 Task: Reply All to email with the signature Connor Wood with the subject Product launch announcement from softage.1@softage.net with the message Can you confirm whether the project is on track to meet the deadline?, select last word, change the font of the message to Tahoma and change the font typography to bold and italics Send the email
Action: Mouse moved to (585, 738)
Screenshot: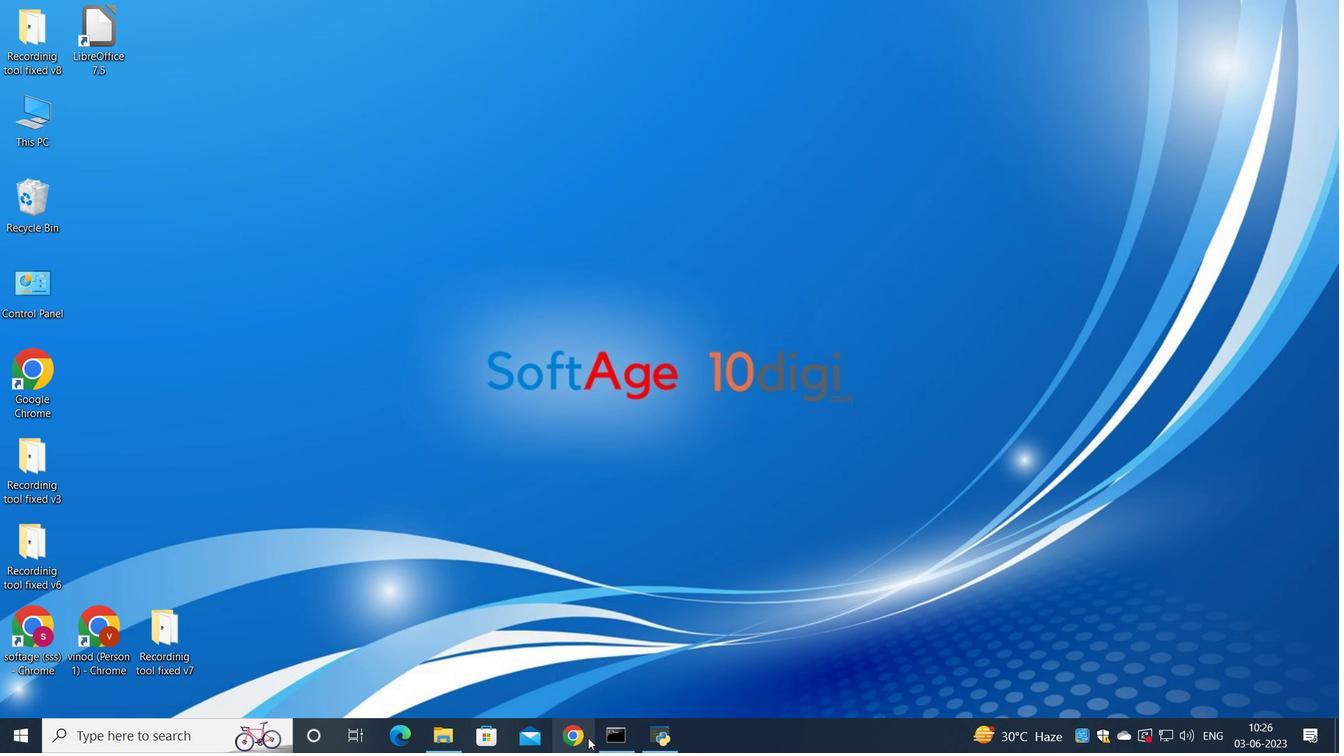 
Action: Mouse pressed left at (585, 738)
Screenshot: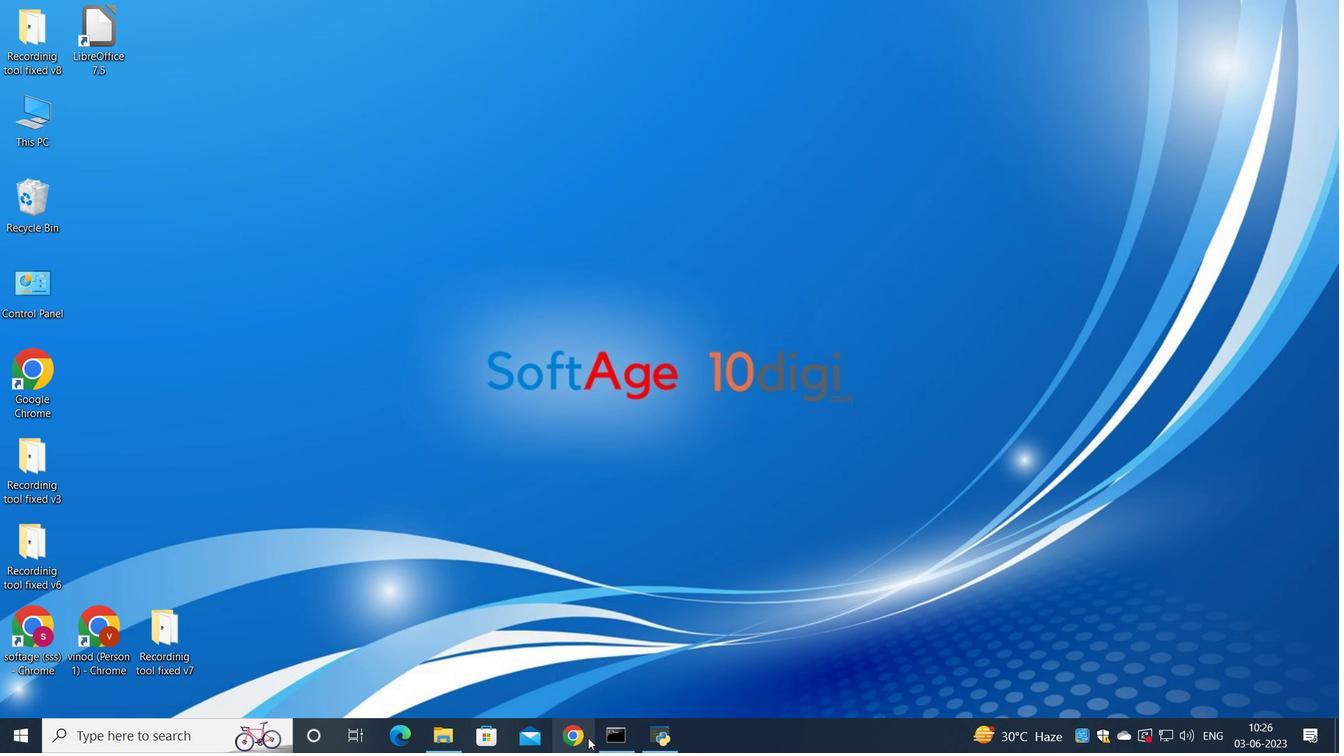 
Action: Mouse moved to (589, 450)
Screenshot: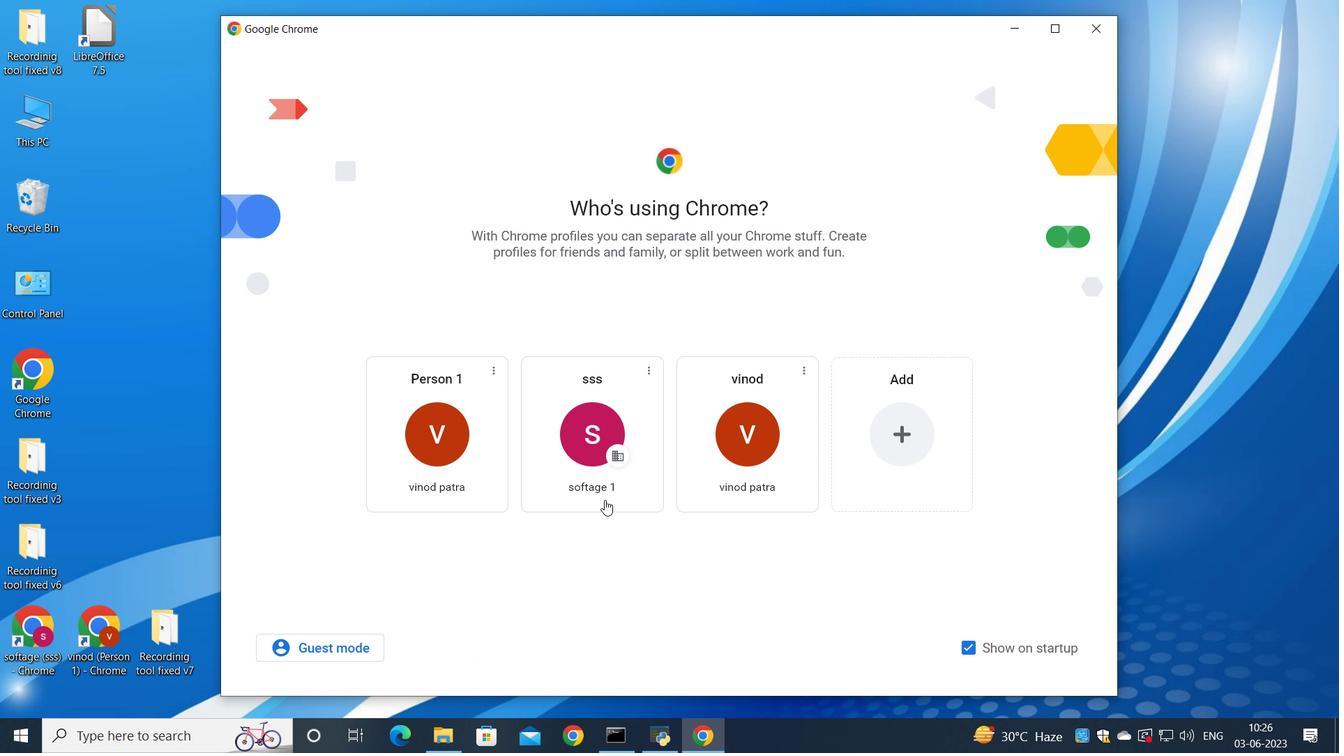
Action: Mouse pressed left at (589, 450)
Screenshot: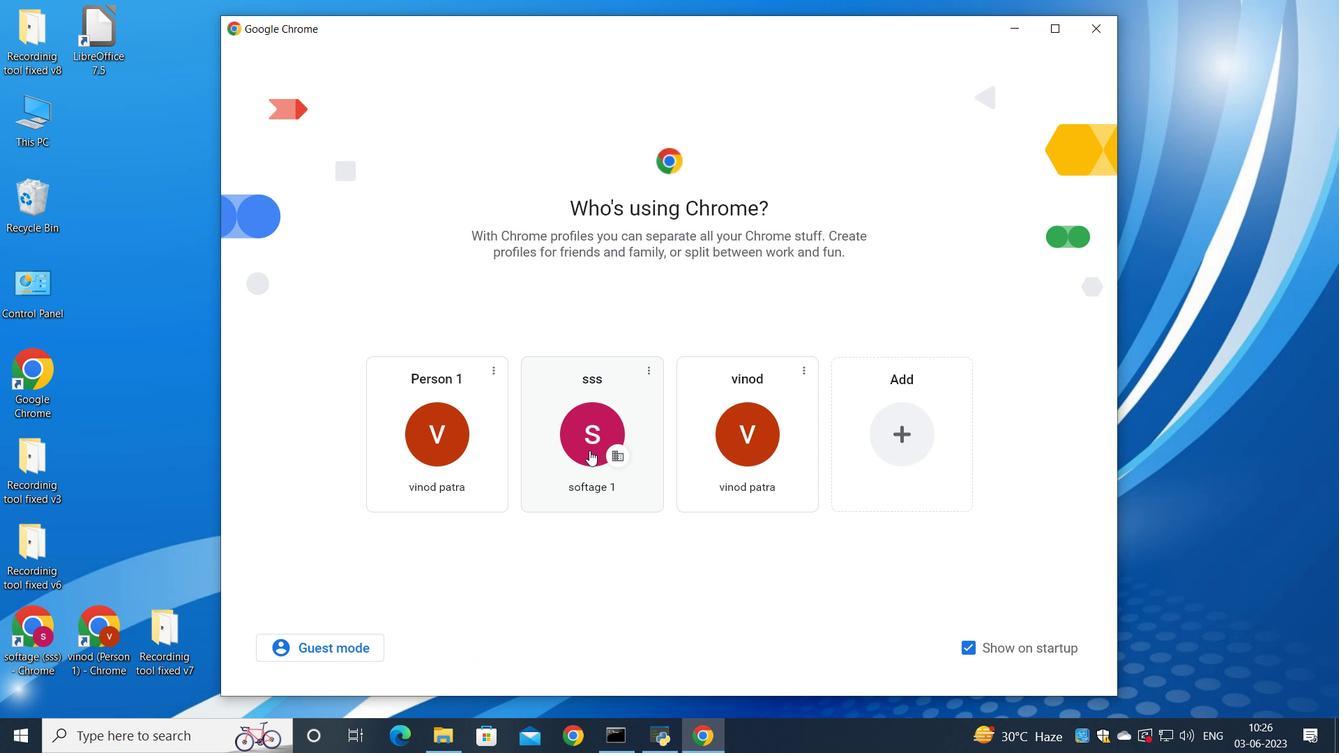 
Action: Mouse moved to (1181, 114)
Screenshot: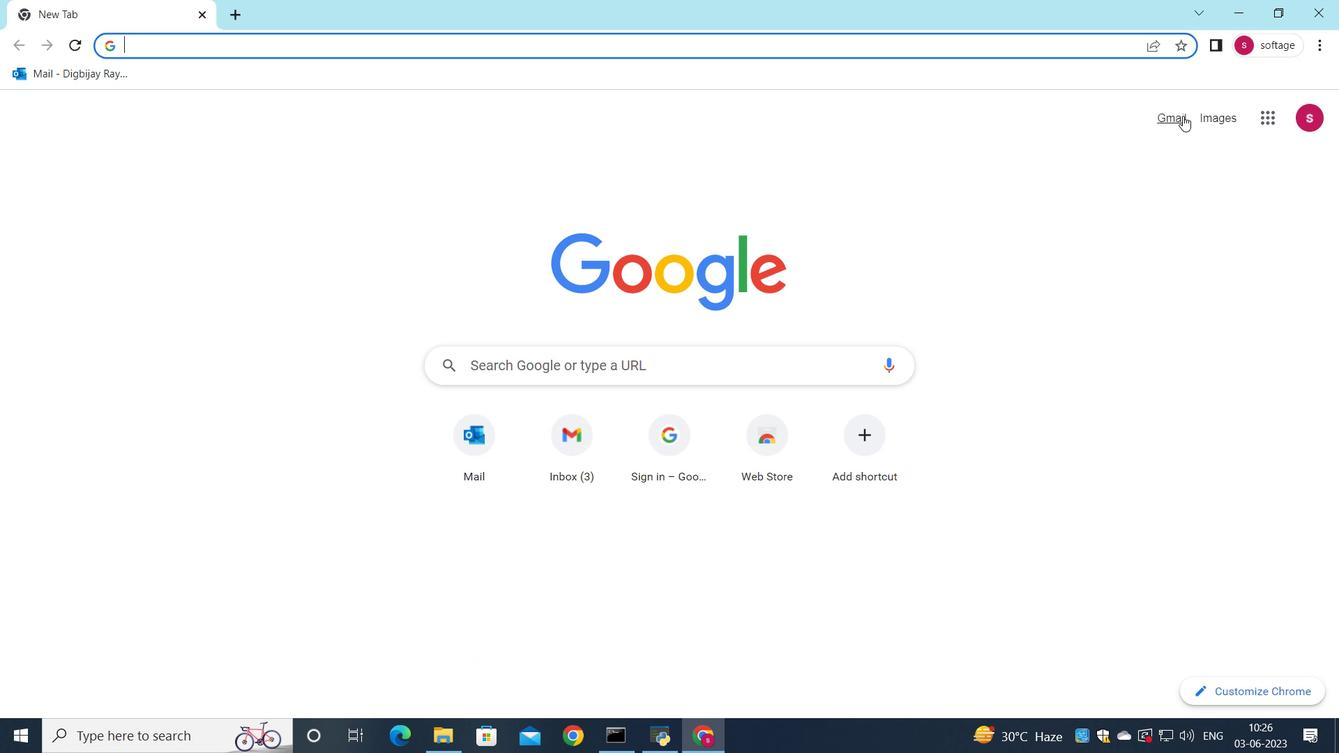 
Action: Mouse pressed left at (1181, 114)
Screenshot: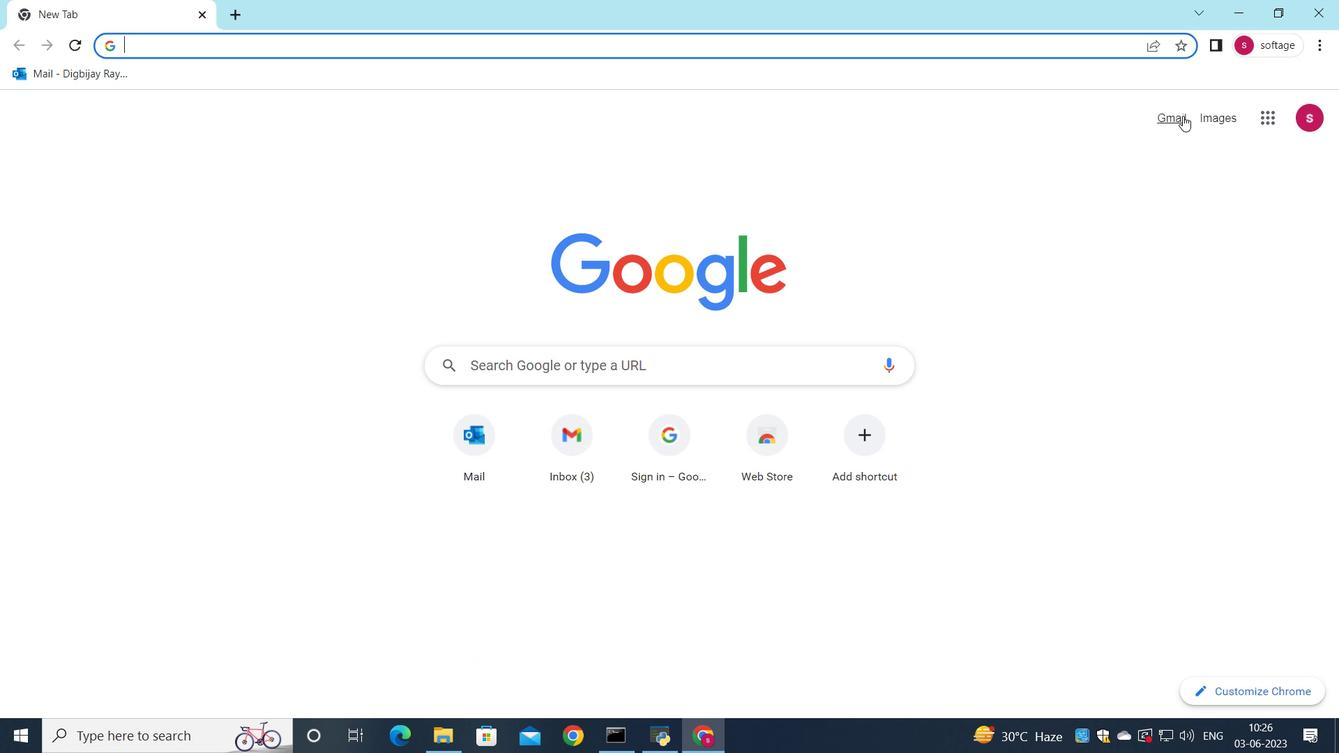 
Action: Mouse moved to (1145, 125)
Screenshot: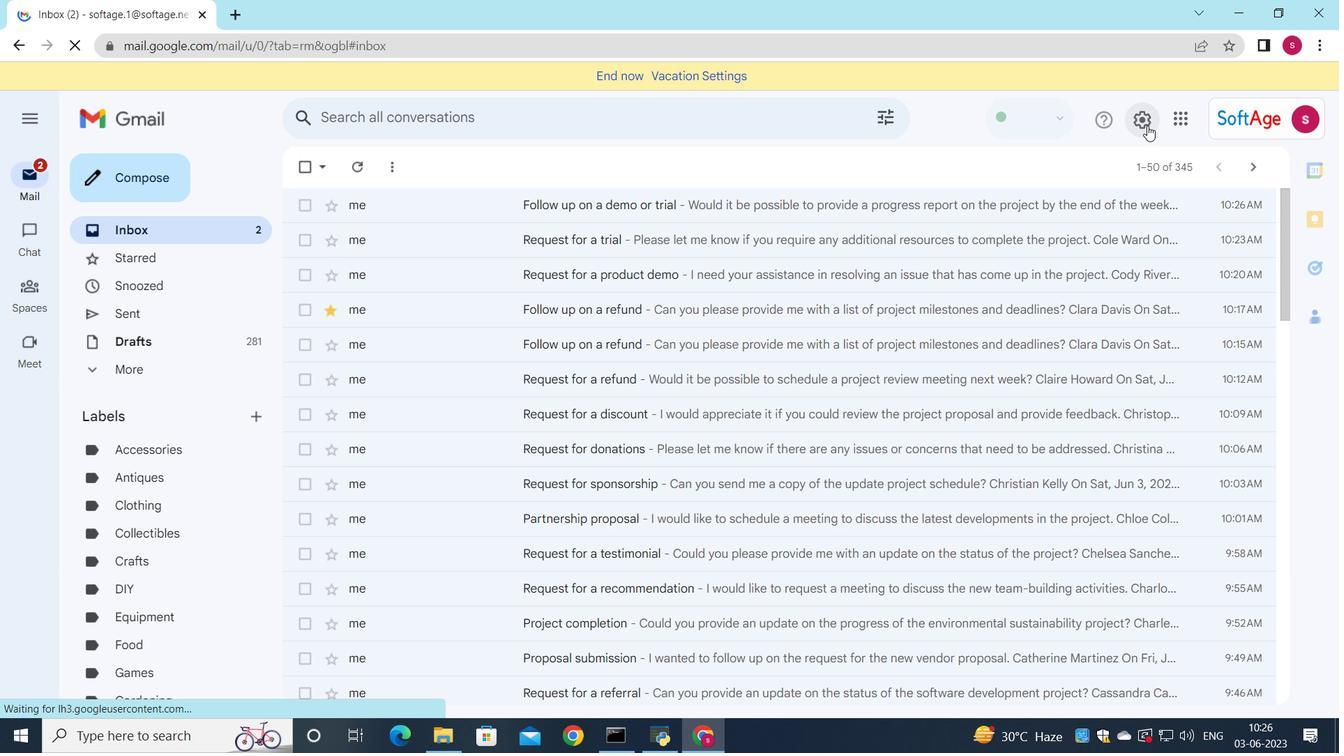 
Action: Mouse pressed left at (1145, 125)
Screenshot: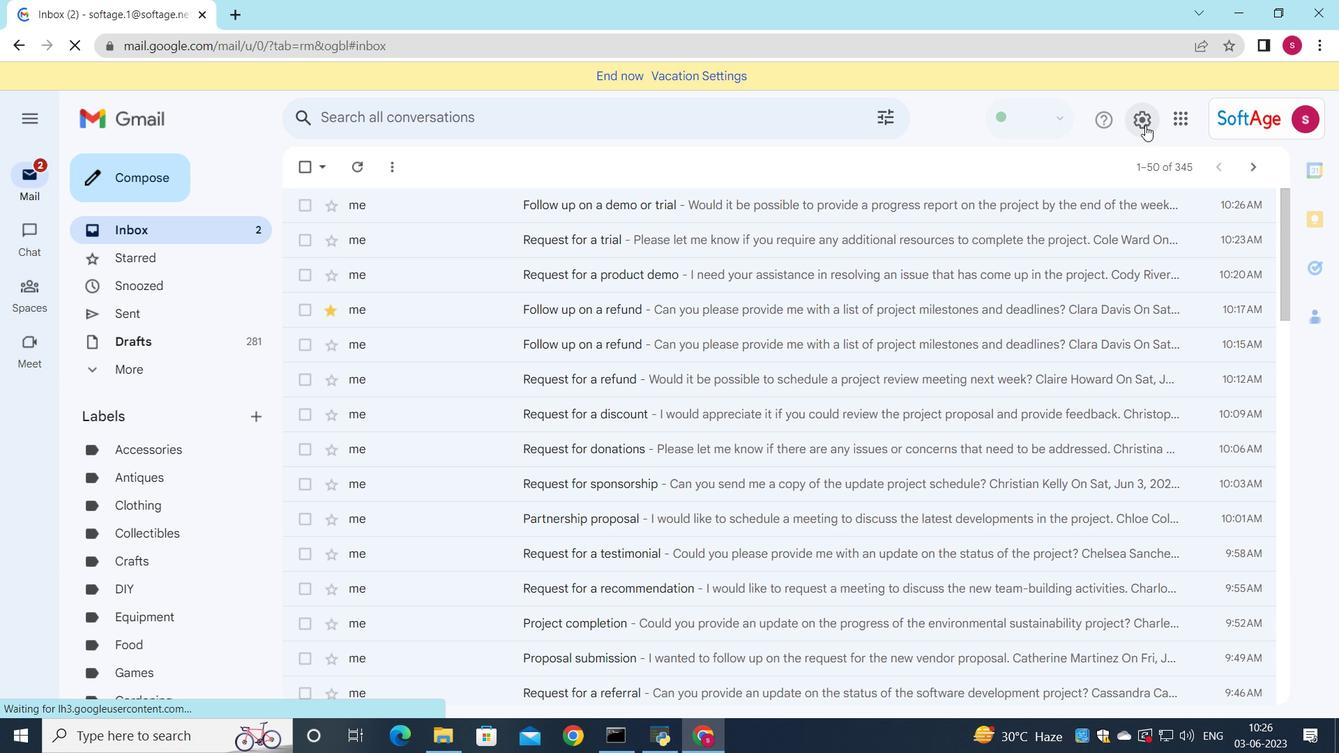 
Action: Mouse moved to (1172, 197)
Screenshot: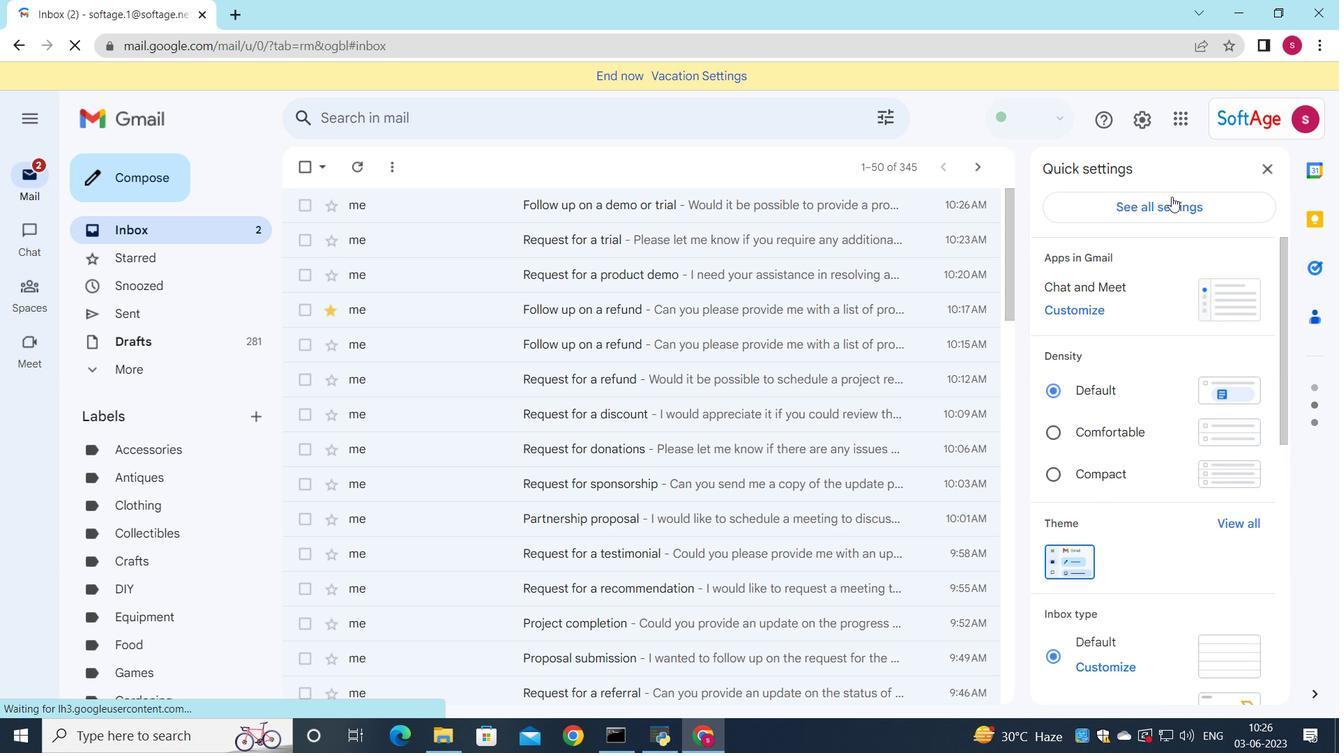 
Action: Mouse pressed left at (1172, 197)
Screenshot: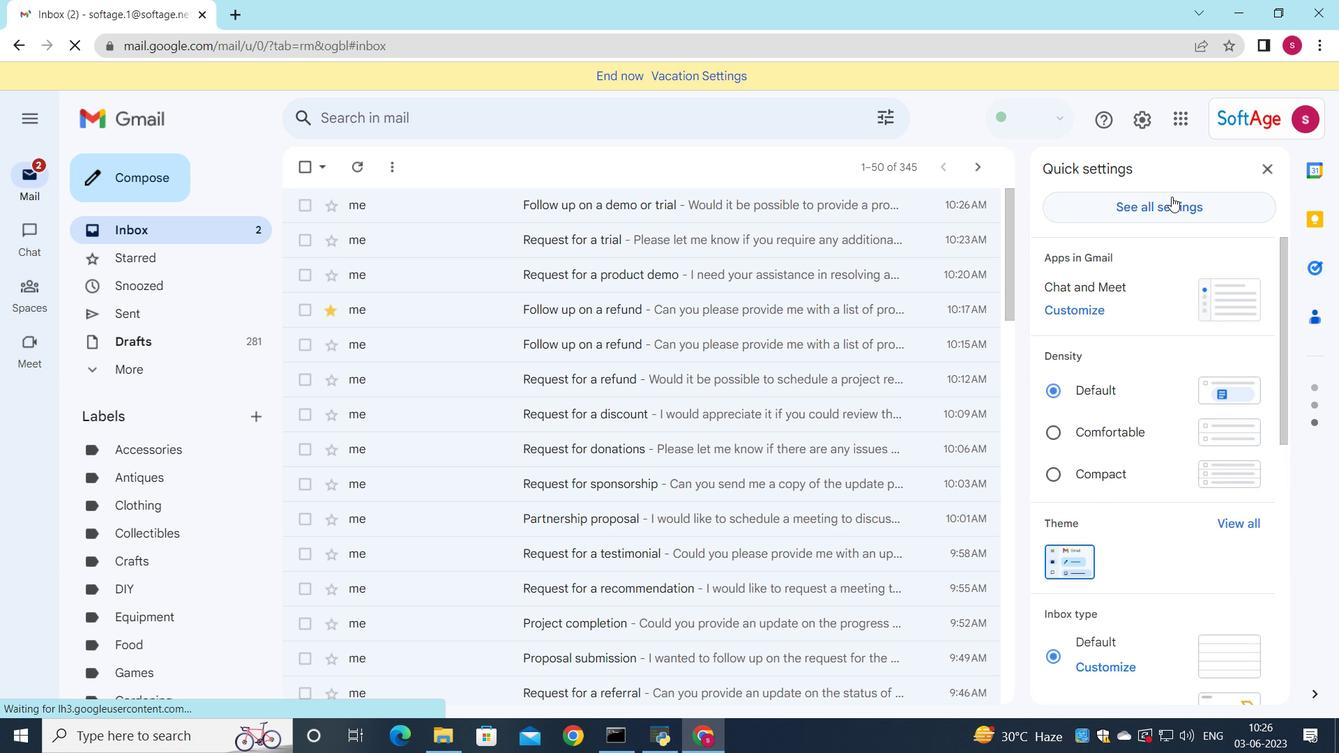 
Action: Mouse moved to (900, 325)
Screenshot: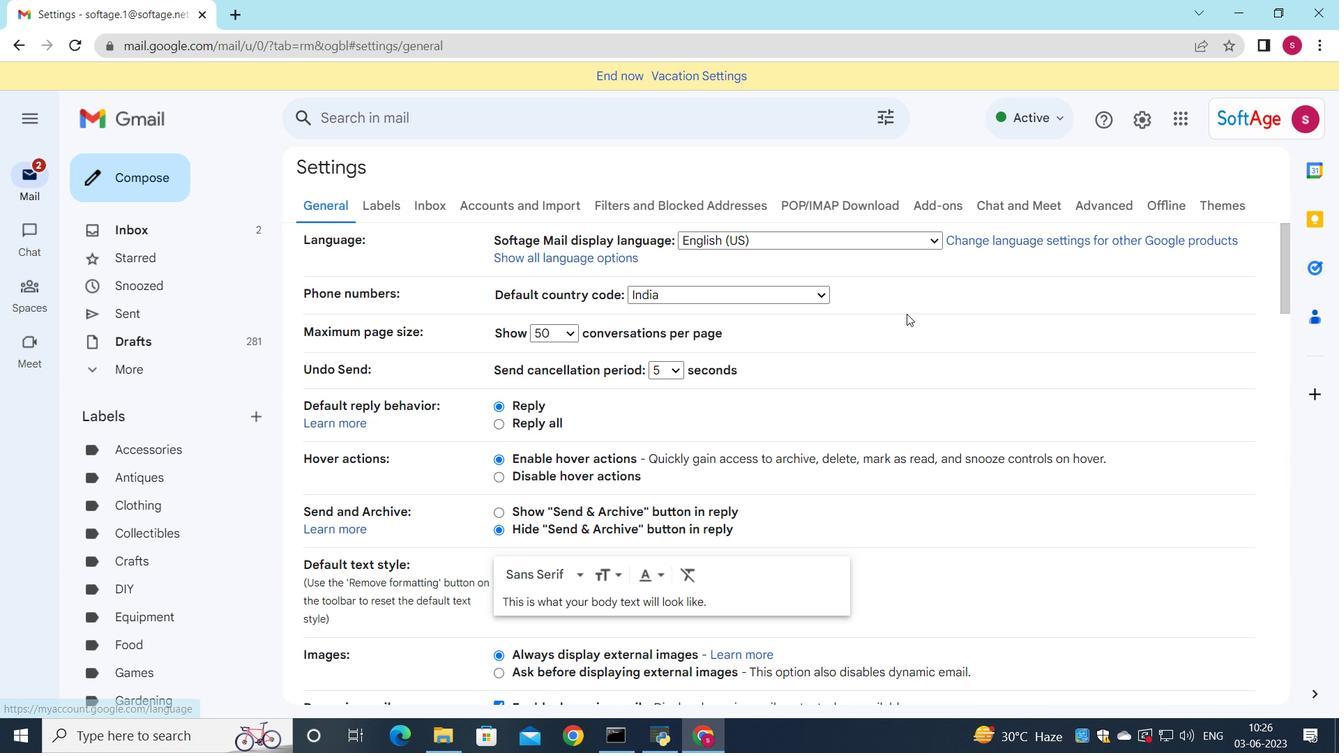 
Action: Mouse scrolled (900, 324) with delta (0, 0)
Screenshot: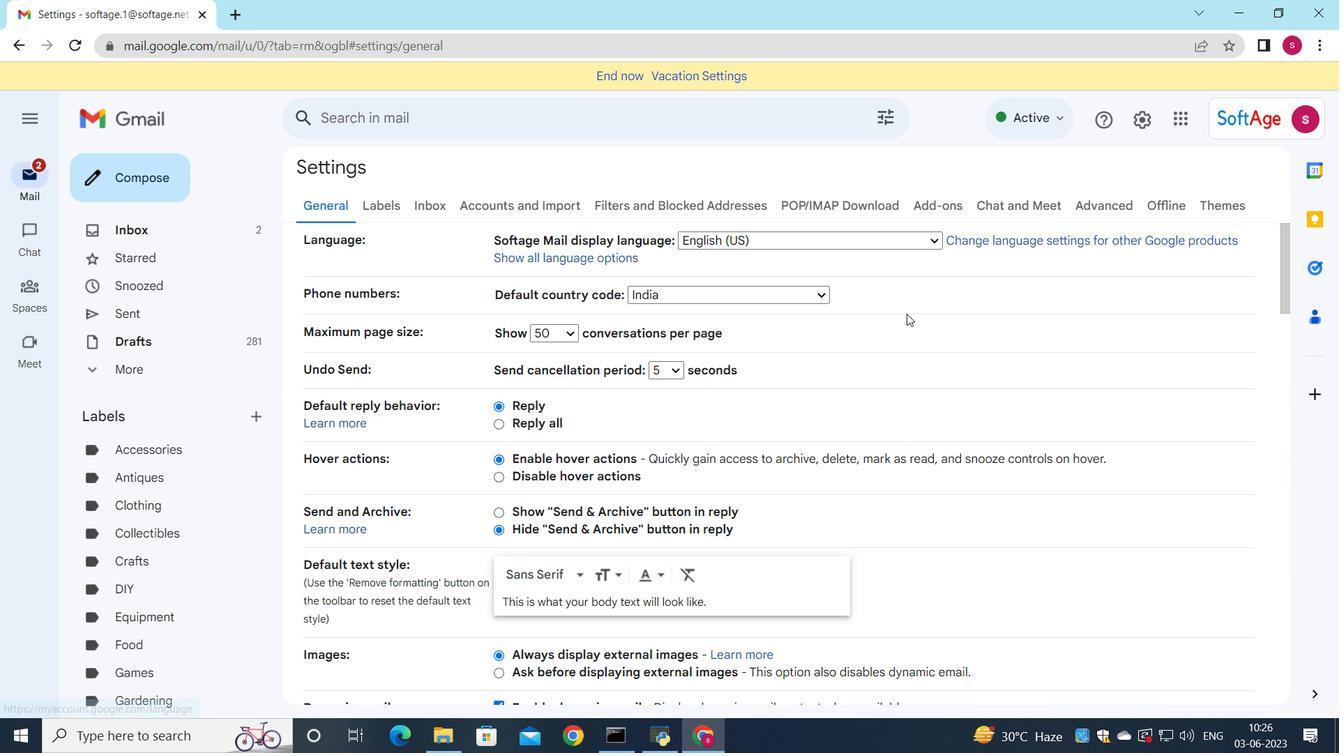 
Action: Mouse moved to (900, 325)
Screenshot: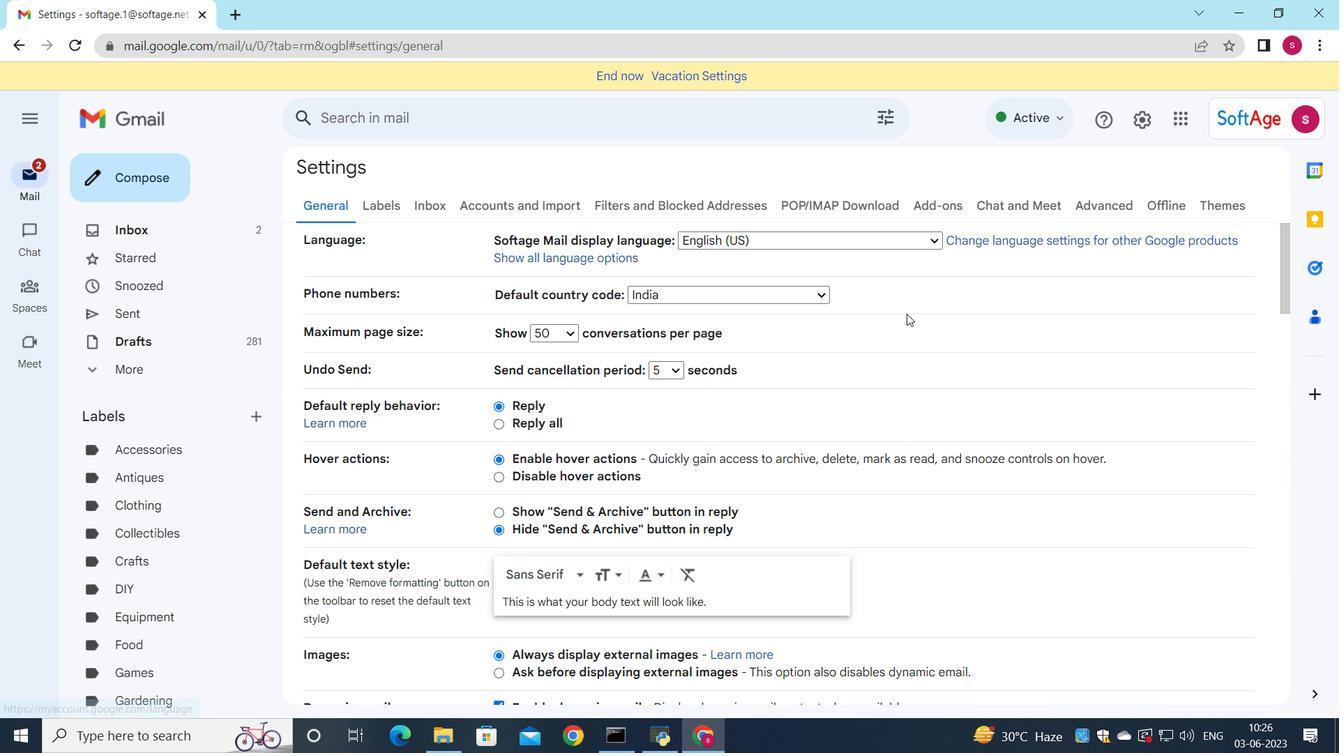 
Action: Mouse scrolled (900, 325) with delta (0, 0)
Screenshot: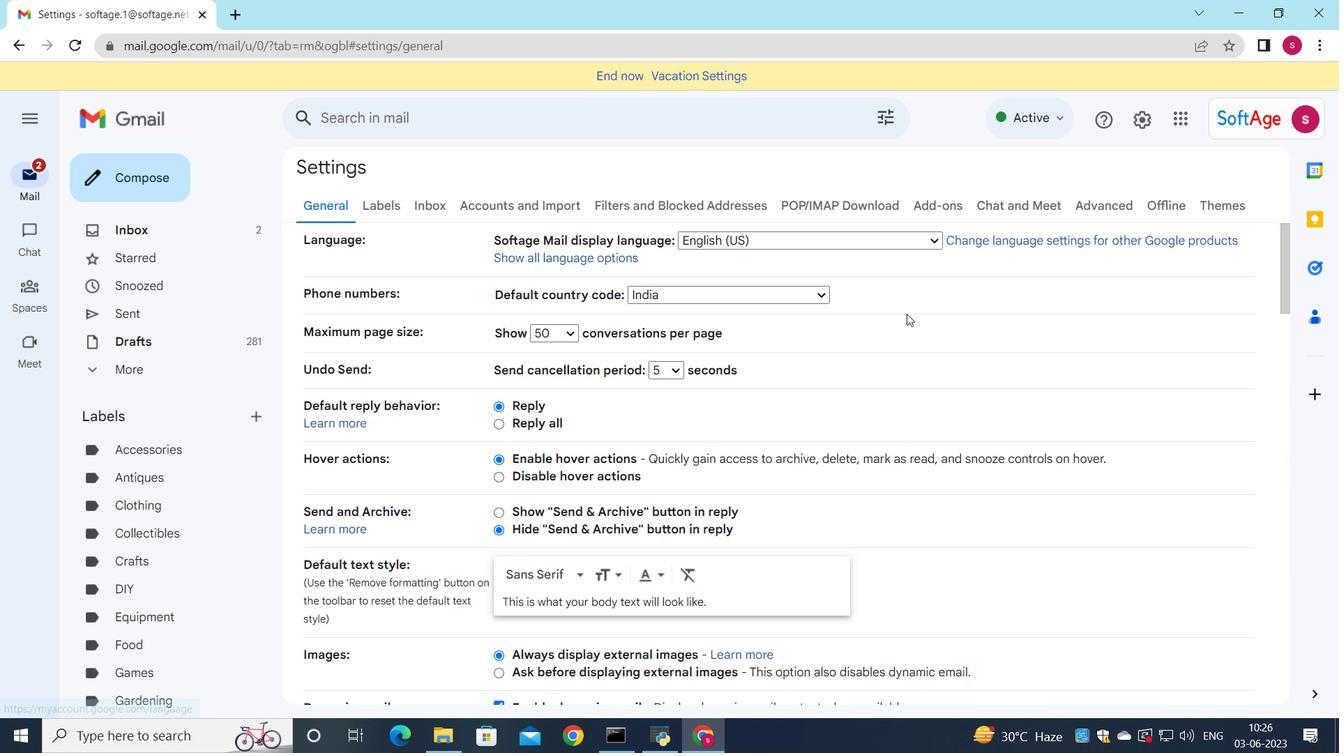 
Action: Mouse scrolled (900, 325) with delta (0, 0)
Screenshot: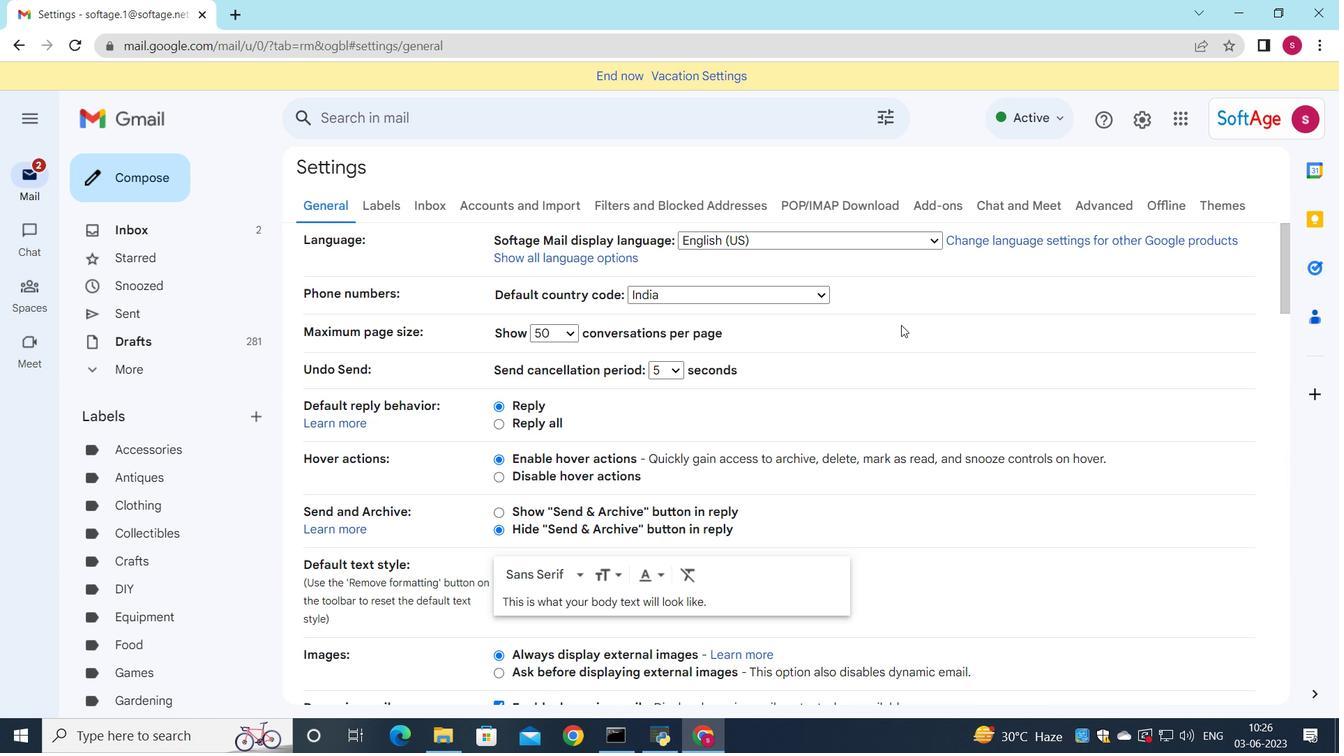 
Action: Mouse scrolled (900, 325) with delta (0, 0)
Screenshot: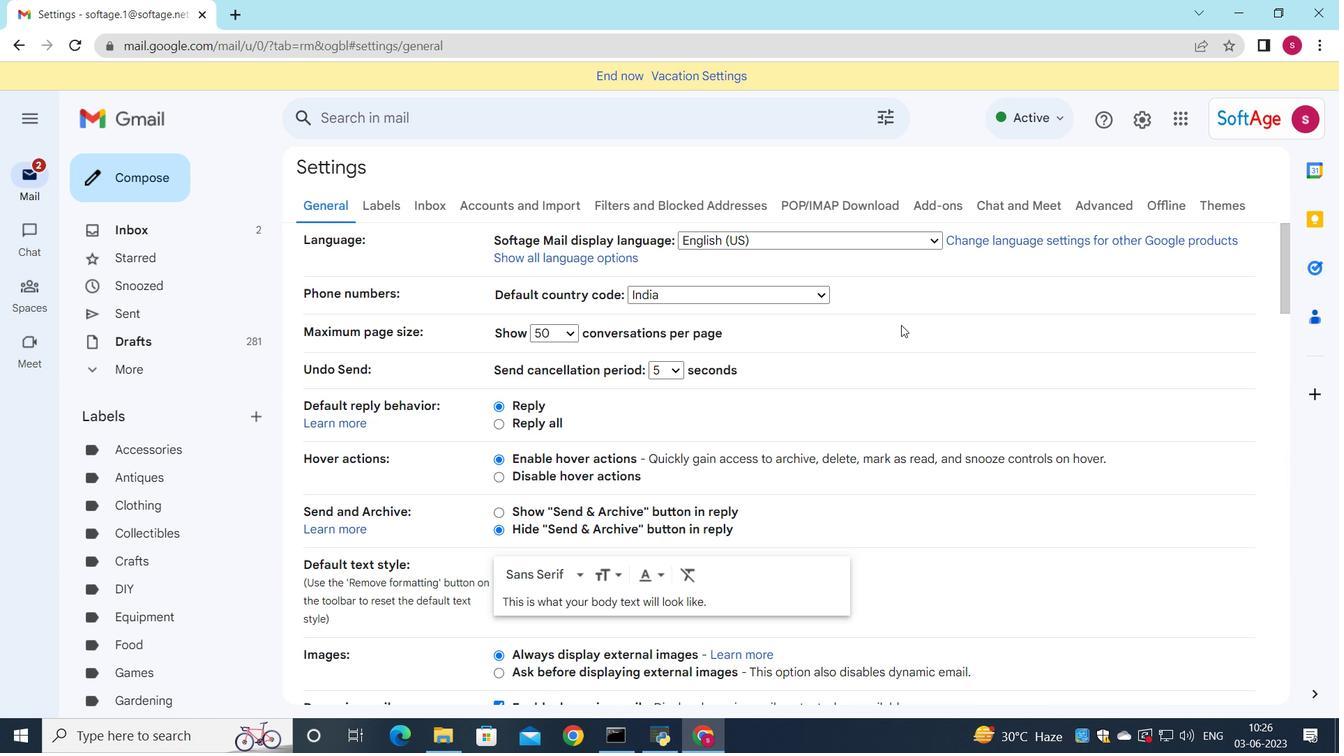 
Action: Mouse moved to (900, 326)
Screenshot: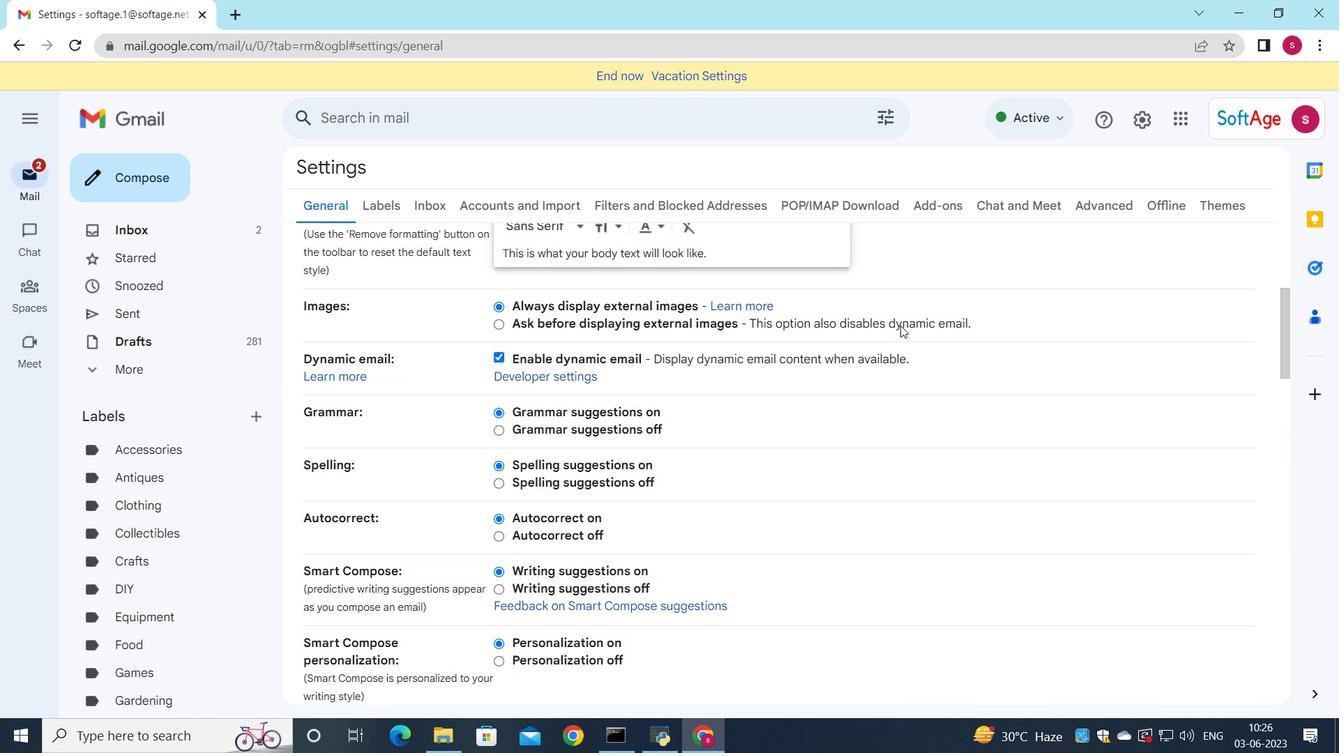 
Action: Mouse scrolled (900, 325) with delta (0, 0)
Screenshot: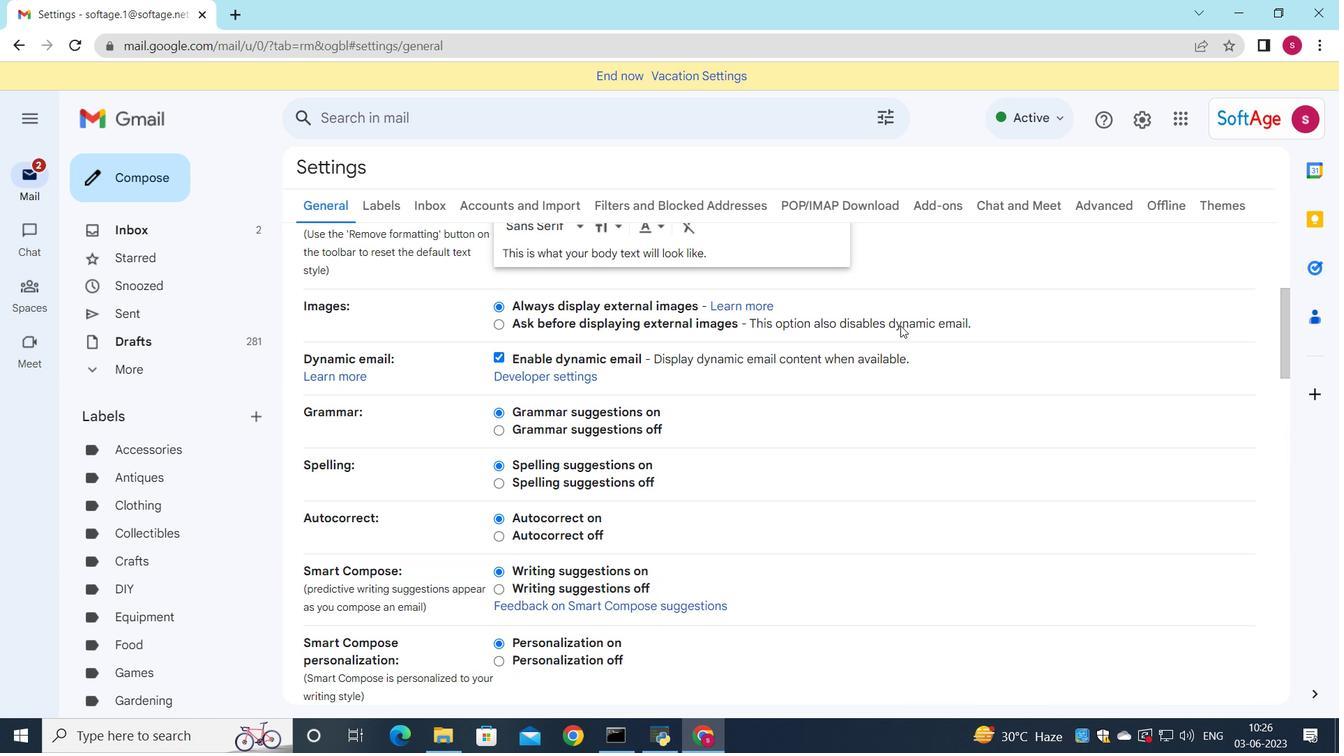 
Action: Mouse moved to (905, 317)
Screenshot: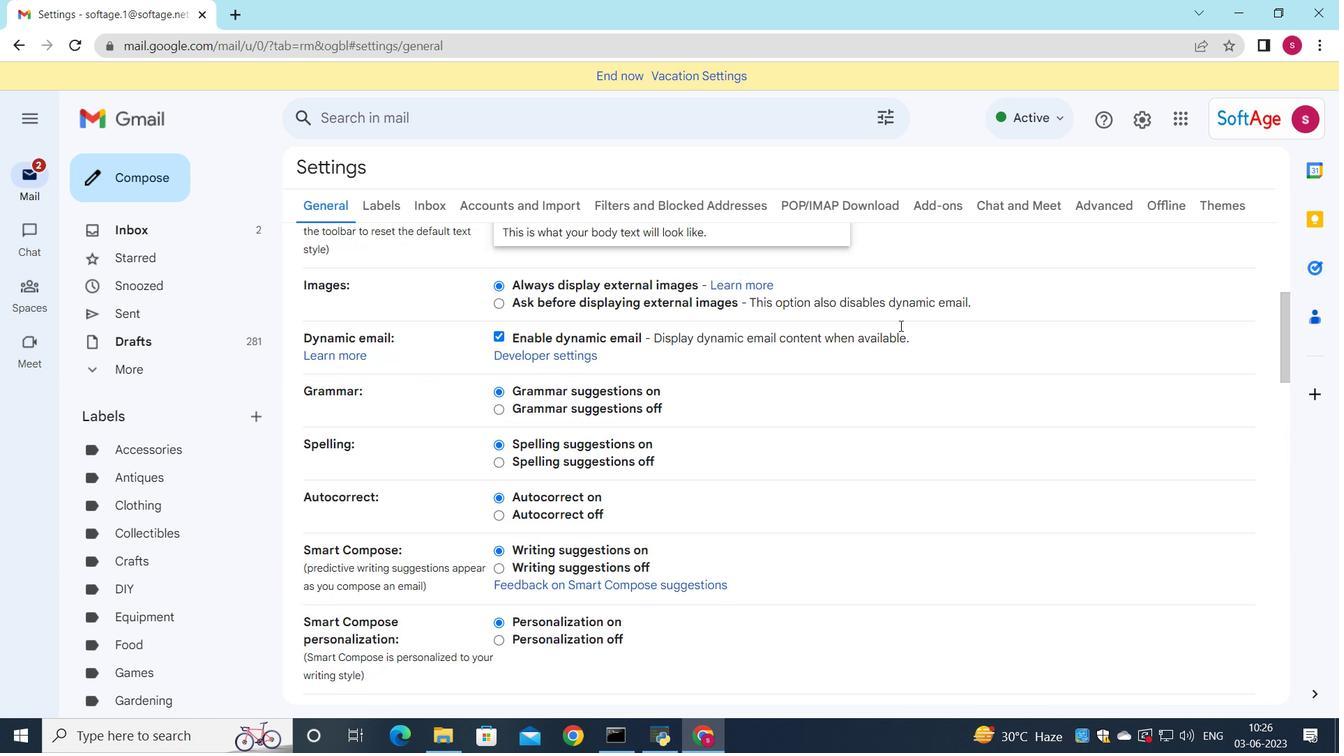 
Action: Mouse scrolled (905, 316) with delta (0, 0)
Screenshot: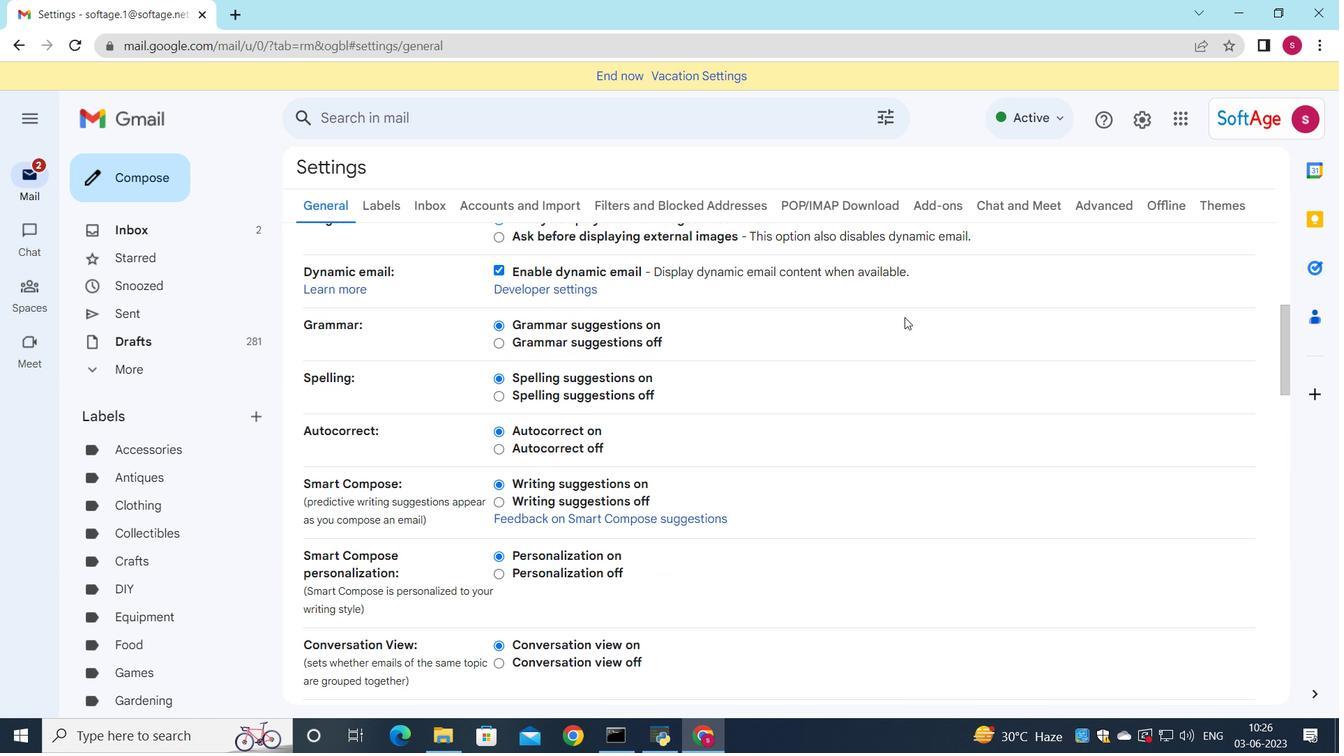 
Action: Mouse scrolled (905, 316) with delta (0, 0)
Screenshot: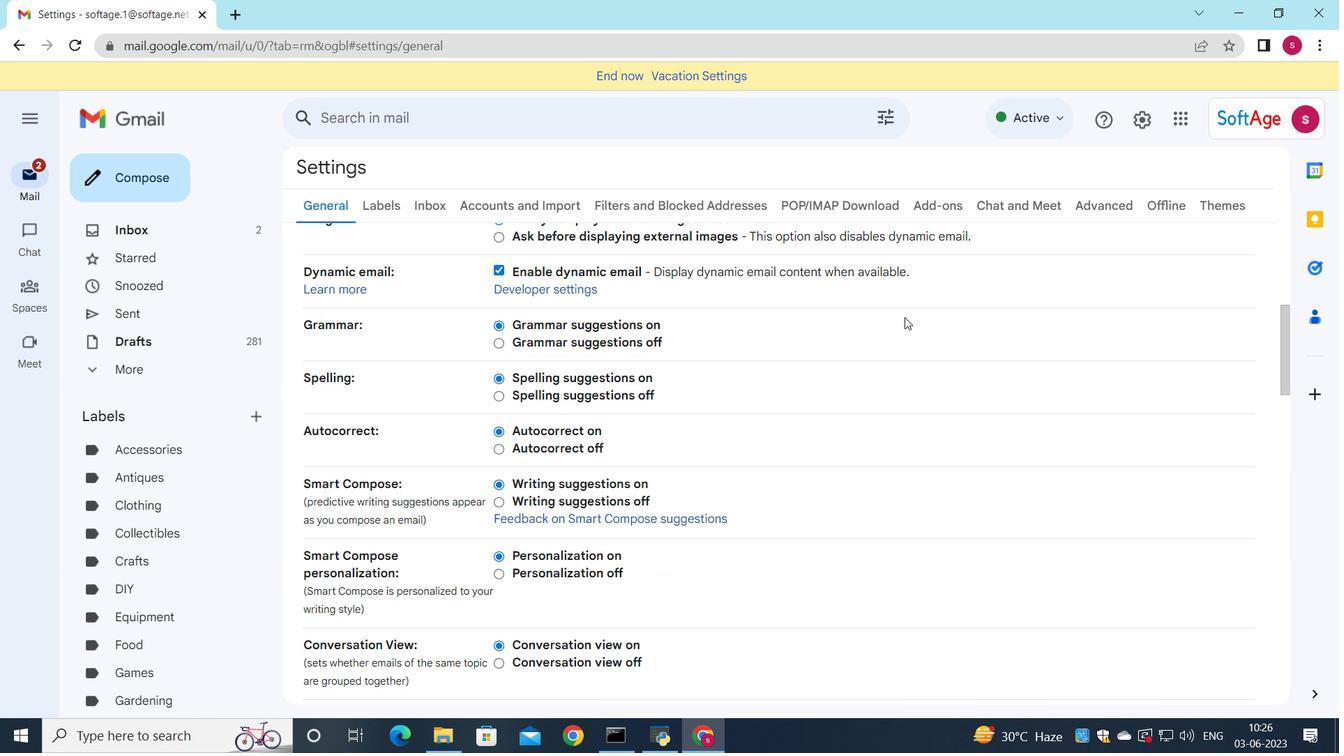 
Action: Mouse scrolled (905, 316) with delta (0, 0)
Screenshot: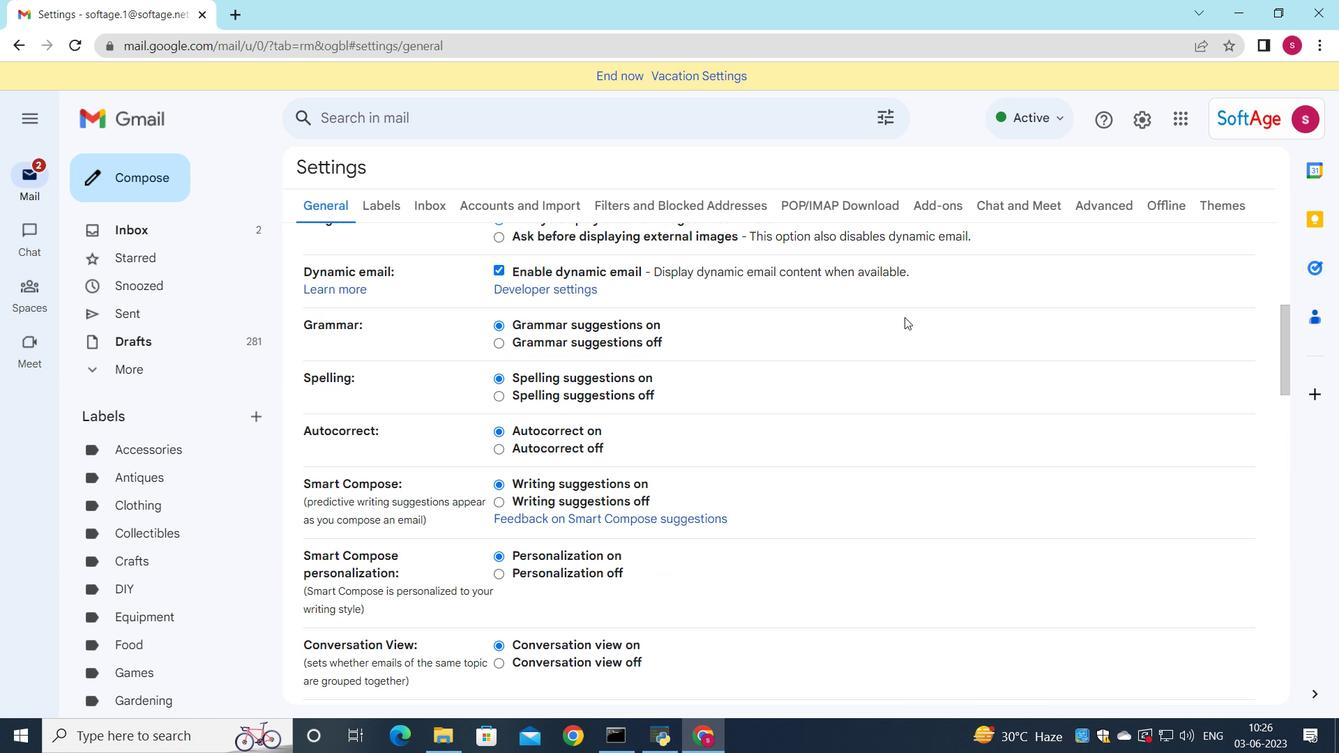 
Action: Mouse moved to (881, 327)
Screenshot: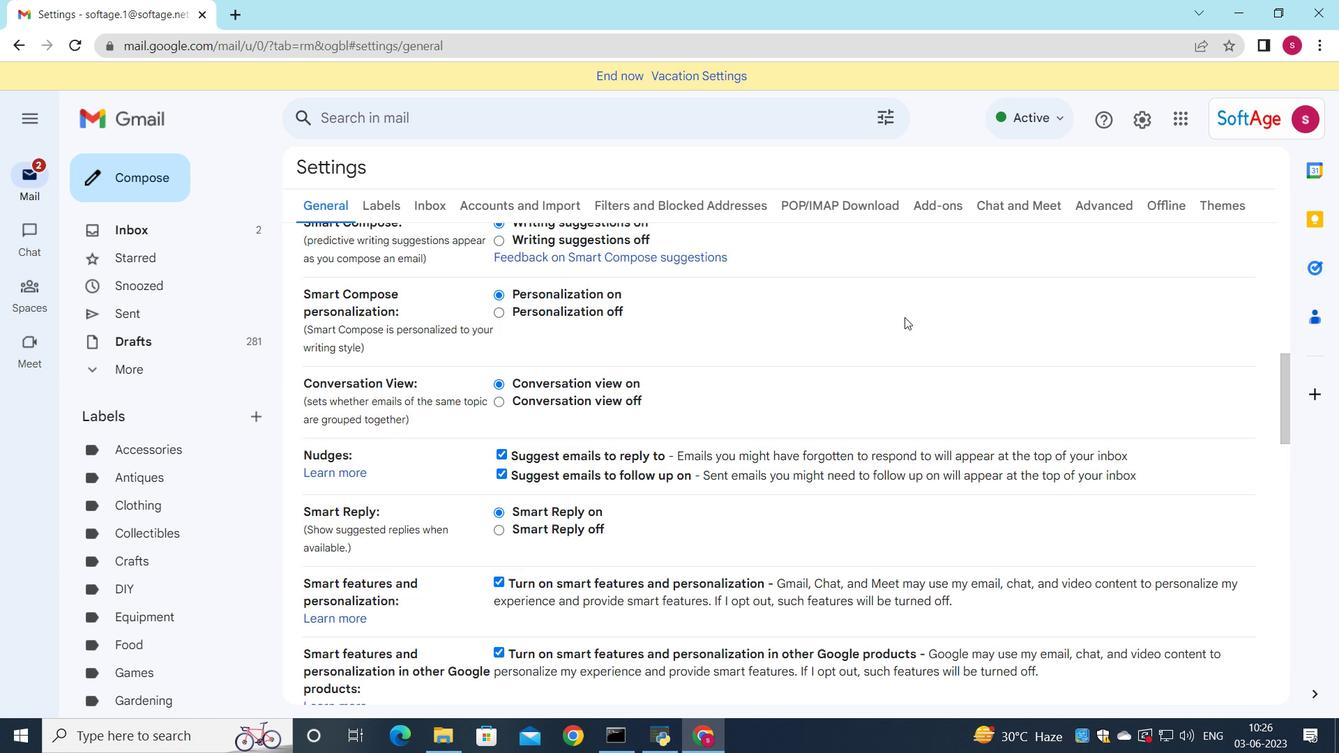 
Action: Mouse scrolled (881, 326) with delta (0, 0)
Screenshot: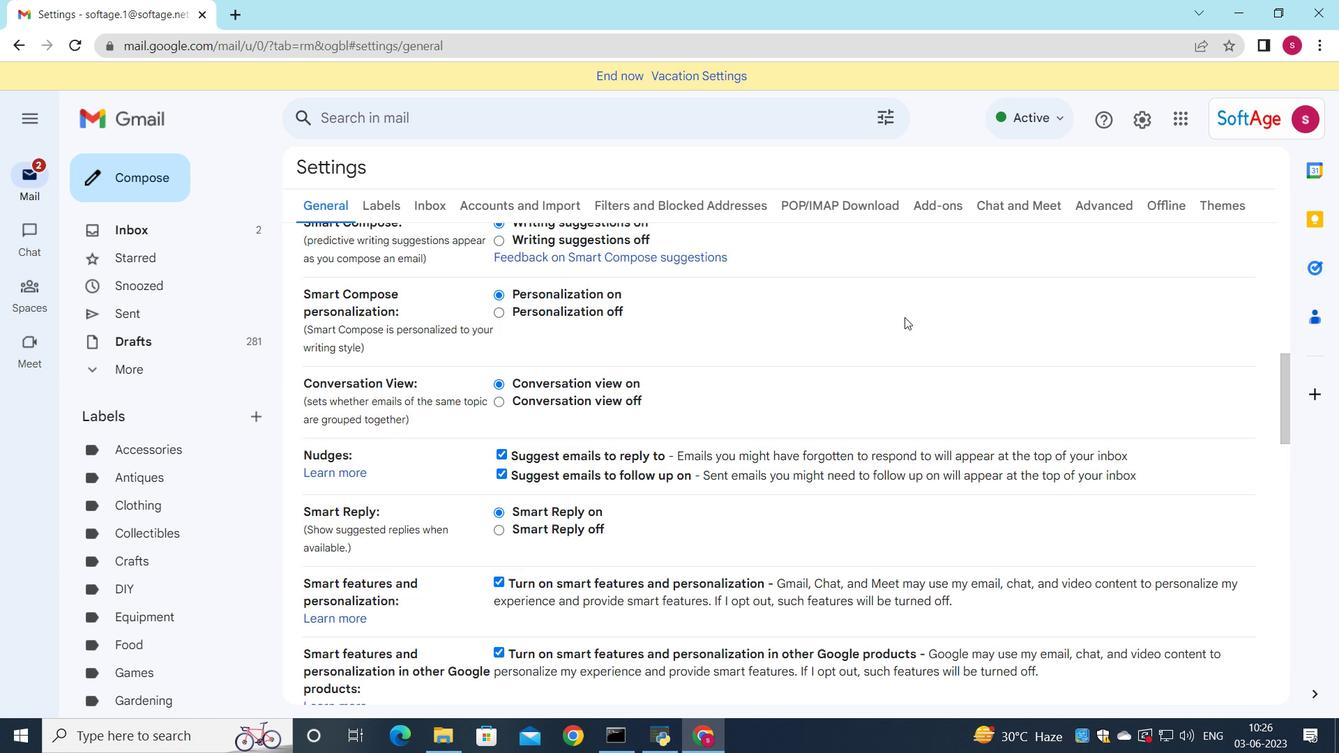 
Action: Mouse moved to (877, 329)
Screenshot: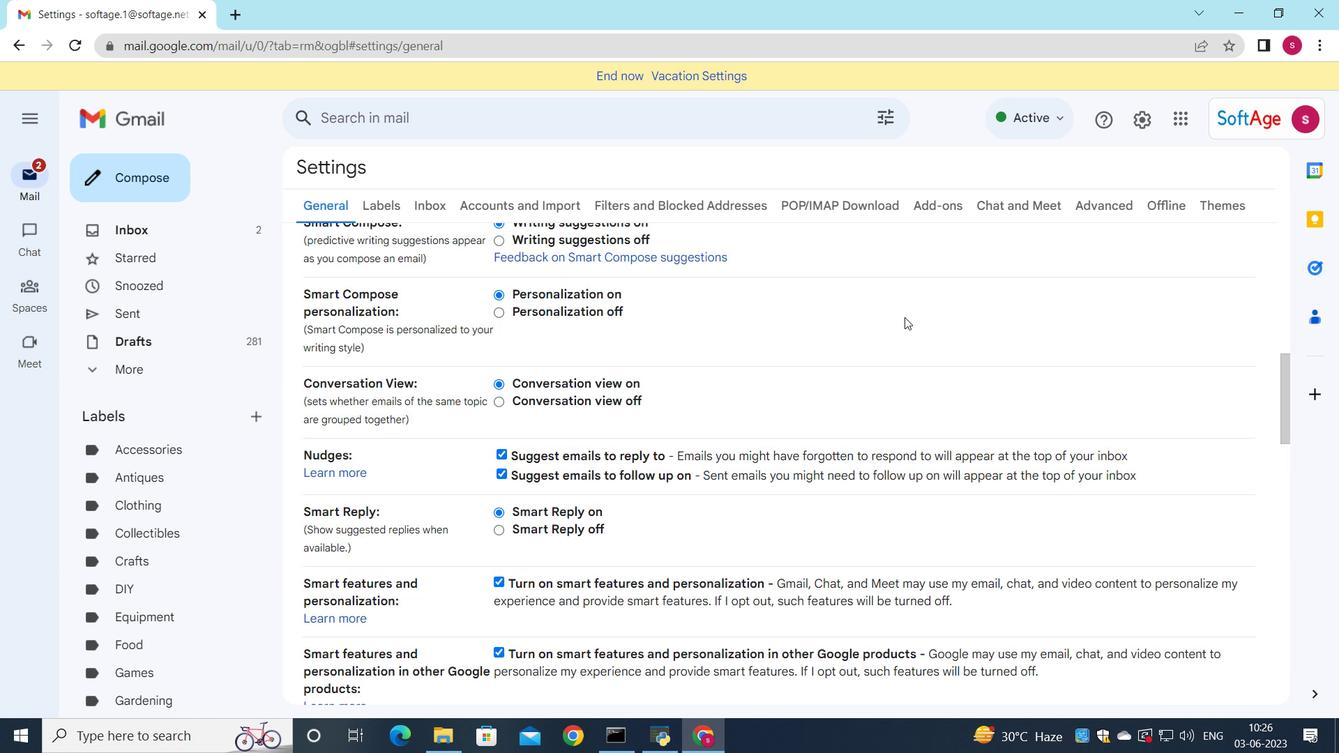 
Action: Mouse scrolled (877, 328) with delta (0, 0)
Screenshot: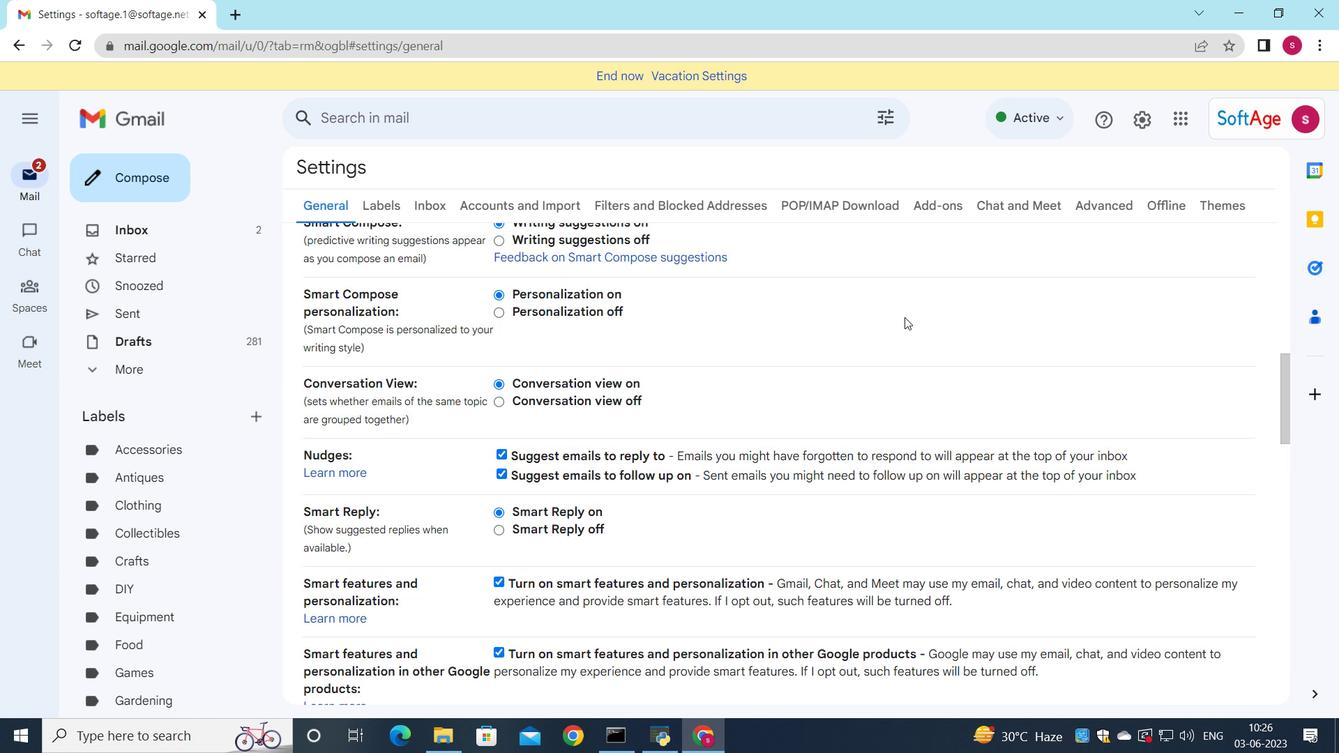 
Action: Mouse moved to (874, 330)
Screenshot: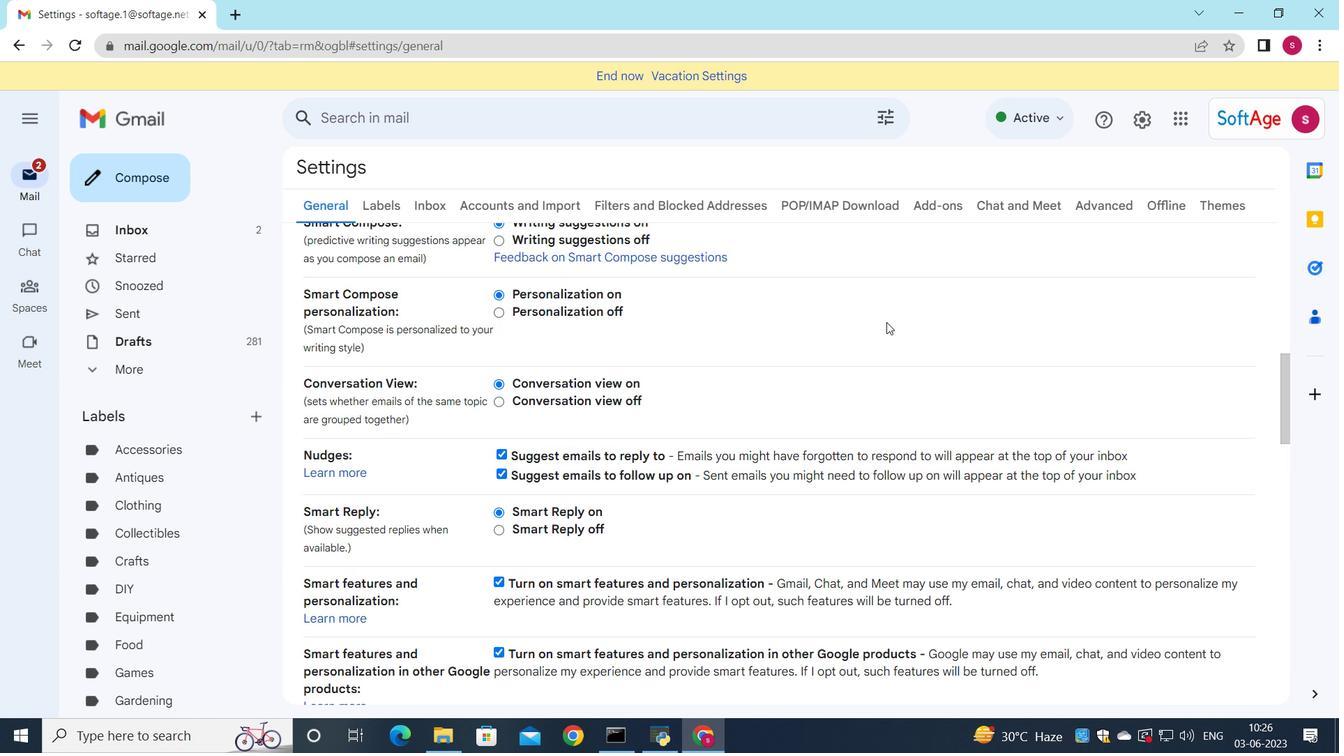 
Action: Mouse scrolled (874, 330) with delta (0, 0)
Screenshot: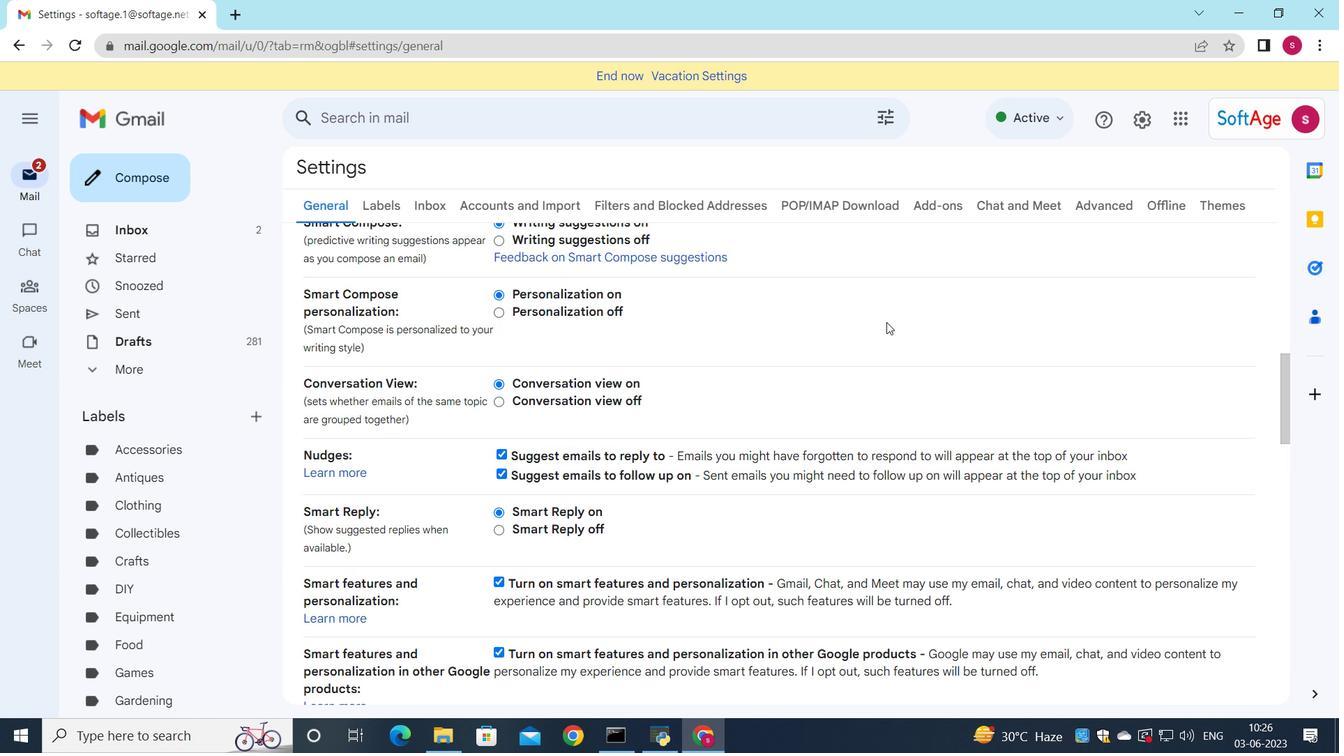 
Action: Mouse moved to (847, 345)
Screenshot: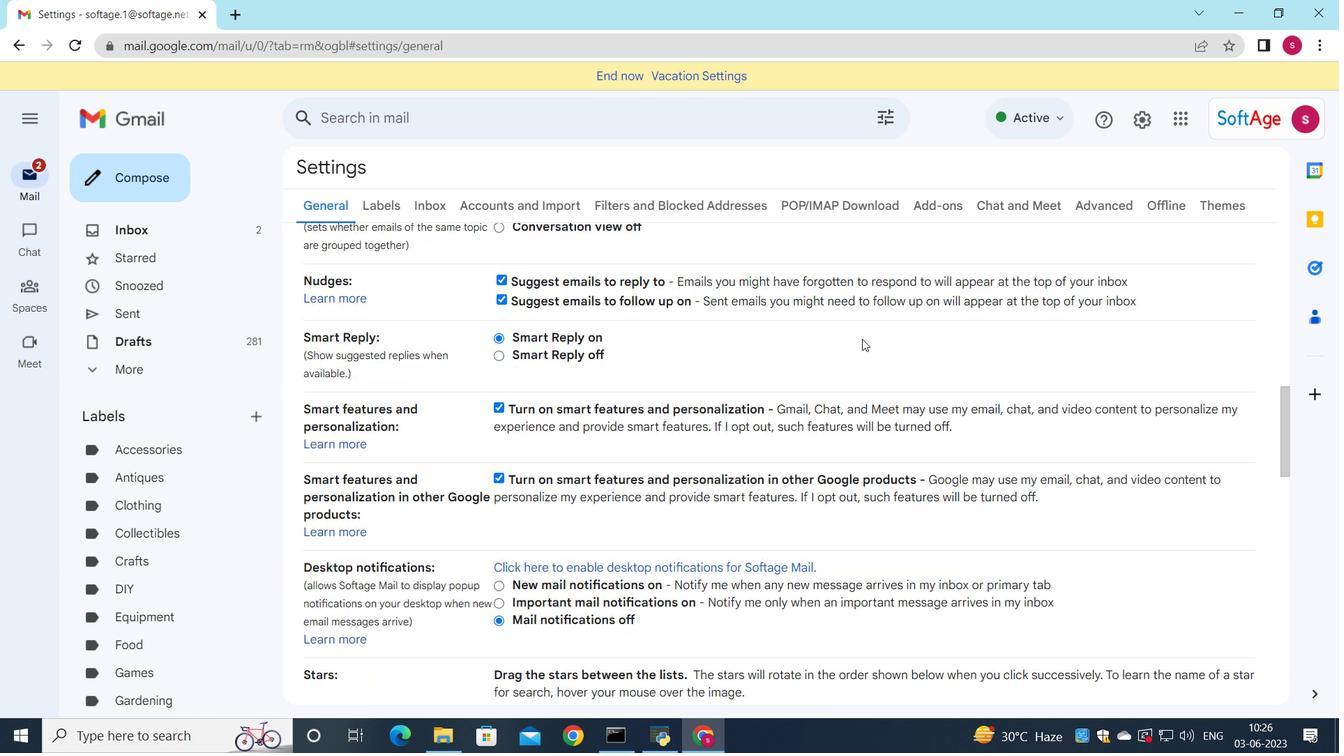 
Action: Mouse scrolled (847, 344) with delta (0, 0)
Screenshot: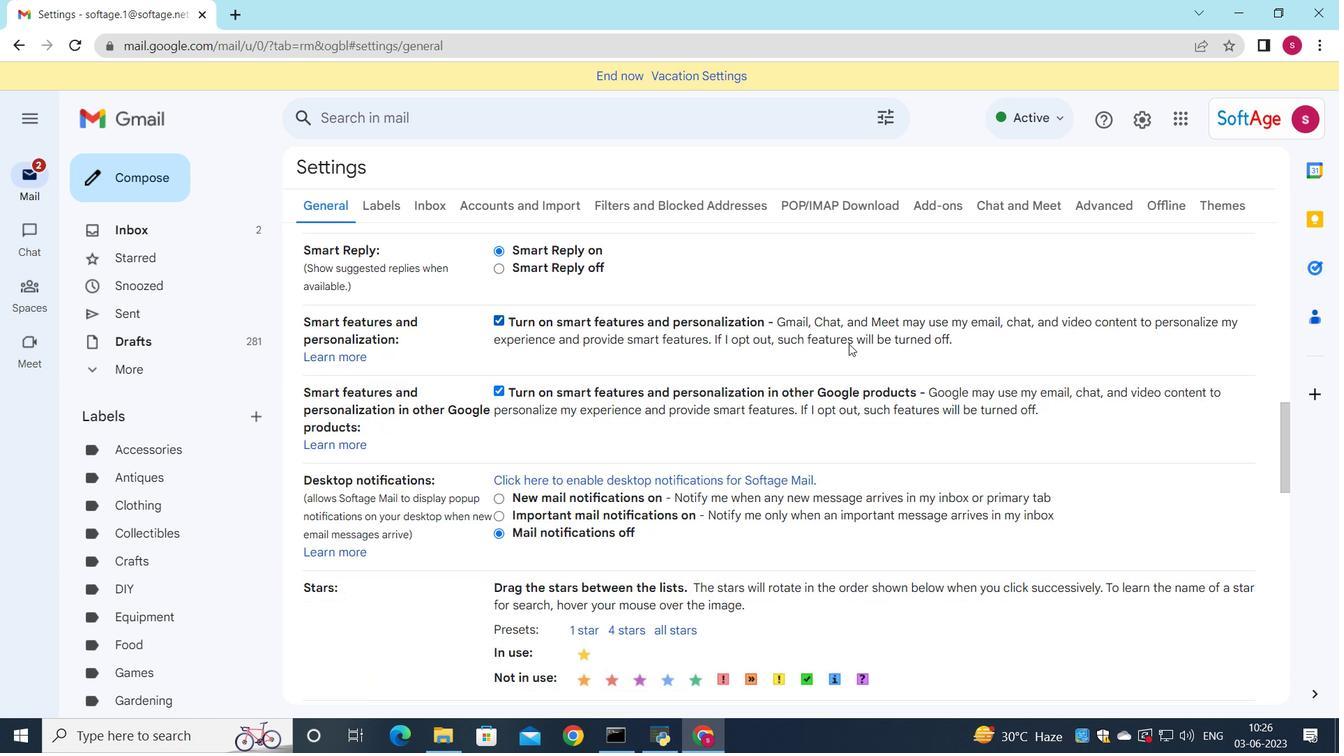 
Action: Mouse scrolled (847, 344) with delta (0, 0)
Screenshot: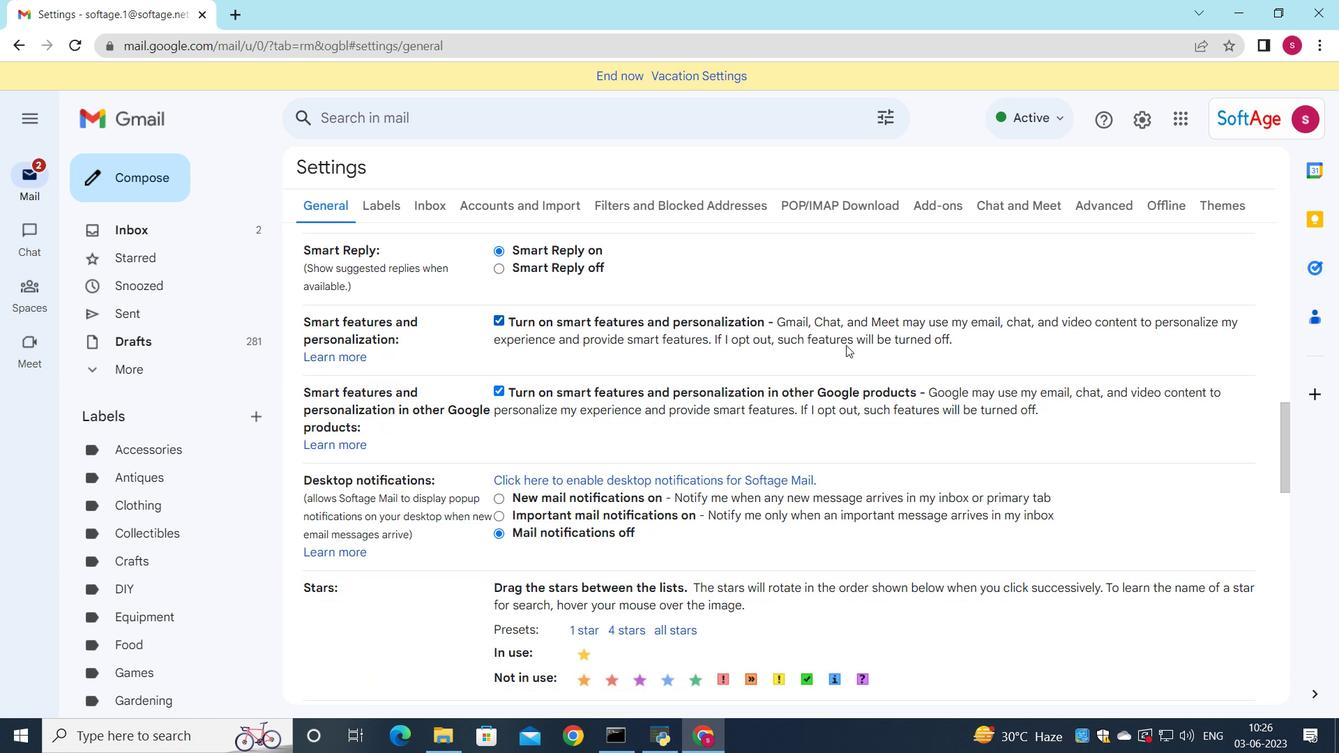 
Action: Mouse scrolled (847, 344) with delta (0, 0)
Screenshot: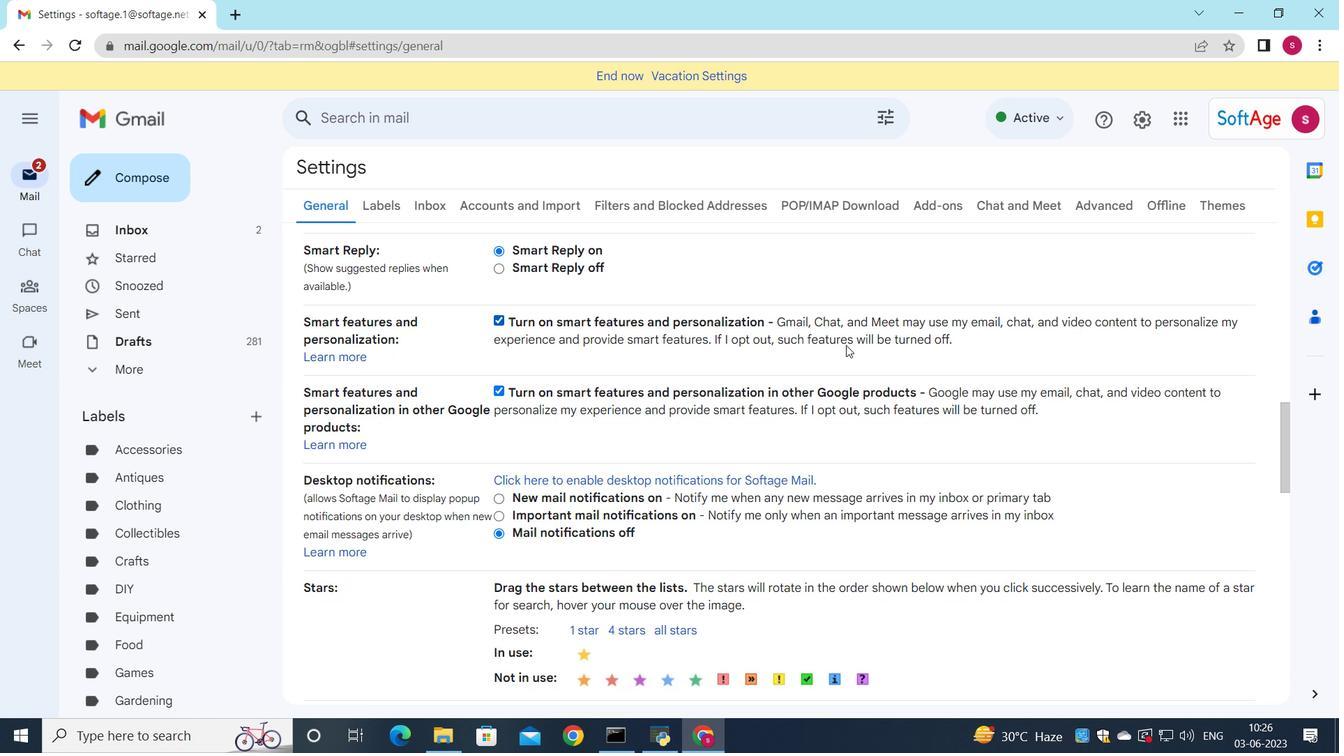 
Action: Mouse moved to (847, 348)
Screenshot: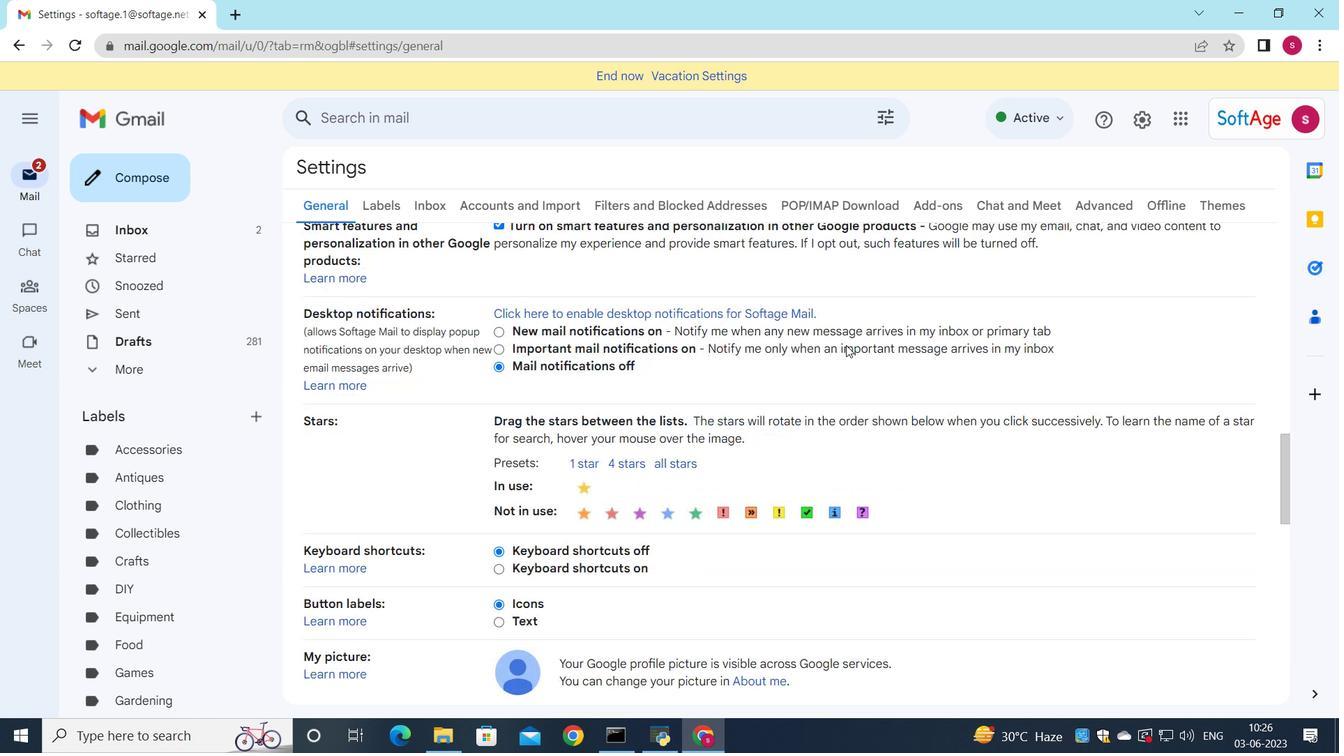 
Action: Mouse scrolled (847, 347) with delta (0, 0)
Screenshot: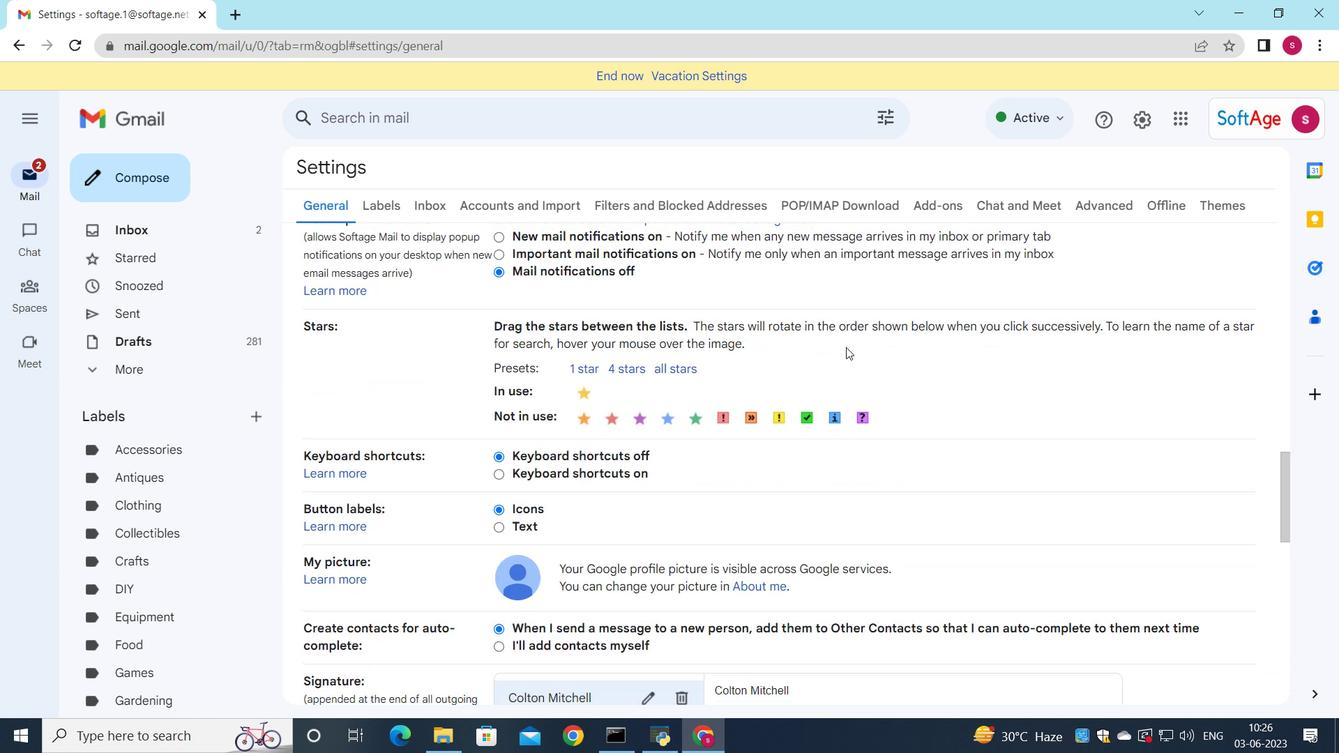 
Action: Mouse scrolled (847, 347) with delta (0, 0)
Screenshot: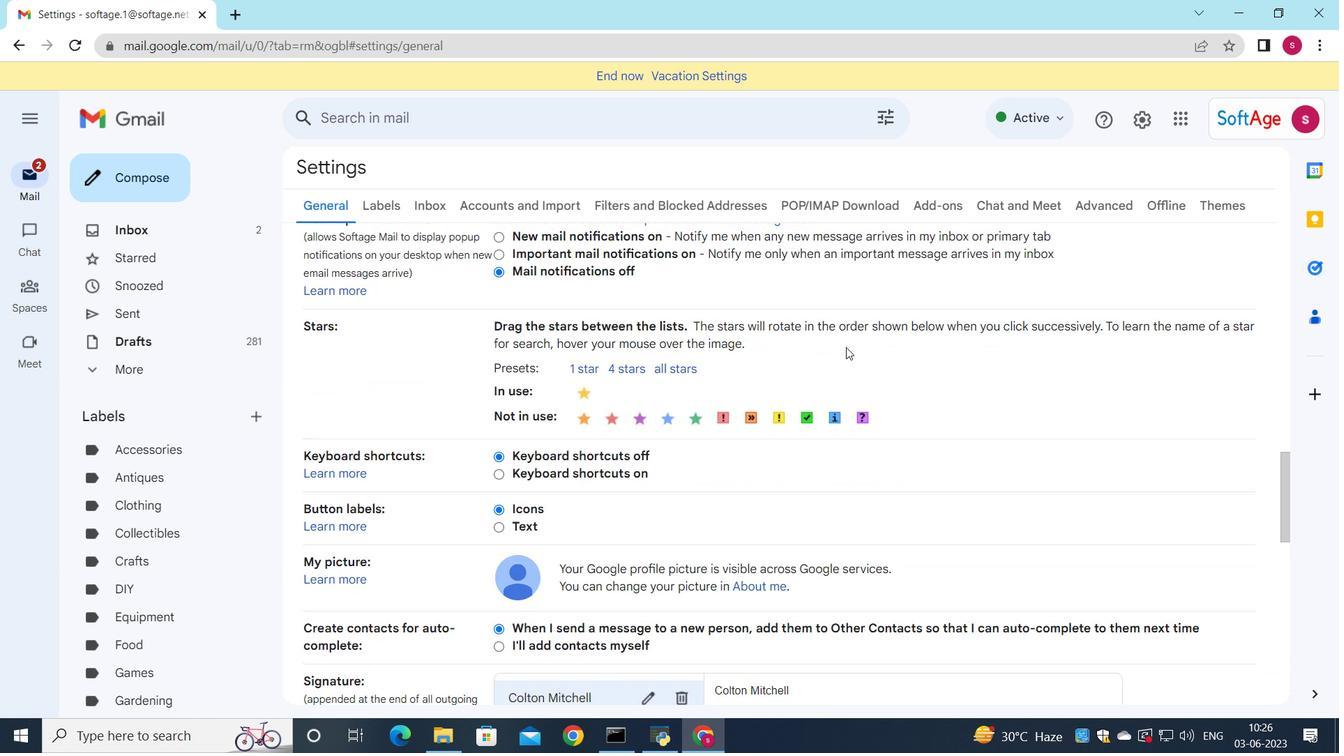 
Action: Mouse scrolled (847, 347) with delta (0, 0)
Screenshot: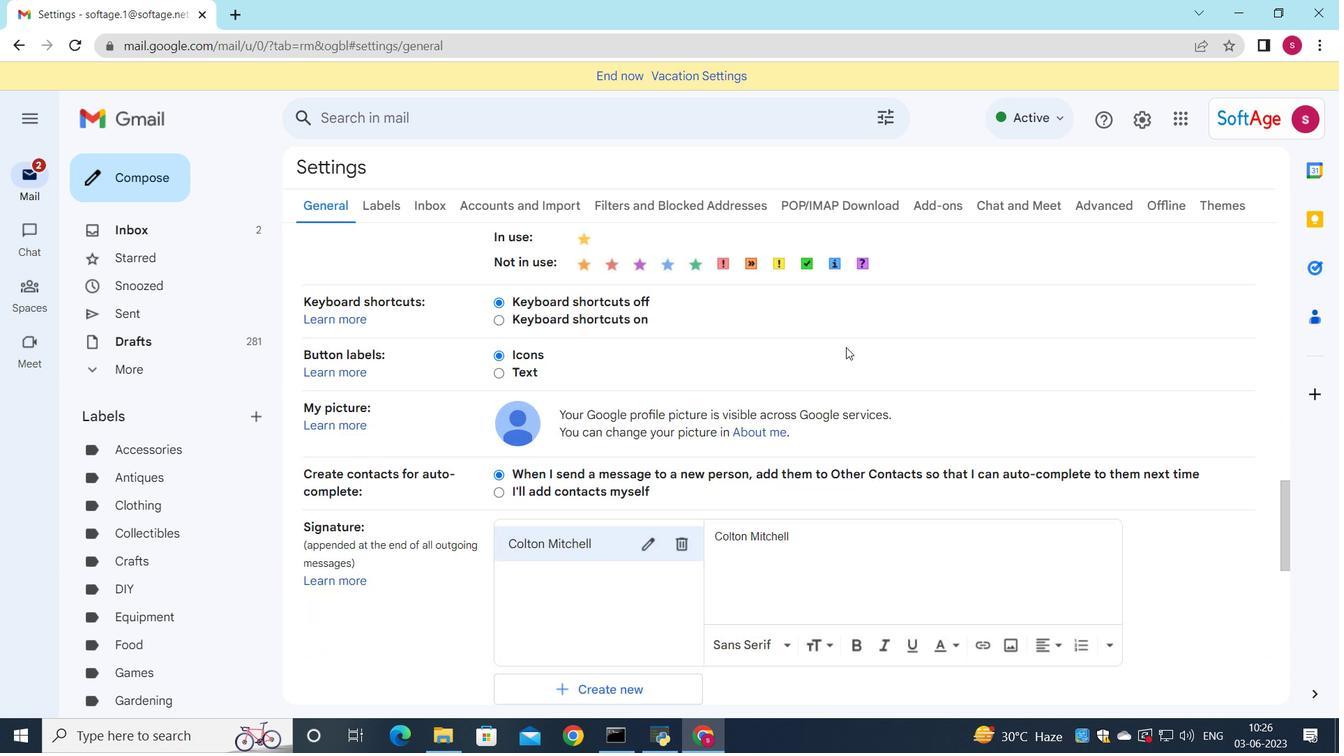 
Action: Mouse scrolled (847, 347) with delta (0, 0)
Screenshot: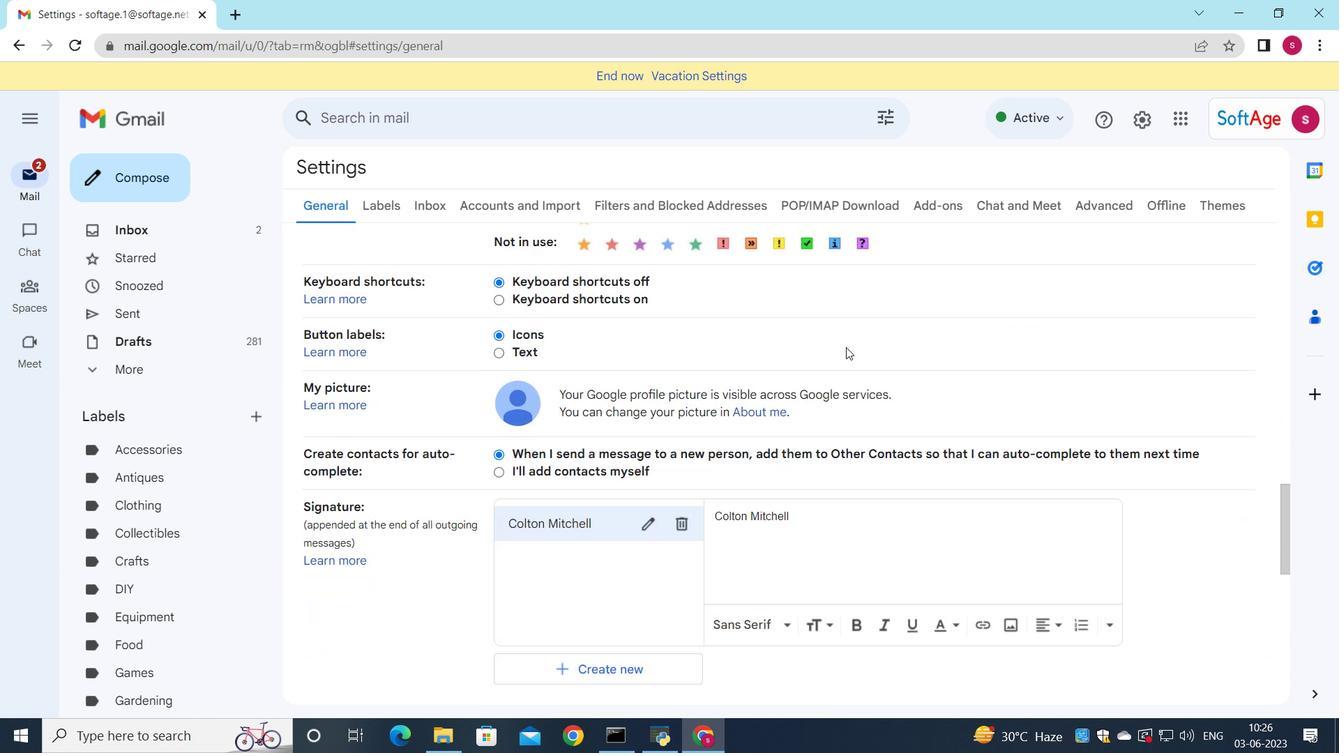 
Action: Mouse scrolled (847, 347) with delta (0, 0)
Screenshot: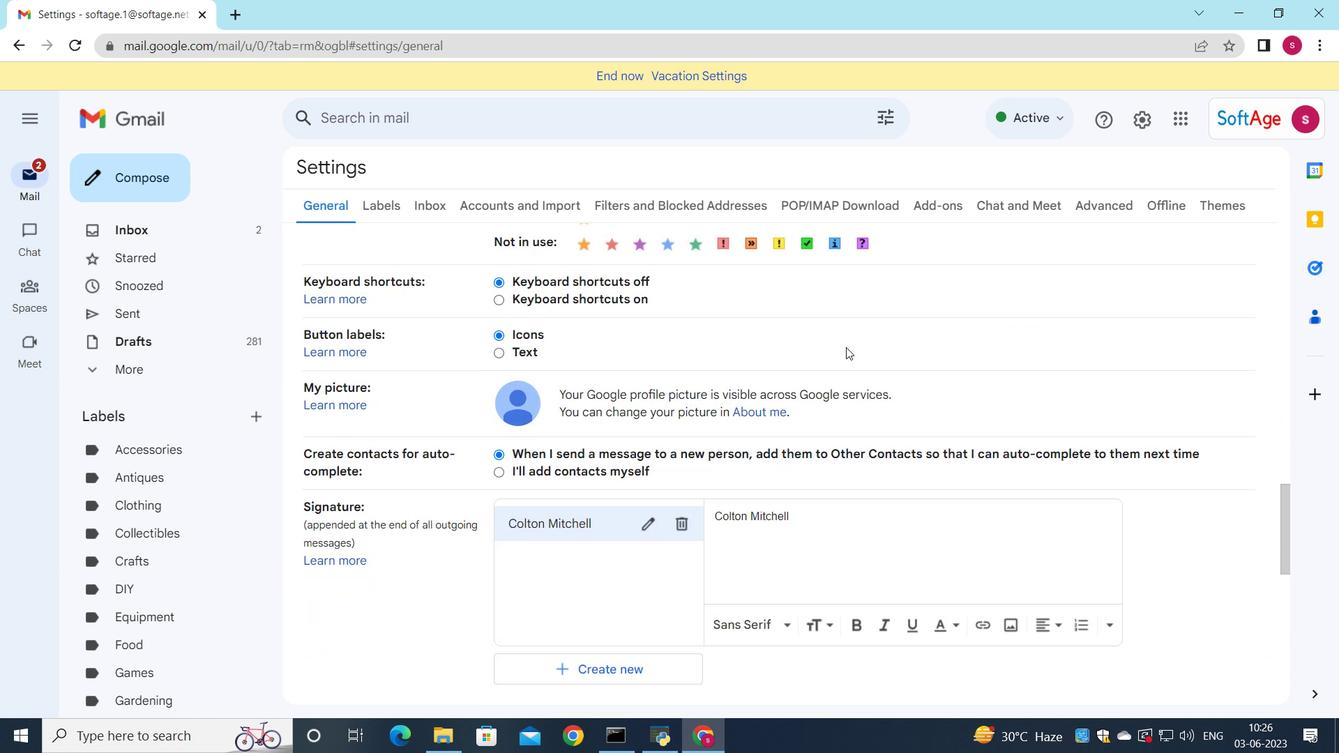 
Action: Mouse scrolled (847, 347) with delta (0, 0)
Screenshot: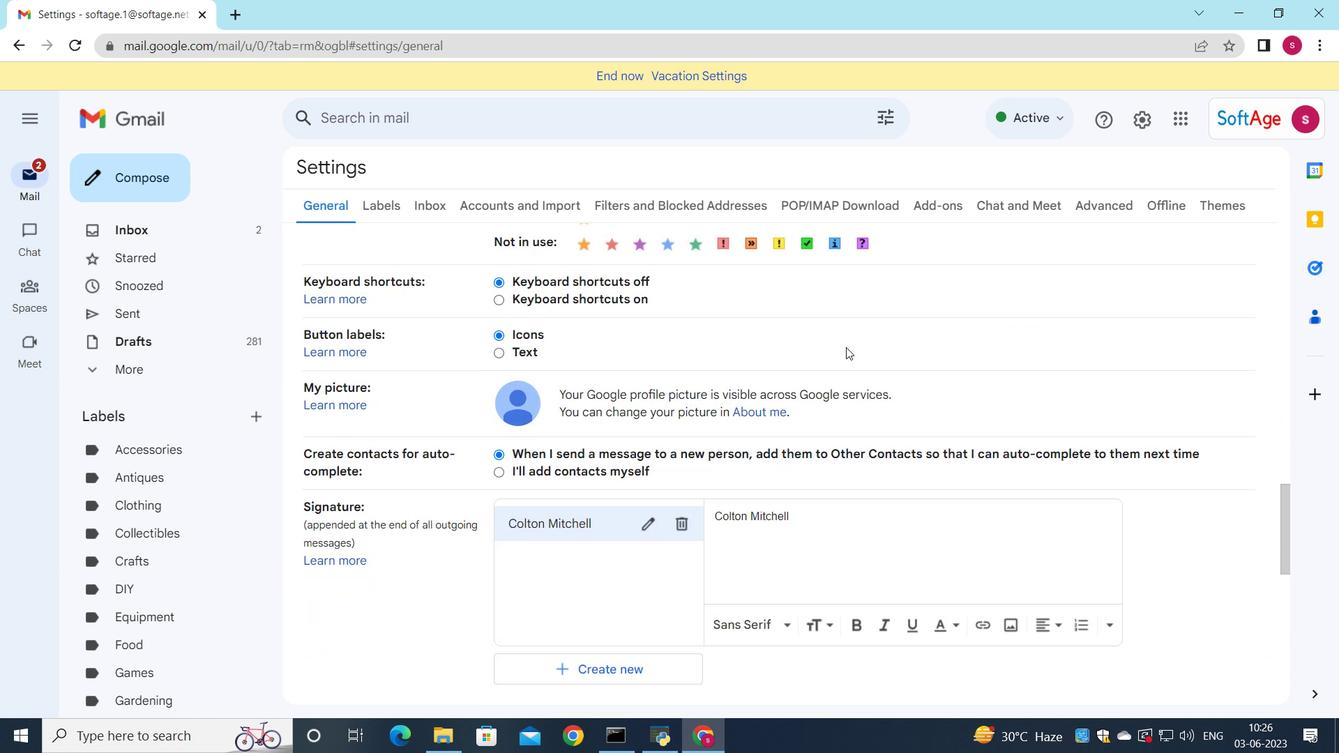 
Action: Mouse moved to (847, 347)
Screenshot: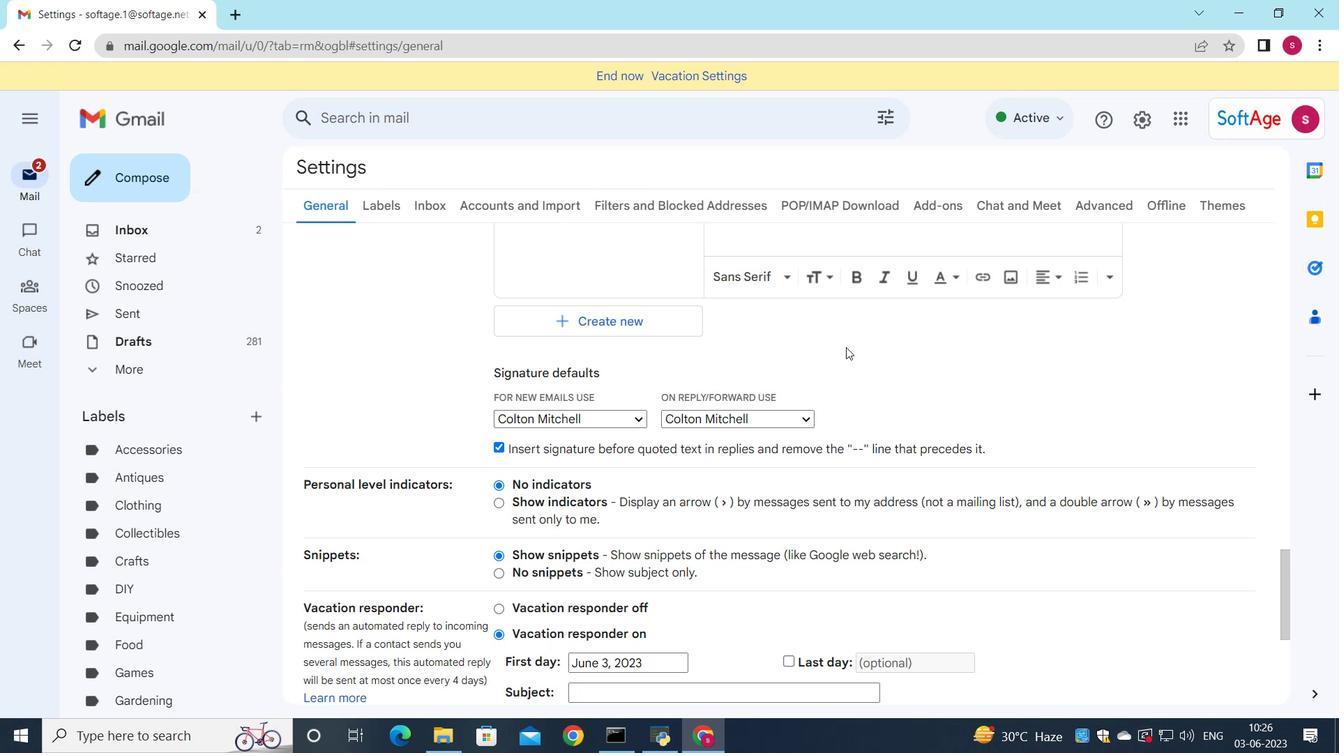 
Action: Mouse scrolled (847, 346) with delta (0, 0)
Screenshot: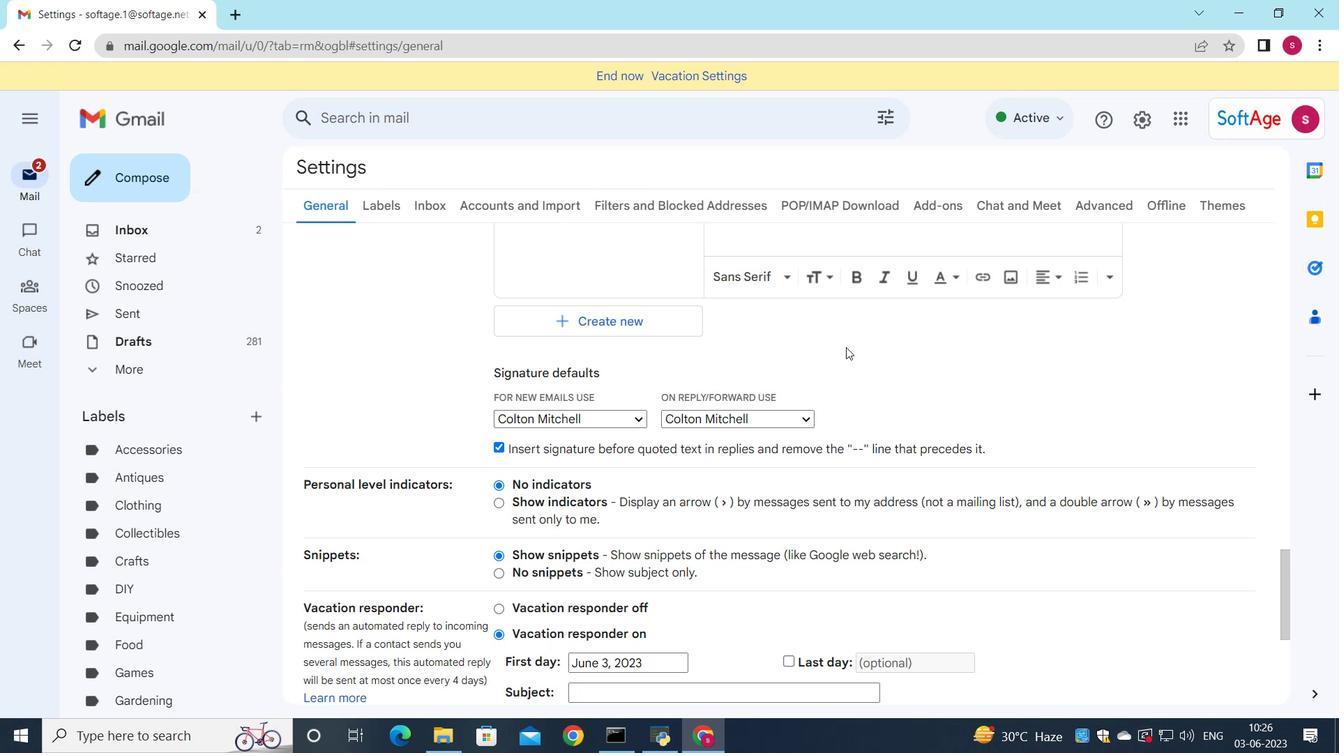
Action: Mouse scrolled (847, 346) with delta (0, 0)
Screenshot: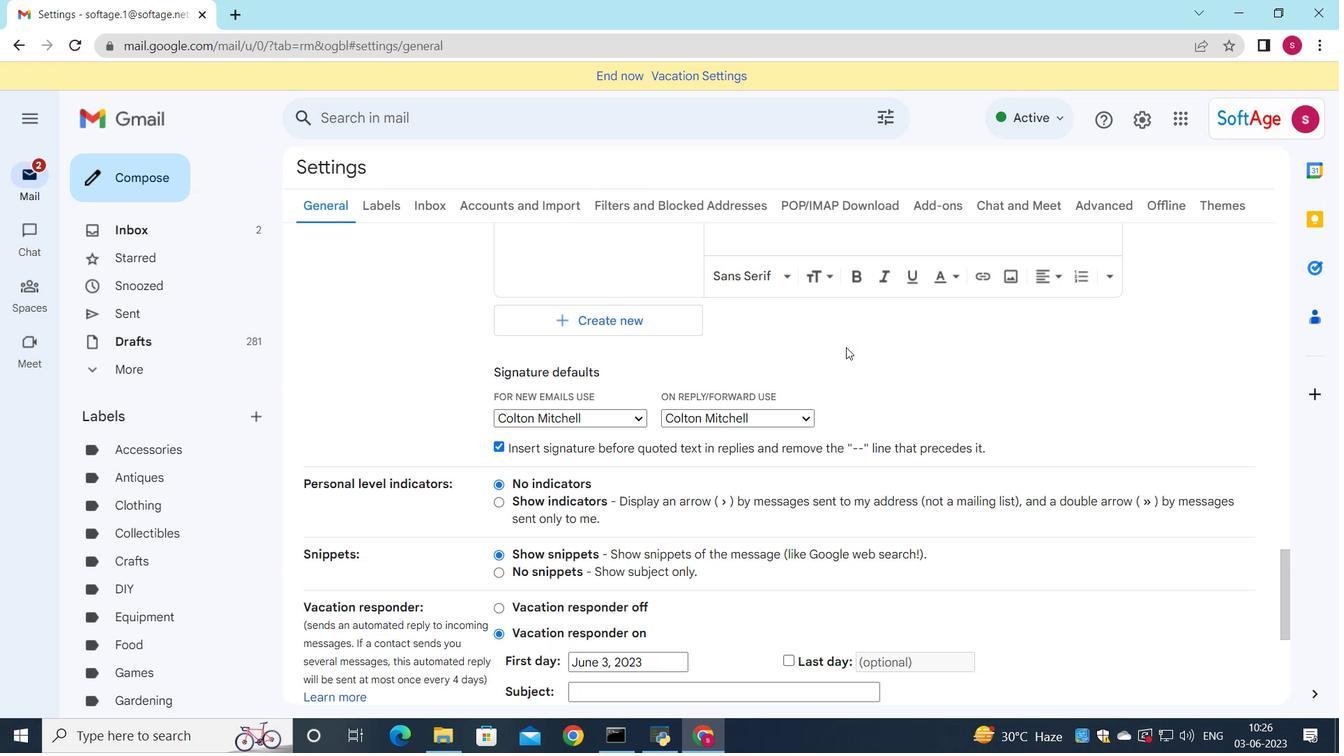 
Action: Mouse scrolled (847, 346) with delta (0, 0)
Screenshot: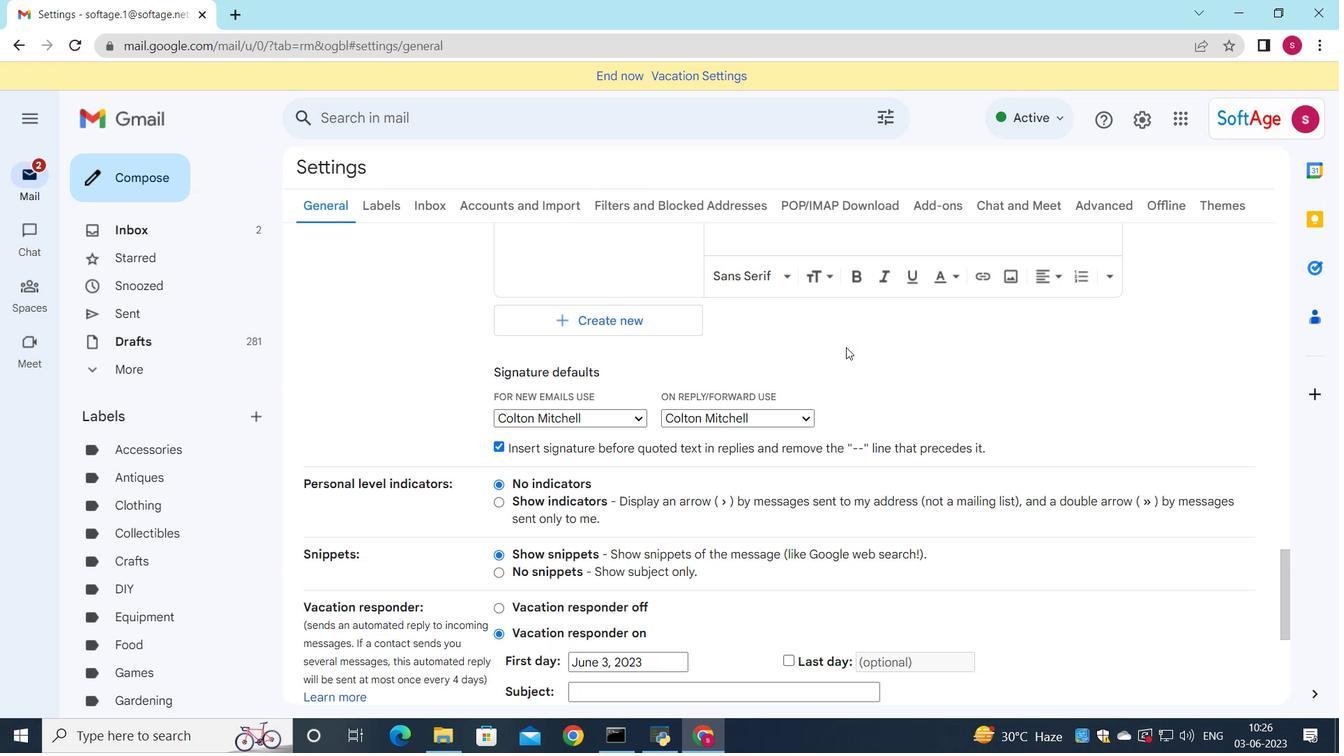 
Action: Mouse scrolled (847, 346) with delta (0, 0)
Screenshot: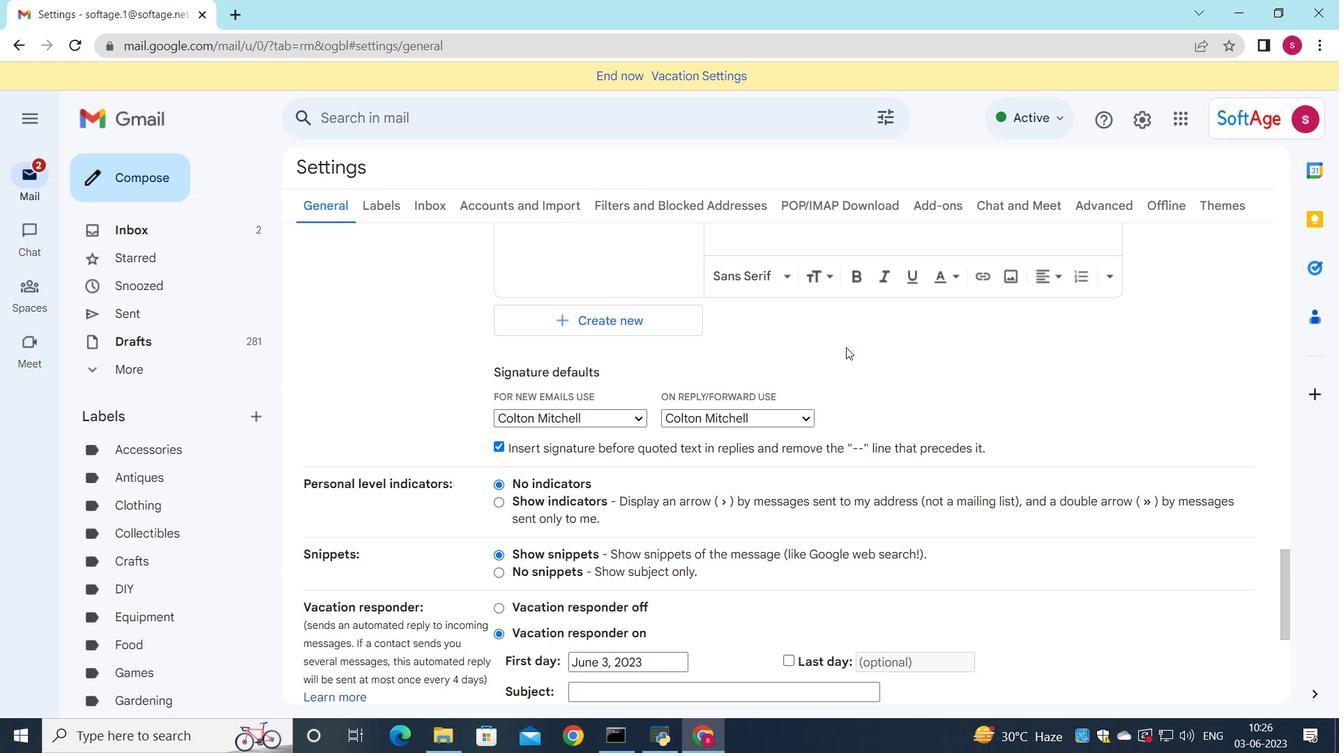 
Action: Mouse moved to (839, 350)
Screenshot: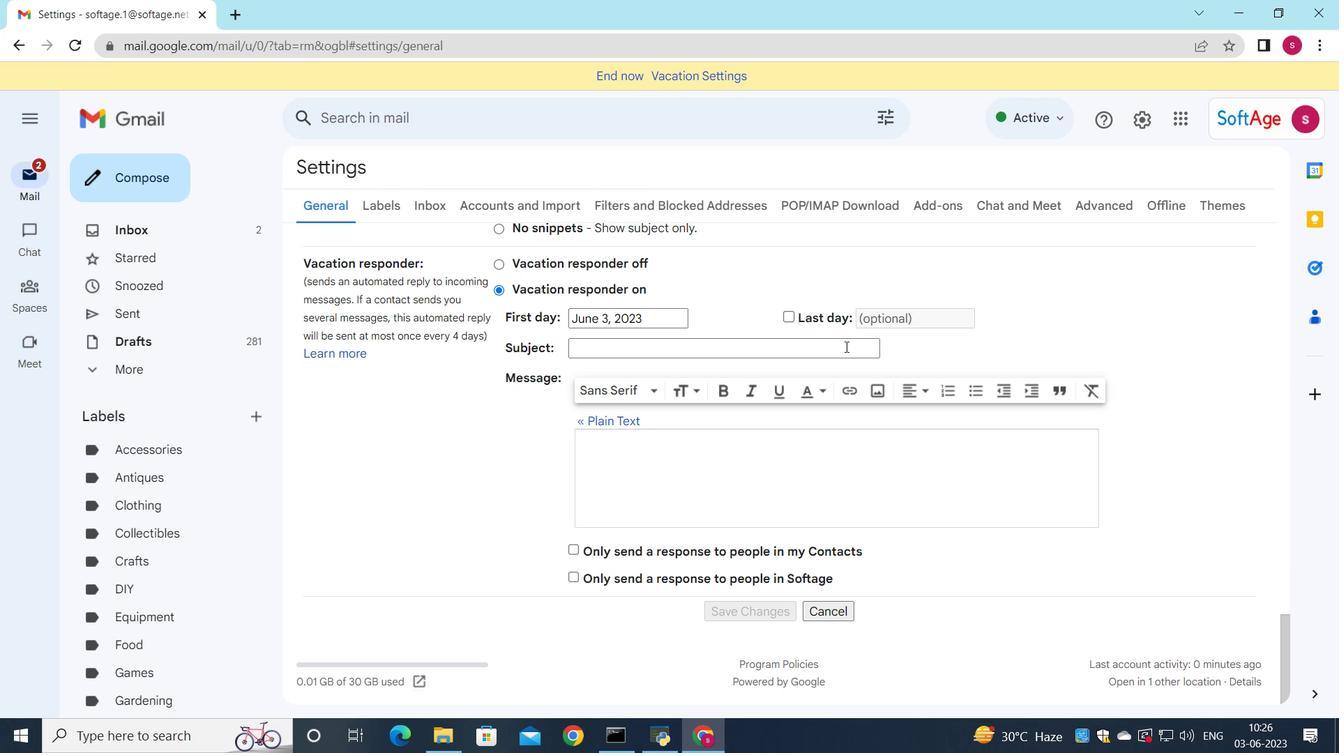 
Action: Mouse scrolled (839, 351) with delta (0, 0)
Screenshot: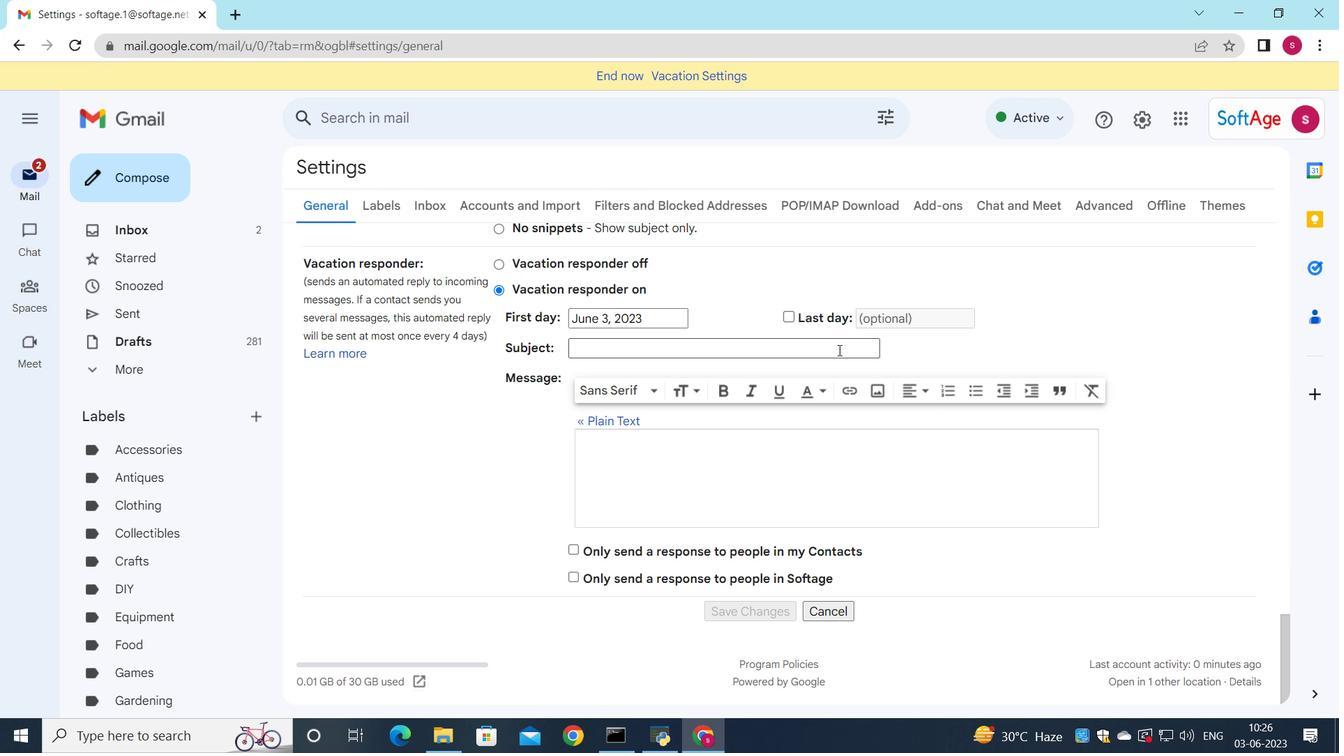 
Action: Mouse scrolled (839, 351) with delta (0, 0)
Screenshot: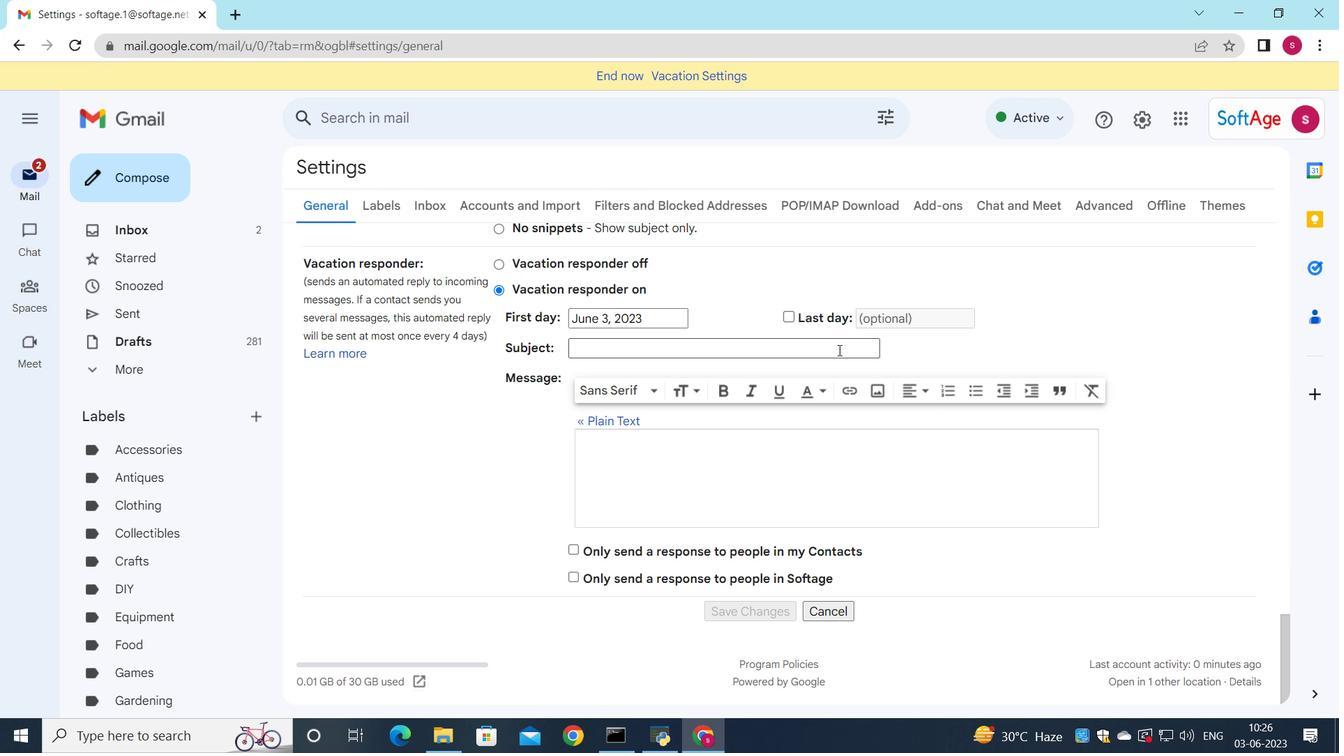 
Action: Mouse moved to (751, 344)
Screenshot: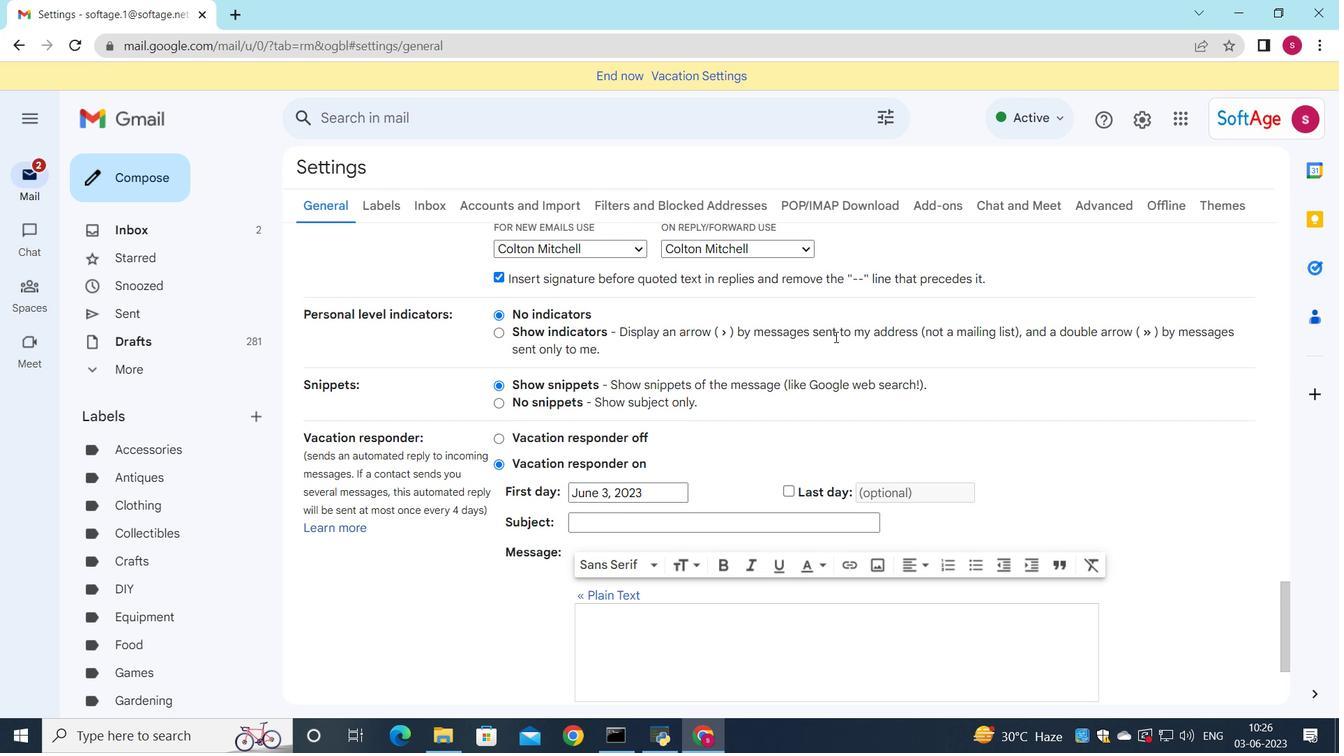 
Action: Mouse scrolled (752, 345) with delta (0, 0)
Screenshot: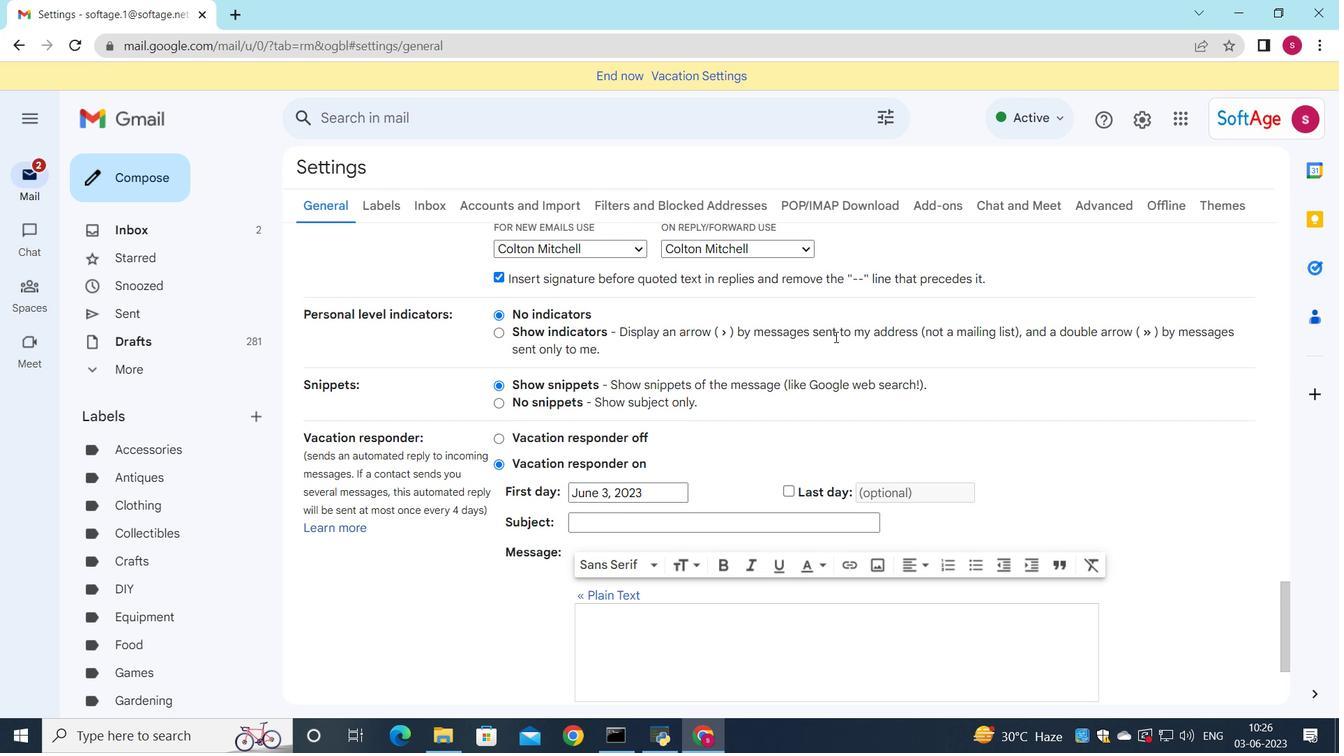 
Action: Mouse scrolled (752, 345) with delta (0, 0)
Screenshot: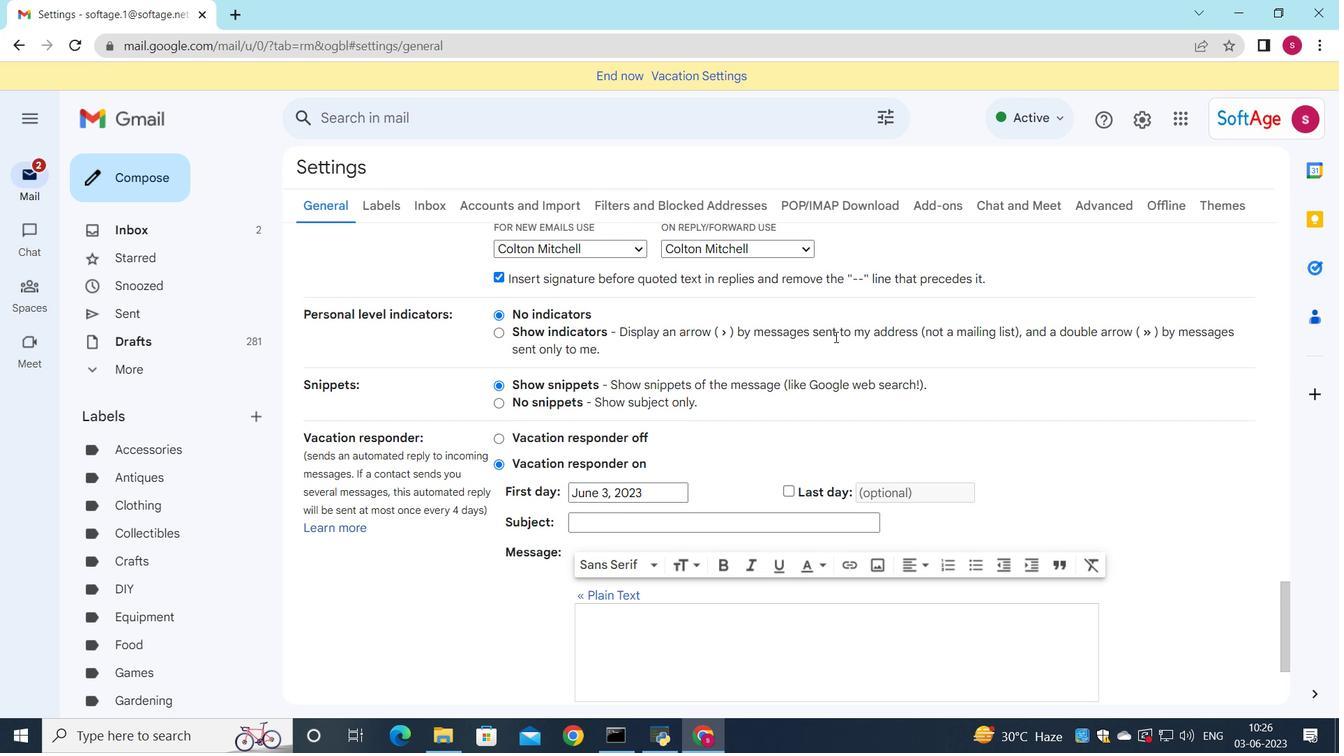 
Action: Mouse scrolled (751, 345) with delta (0, 0)
Screenshot: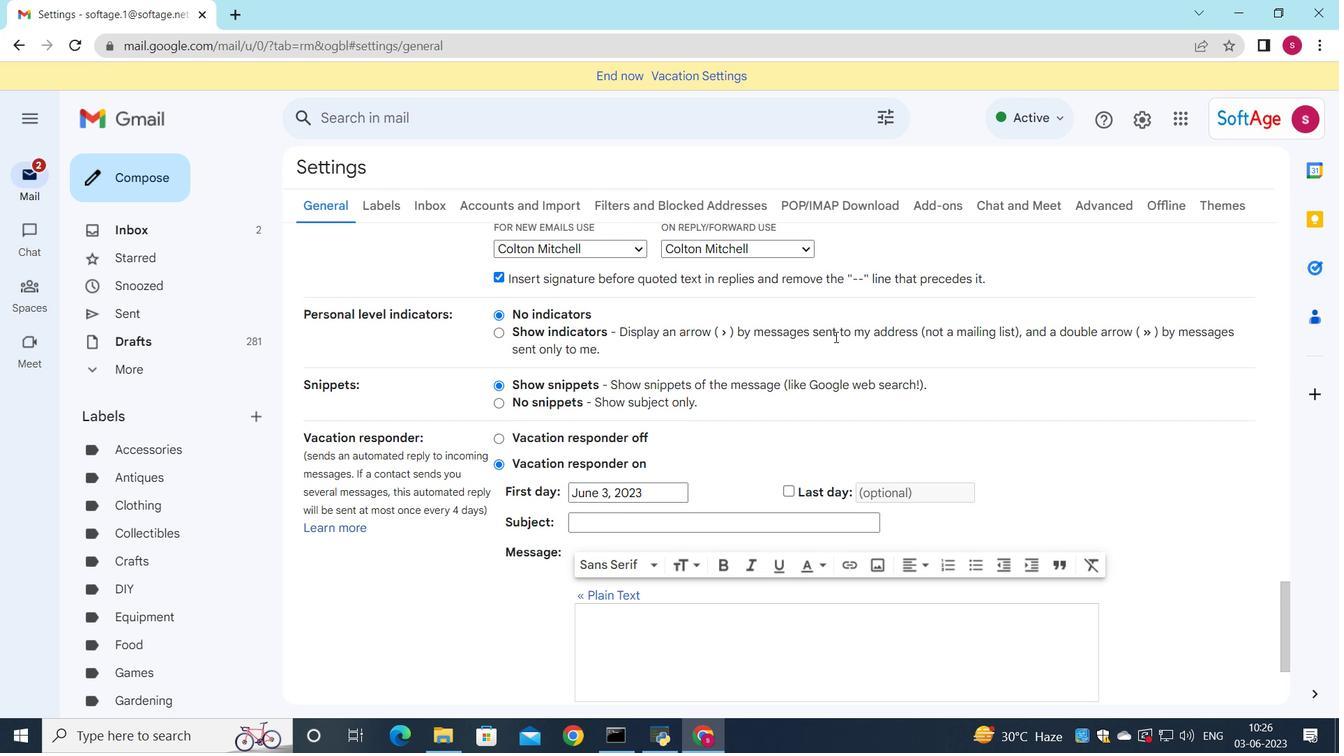 
Action: Mouse scrolled (751, 345) with delta (0, 0)
Screenshot: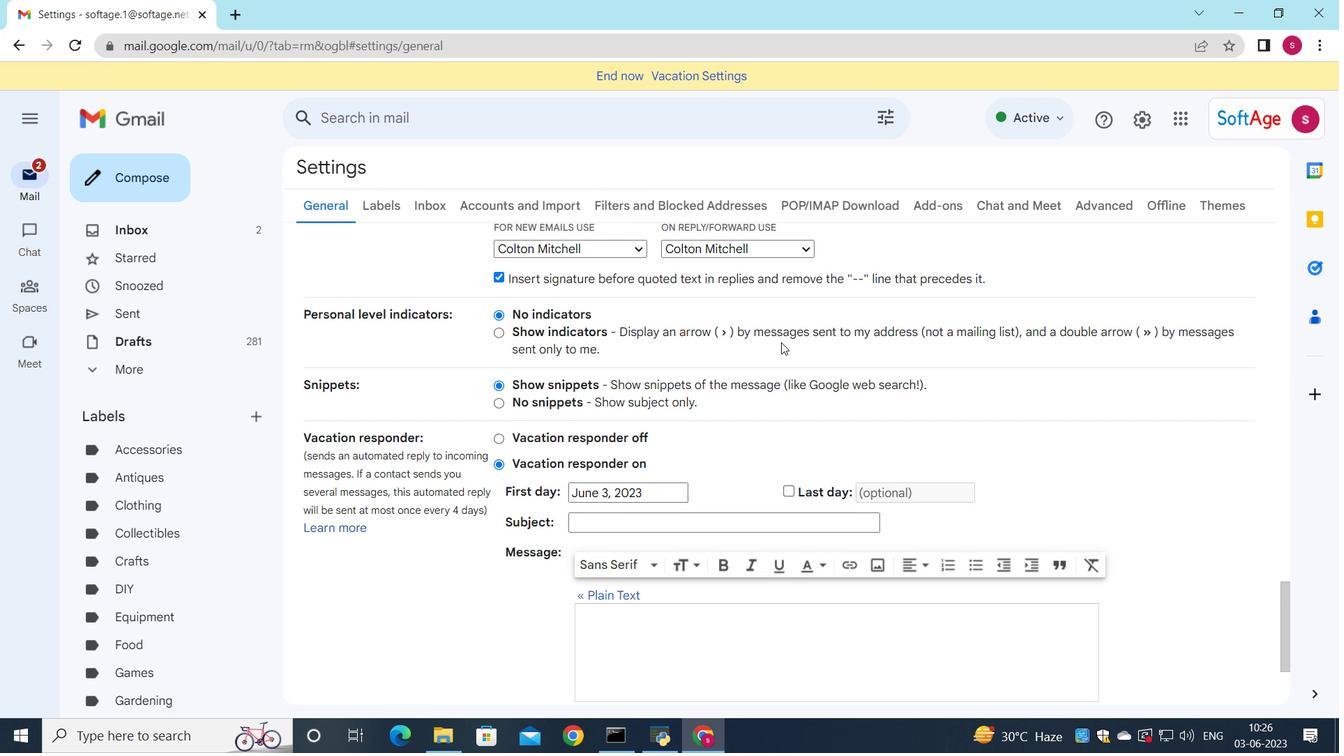 
Action: Mouse moved to (678, 353)
Screenshot: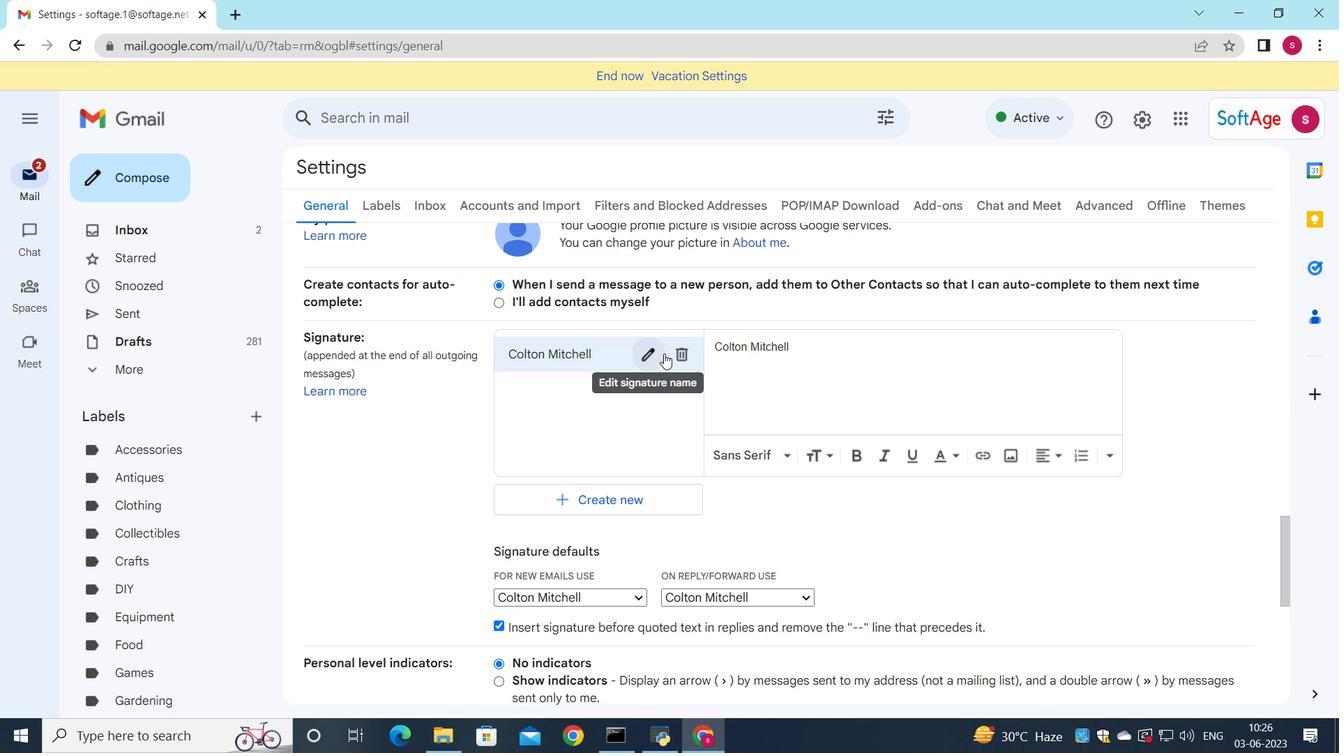 
Action: Mouse pressed left at (678, 353)
Screenshot: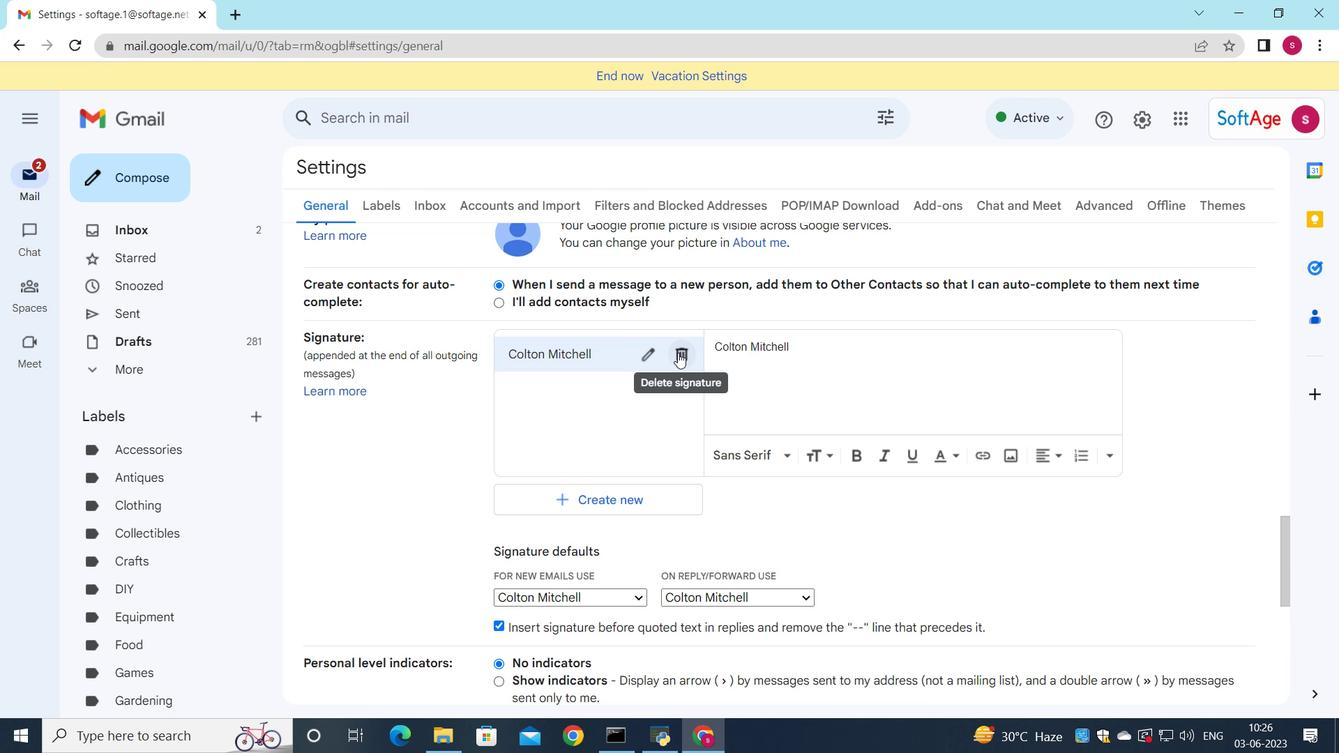 
Action: Mouse moved to (819, 421)
Screenshot: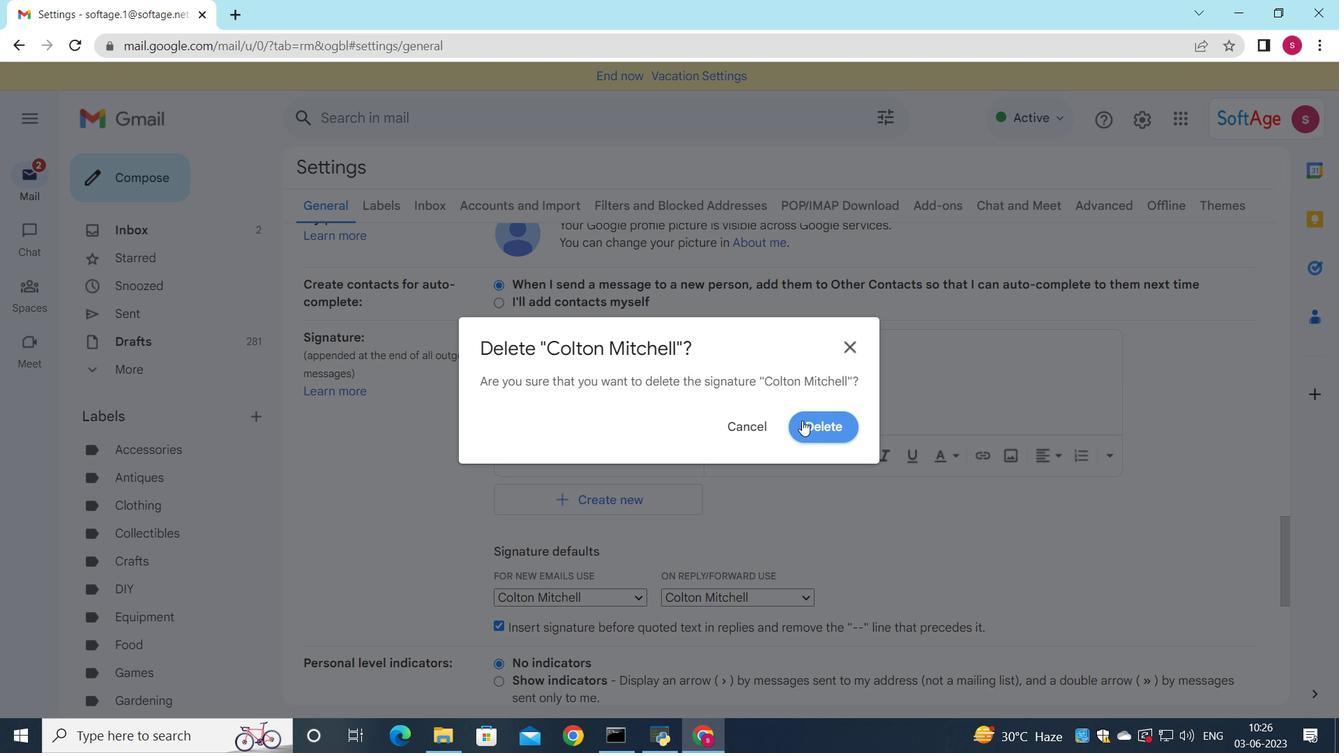
Action: Mouse pressed left at (819, 421)
Screenshot: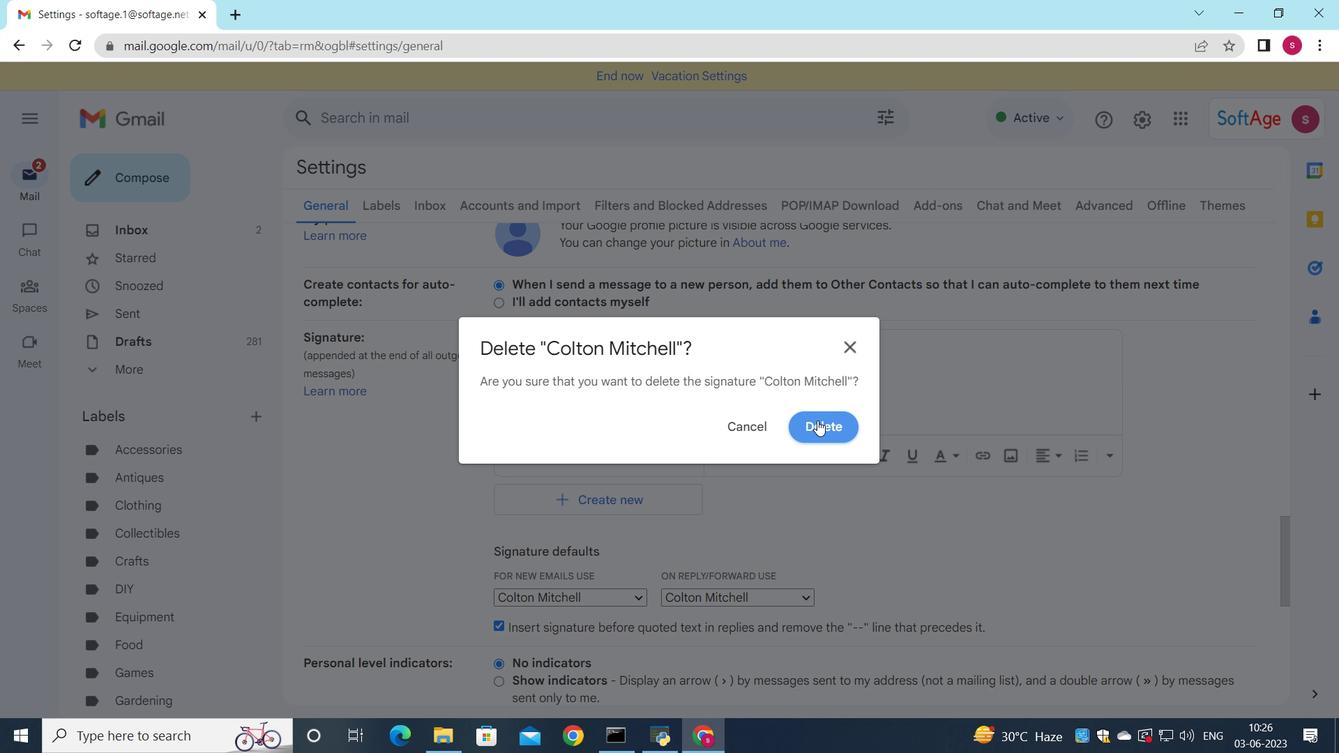 
Action: Mouse moved to (587, 373)
Screenshot: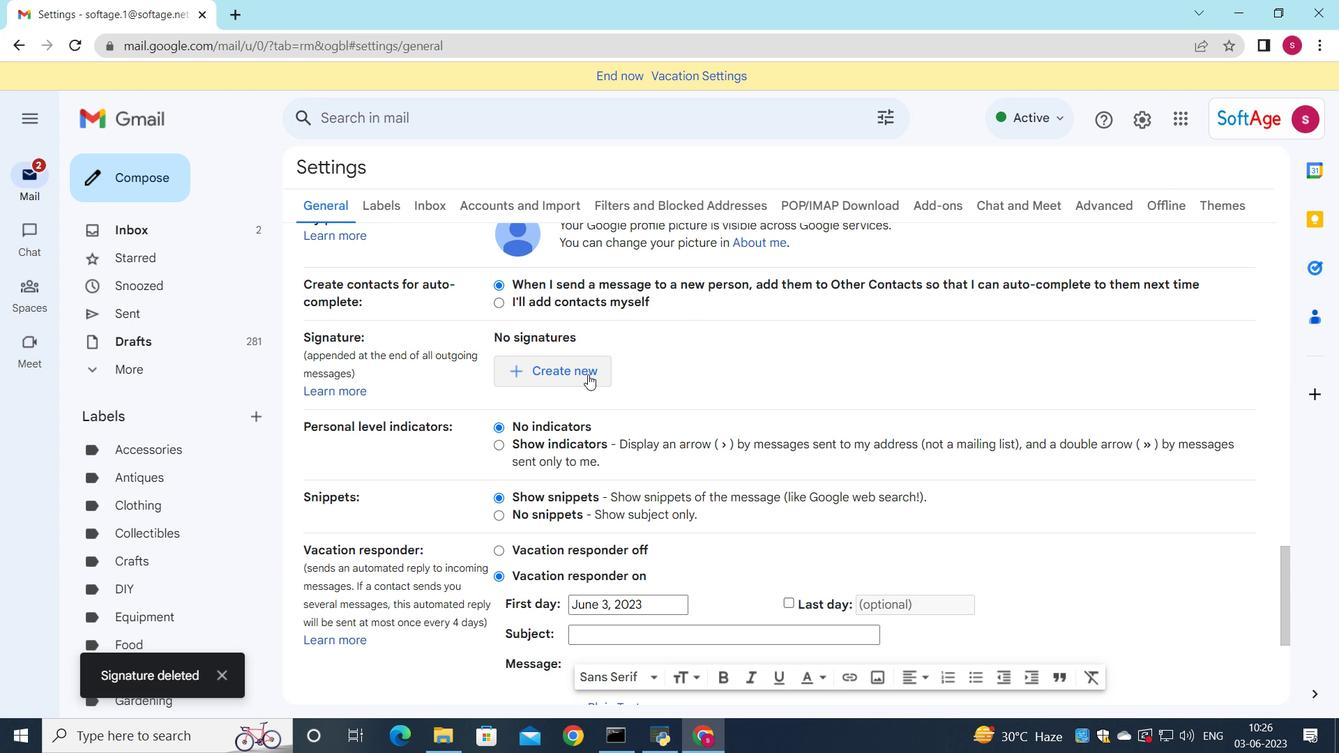 
Action: Mouse pressed left at (587, 373)
Screenshot: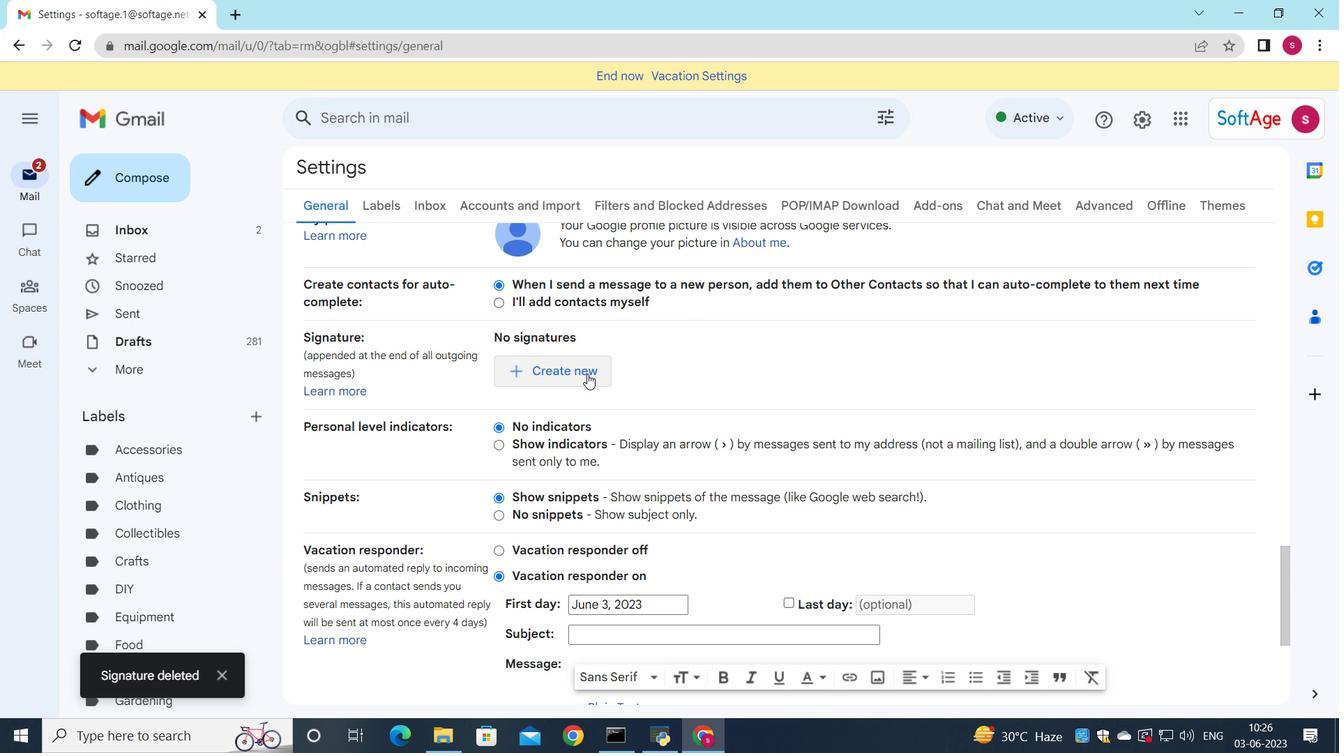 
Action: Mouse moved to (625, 361)
Screenshot: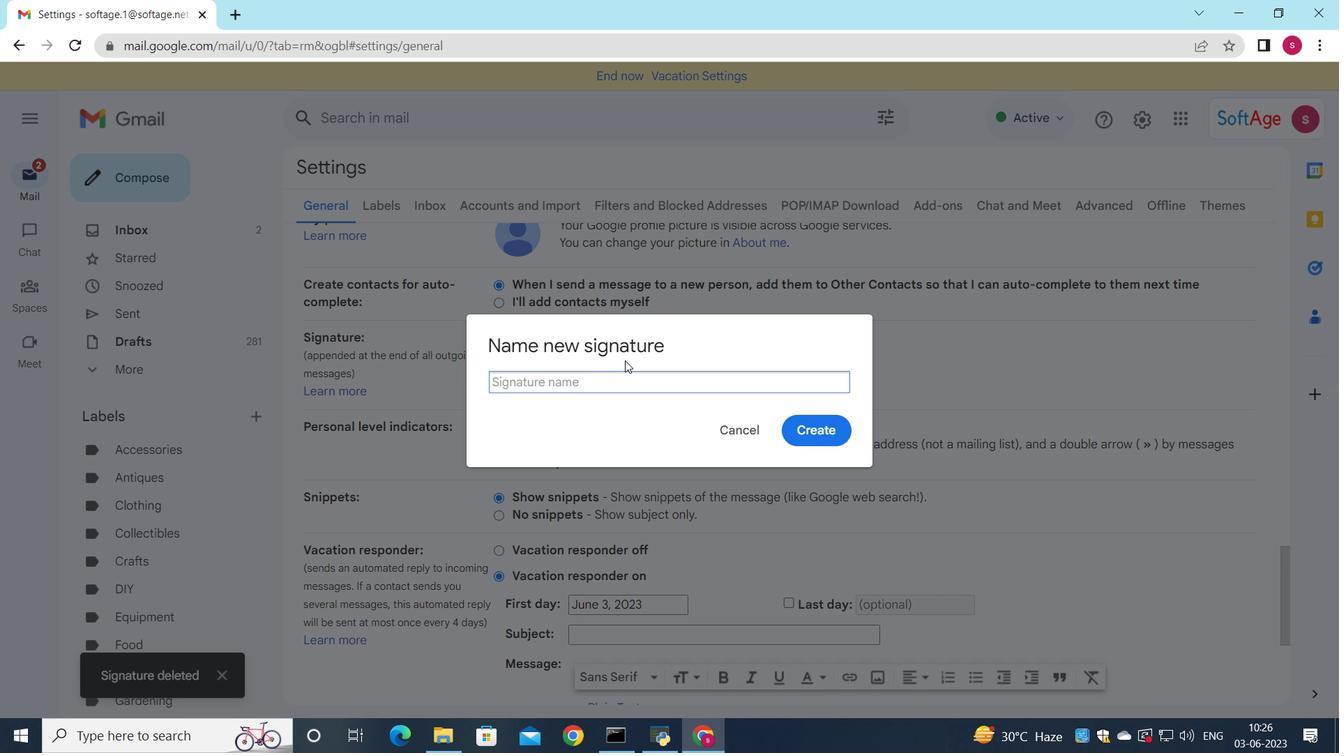 
Action: Key pressed <Key.shift>Connor<Key.space><Key.shift><Key.shift><Key.shift><Key.shift>Wood
Screenshot: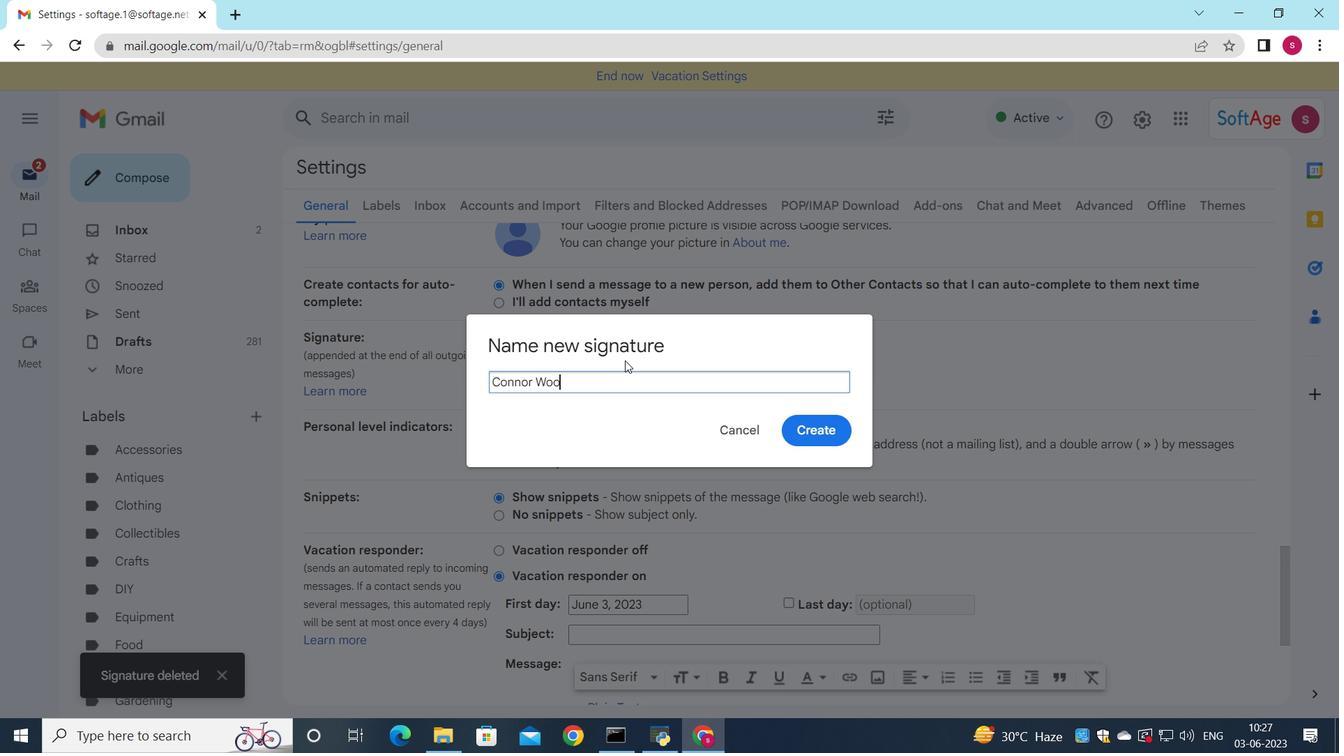 
Action: Mouse moved to (819, 433)
Screenshot: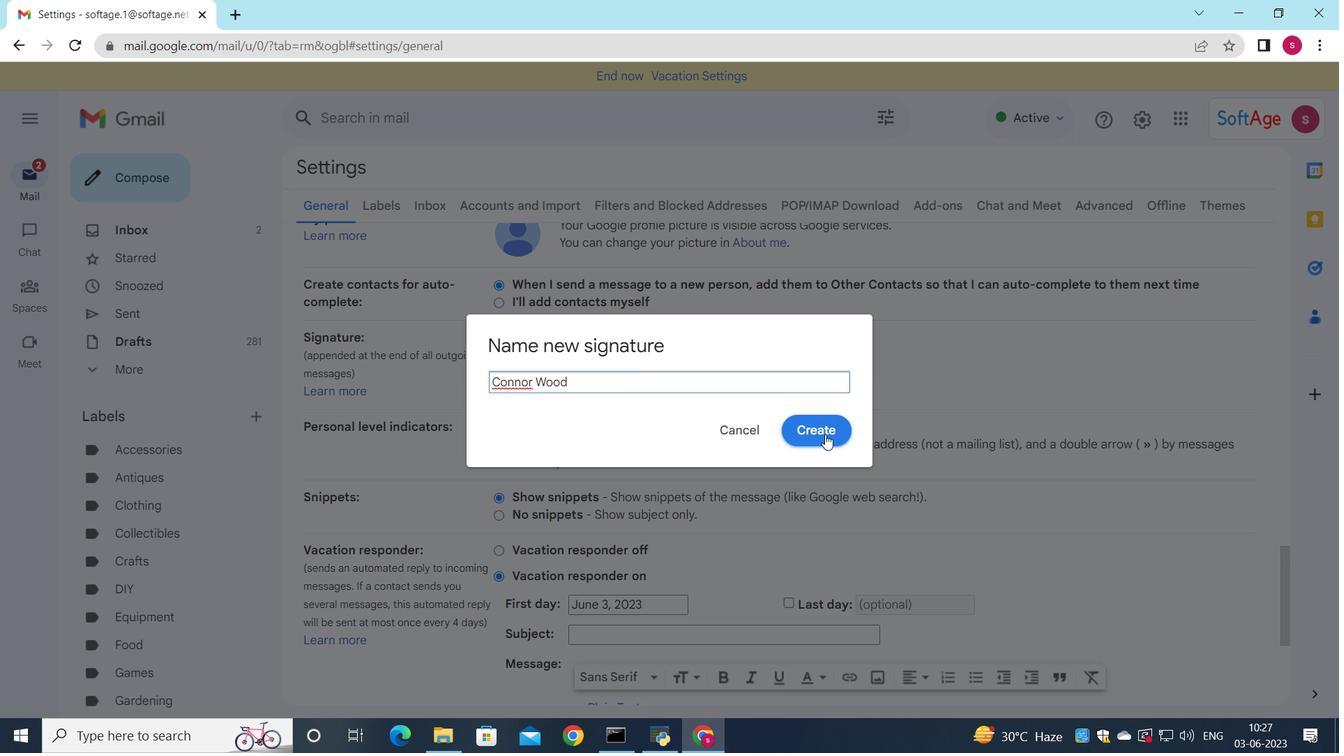 
Action: Mouse pressed left at (819, 433)
Screenshot: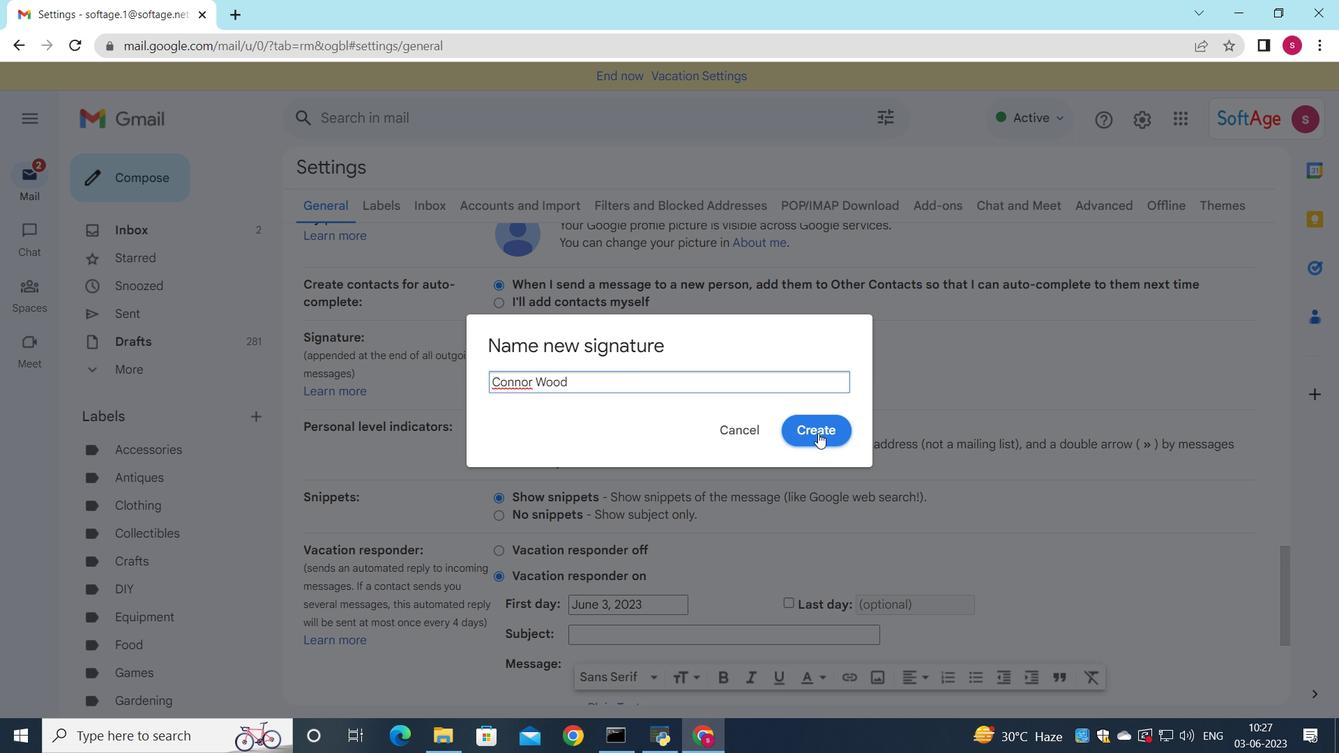 
Action: Mouse moved to (808, 372)
Screenshot: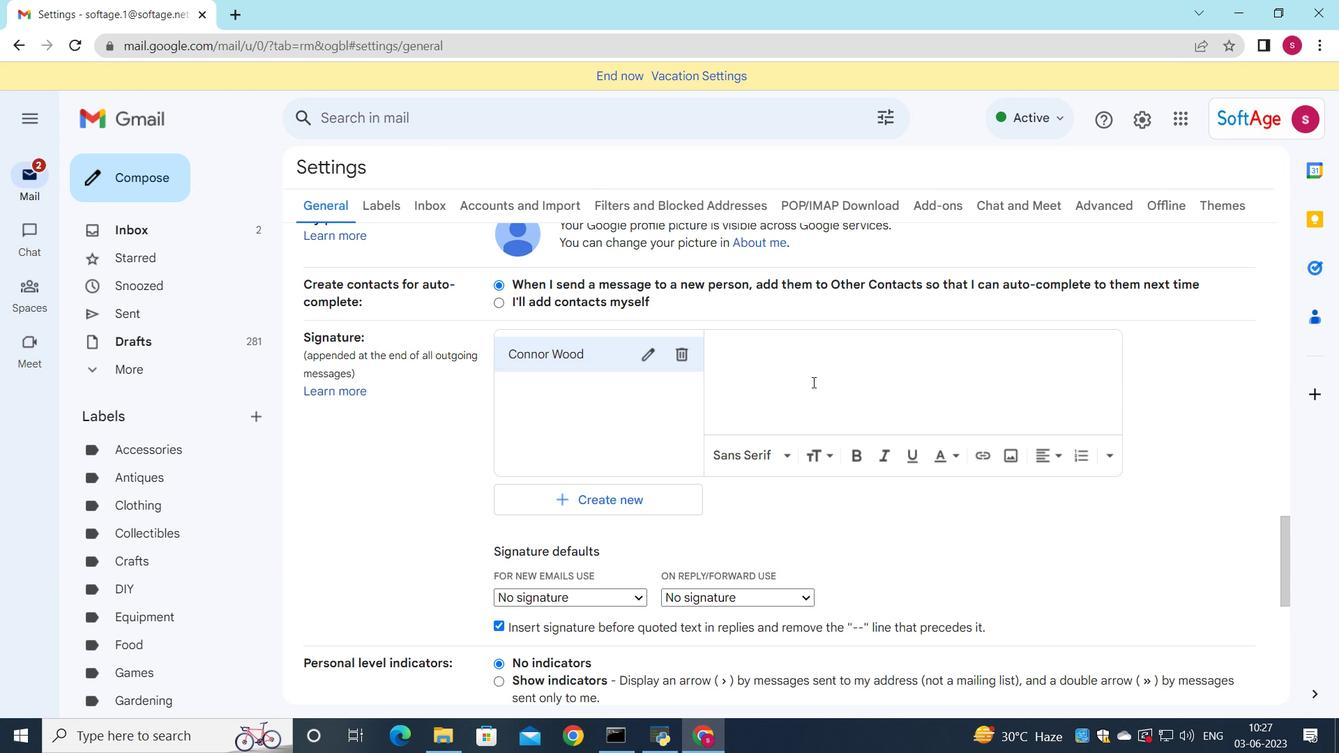 
Action: Mouse pressed left at (808, 372)
Screenshot: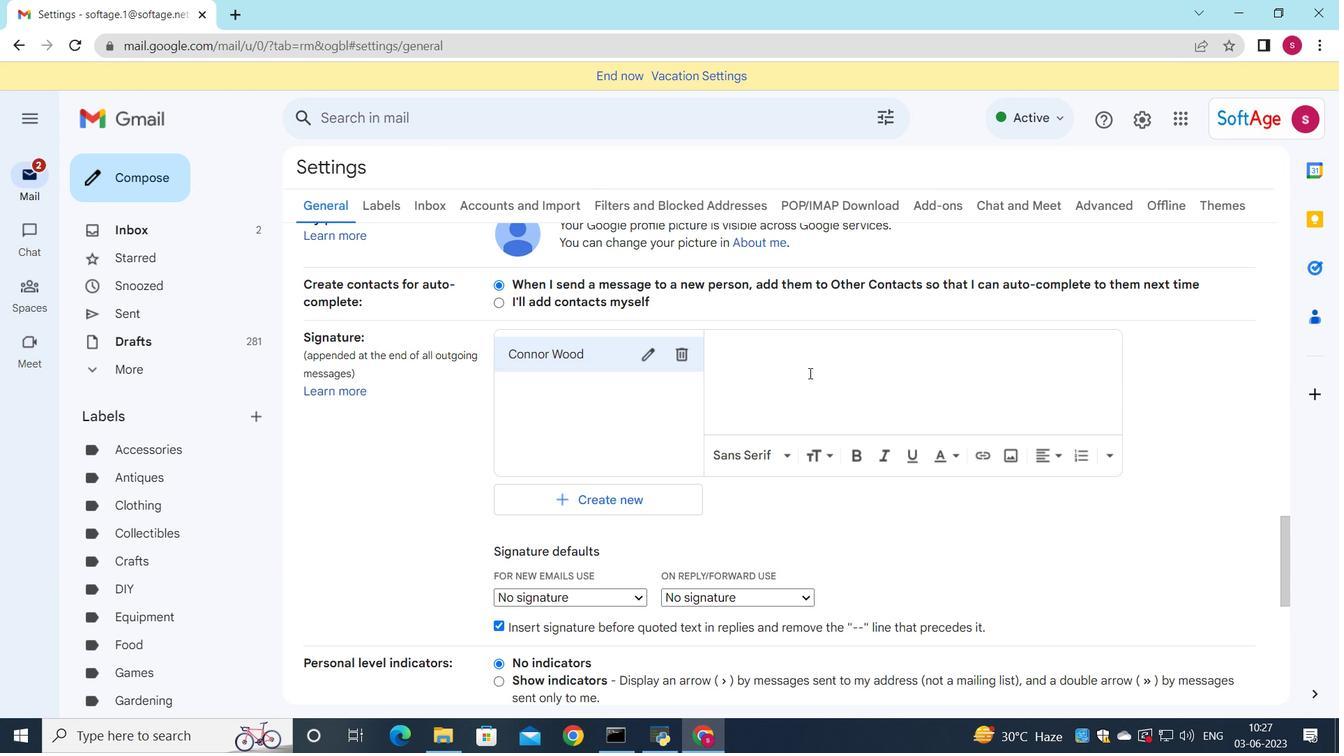 
Action: Key pressed <Key.shift>Connor<Key.space><Key.shift>Wood
Screenshot: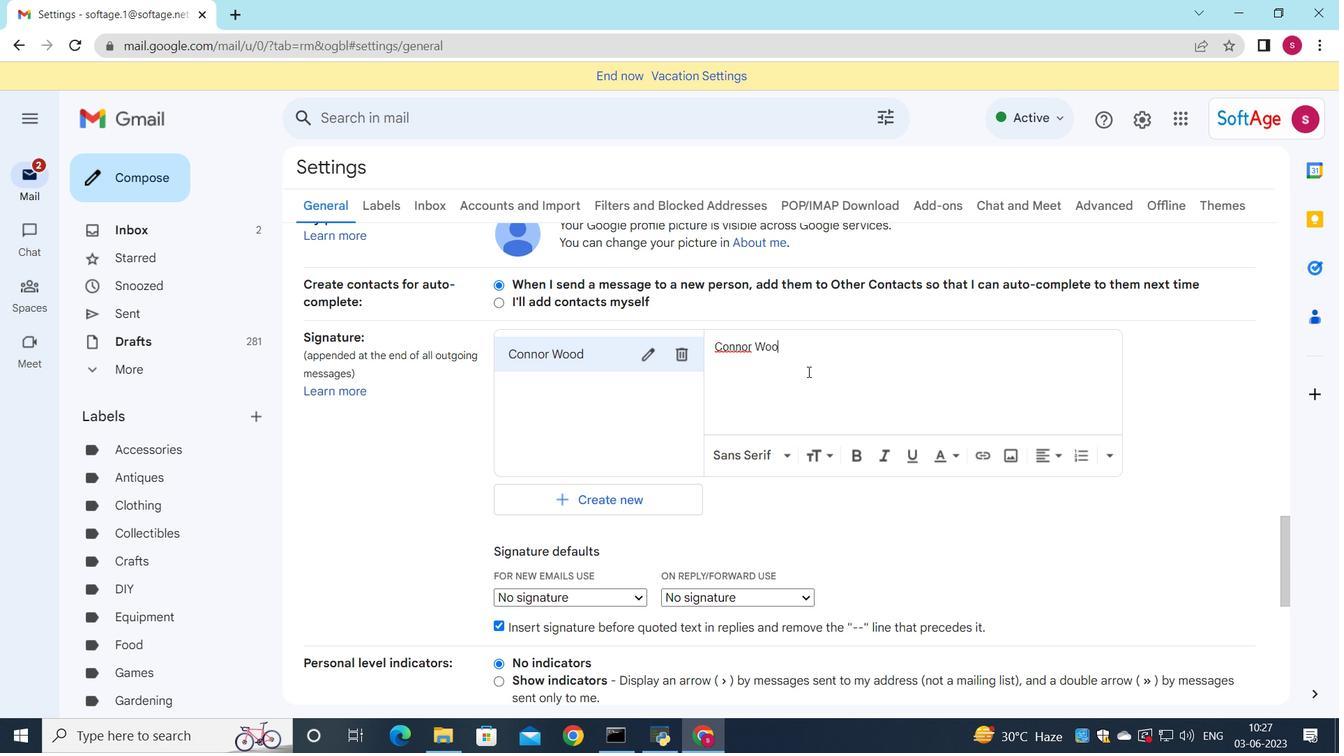 
Action: Mouse scrolled (808, 371) with delta (0, 0)
Screenshot: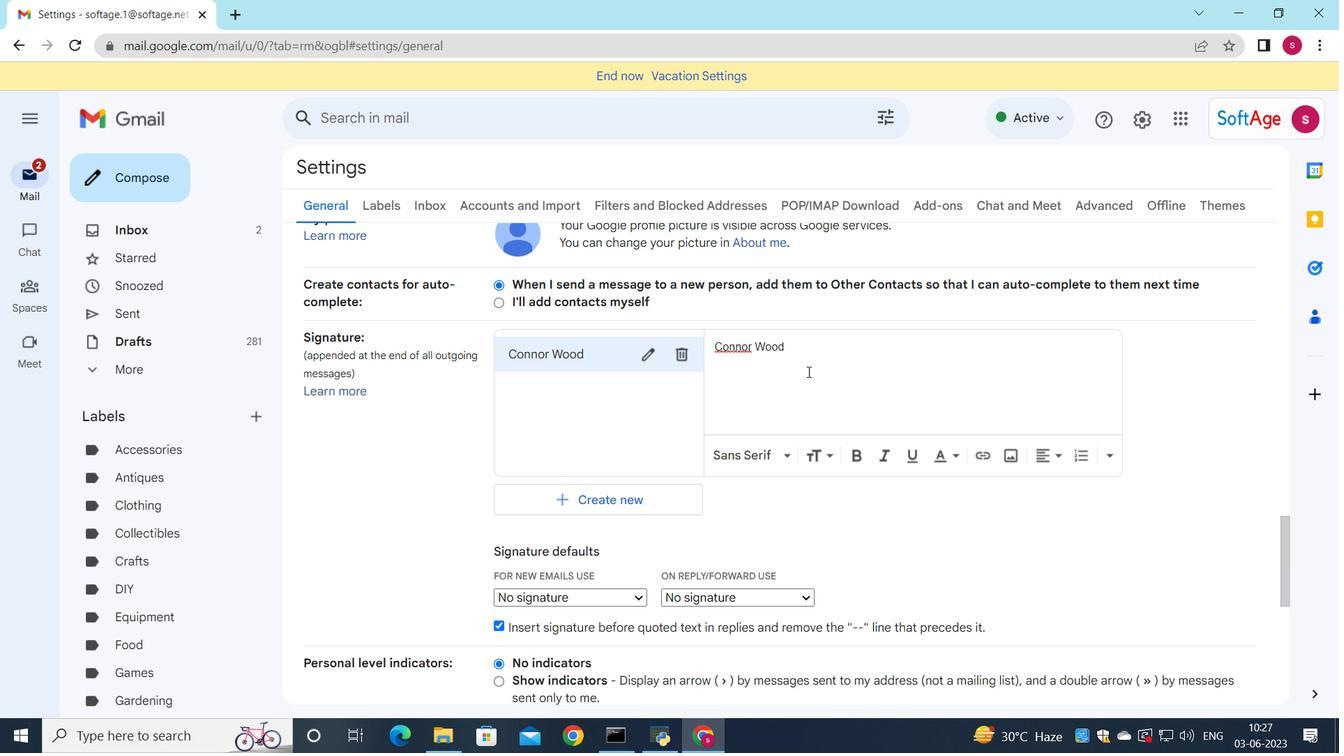 
Action: Mouse scrolled (808, 371) with delta (0, 0)
Screenshot: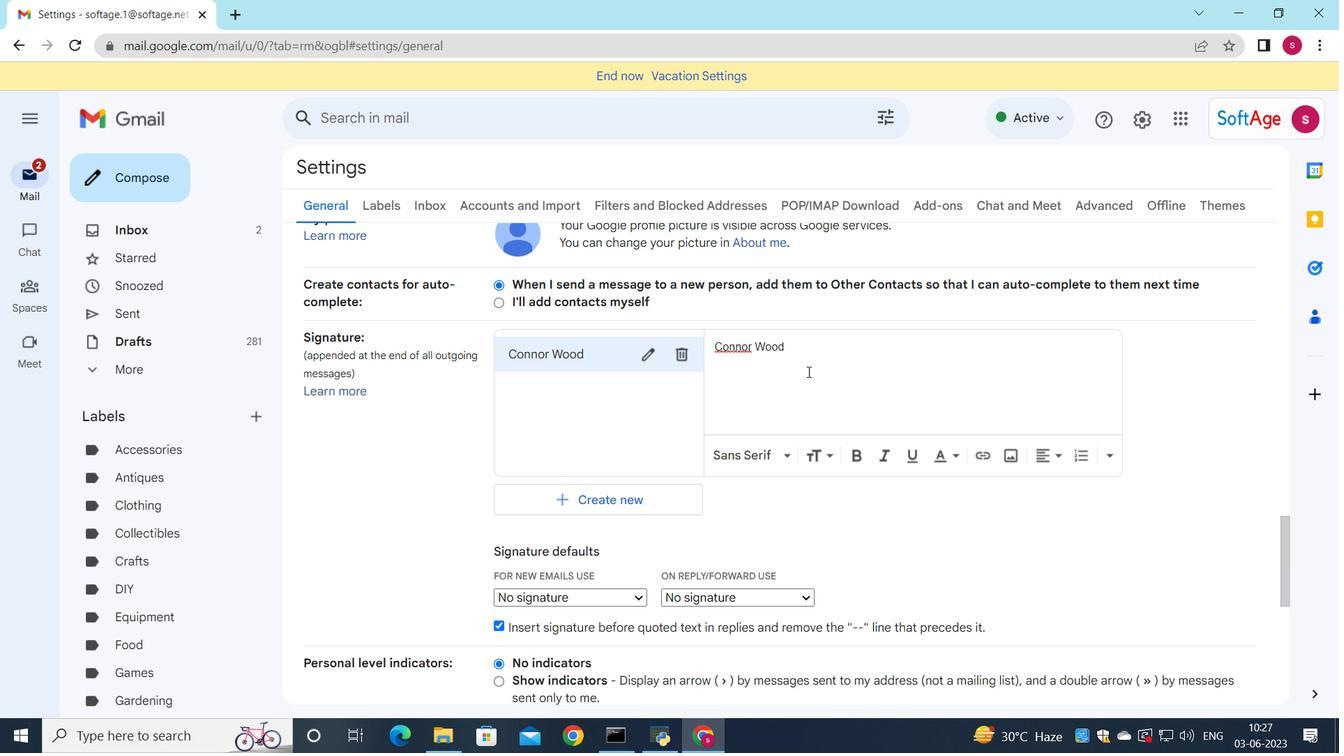 
Action: Mouse moved to (593, 414)
Screenshot: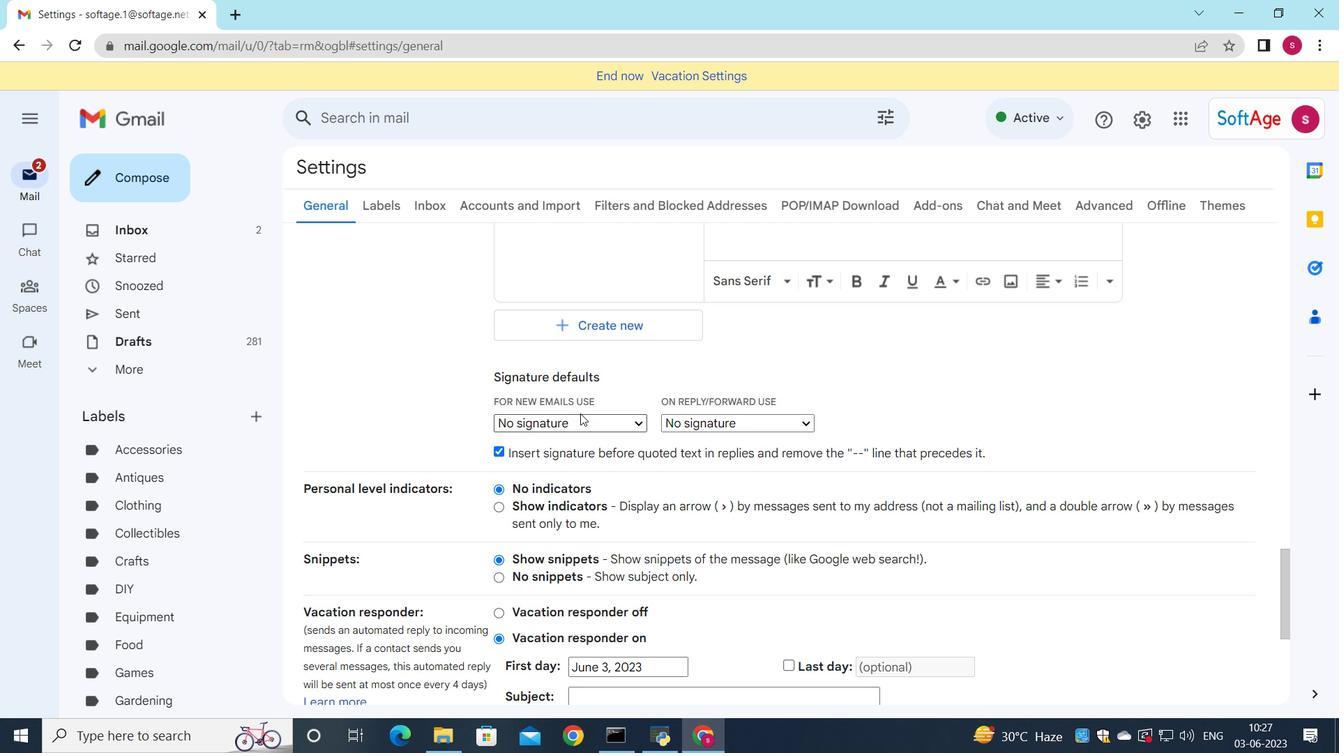 
Action: Mouse pressed left at (593, 414)
Screenshot: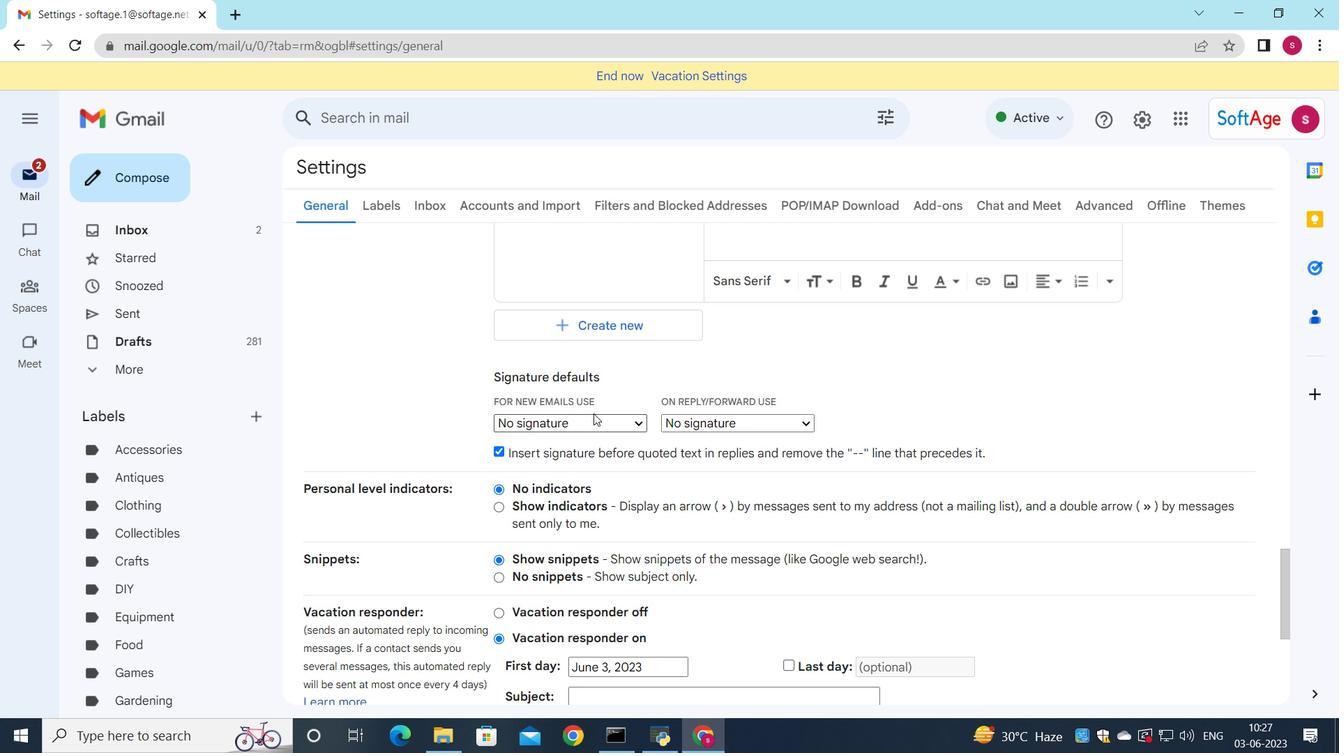 
Action: Mouse moved to (602, 453)
Screenshot: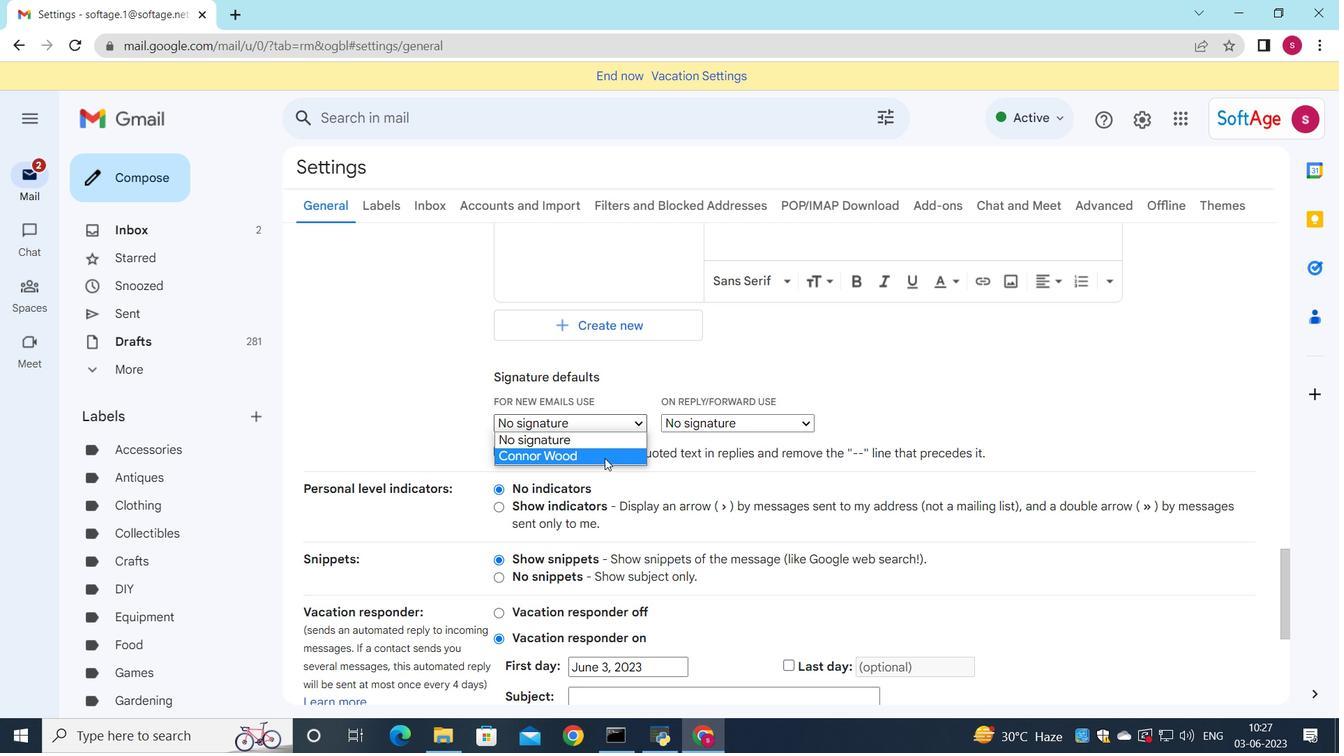 
Action: Mouse pressed left at (602, 453)
Screenshot: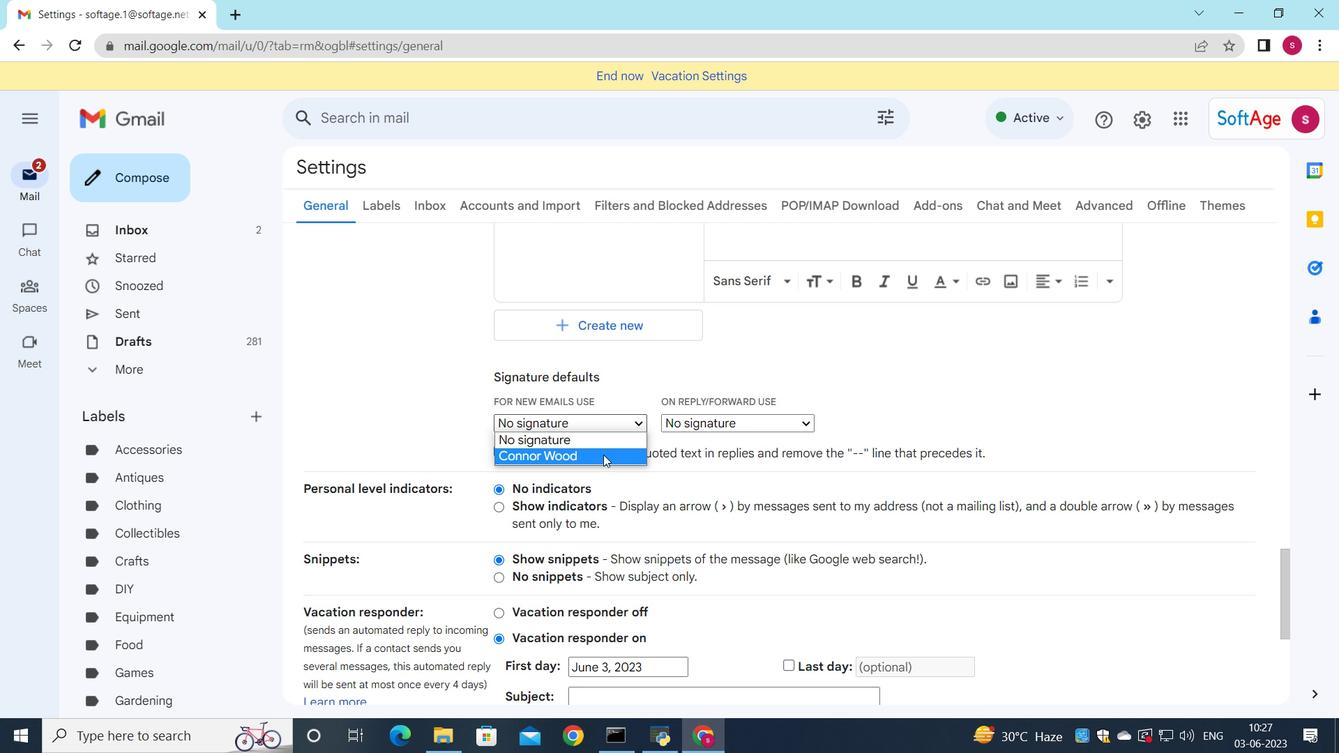 
Action: Mouse moved to (692, 421)
Screenshot: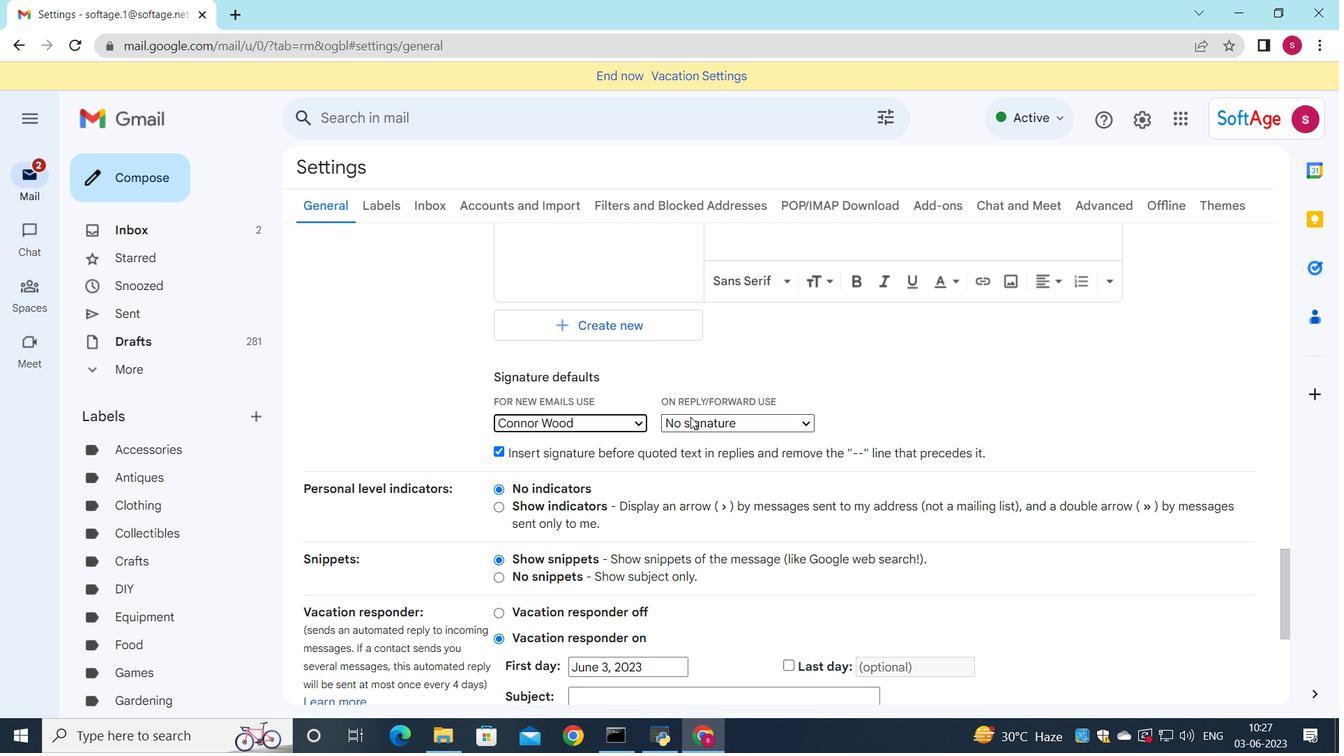 
Action: Mouse pressed left at (692, 421)
Screenshot: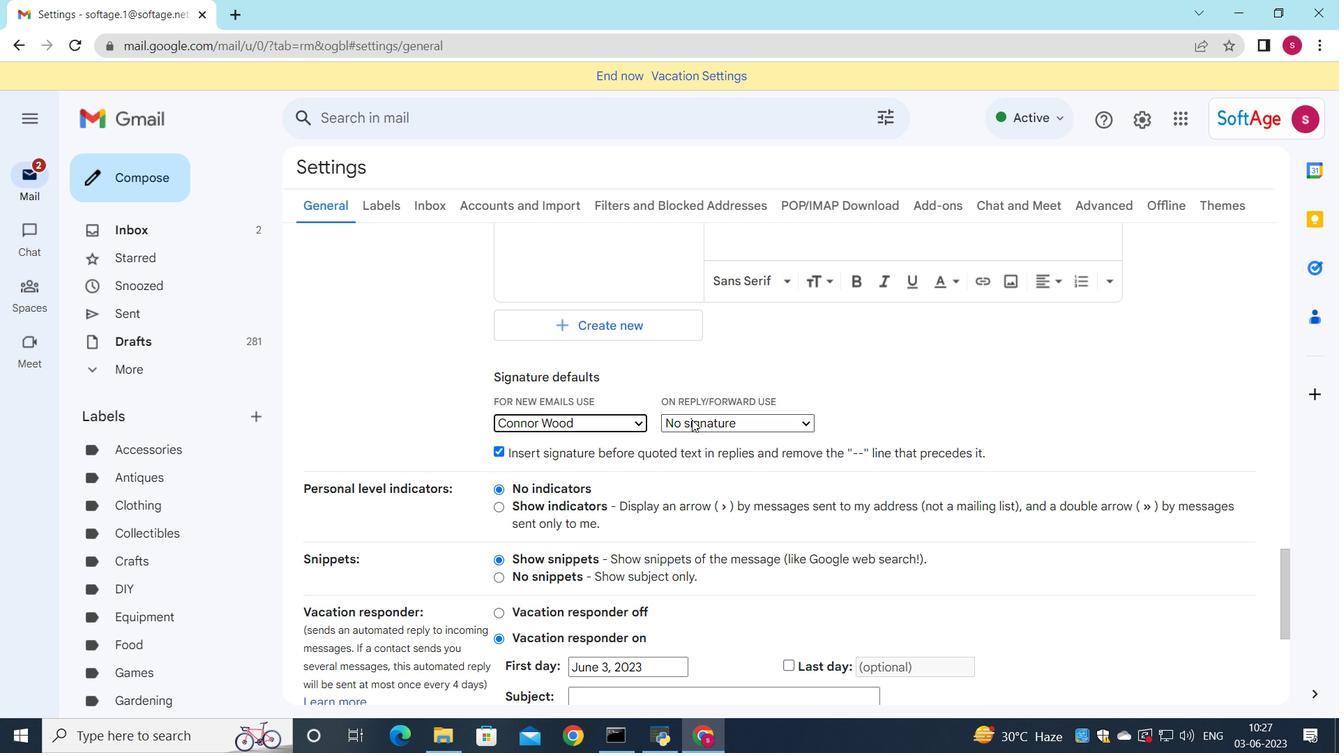 
Action: Mouse moved to (695, 454)
Screenshot: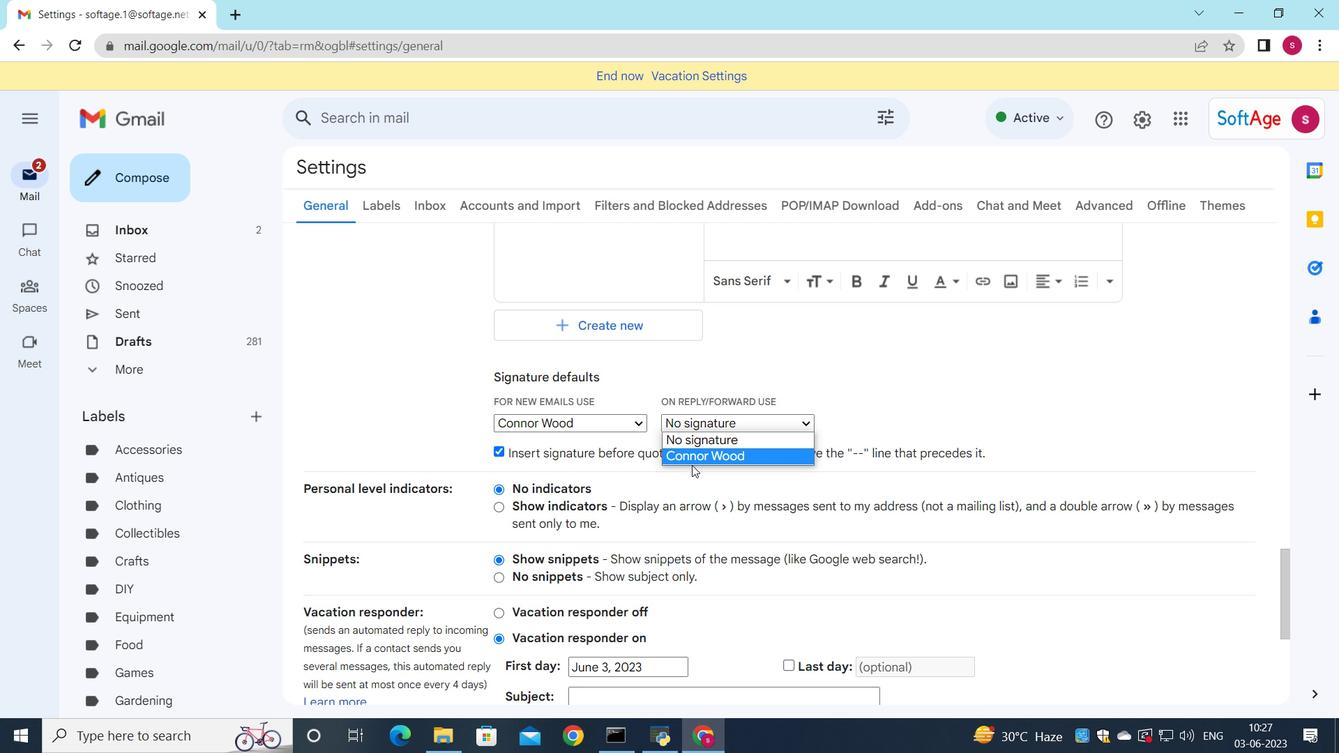 
Action: Mouse pressed left at (695, 454)
Screenshot: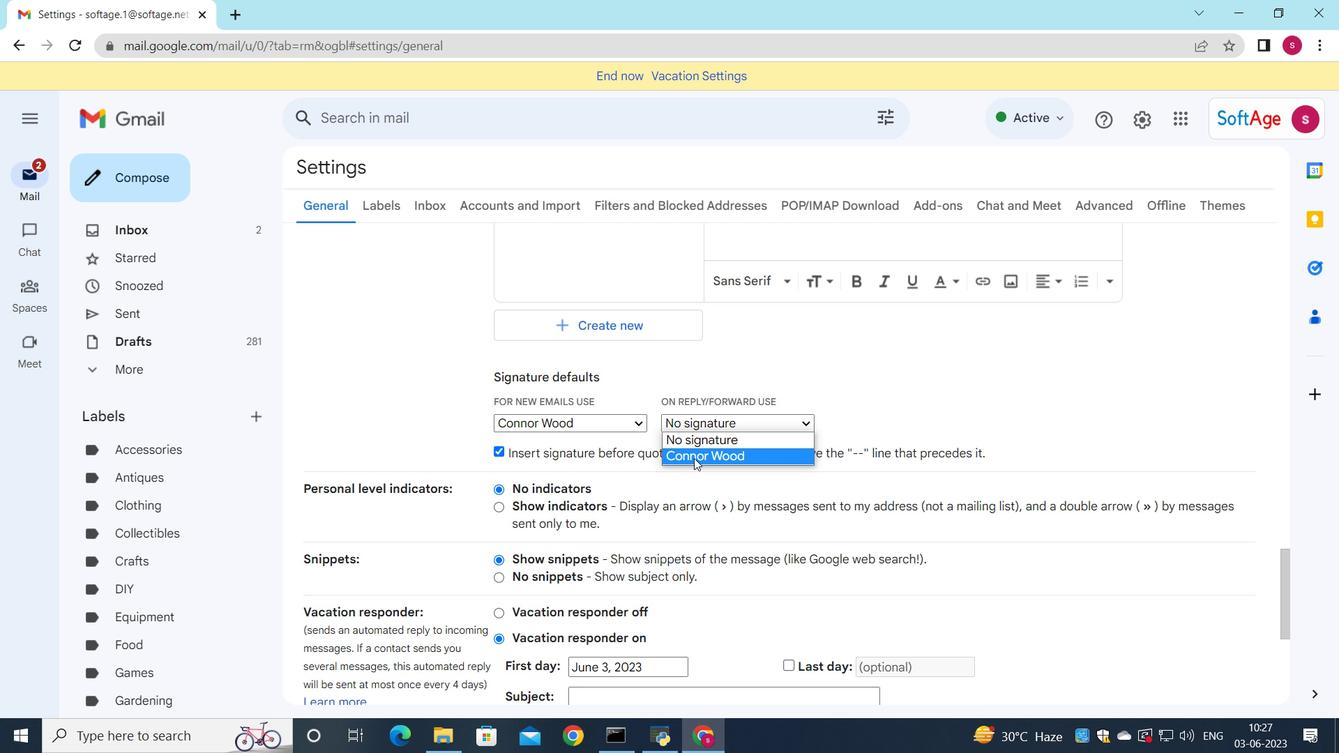 
Action: Mouse moved to (694, 456)
Screenshot: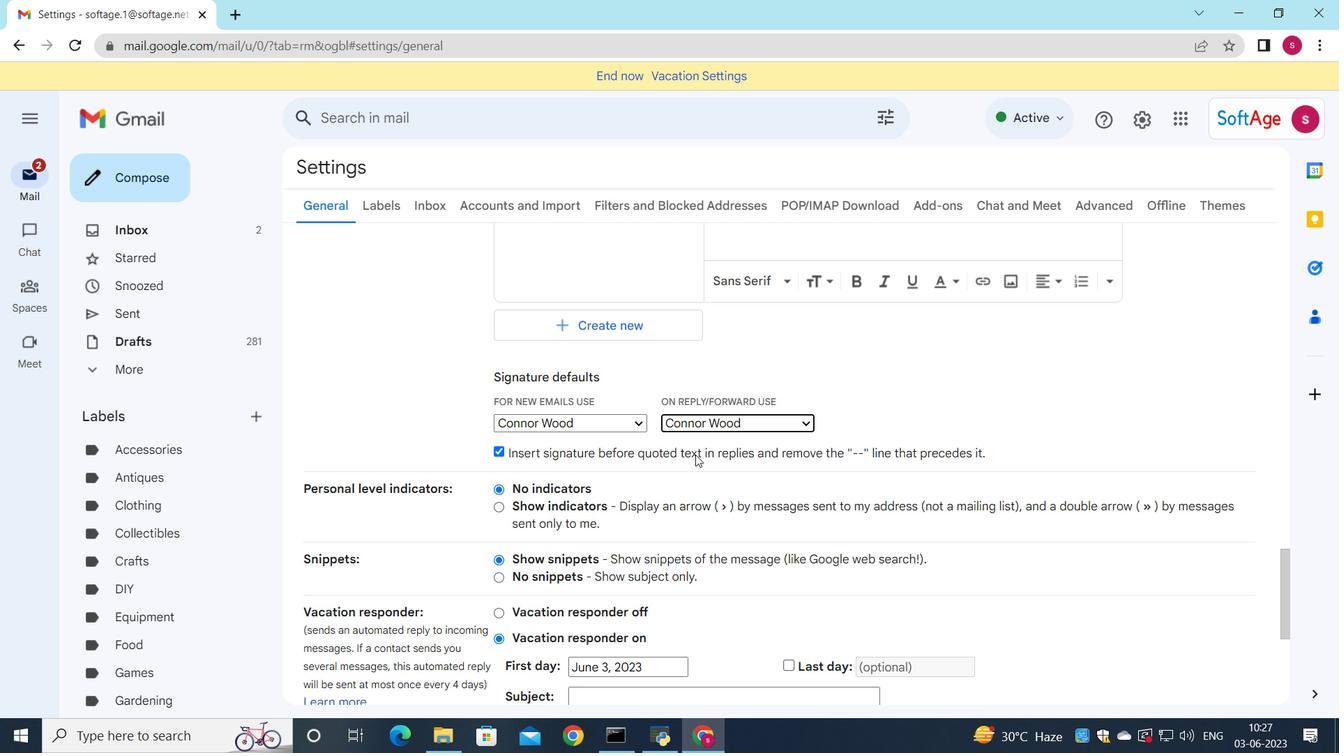 
Action: Mouse scrolled (694, 455) with delta (0, 0)
Screenshot: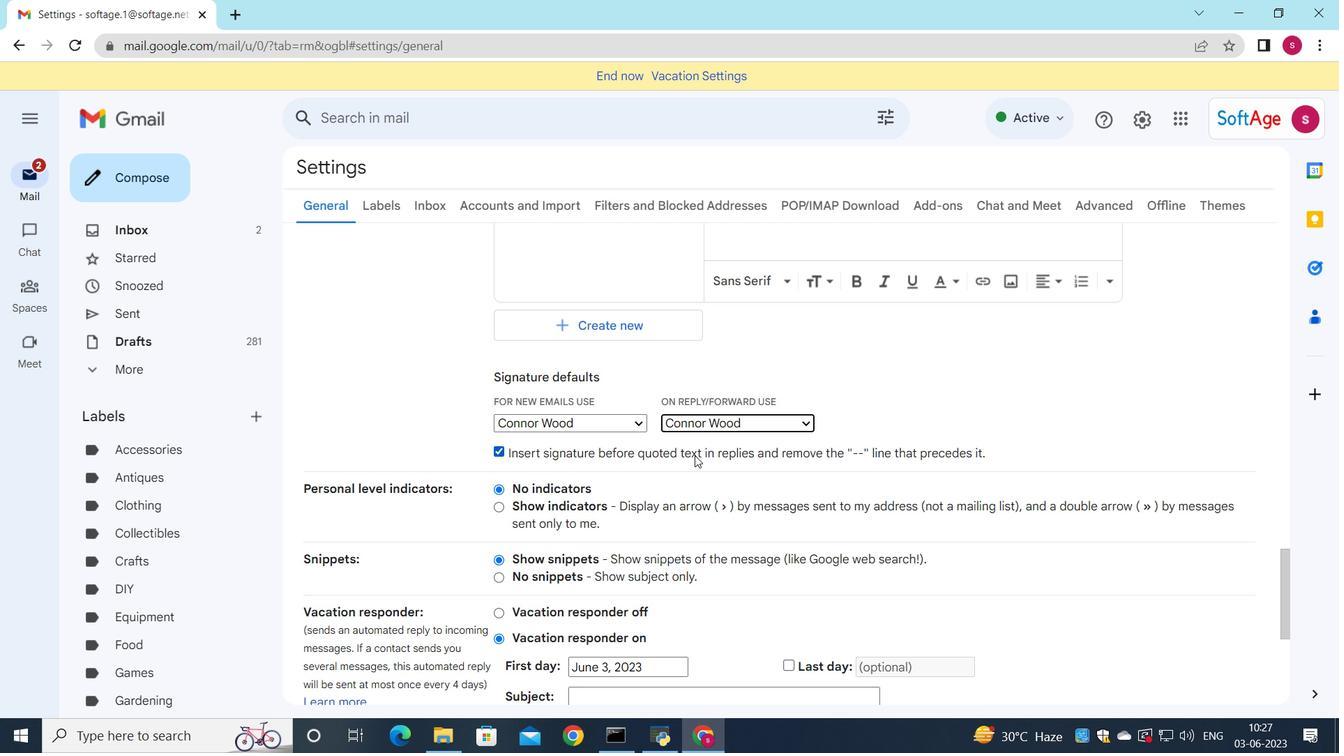 
Action: Mouse scrolled (694, 455) with delta (0, 0)
Screenshot: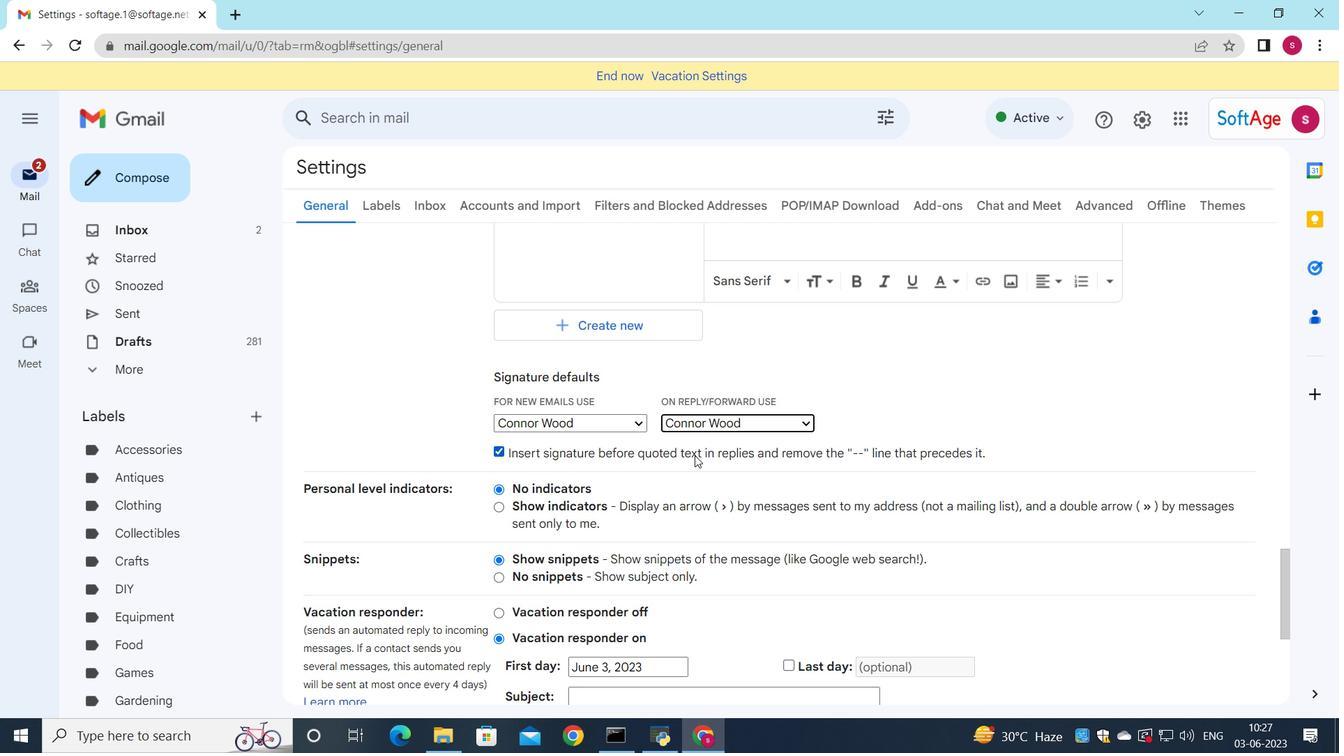 
Action: Mouse scrolled (694, 455) with delta (0, 0)
Screenshot: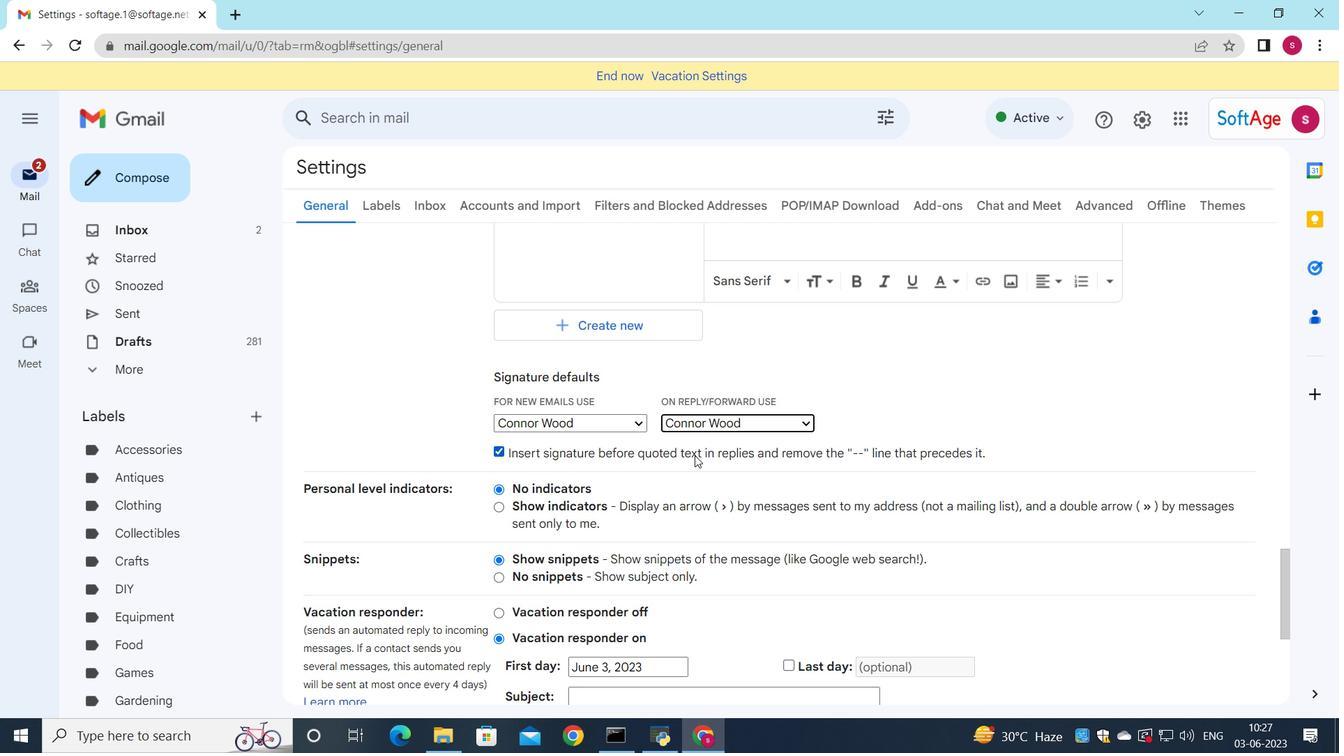 
Action: Mouse scrolled (694, 455) with delta (0, 0)
Screenshot: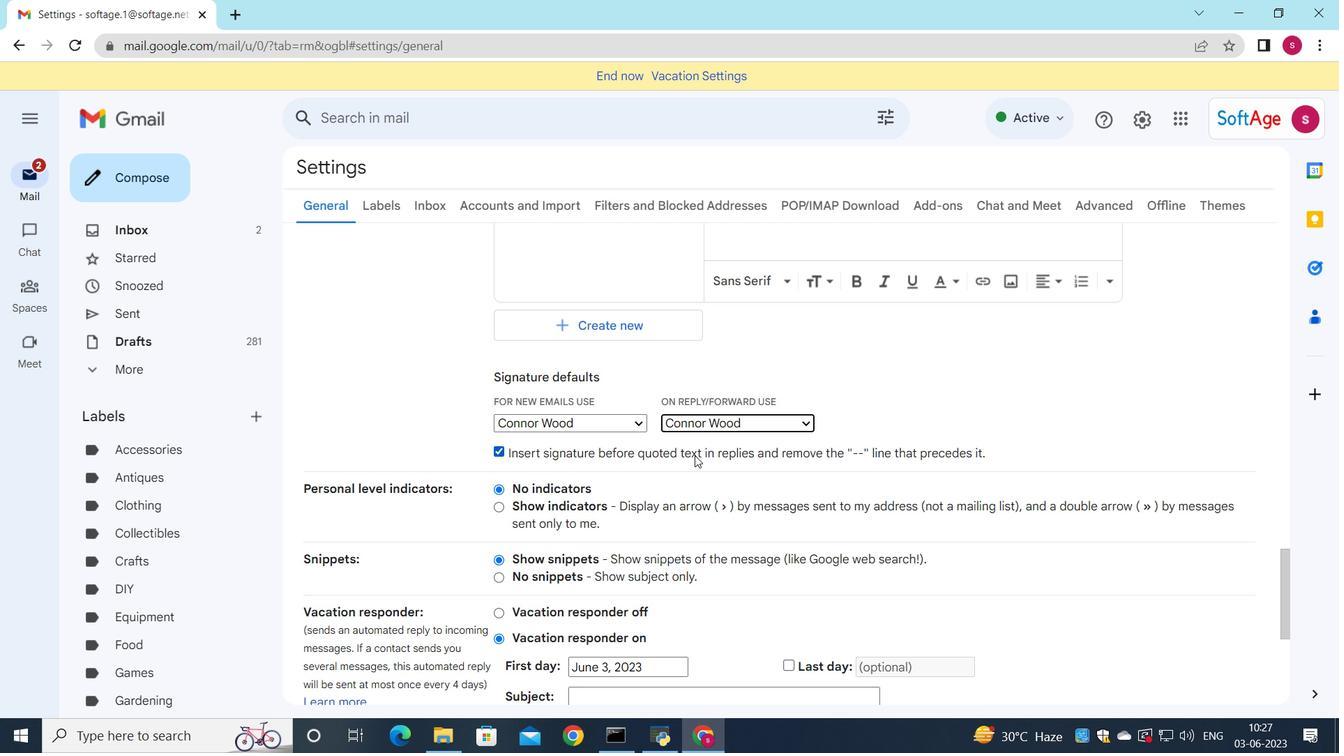 
Action: Mouse scrolled (694, 455) with delta (0, 0)
Screenshot: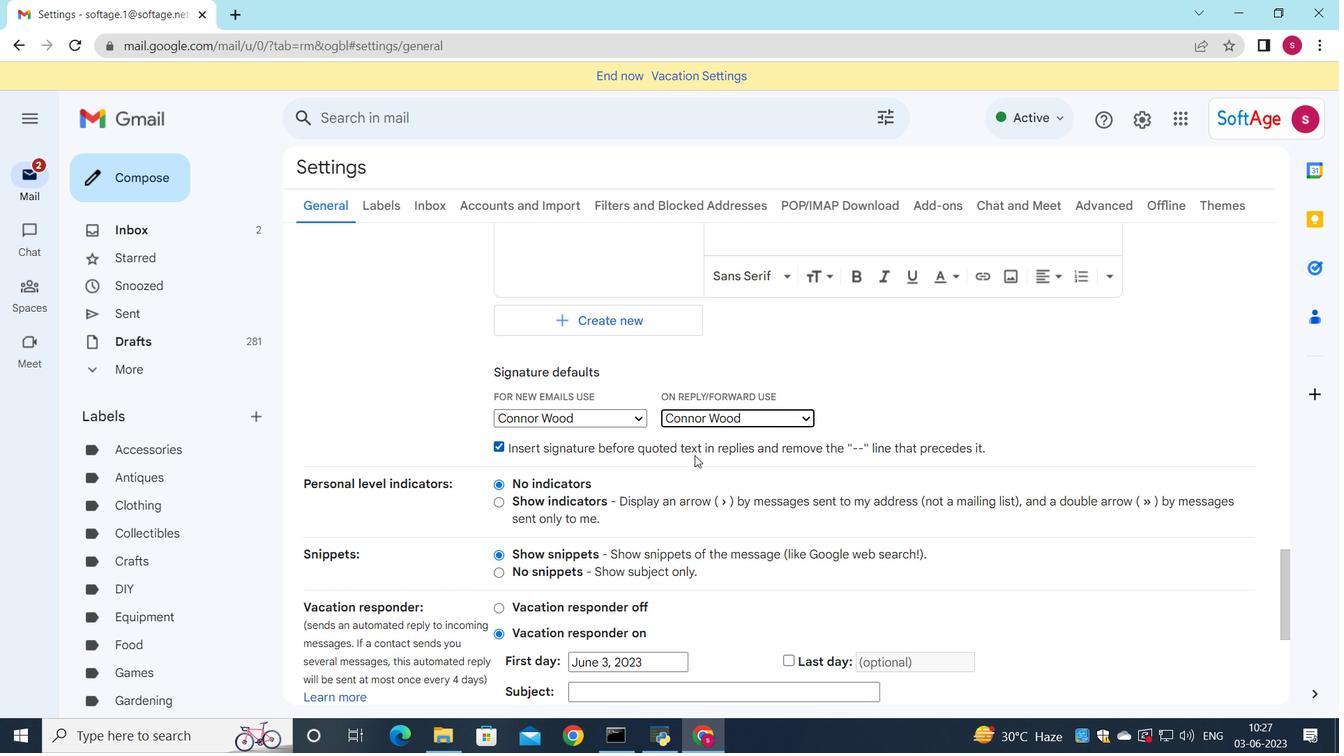 
Action: Mouse moved to (727, 611)
Screenshot: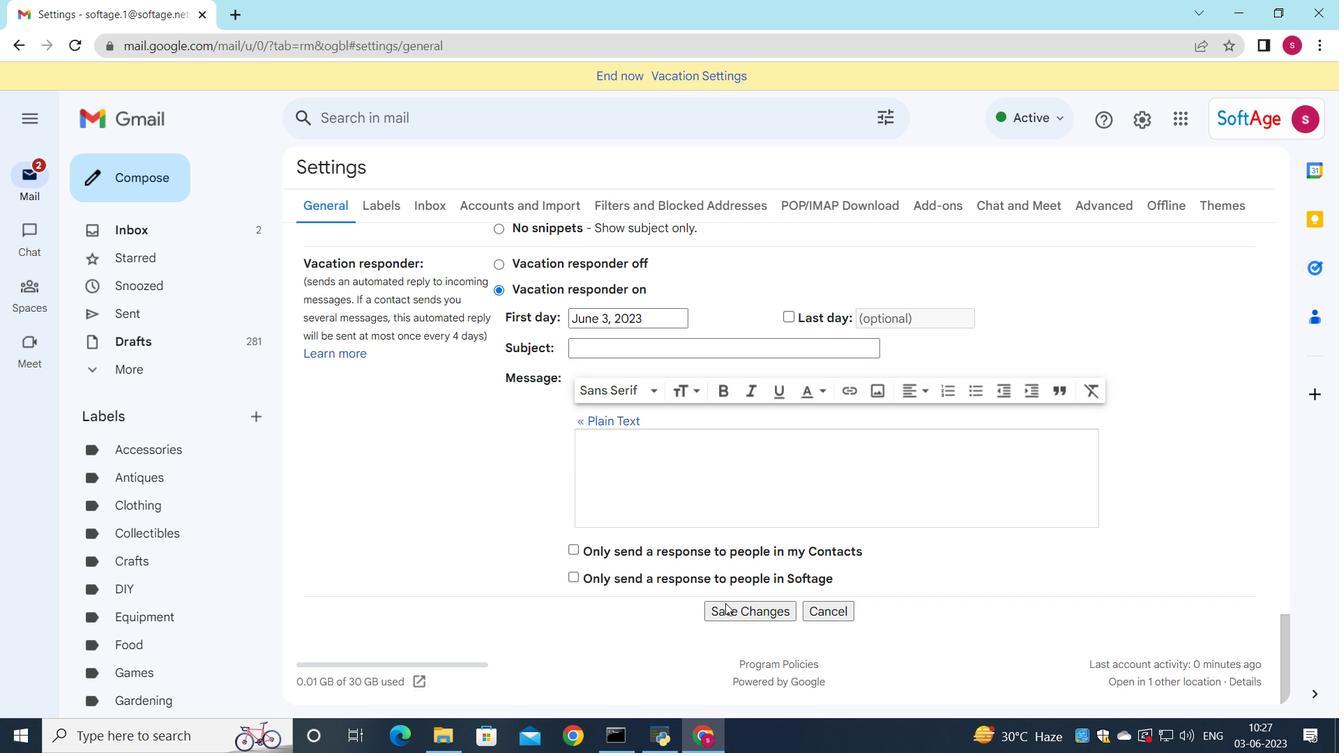 
Action: Mouse pressed left at (727, 611)
Screenshot: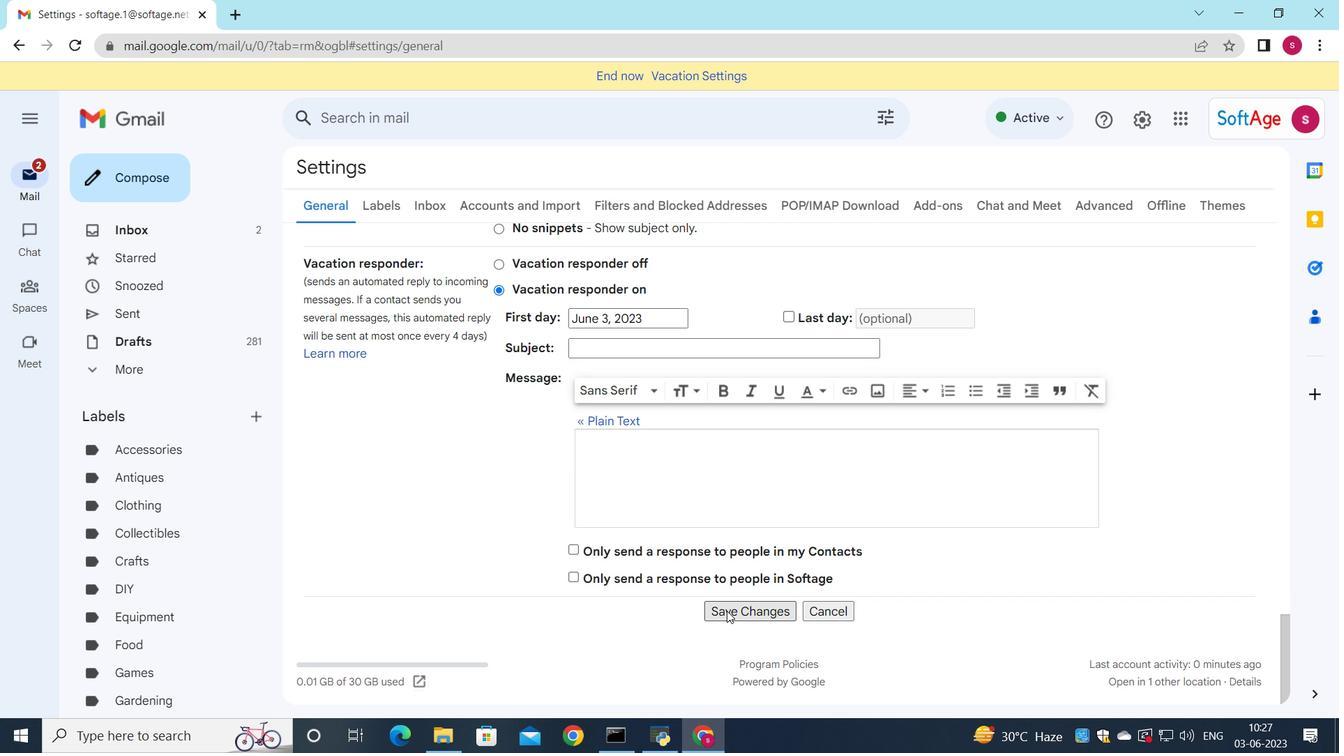 
Action: Mouse moved to (673, 514)
Screenshot: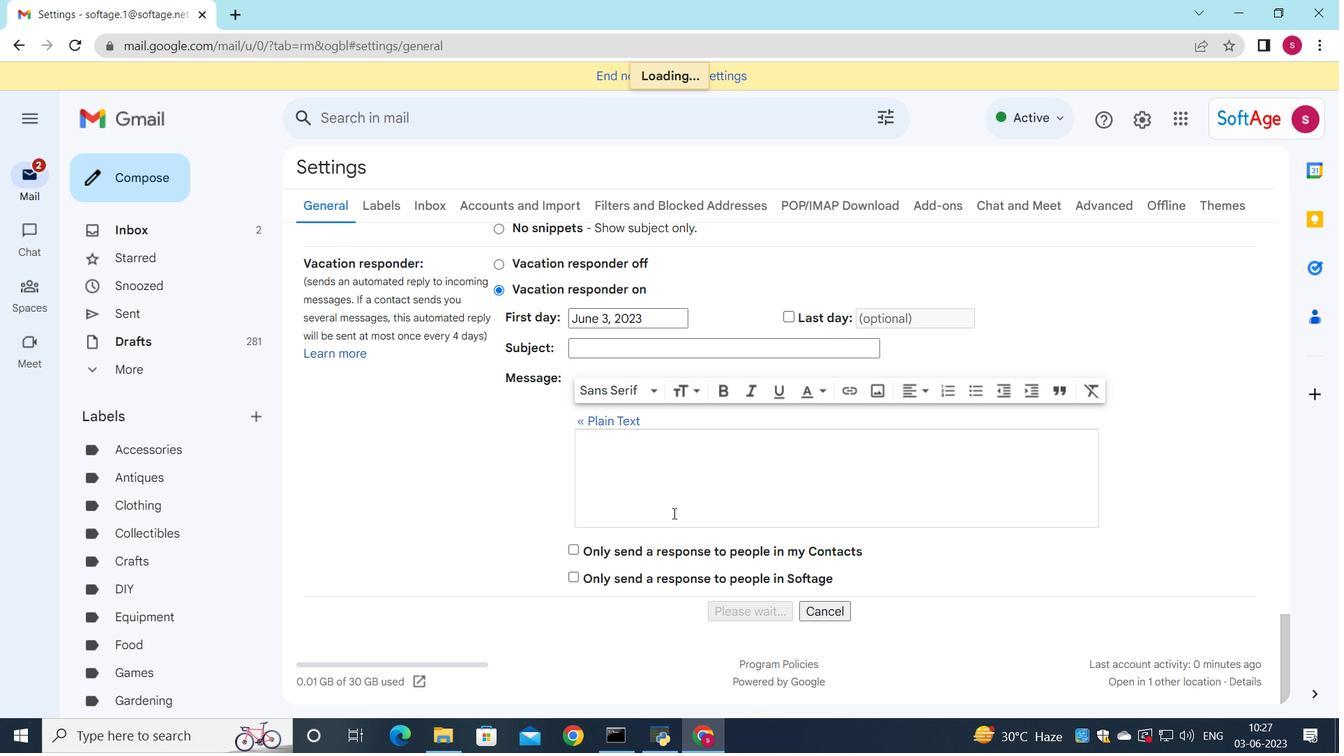 
Action: Mouse scrolled (673, 514) with delta (0, 0)
Screenshot: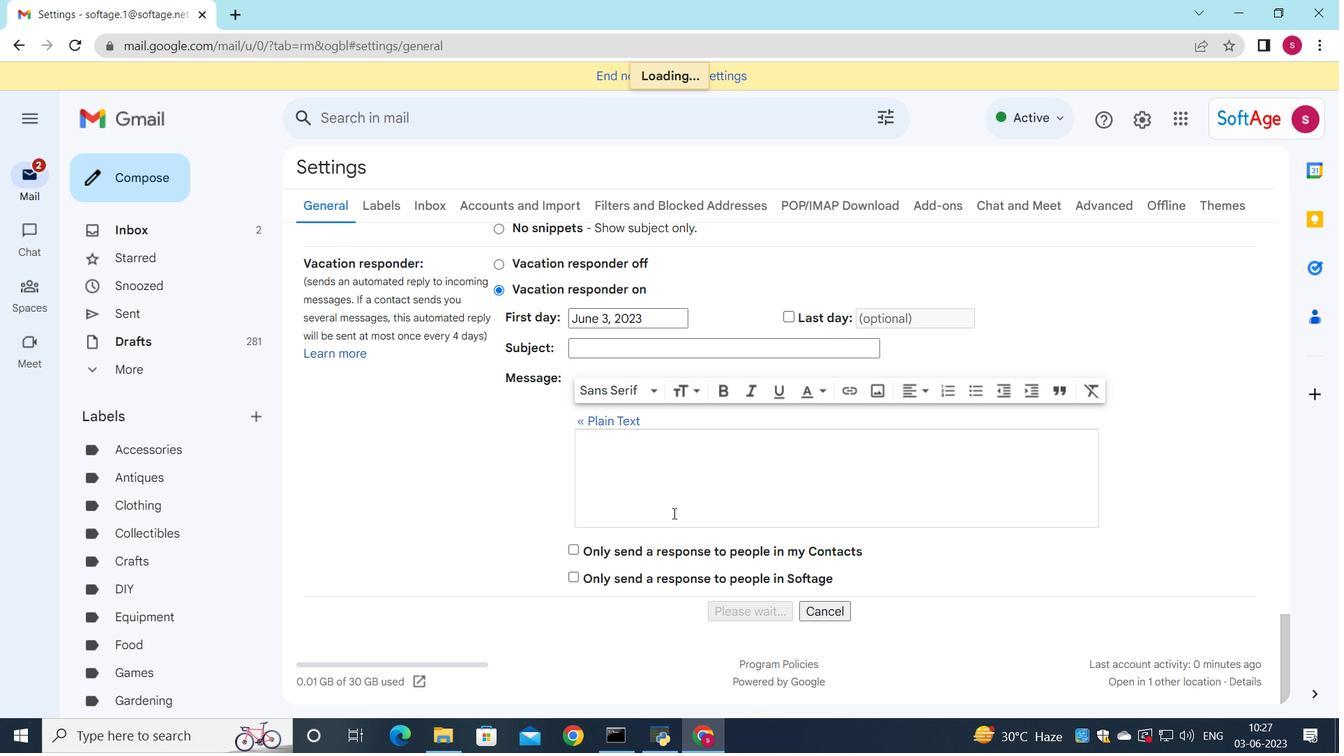 
Action: Mouse moved to (673, 521)
Screenshot: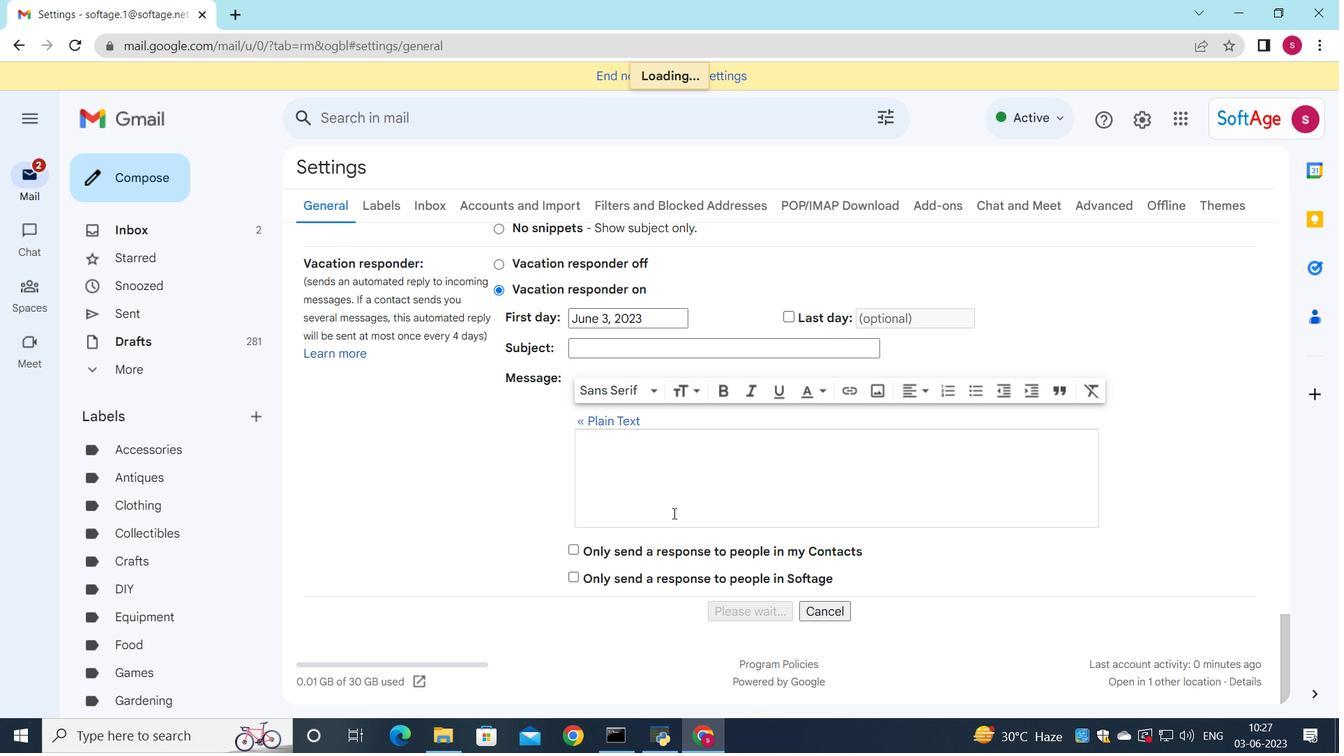 
Action: Mouse scrolled (673, 519) with delta (0, 0)
Screenshot: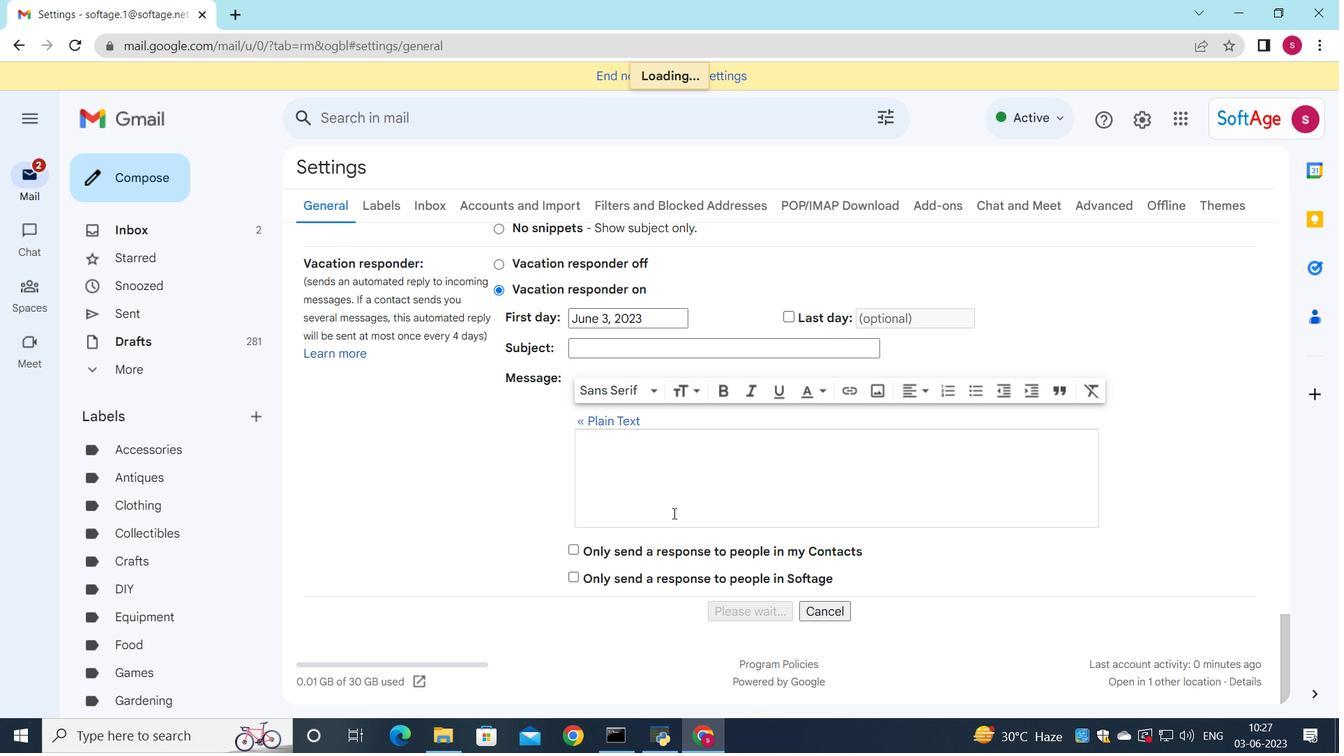
Action: Mouse moved to (674, 524)
Screenshot: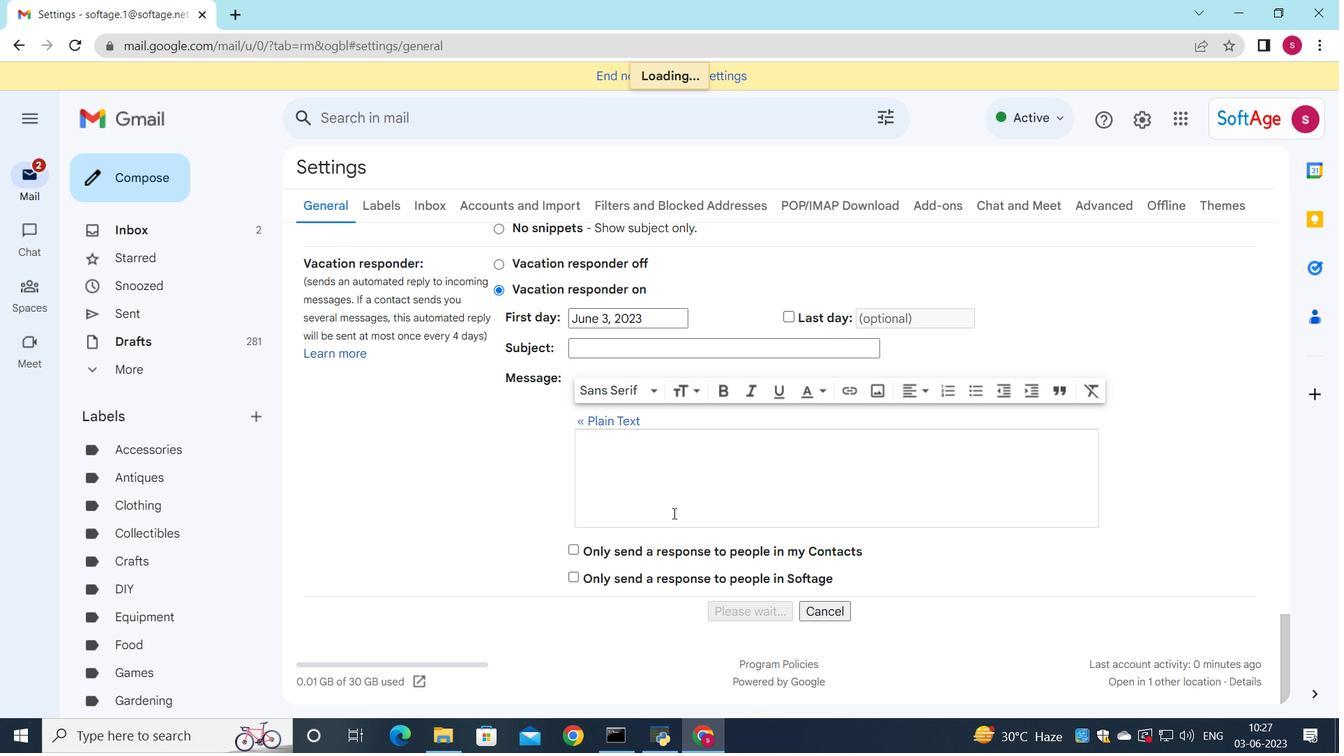 
Action: Mouse scrolled (674, 523) with delta (0, 0)
Screenshot: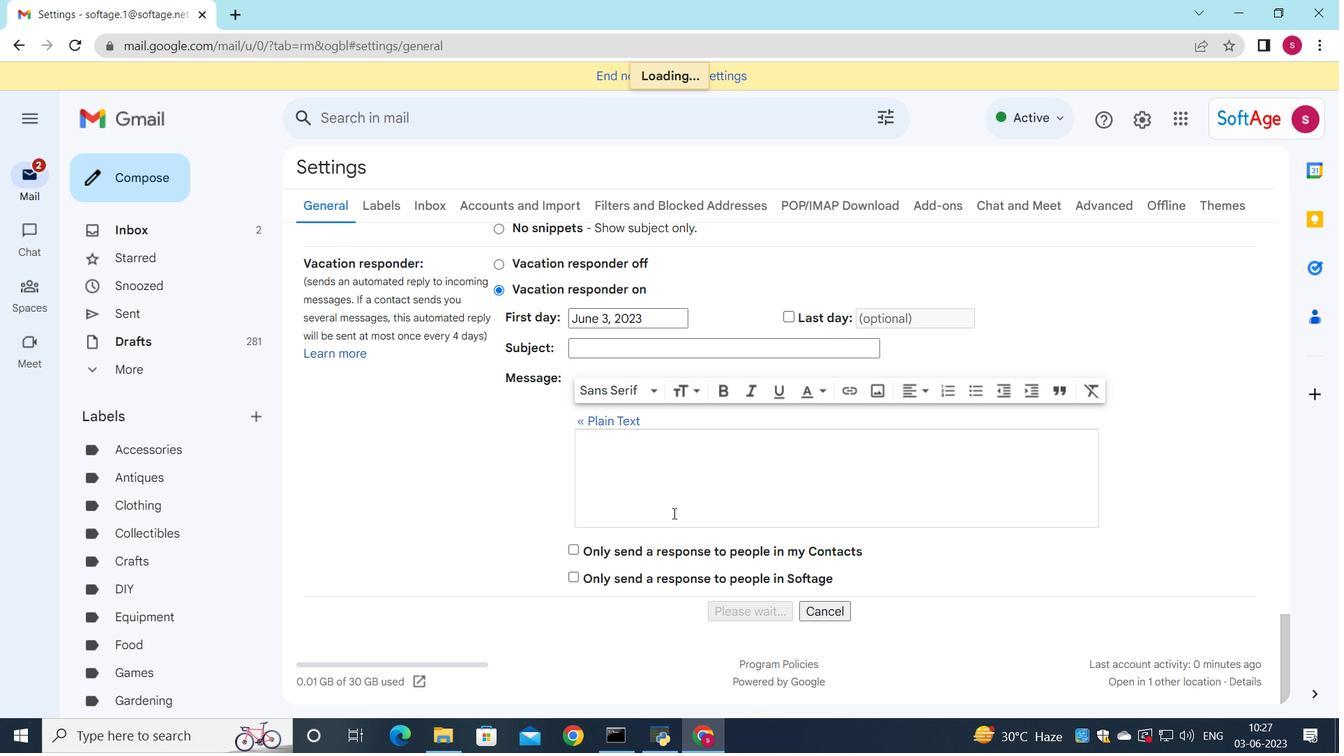 
Action: Mouse moved to (593, 430)
Screenshot: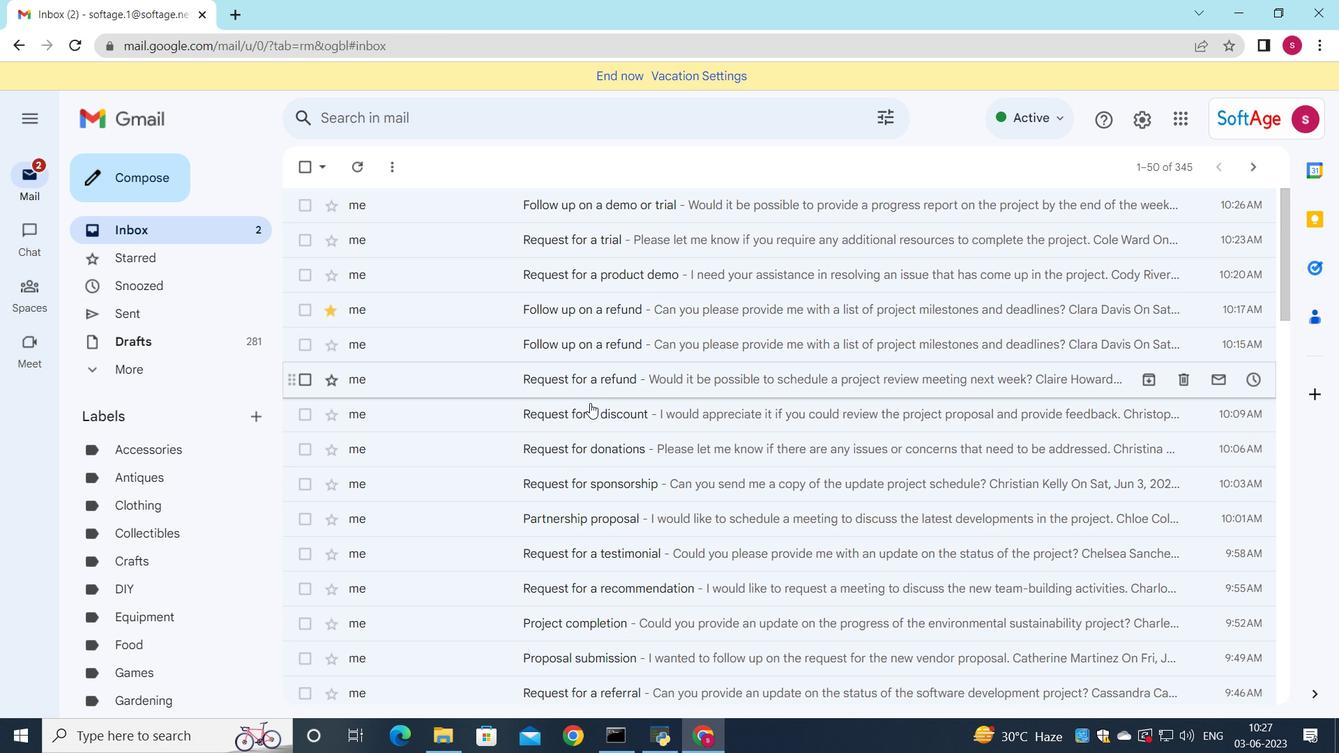 
Action: Mouse pressed left at (593, 430)
Screenshot: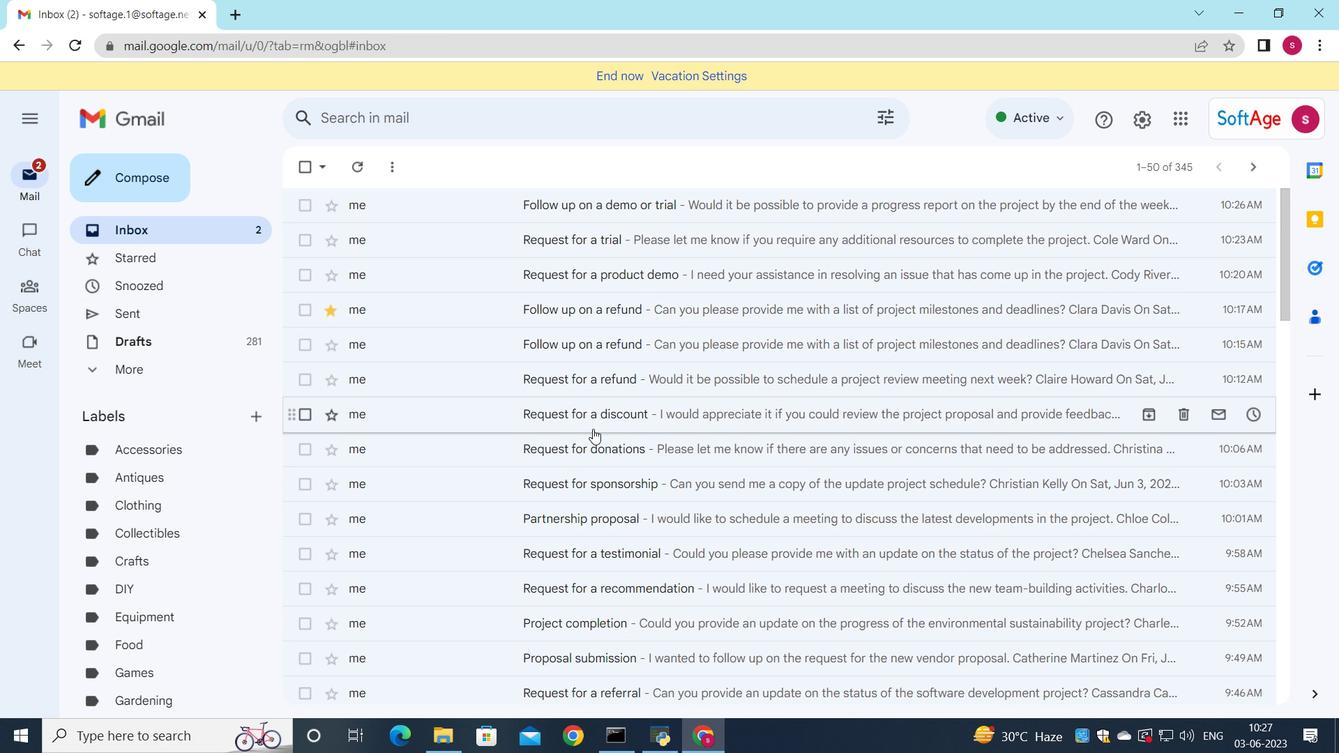 
Action: Mouse moved to (648, 380)
Screenshot: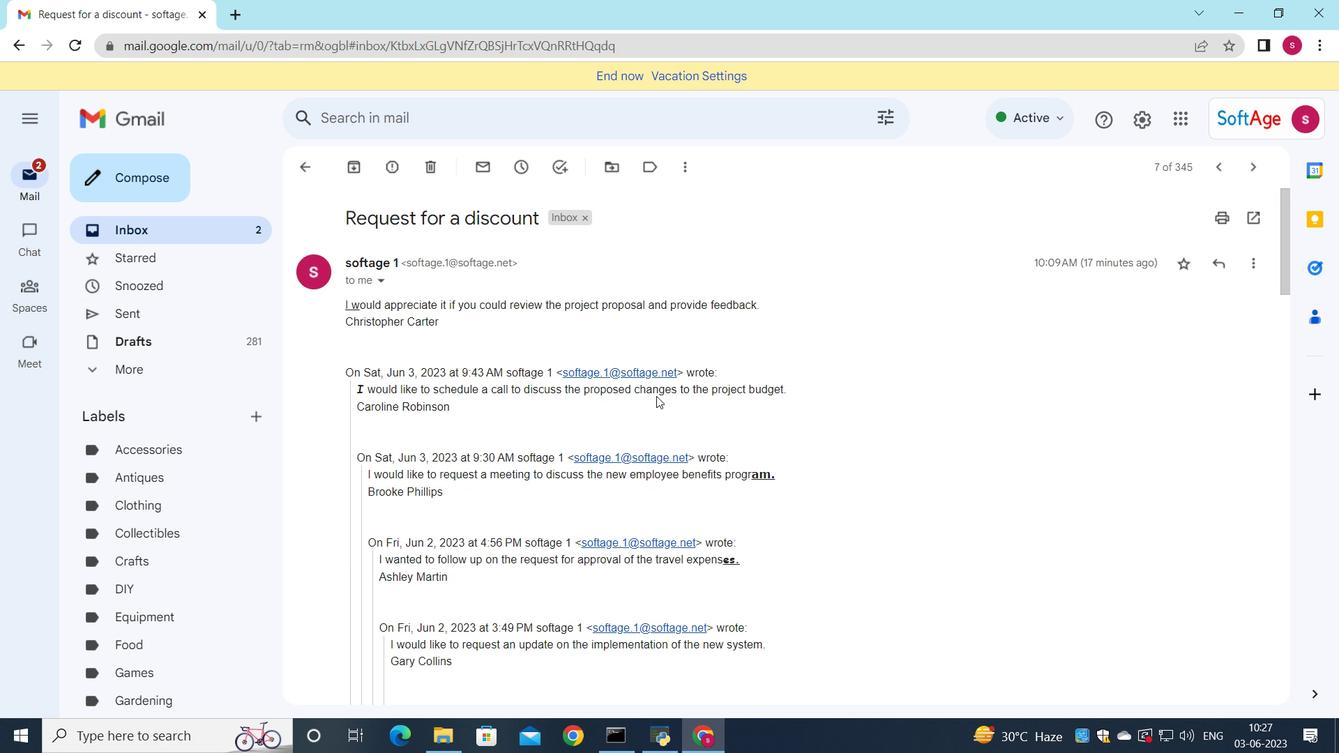 
Action: Mouse scrolled (648, 380) with delta (0, 0)
Screenshot: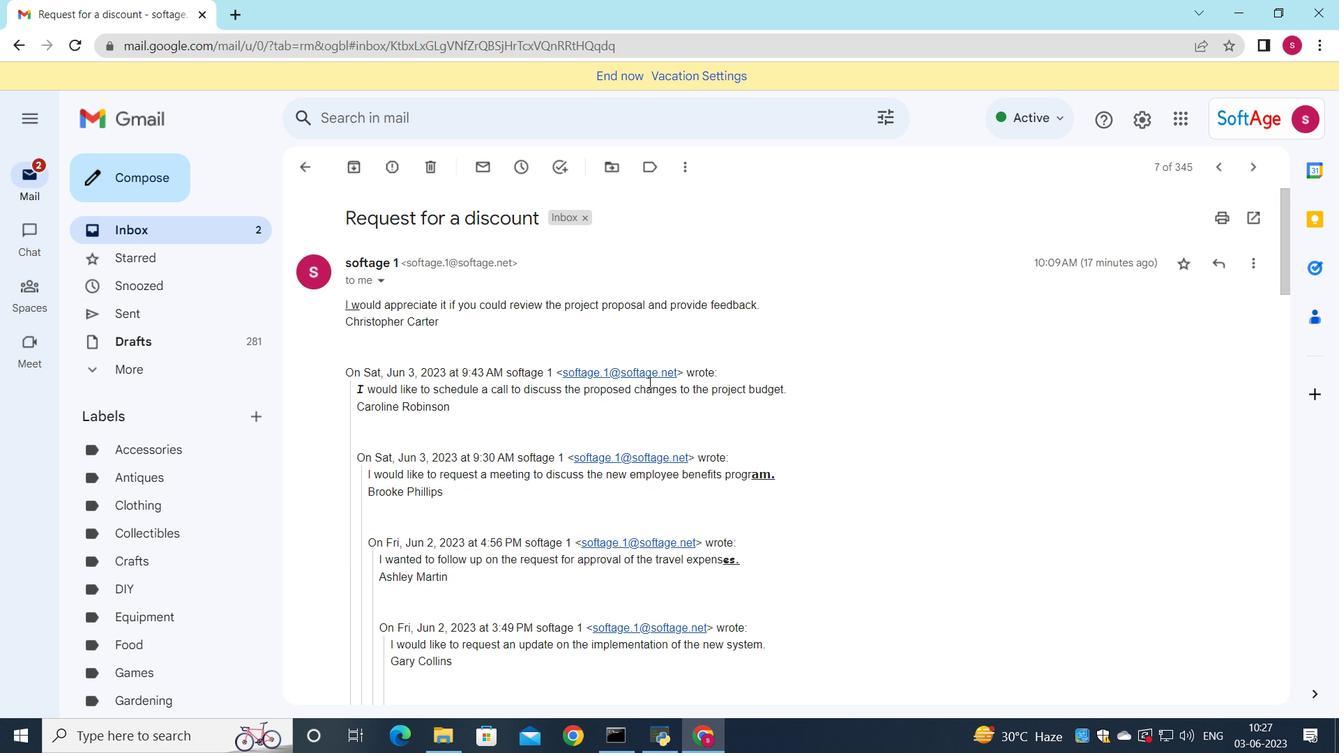 
Action: Mouse scrolled (648, 380) with delta (0, 0)
Screenshot: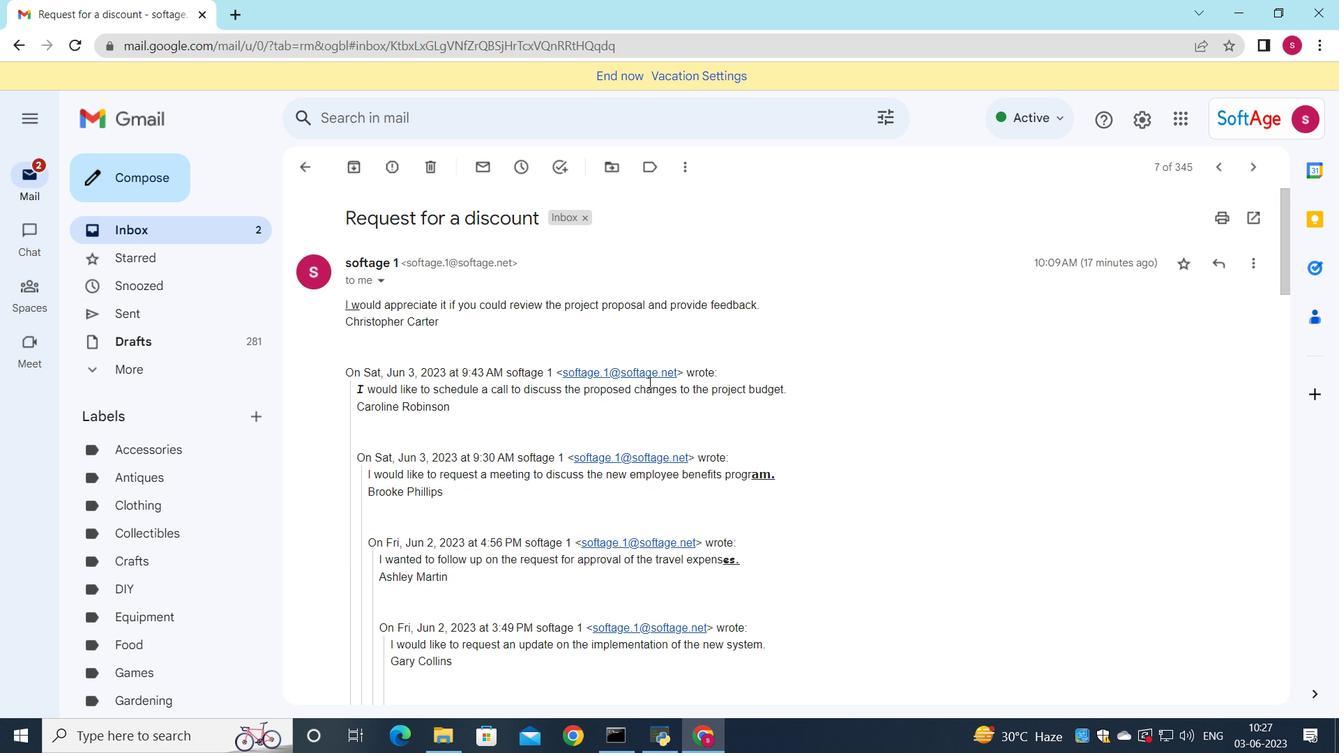 
Action: Mouse scrolled (648, 380) with delta (0, 0)
Screenshot: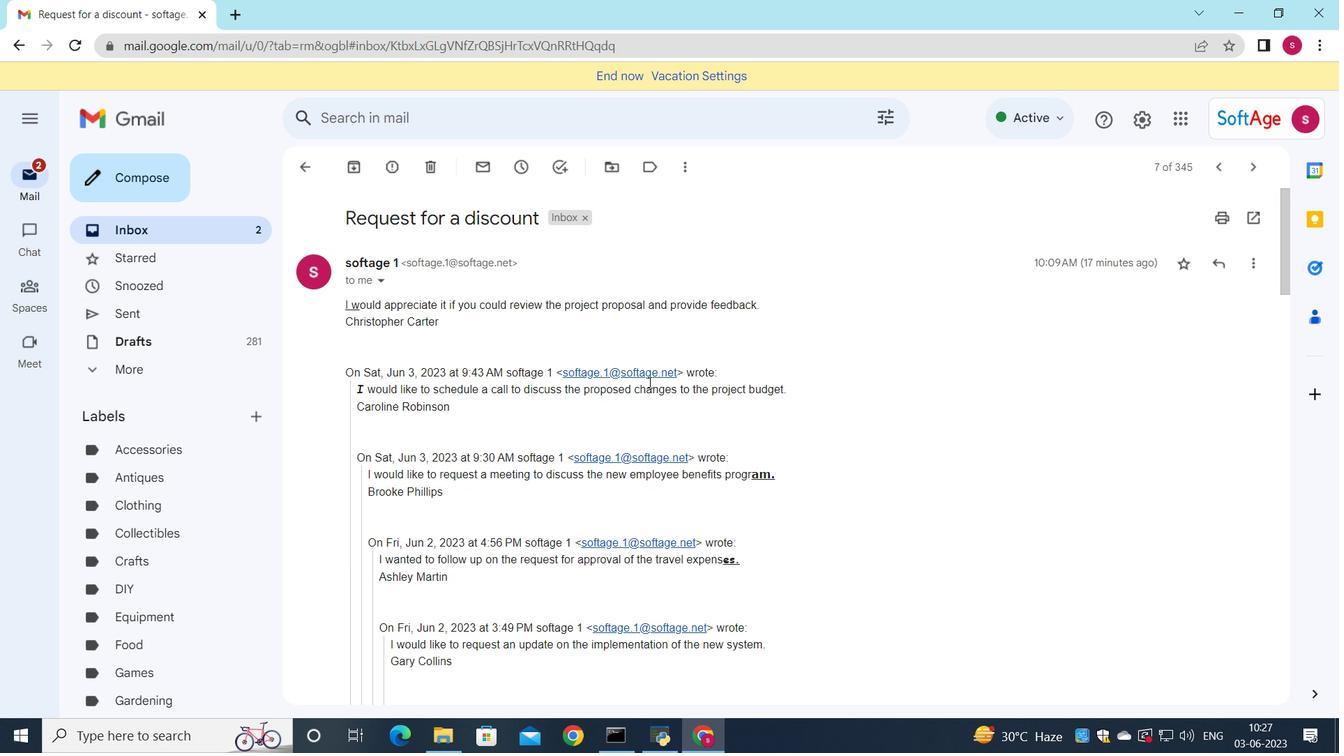 
Action: Mouse moved to (648, 381)
Screenshot: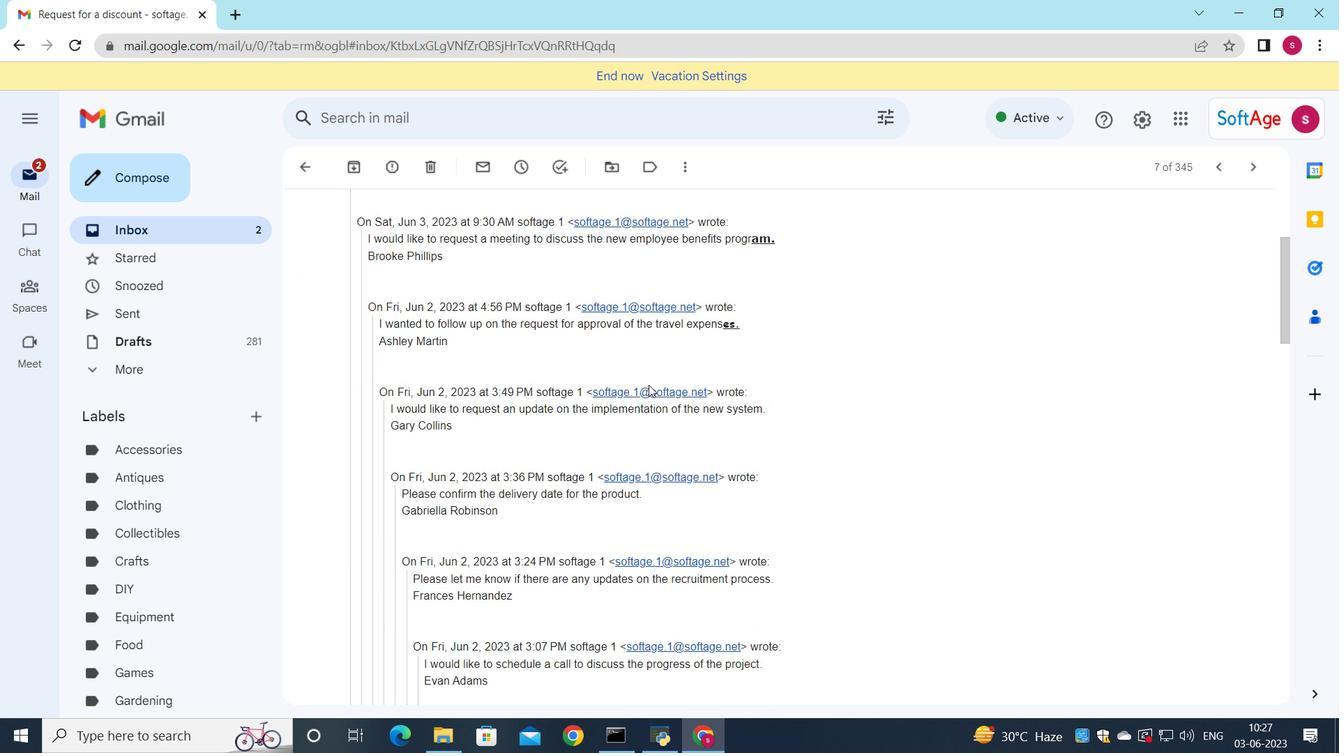 
Action: Mouse scrolled (648, 380) with delta (0, 0)
Screenshot: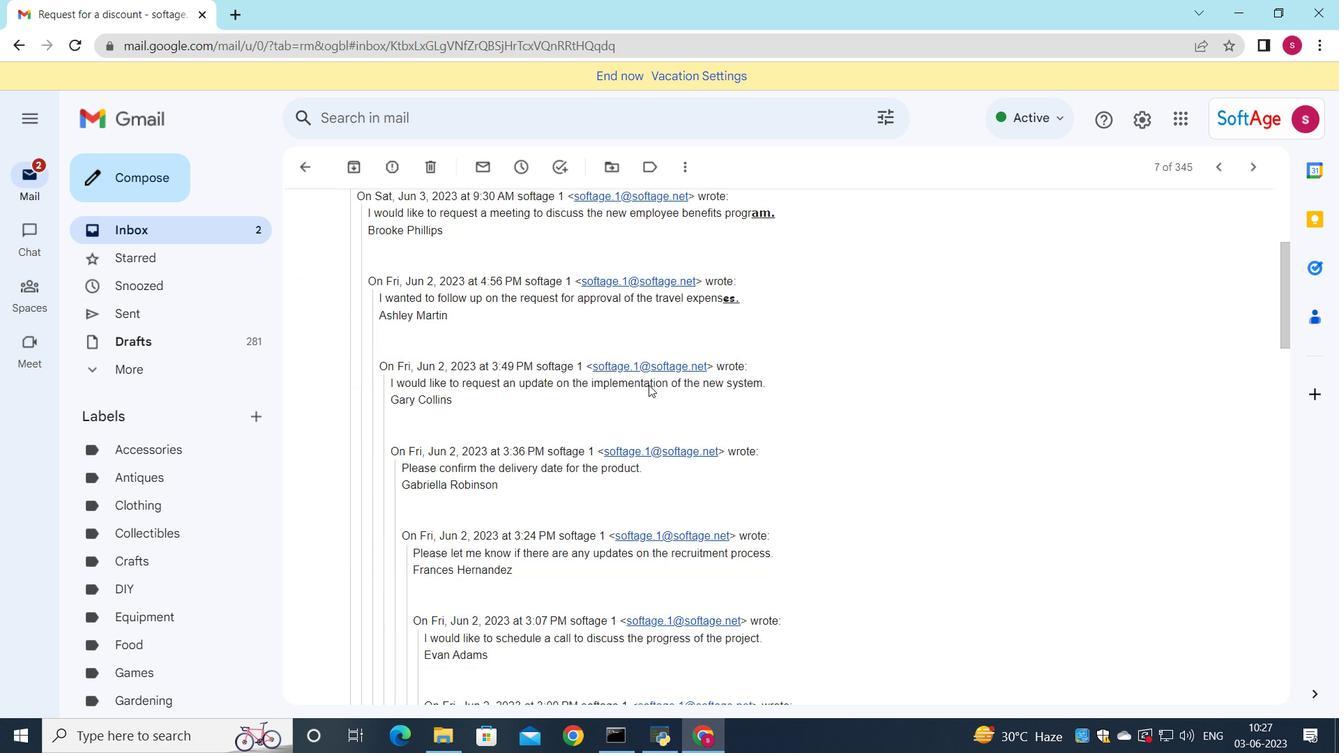 
Action: Mouse scrolled (648, 380) with delta (0, 0)
Screenshot: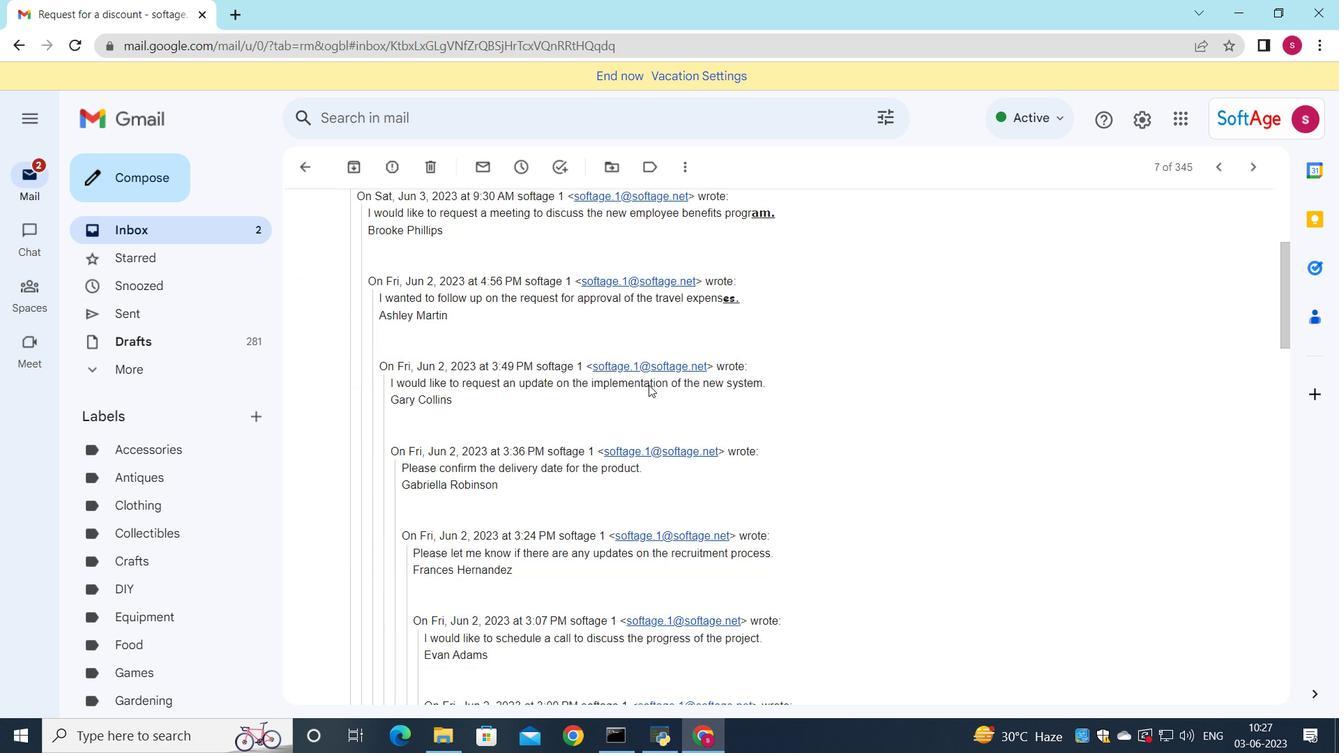 
Action: Mouse scrolled (648, 380) with delta (0, 0)
Screenshot: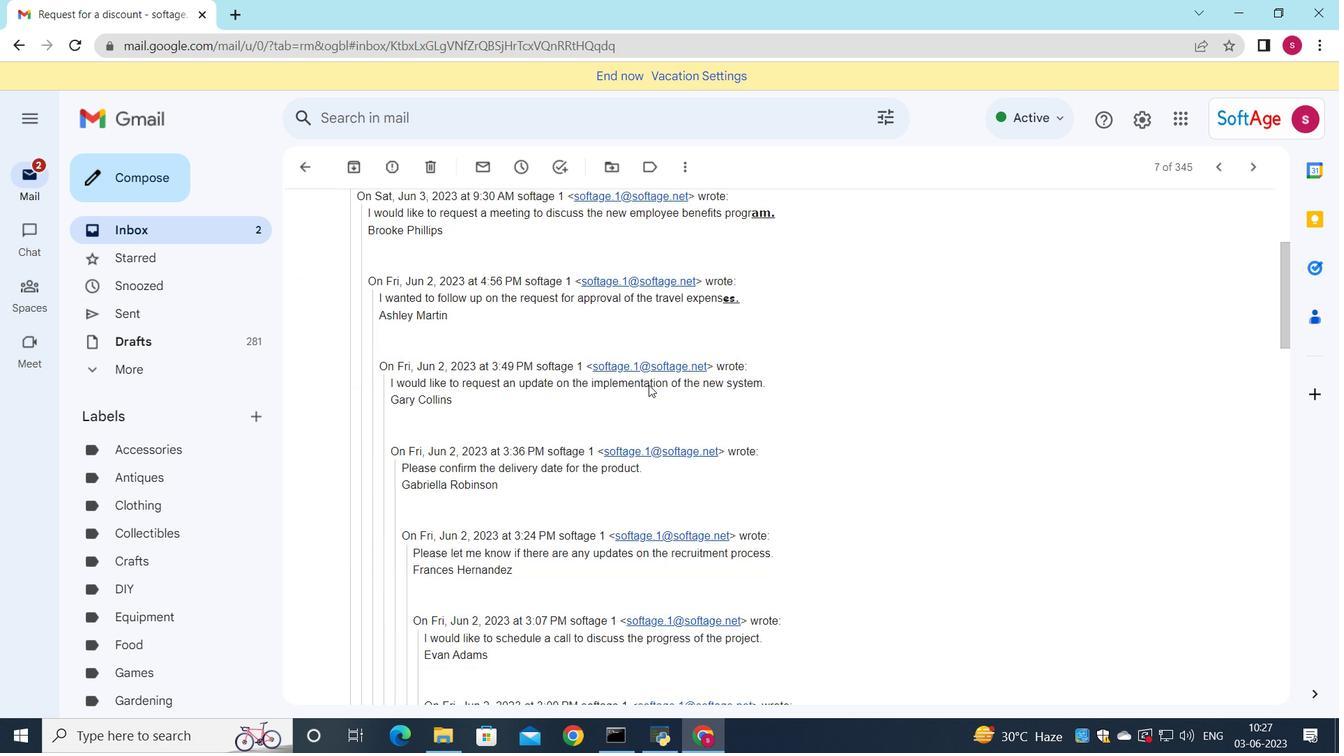 
Action: Mouse scrolled (648, 380) with delta (0, 0)
Screenshot: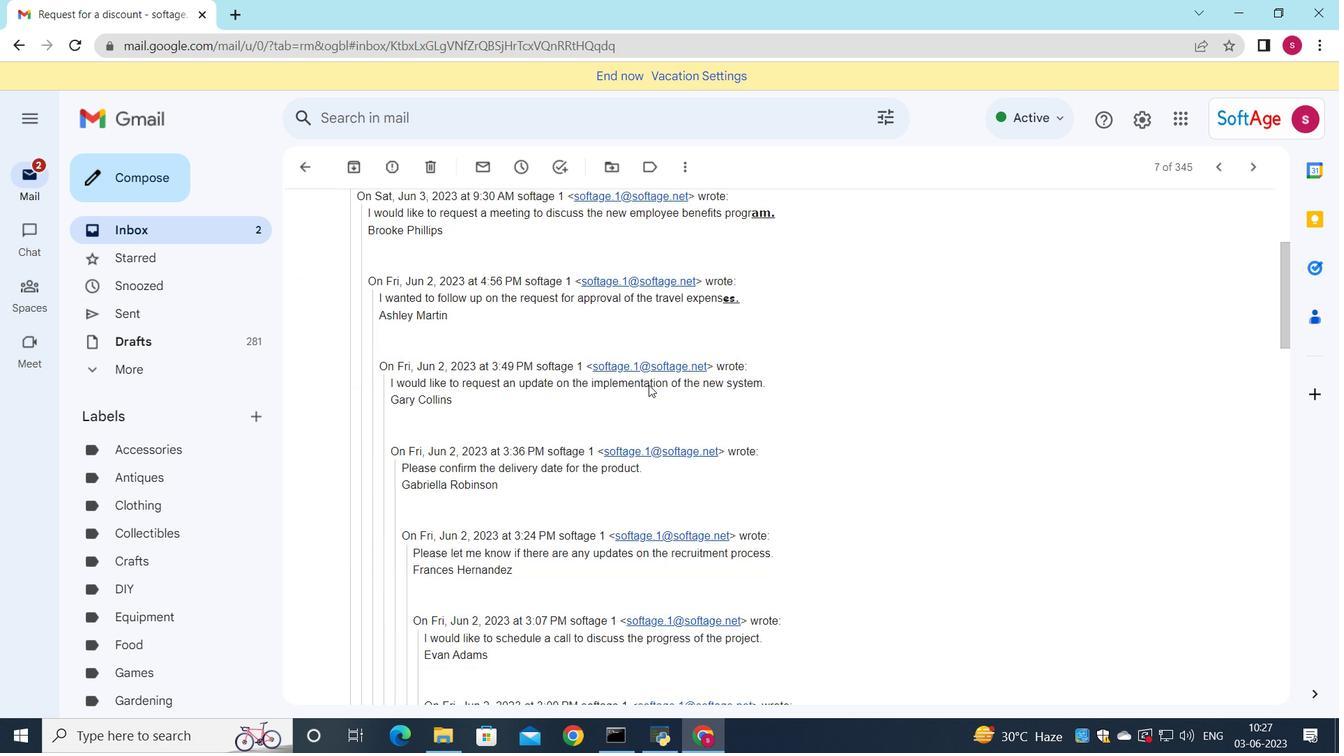
Action: Mouse moved to (650, 388)
Screenshot: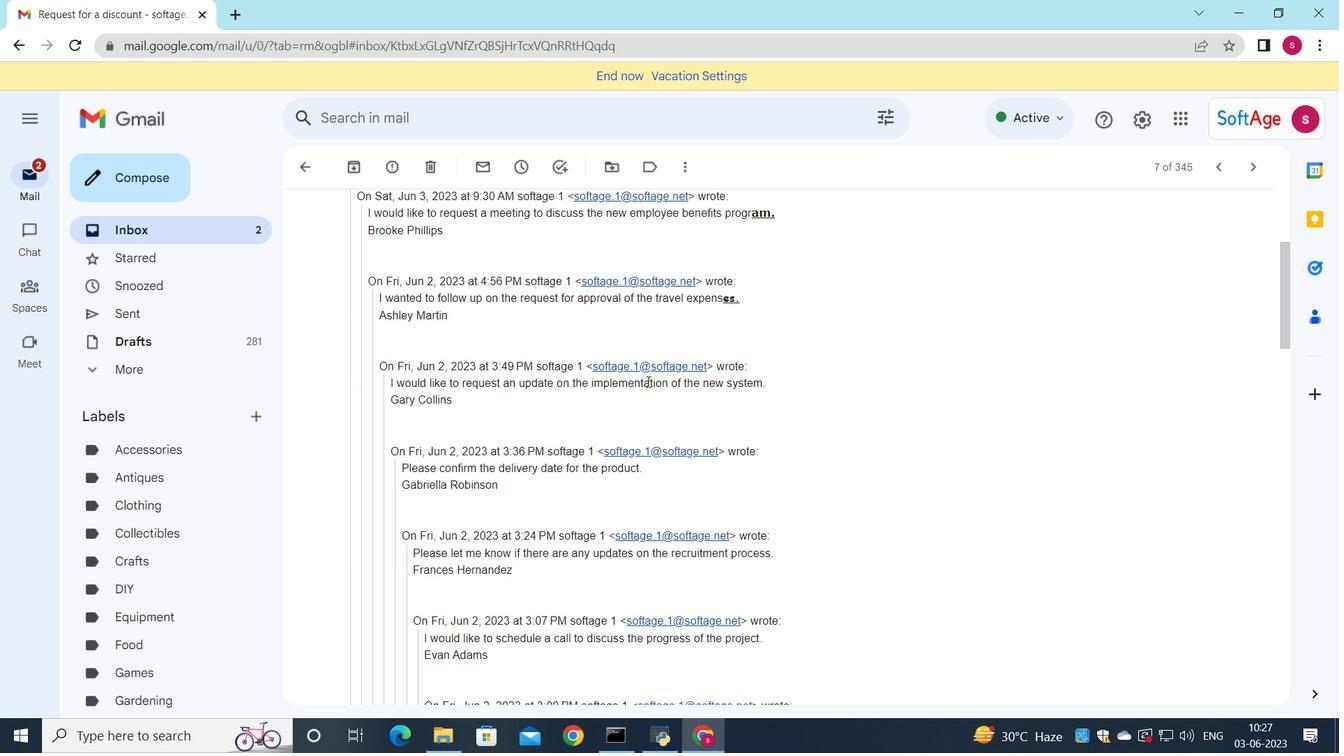 
Action: Mouse scrolled (650, 387) with delta (0, 0)
Screenshot: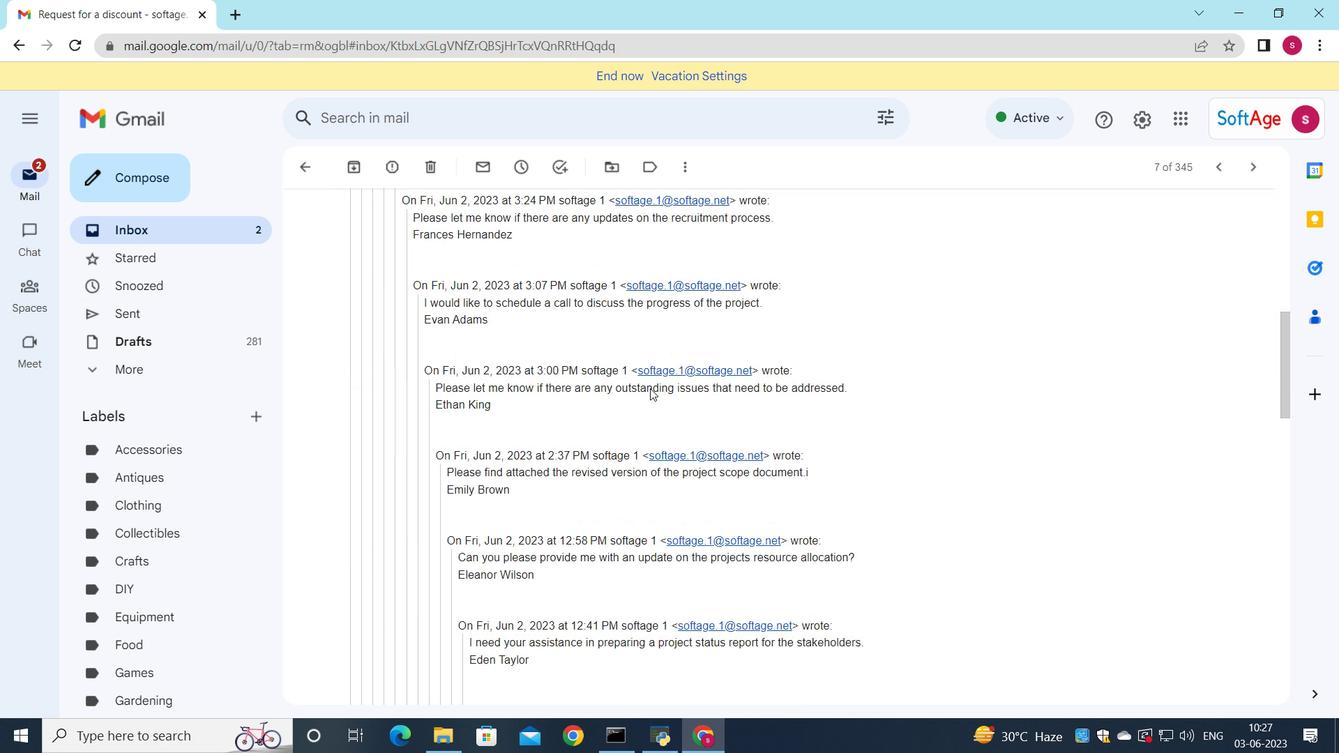 
Action: Mouse scrolled (650, 387) with delta (0, 0)
Screenshot: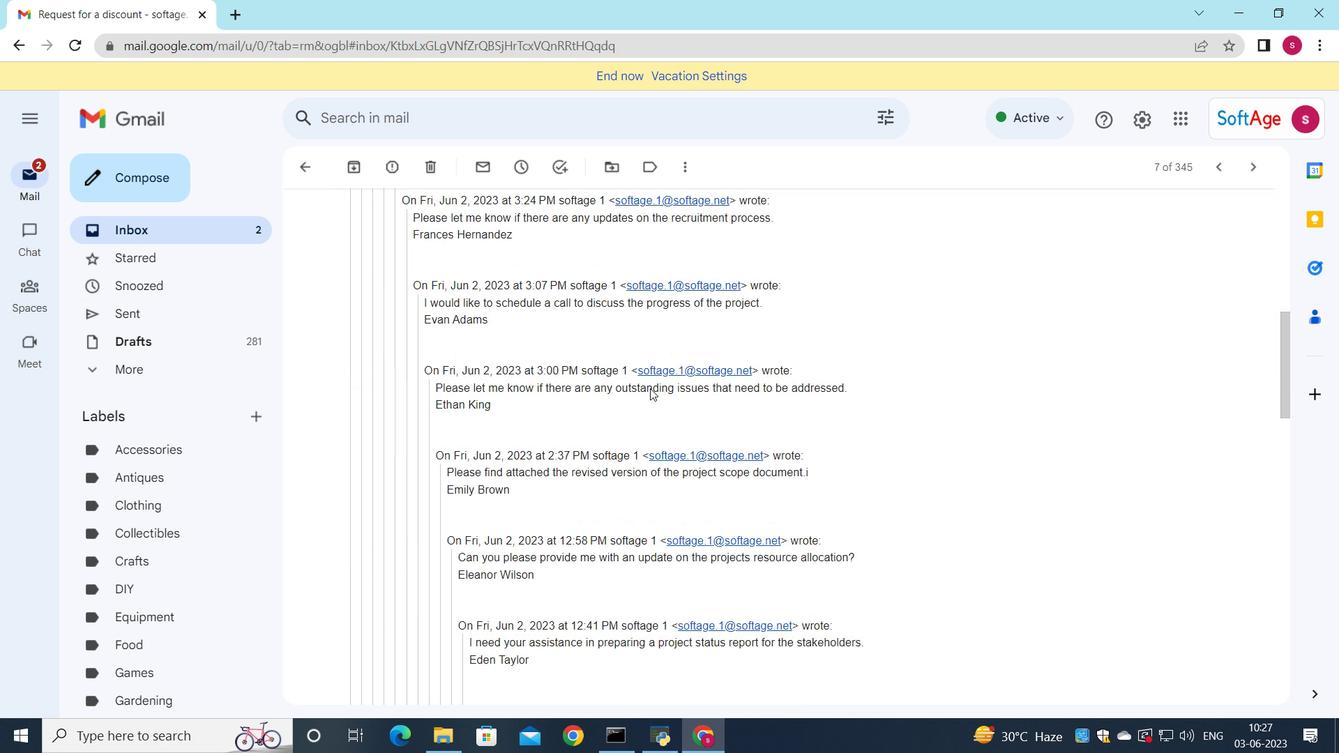 
Action: Mouse scrolled (650, 387) with delta (0, 0)
Screenshot: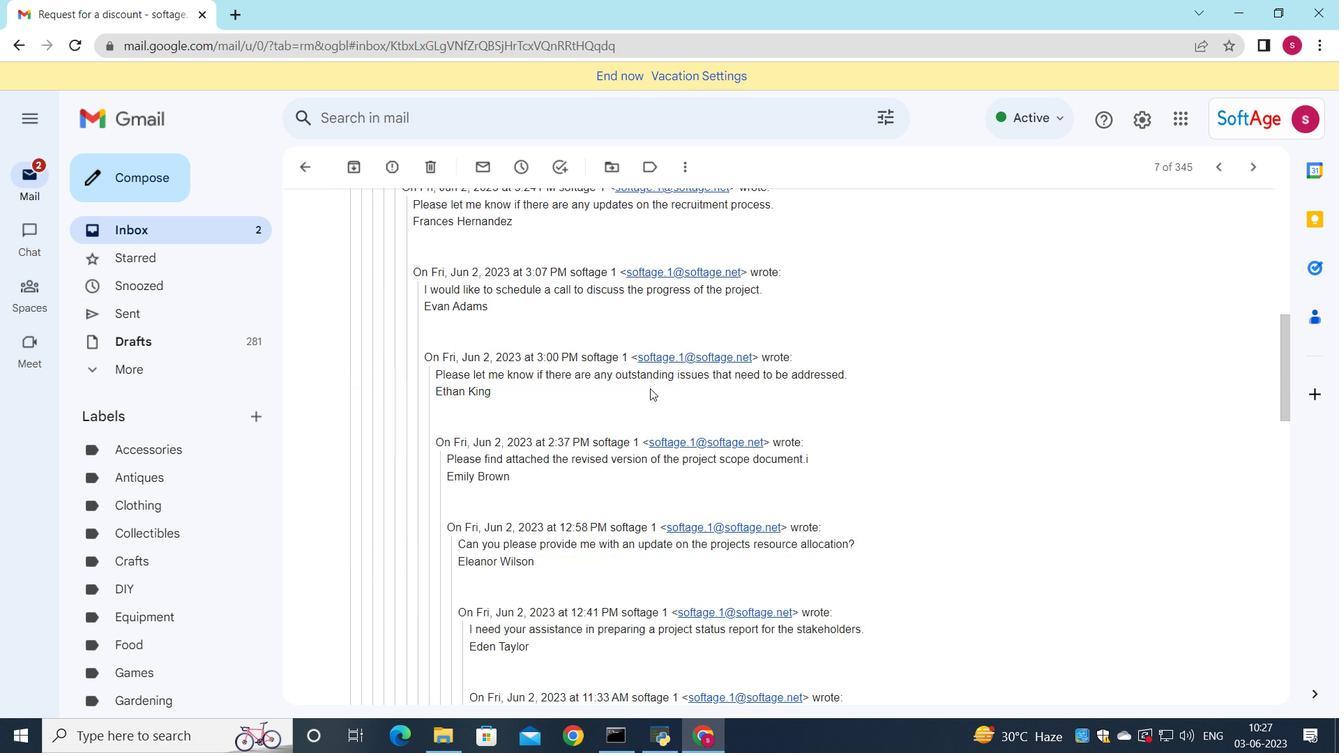 
Action: Mouse scrolled (650, 387) with delta (0, 0)
Screenshot: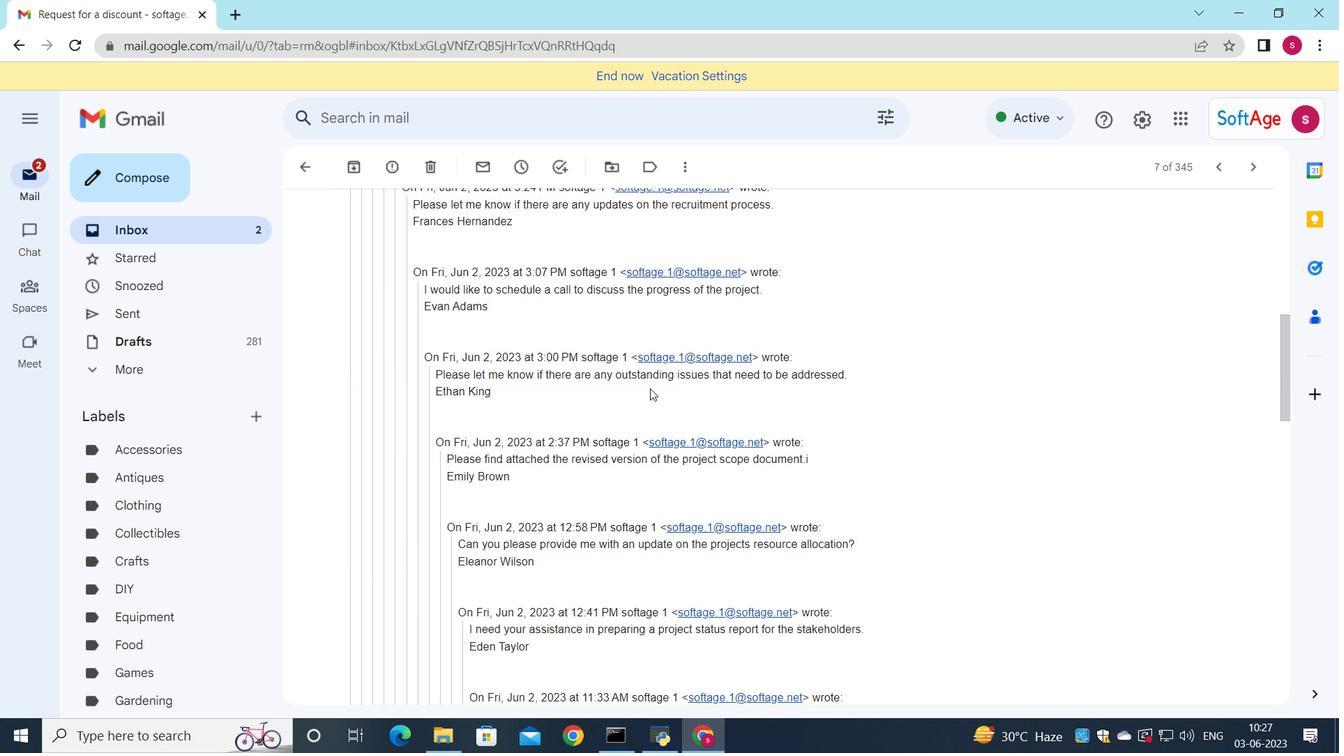 
Action: Mouse moved to (658, 400)
Screenshot: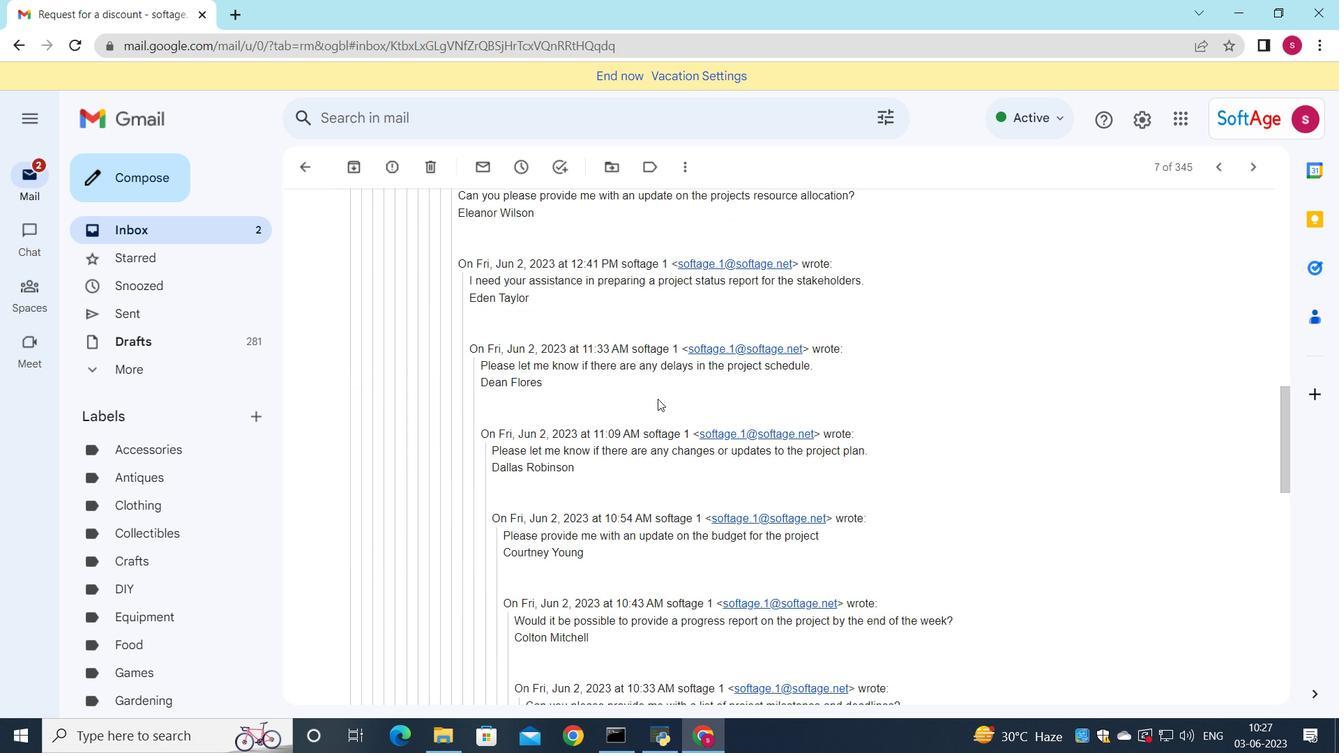 
Action: Mouse scrolled (658, 399) with delta (0, 0)
Screenshot: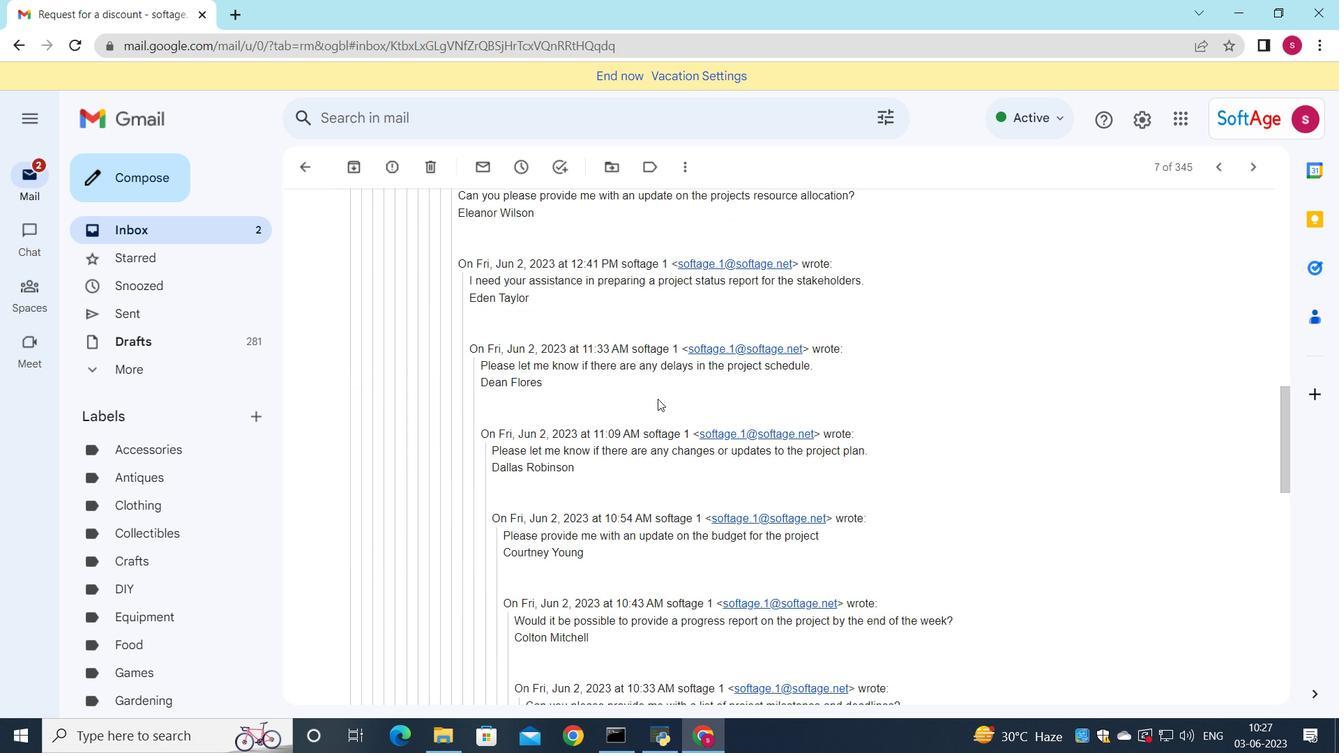 
Action: Mouse moved to (658, 401)
Screenshot: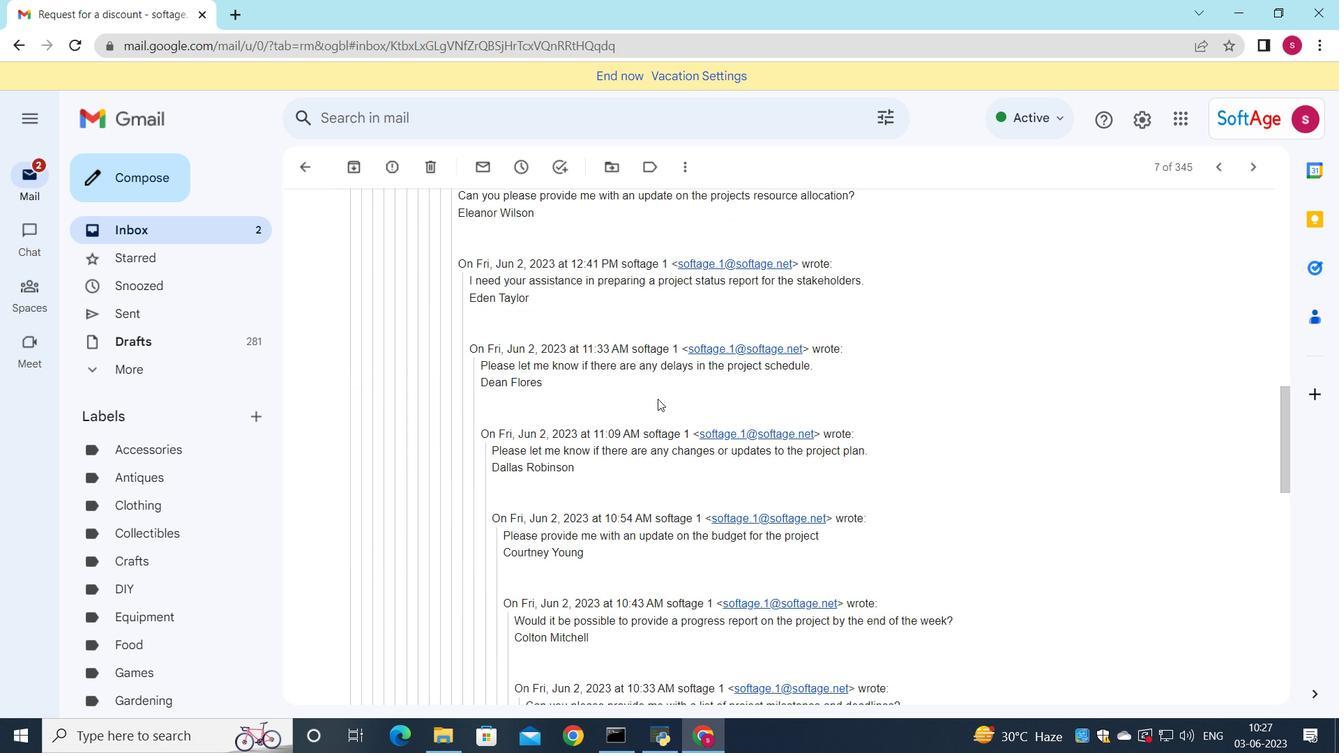 
Action: Mouse scrolled (658, 399) with delta (0, 0)
Screenshot: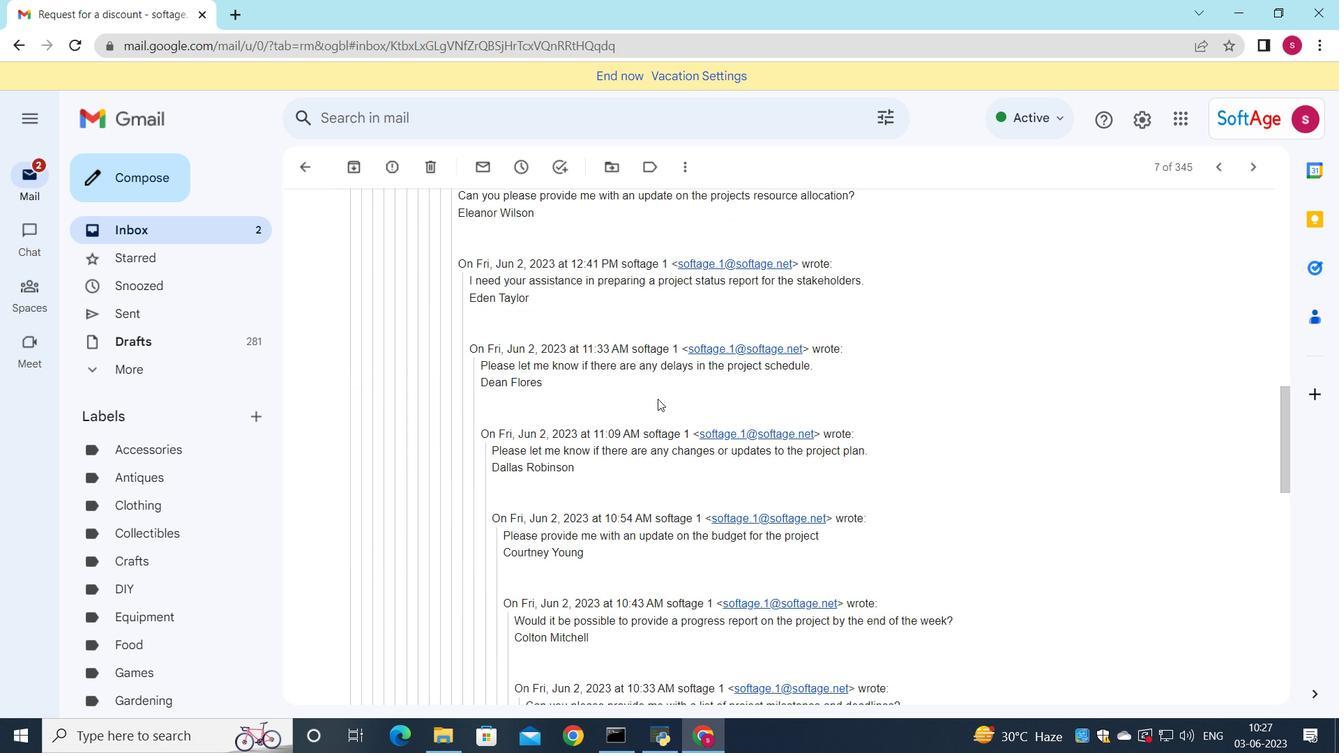 
Action: Mouse scrolled (658, 400) with delta (0, 0)
Screenshot: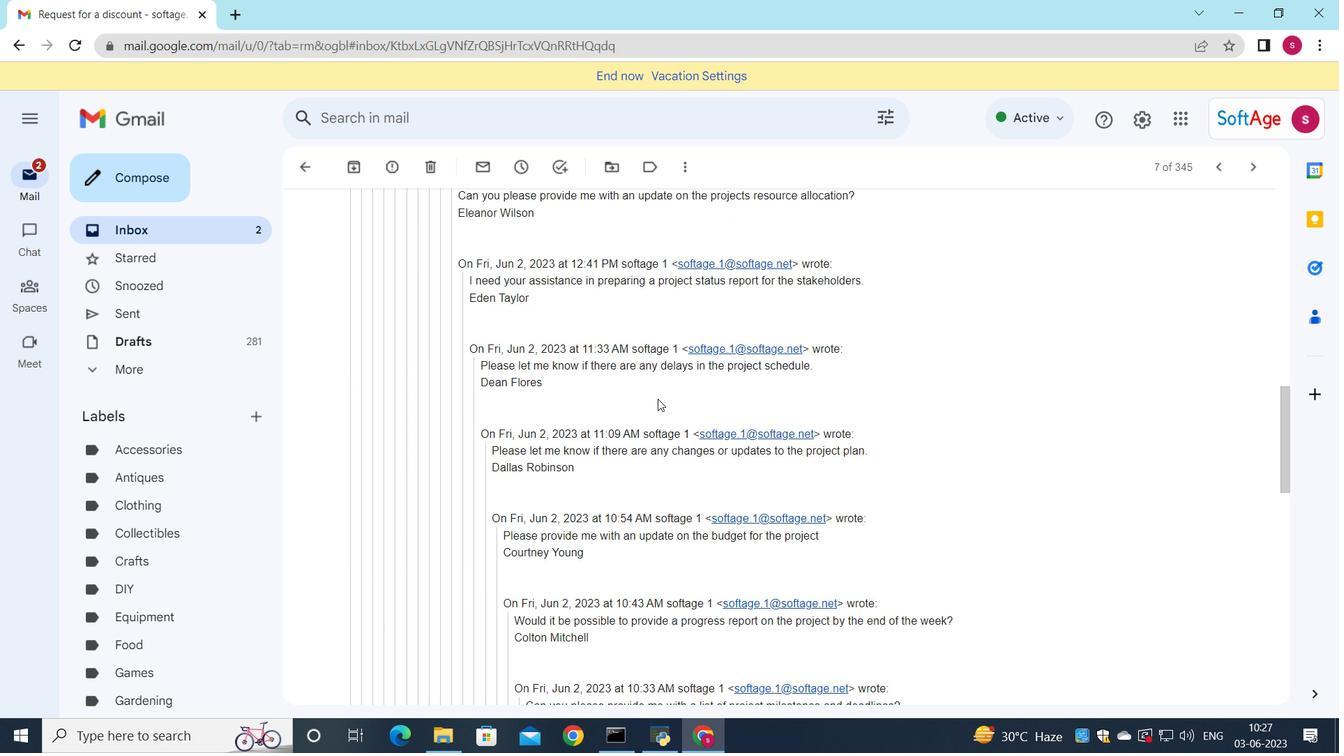 
Action: Mouse scrolled (658, 400) with delta (0, 0)
Screenshot: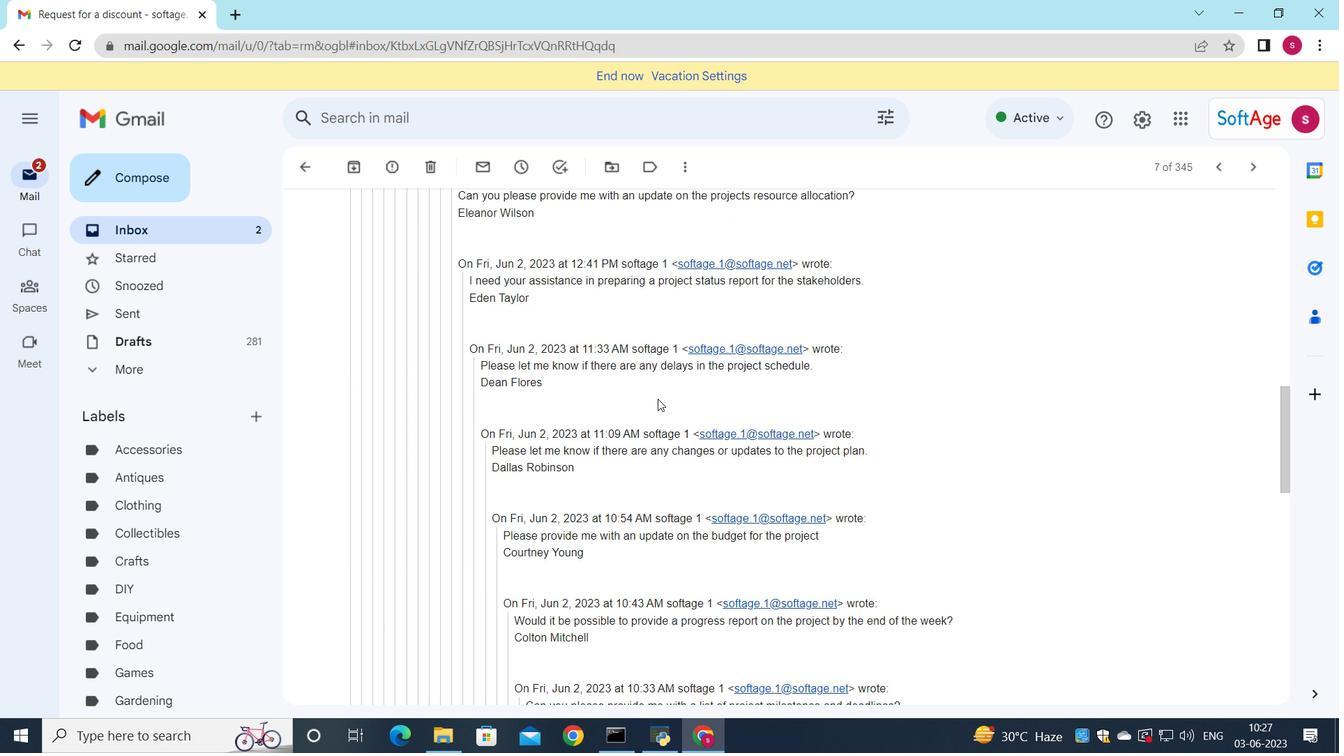 
Action: Mouse moved to (658, 403)
Screenshot: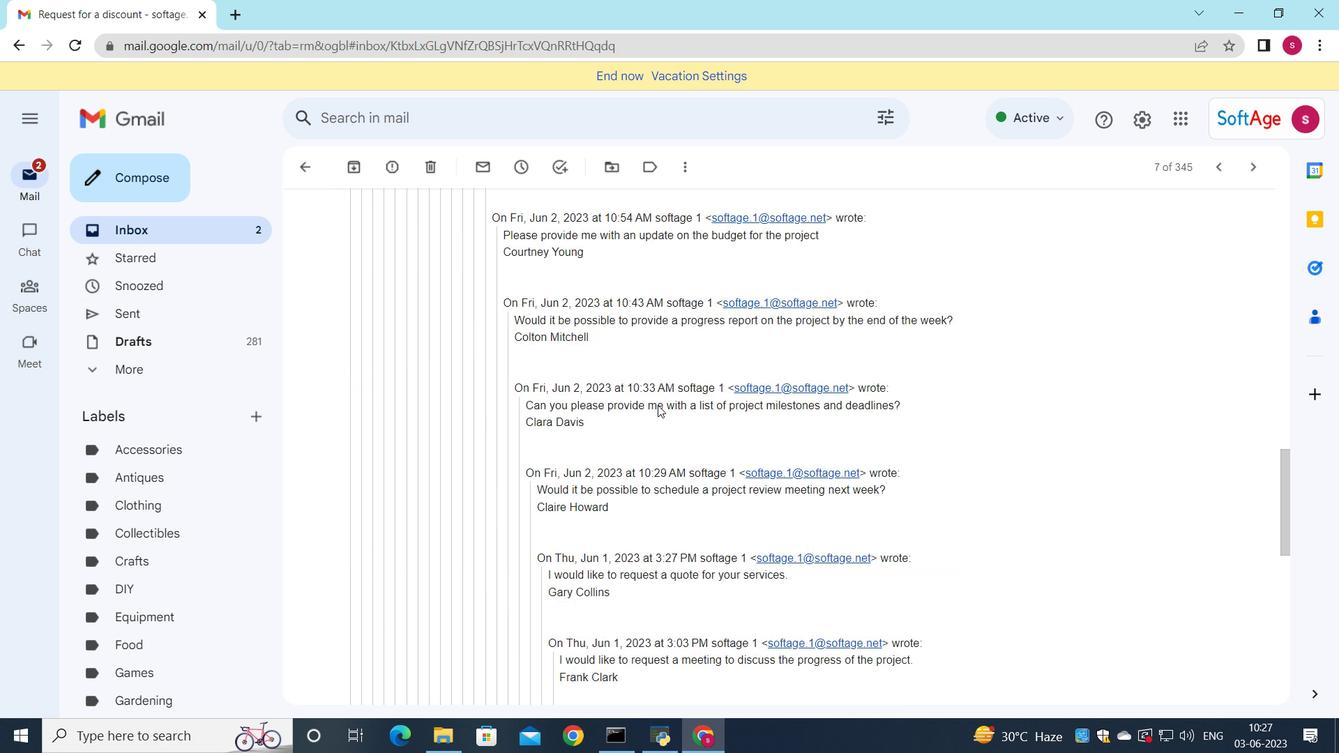 
Action: Mouse scrolled (658, 402) with delta (0, 0)
Screenshot: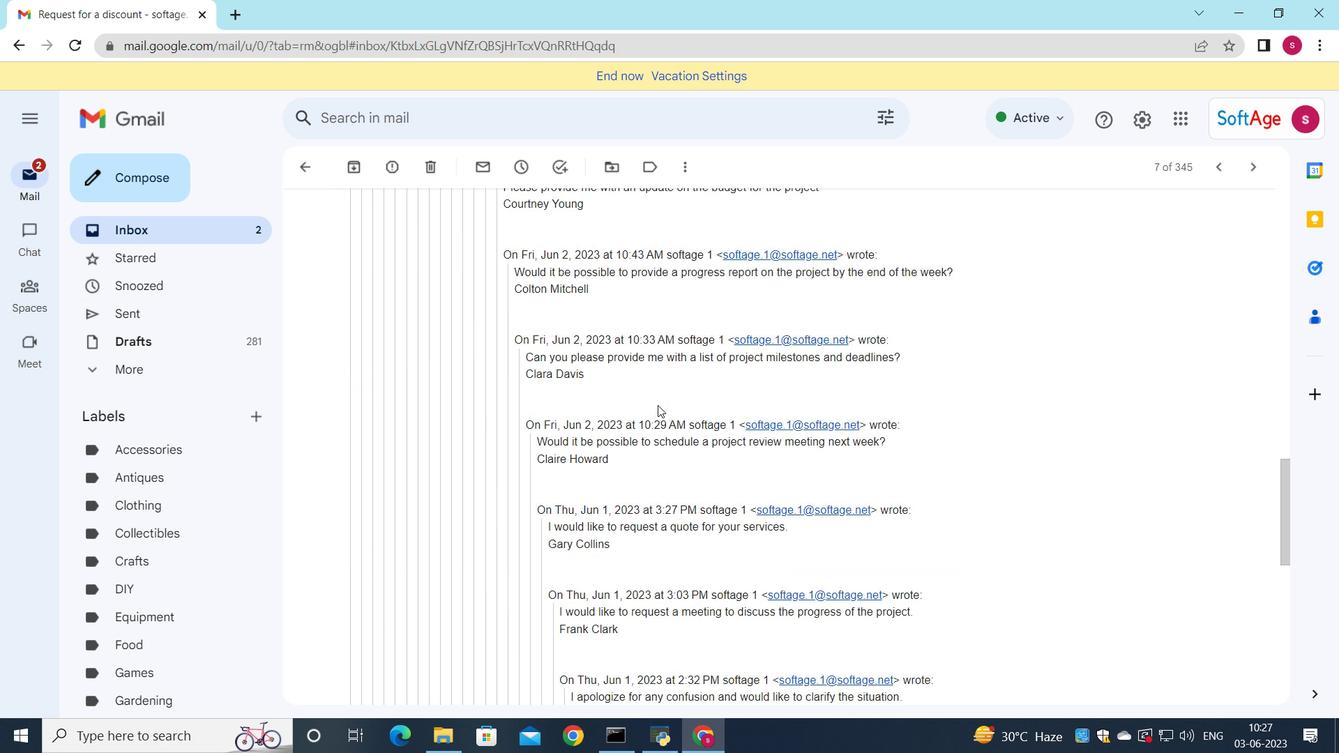 
Action: Mouse scrolled (658, 402) with delta (0, 0)
Screenshot: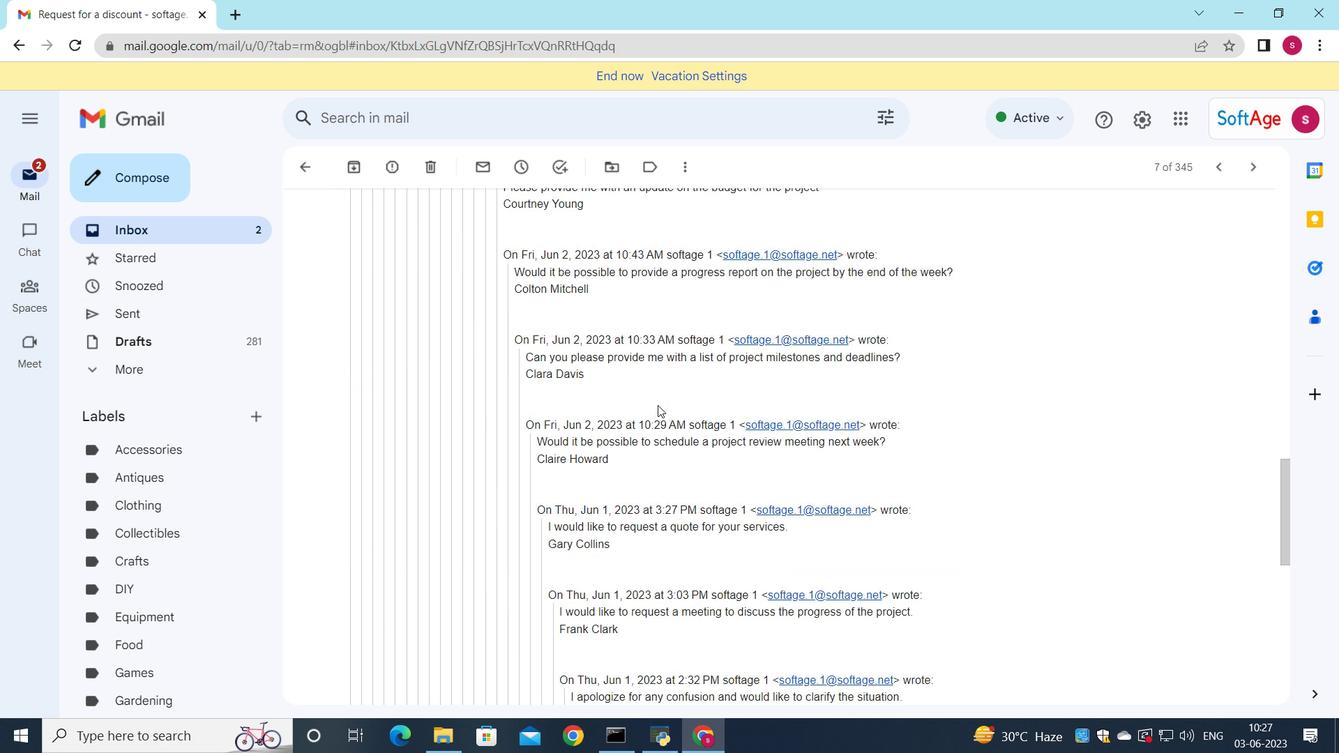 
Action: Mouse scrolled (658, 402) with delta (0, 0)
Screenshot: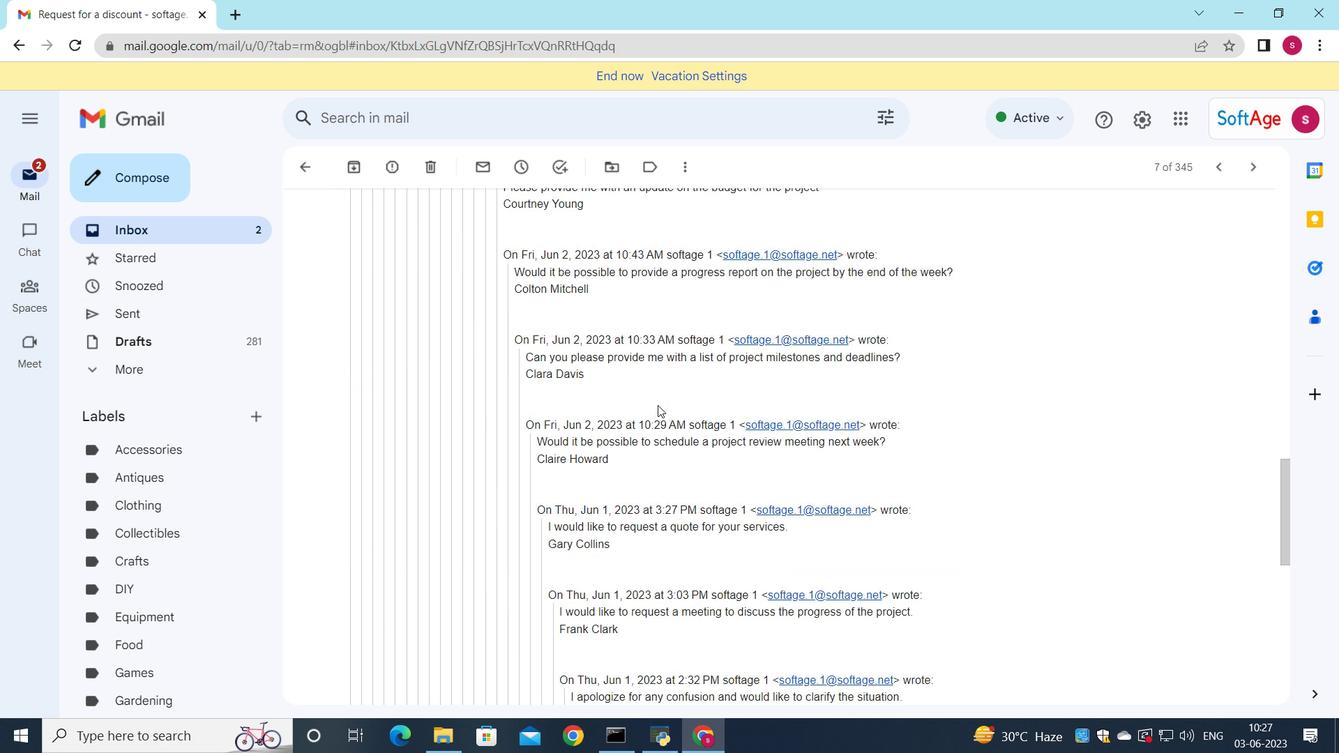 
Action: Mouse moved to (657, 399)
Screenshot: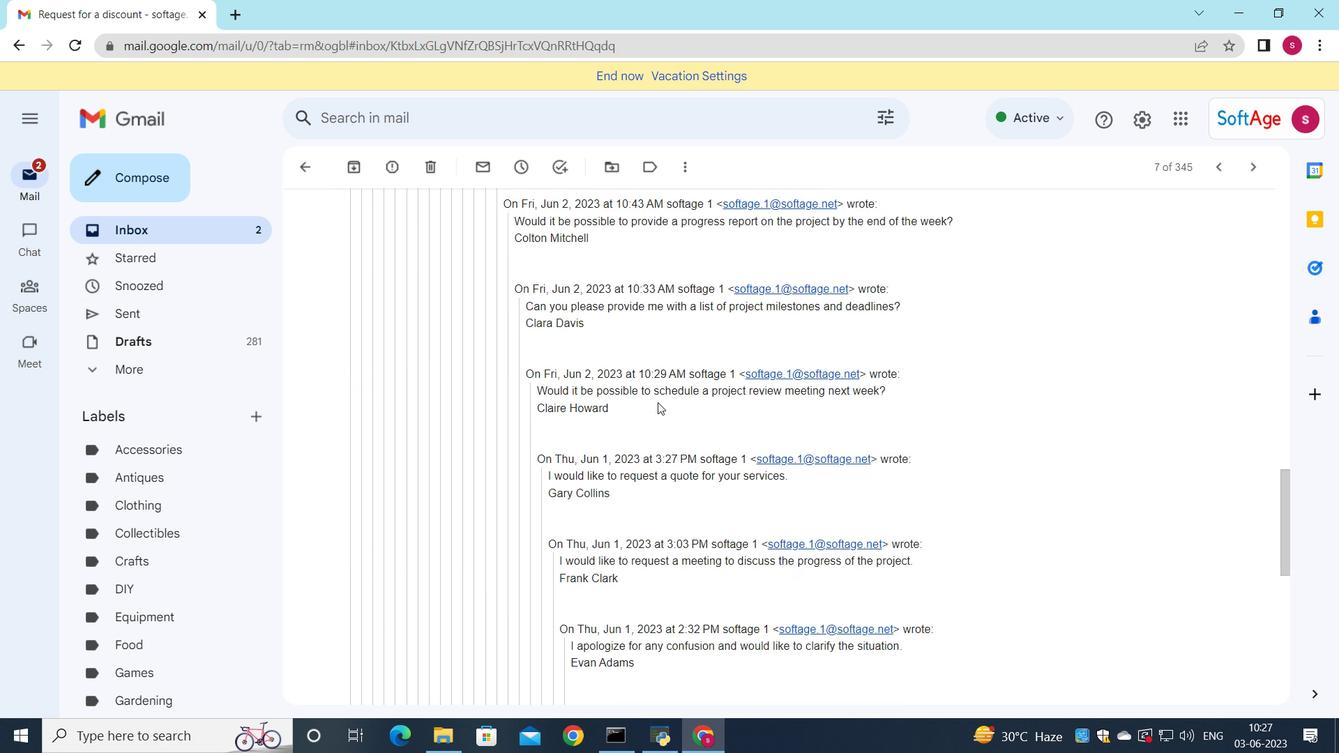 
Action: Mouse scrolled (657, 398) with delta (0, 0)
Screenshot: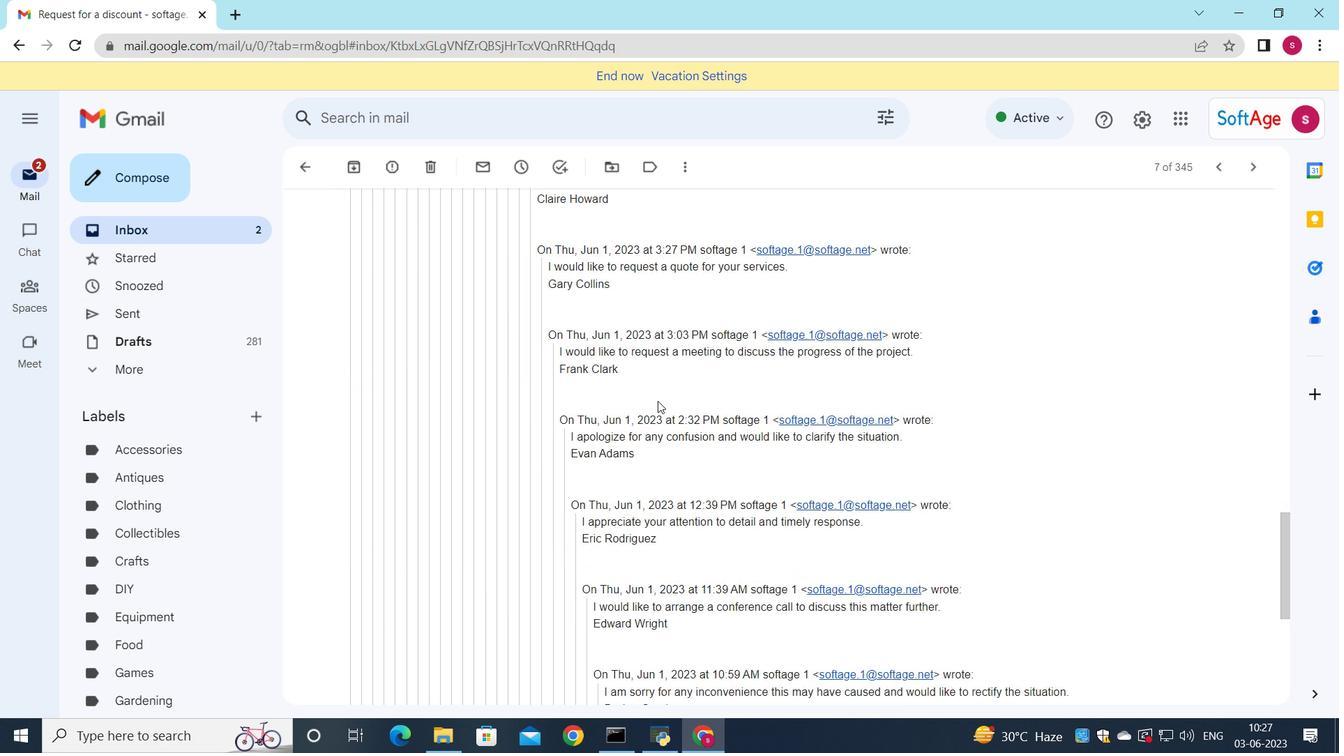 
Action: Mouse scrolled (657, 398) with delta (0, 0)
Screenshot: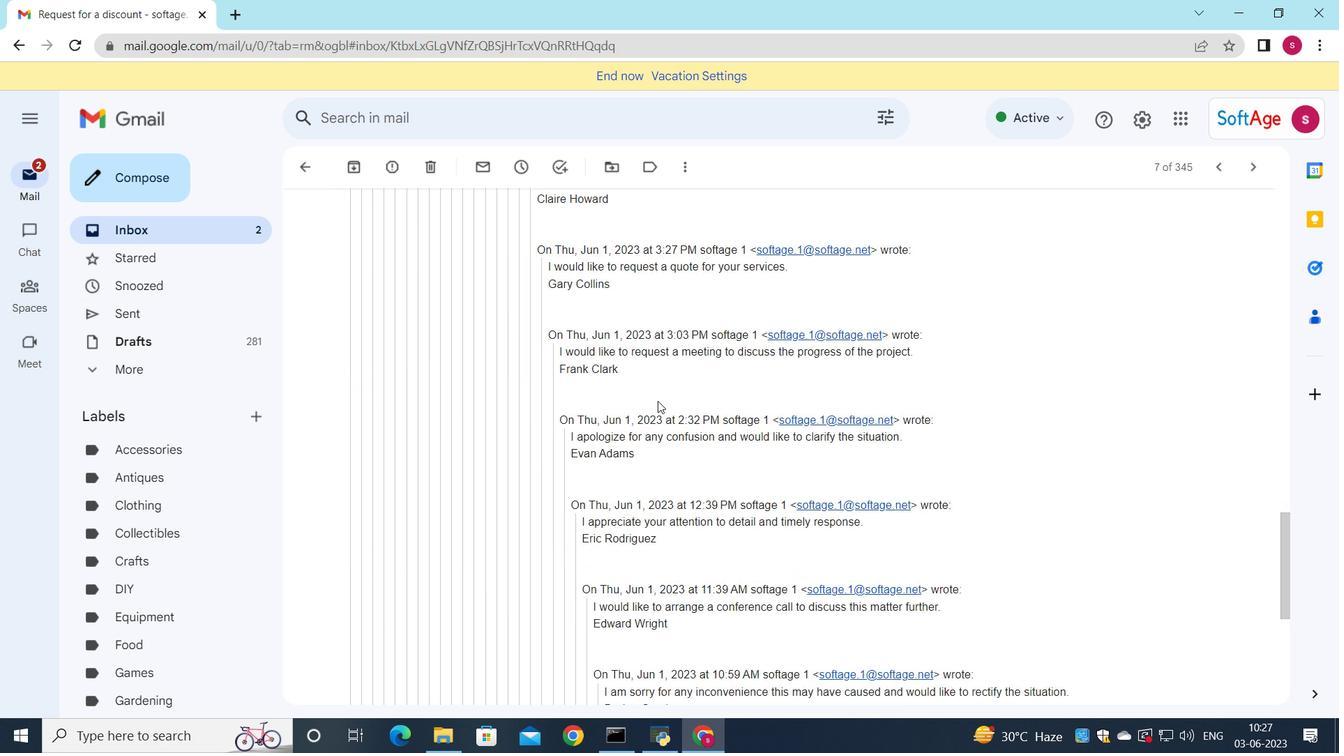 
Action: Mouse scrolled (657, 398) with delta (0, 0)
Screenshot: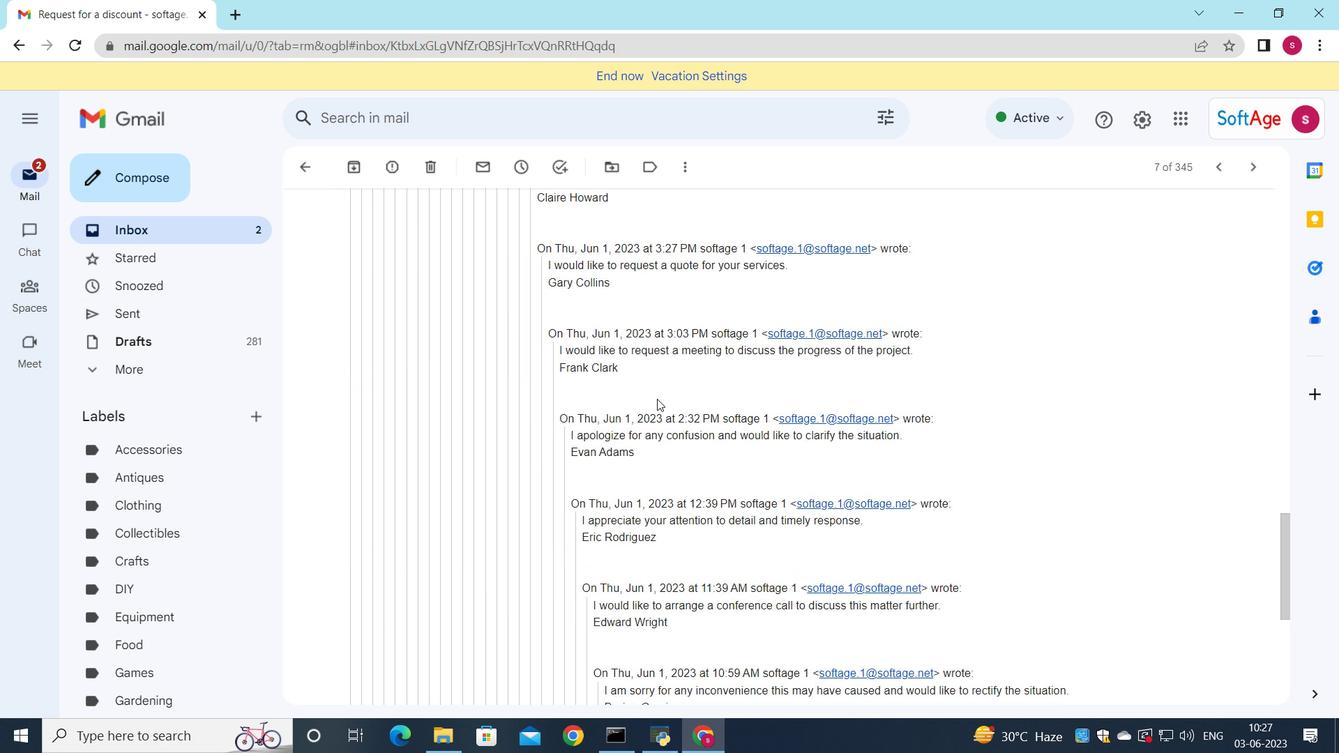 
Action: Mouse moved to (616, 394)
Screenshot: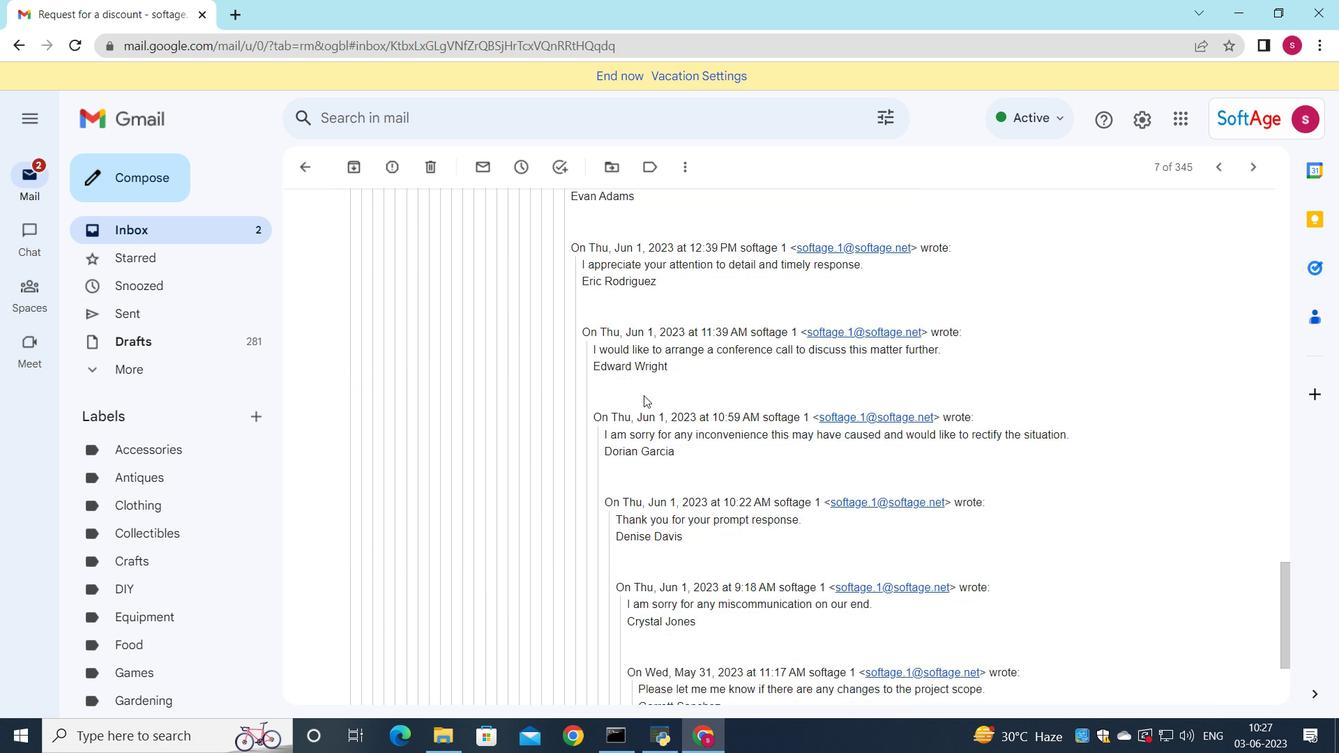 
Action: Mouse scrolled (616, 394) with delta (0, 0)
Screenshot: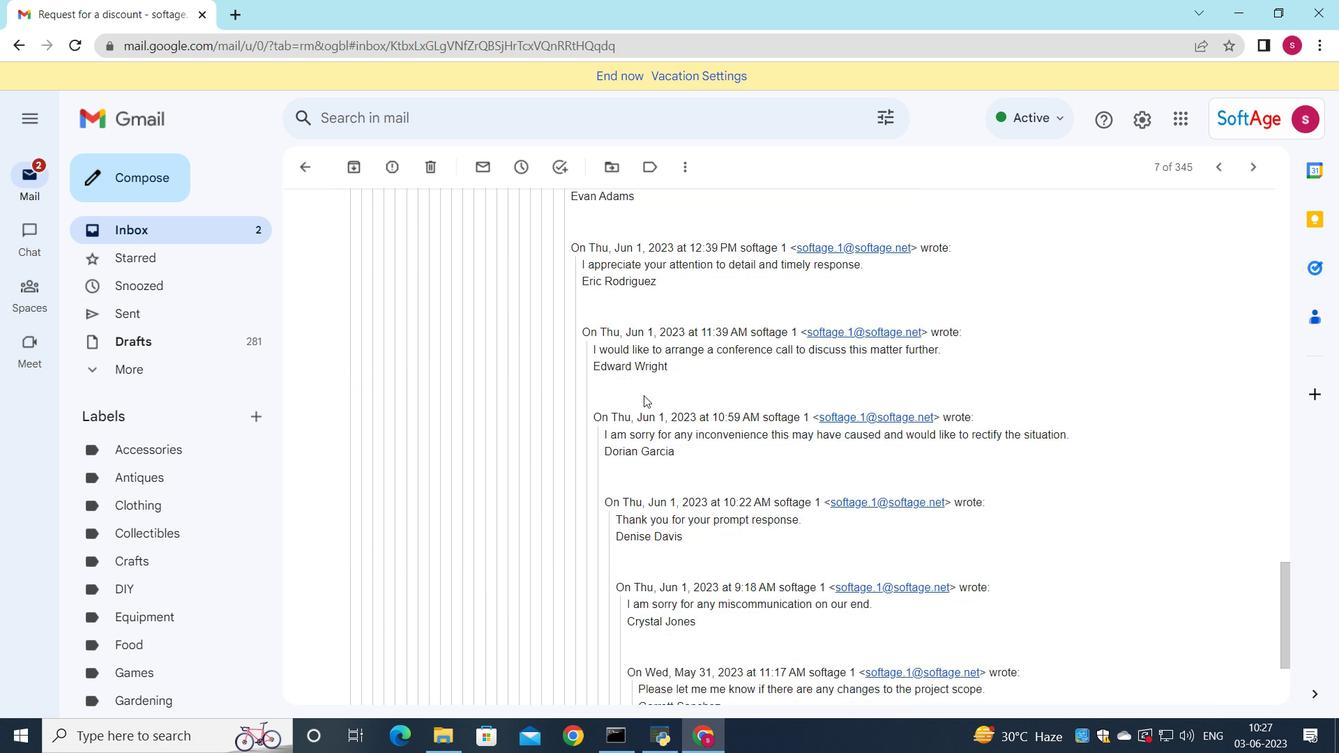 
Action: Mouse moved to (612, 398)
Screenshot: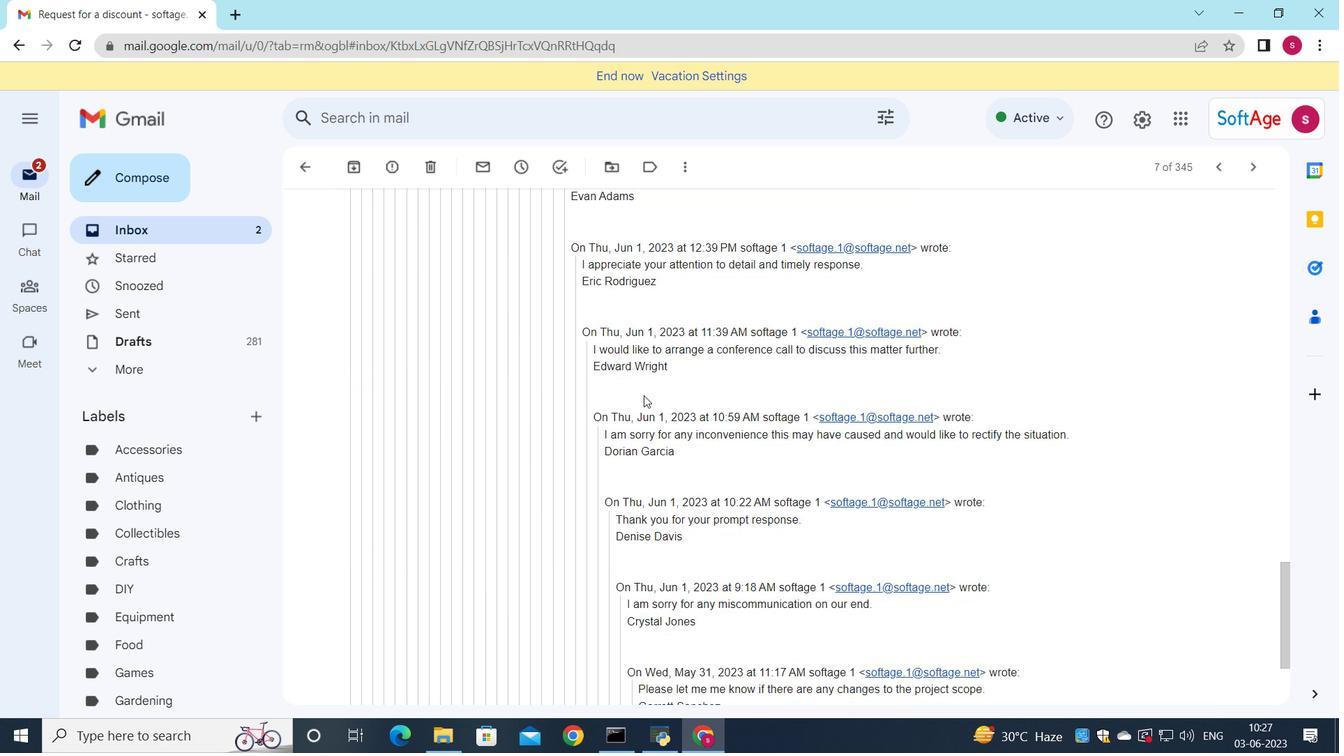 
Action: Mouse scrolled (612, 397) with delta (0, 0)
Screenshot: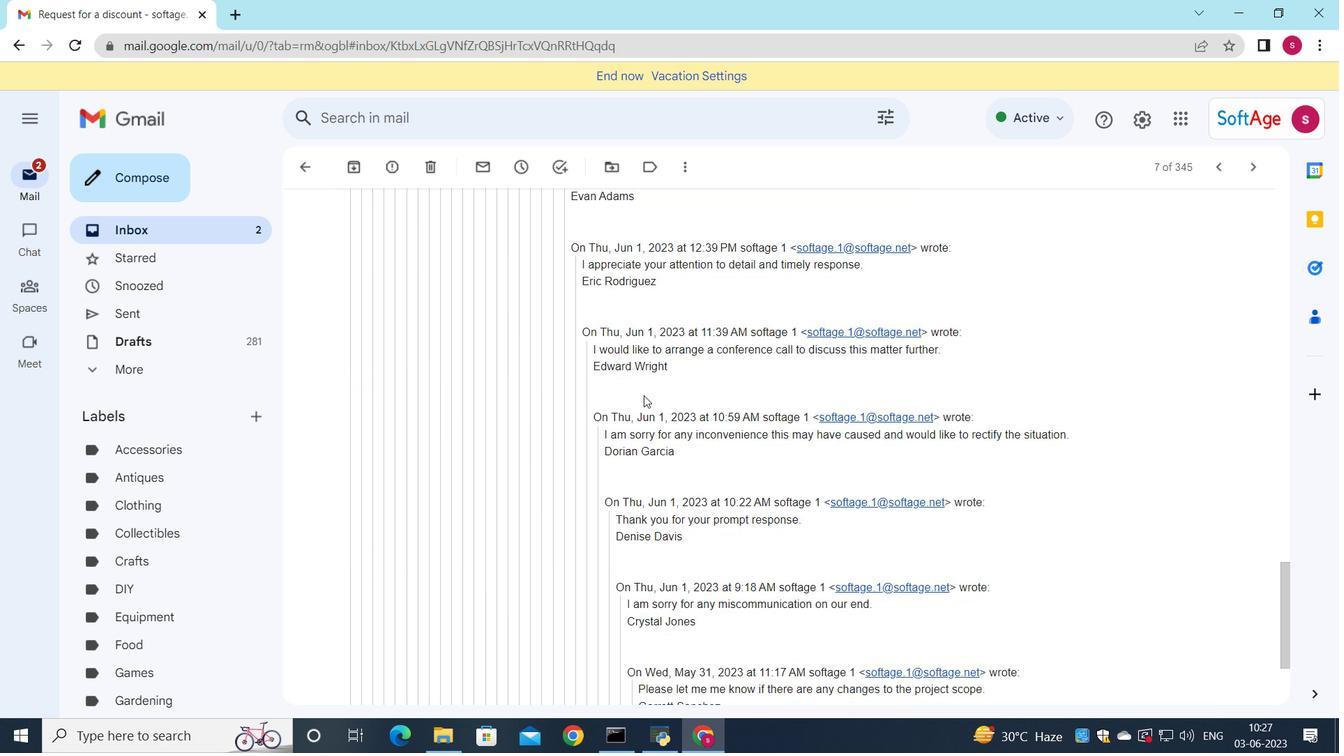 
Action: Mouse moved to (611, 399)
Screenshot: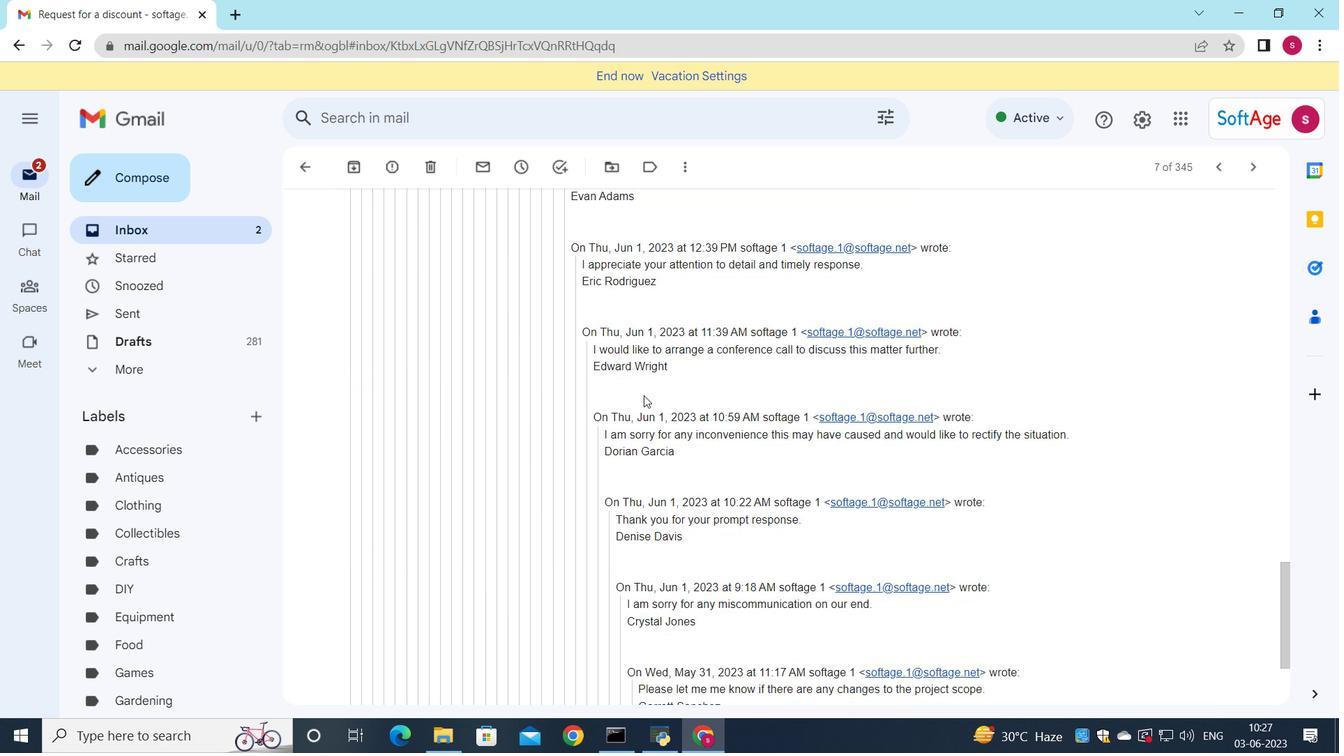 
Action: Mouse scrolled (611, 399) with delta (0, 0)
Screenshot: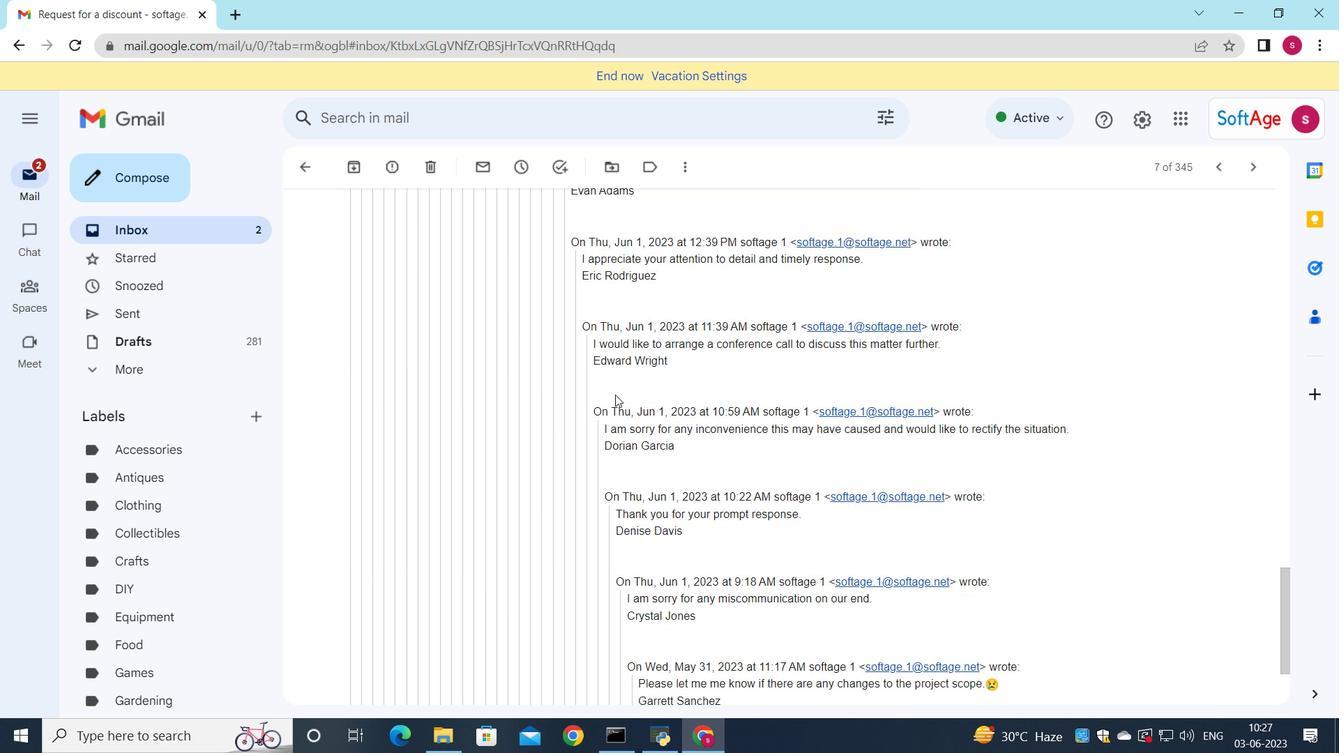 
Action: Mouse moved to (611, 404)
Screenshot: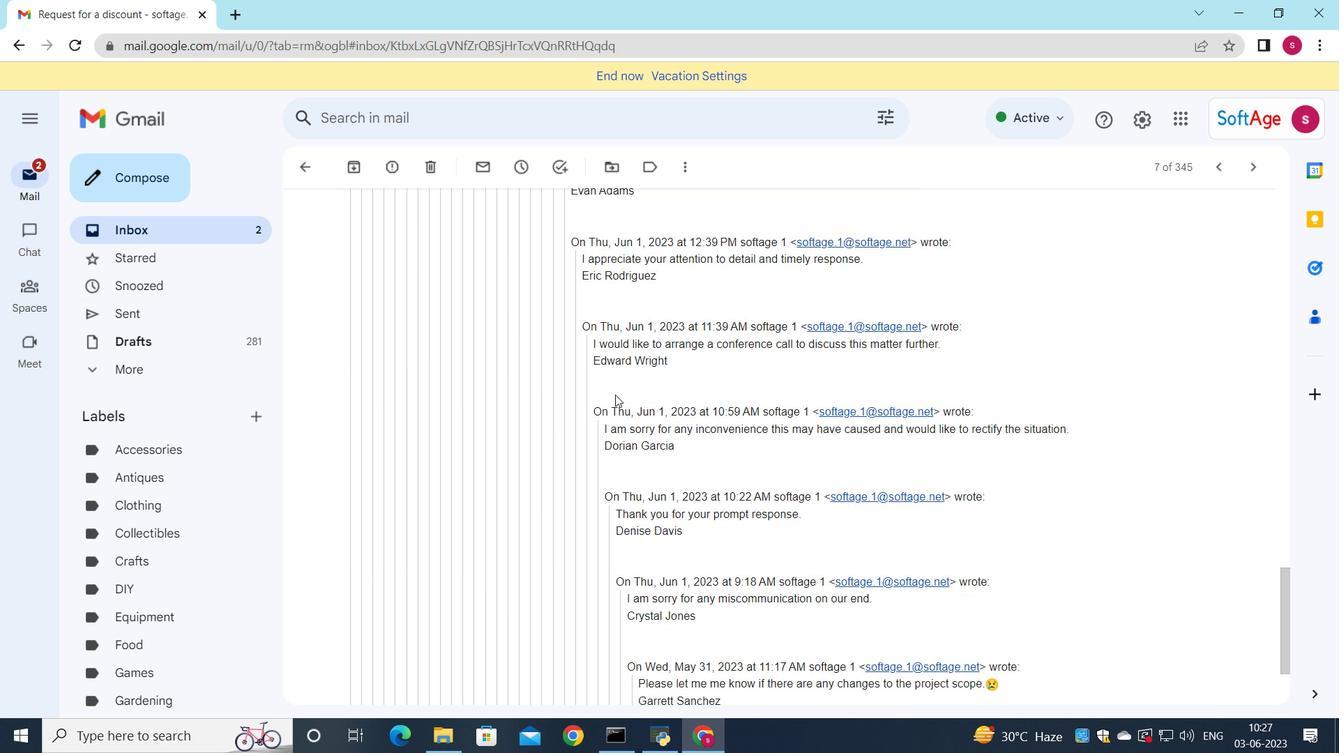 
Action: Mouse scrolled (611, 403) with delta (0, 0)
Screenshot: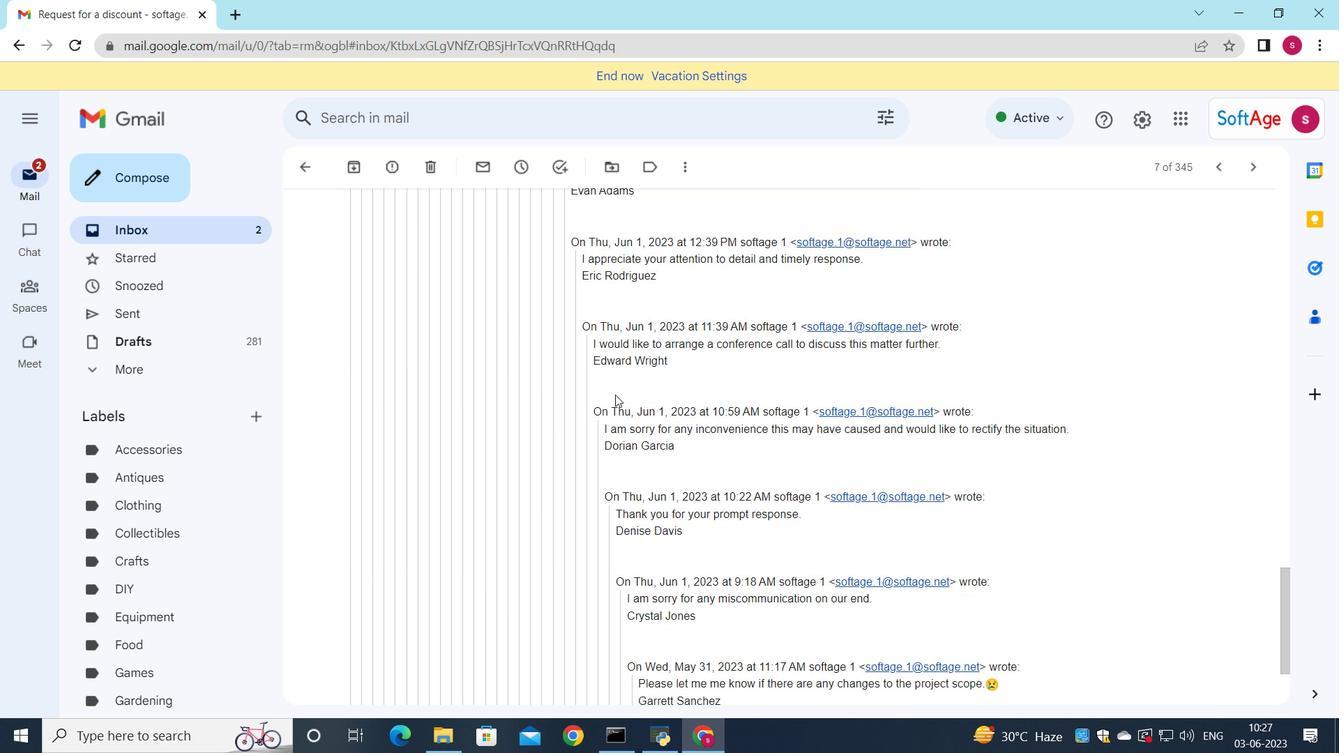
Action: Mouse moved to (611, 412)
Screenshot: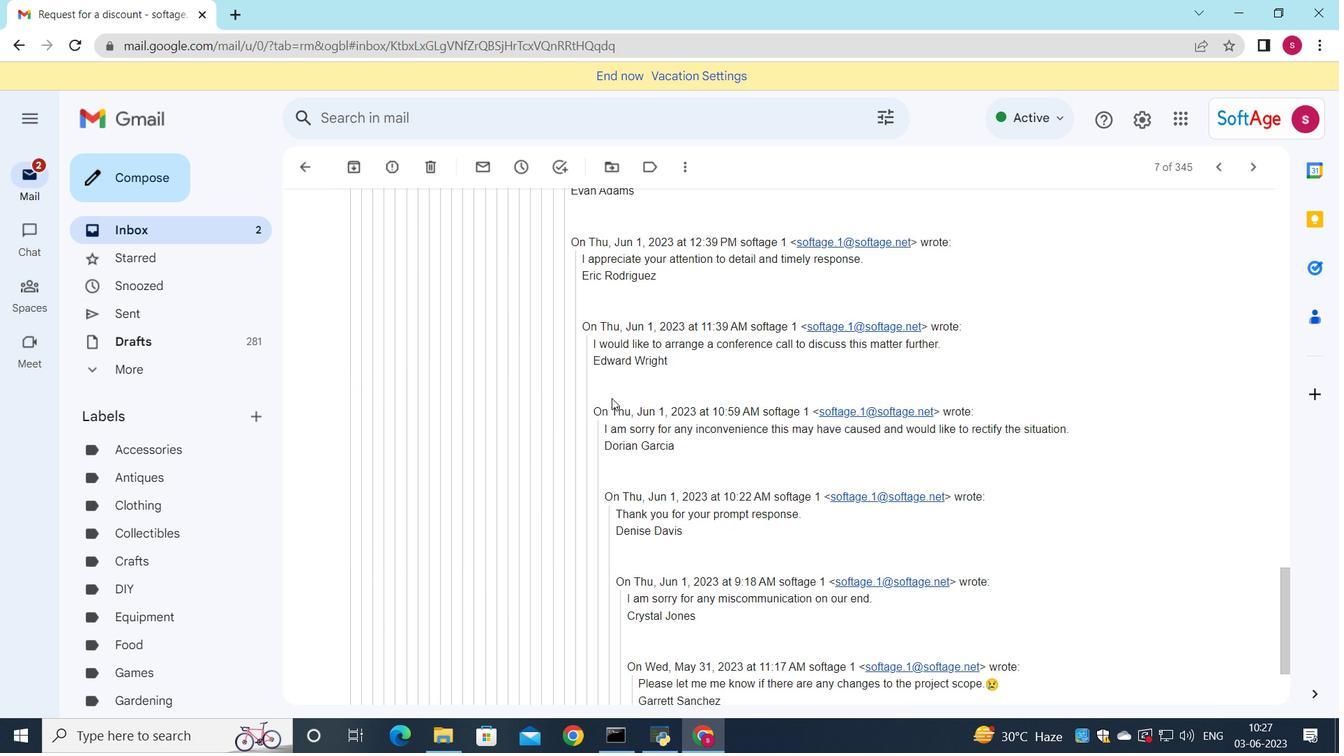 
Action: Mouse scrolled (611, 411) with delta (0, 0)
Screenshot: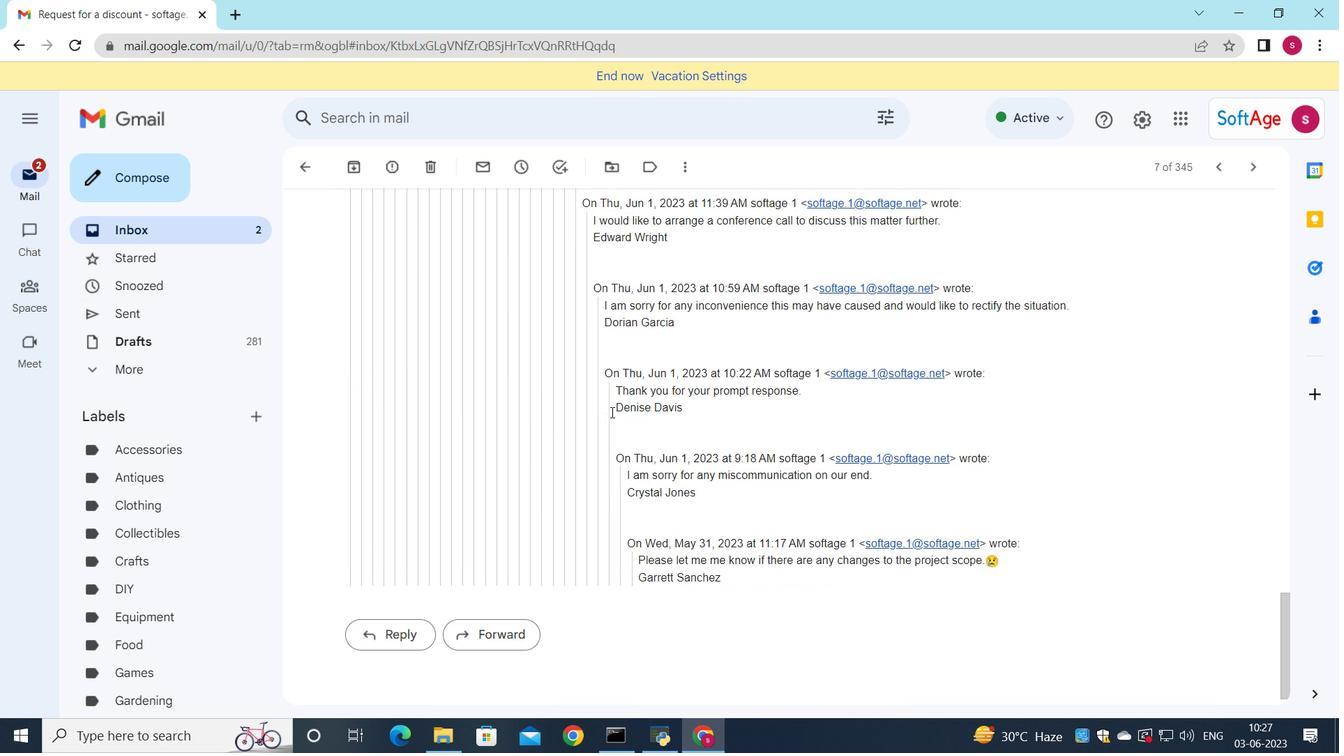 
Action: Mouse scrolled (611, 411) with delta (0, 0)
Screenshot: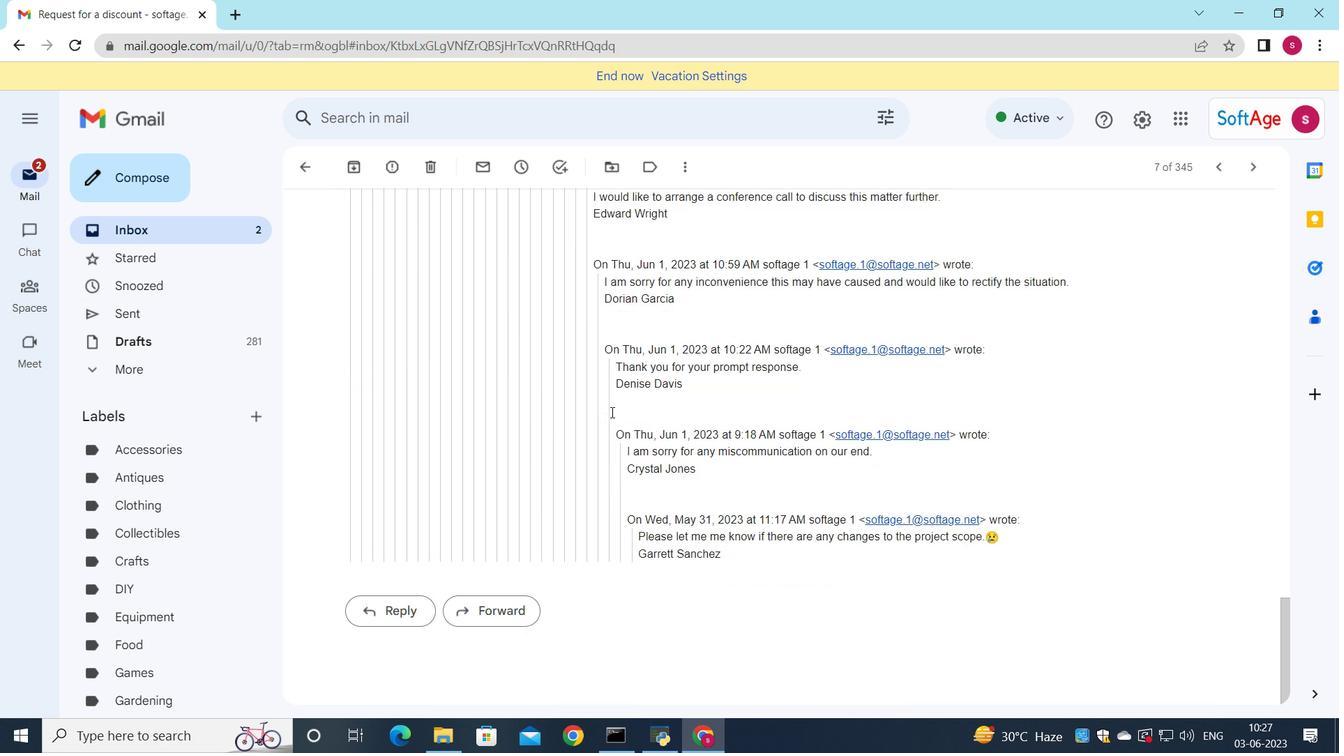 
Action: Mouse scrolled (611, 411) with delta (0, 0)
Screenshot: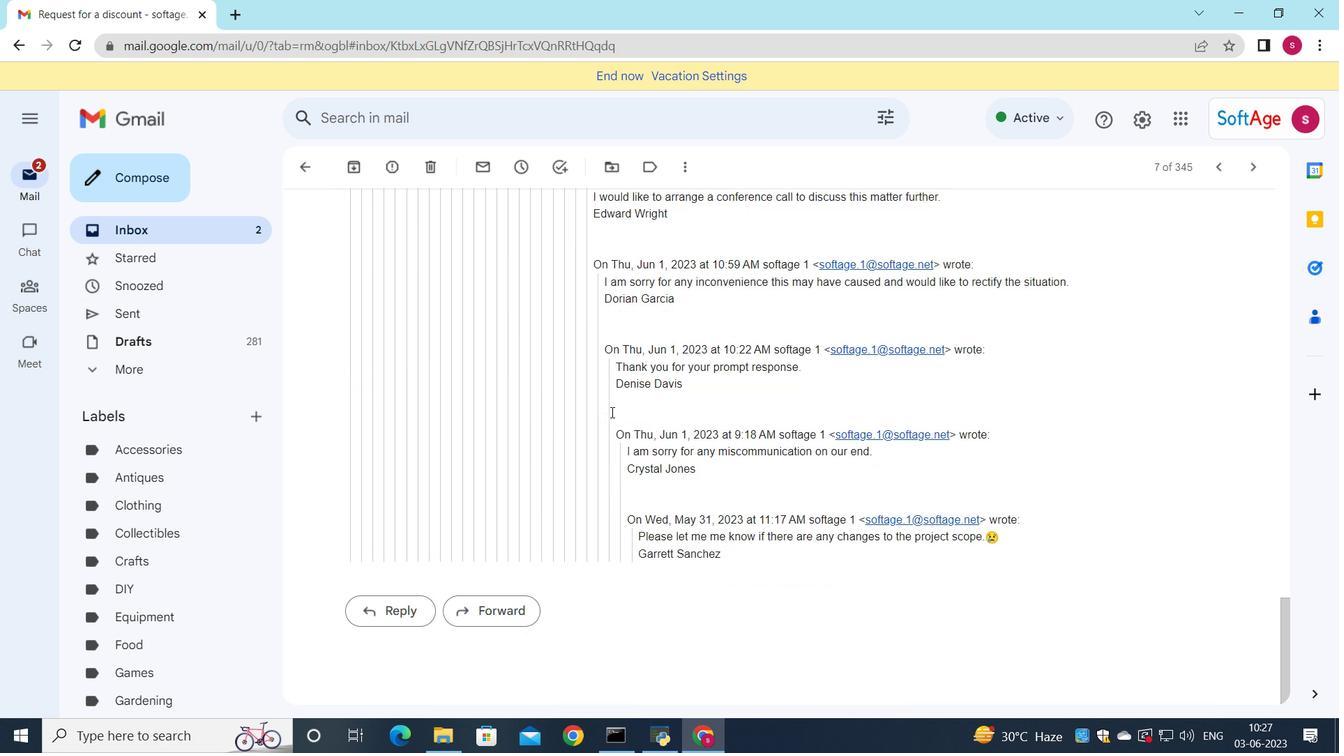 
Action: Mouse moved to (403, 600)
Screenshot: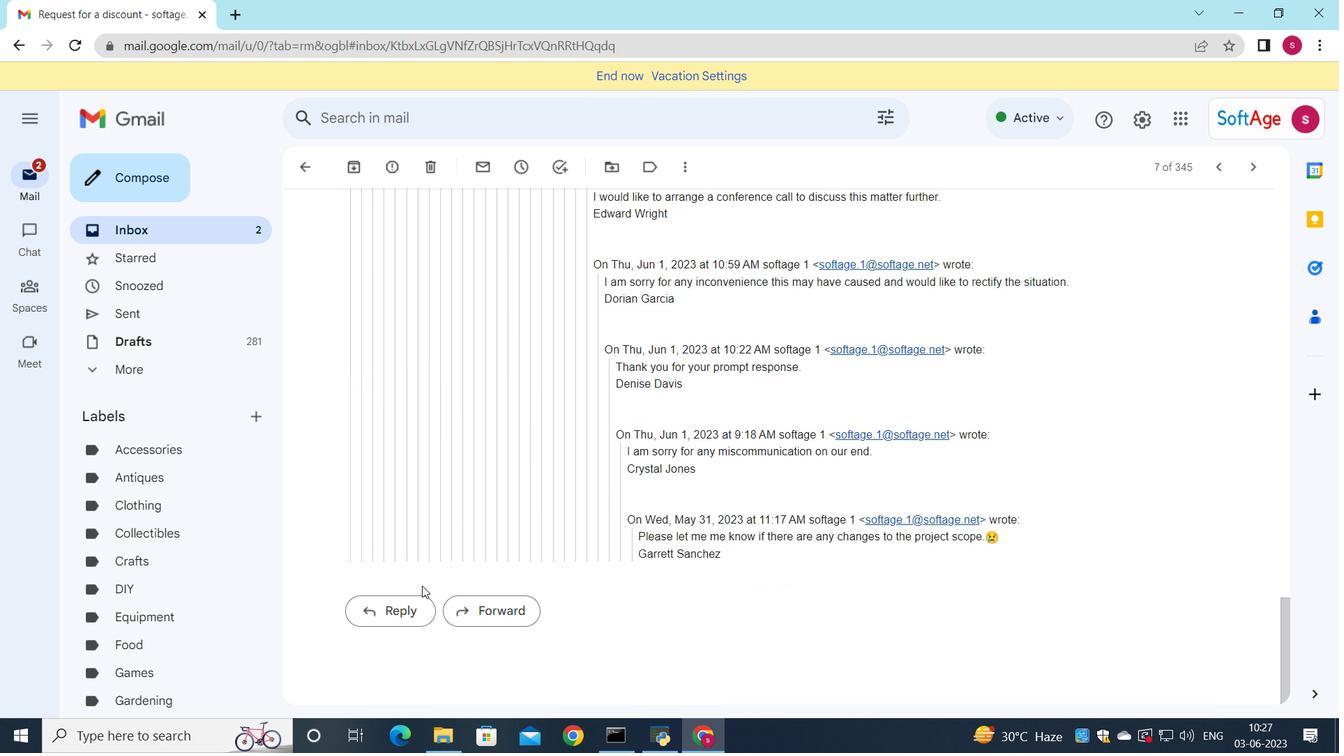 
Action: Mouse pressed left at (403, 600)
Screenshot: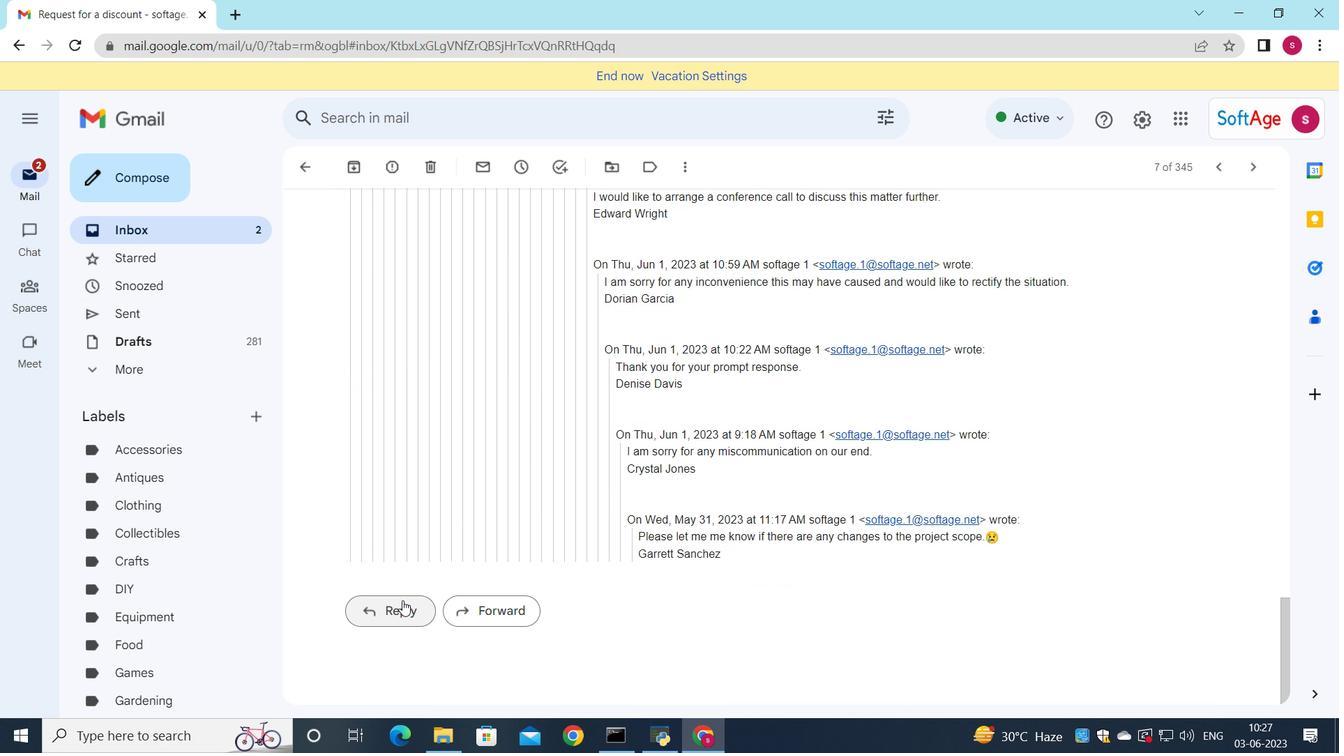 
Action: Mouse moved to (379, 470)
Screenshot: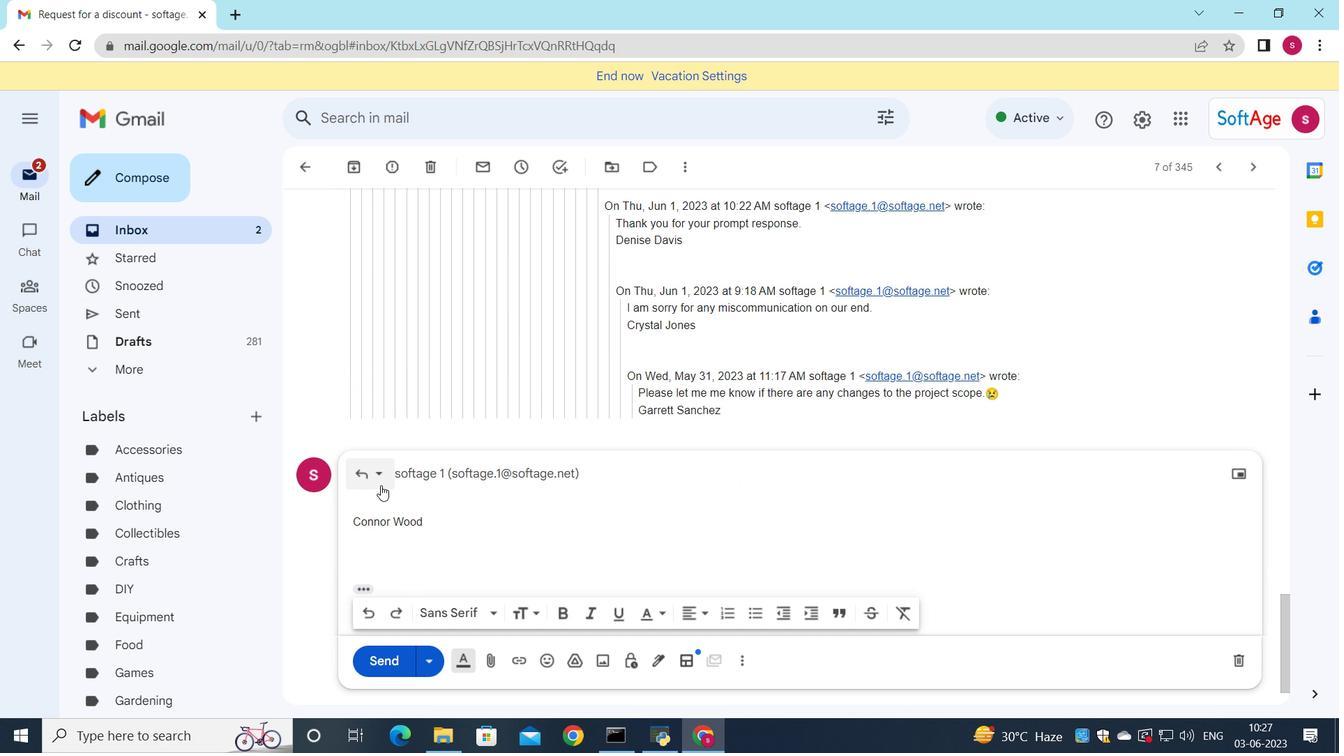 
Action: Mouse pressed left at (379, 470)
Screenshot: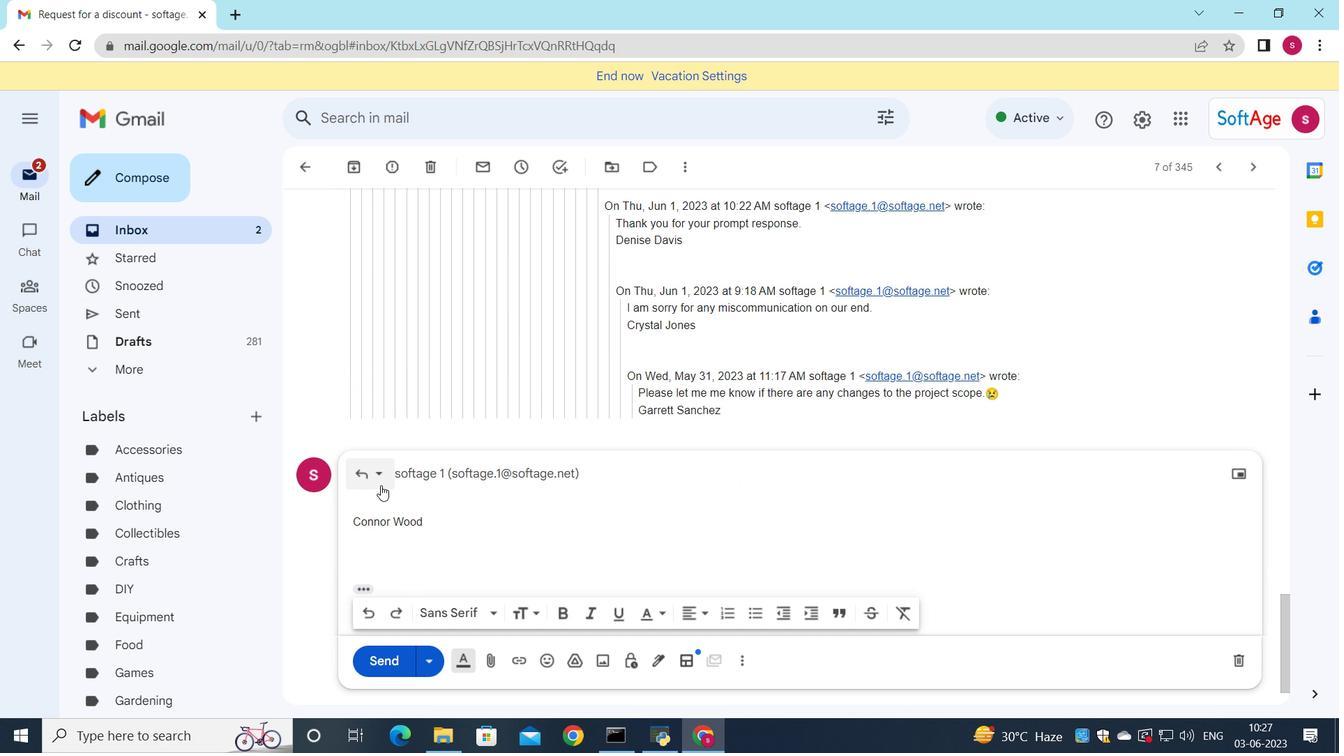 
Action: Mouse moved to (425, 565)
Screenshot: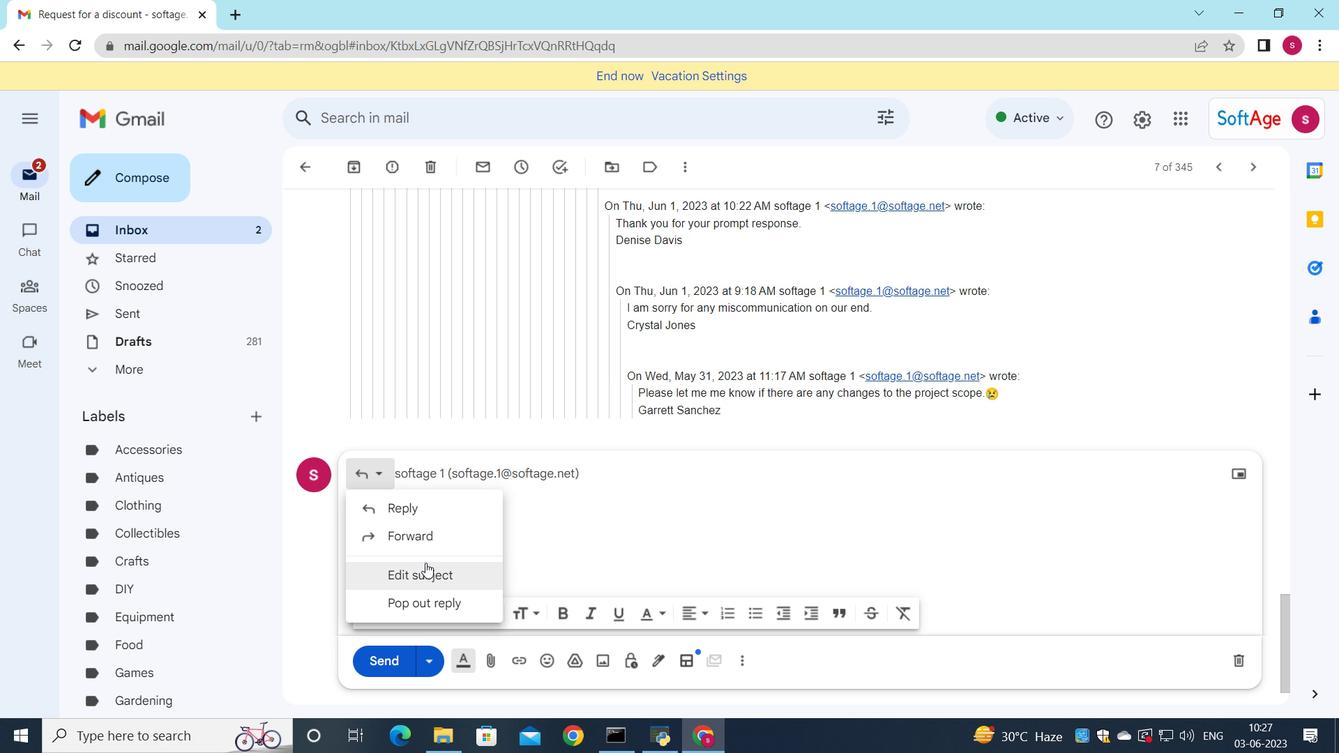 
Action: Mouse pressed left at (425, 565)
Screenshot: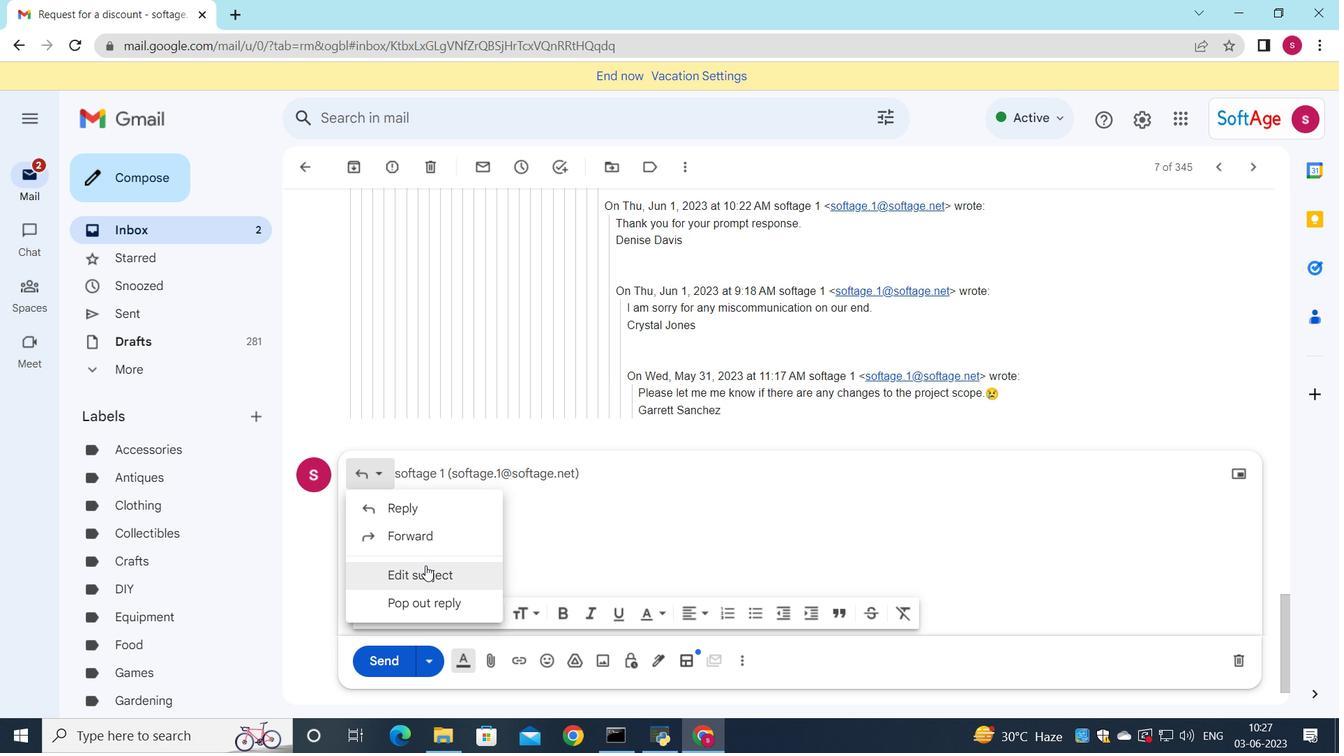 
Action: Mouse moved to (1019, 280)
Screenshot: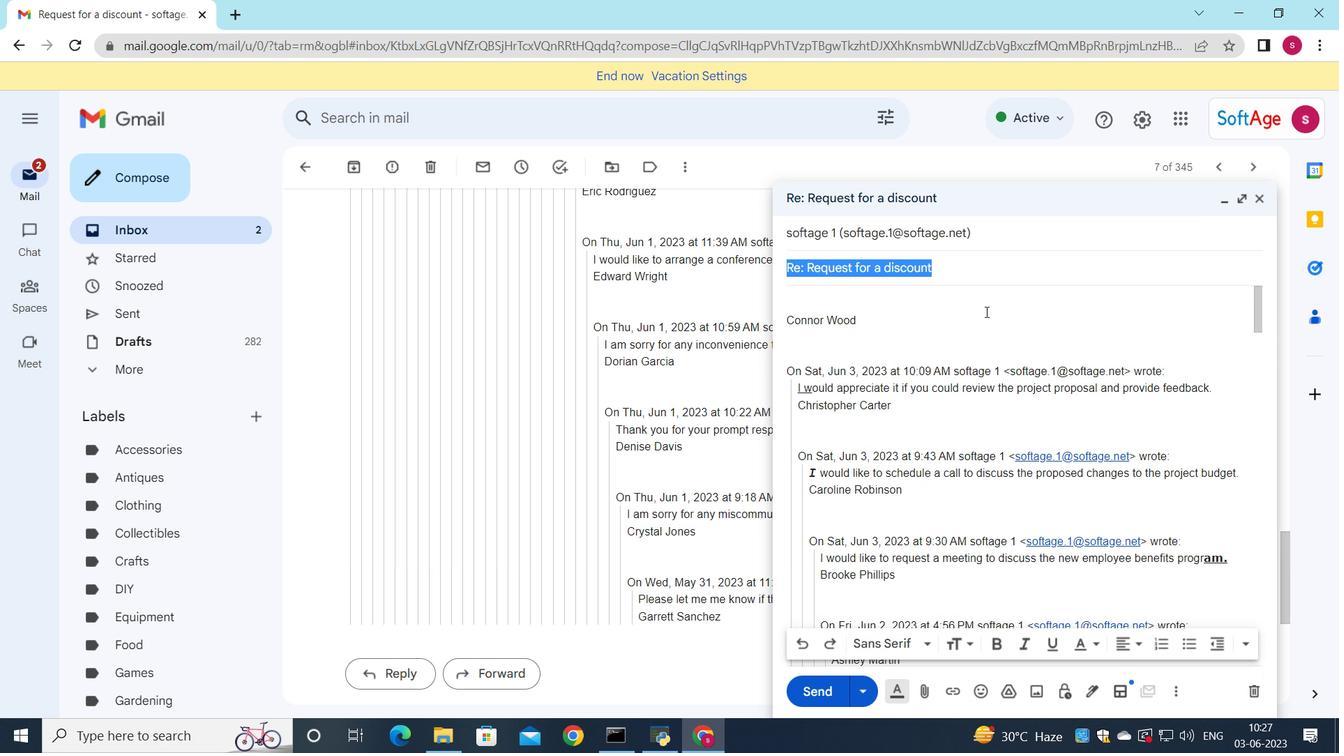 
Action: Key pressed <Key.shift_r><Key.shift_r><Key.shift_r><Key.shift_r><Key.shift_r><Key.shift_r>Product<Key.space>launch<Key.space>announcement
Screenshot: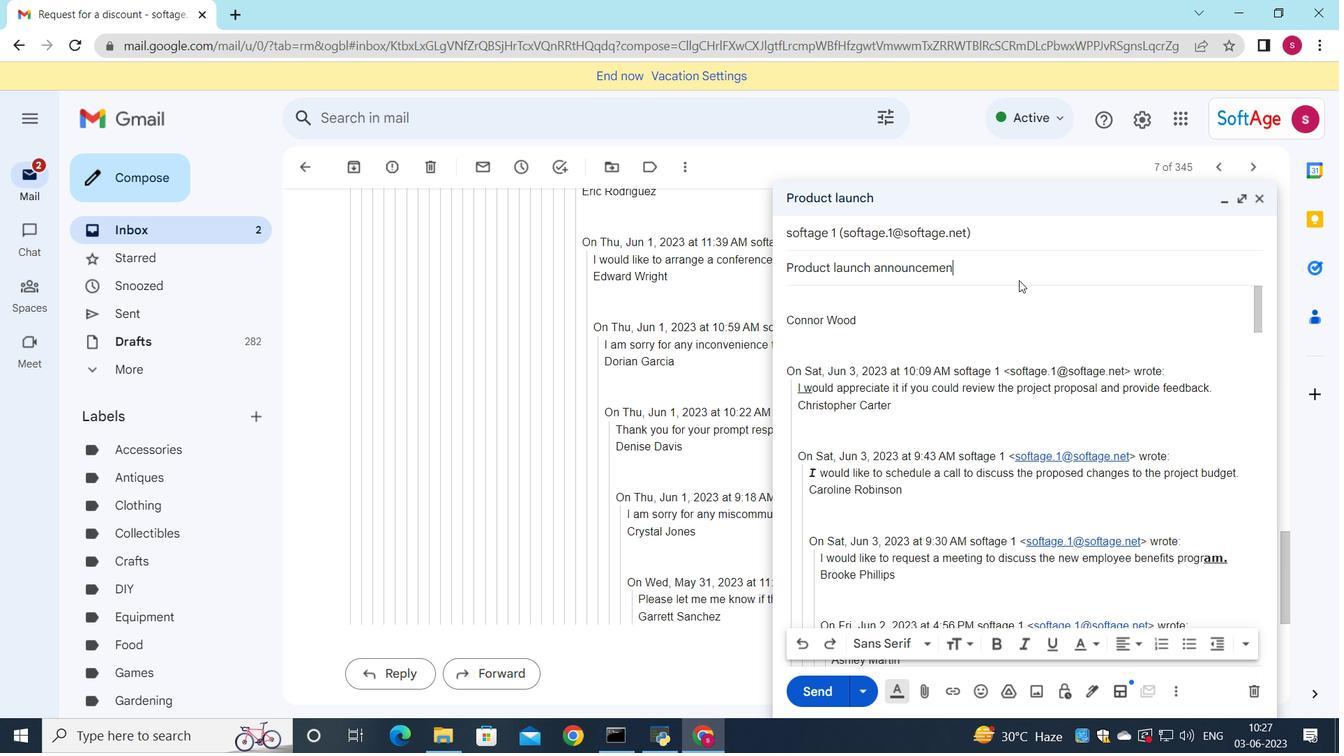 
Action: Mouse moved to (828, 299)
Screenshot: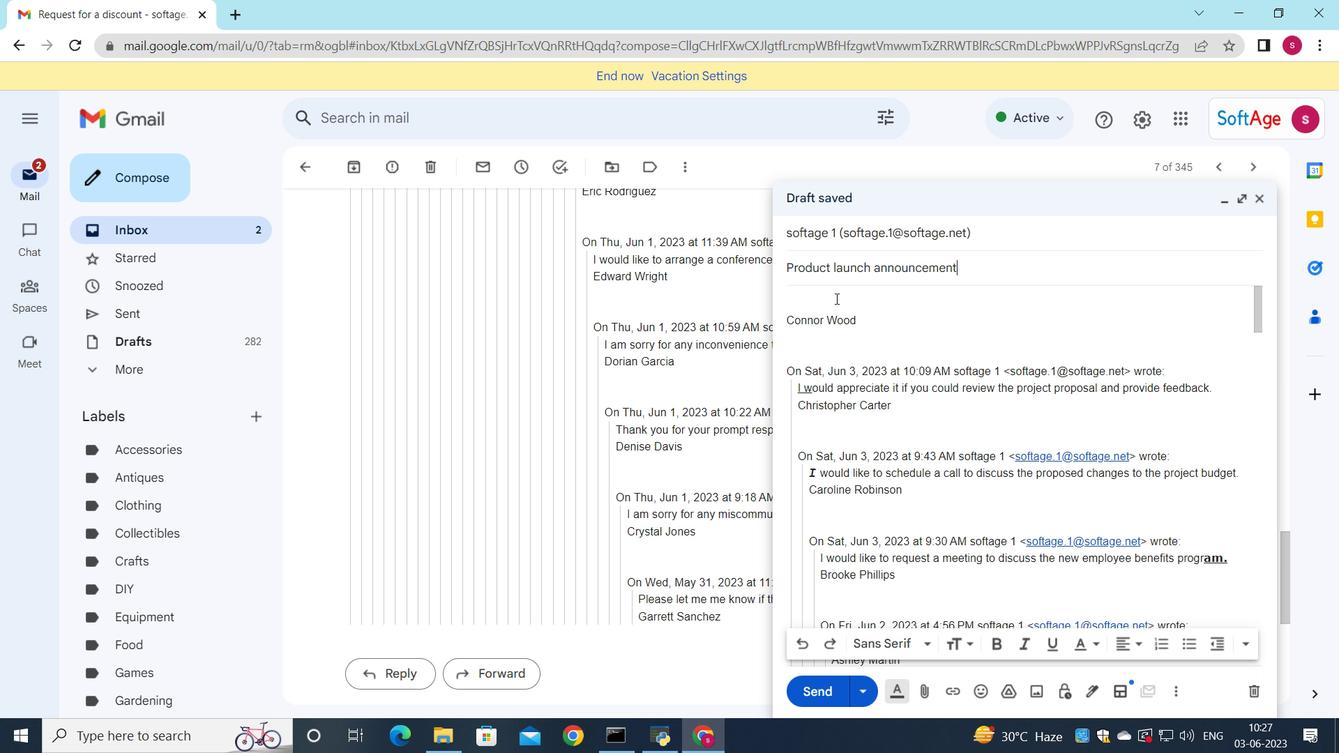 
Action: Mouse pressed left at (828, 299)
Screenshot: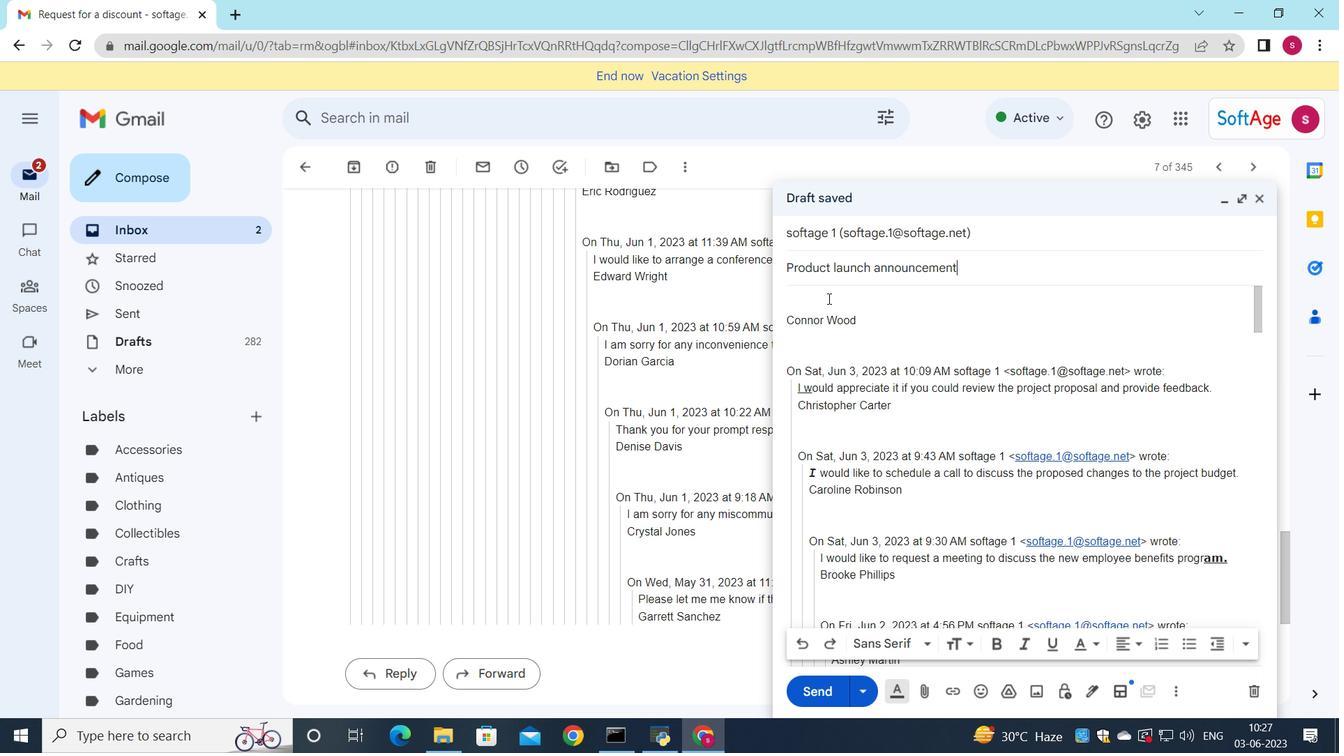 
Action: Key pressed <Key.shift>Can<Key.space>you<Key.space>confirm<Key.space>wheather<Key.space>the<Key.space>project
Screenshot: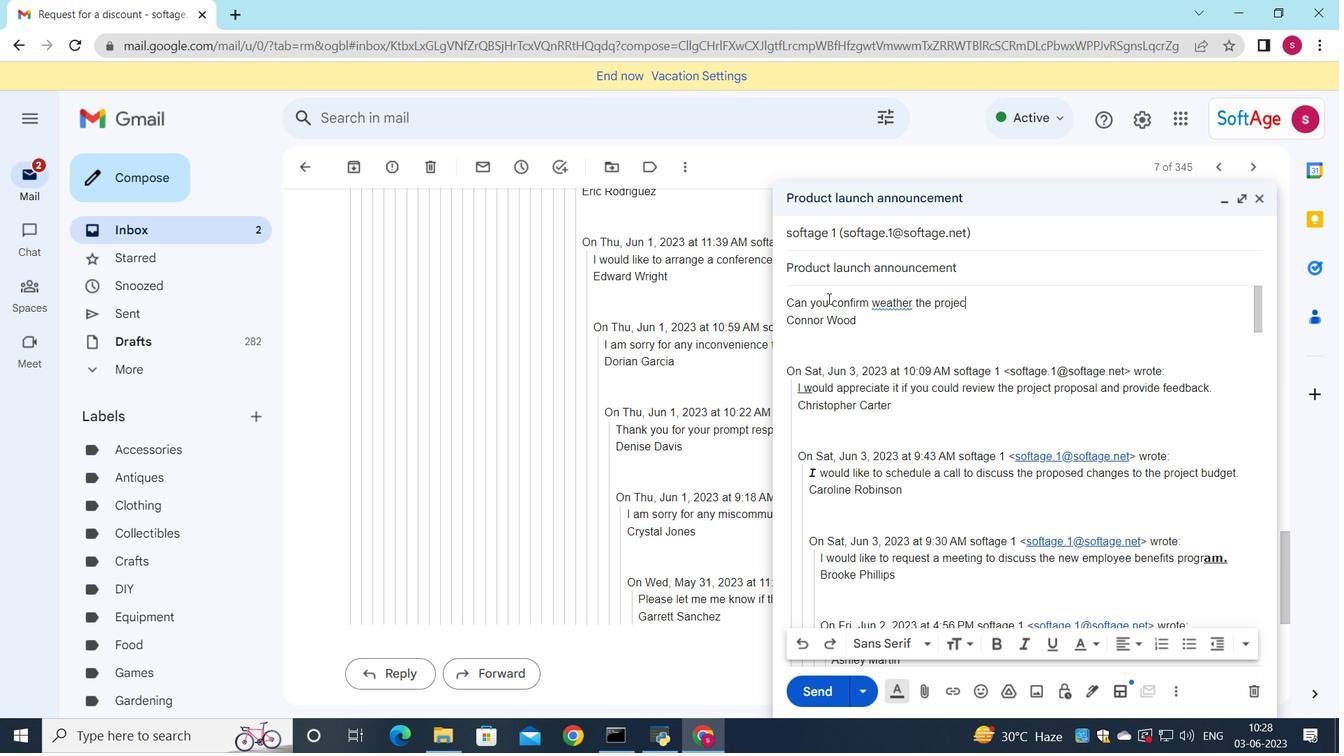 
Action: Mouse moved to (879, 305)
Screenshot: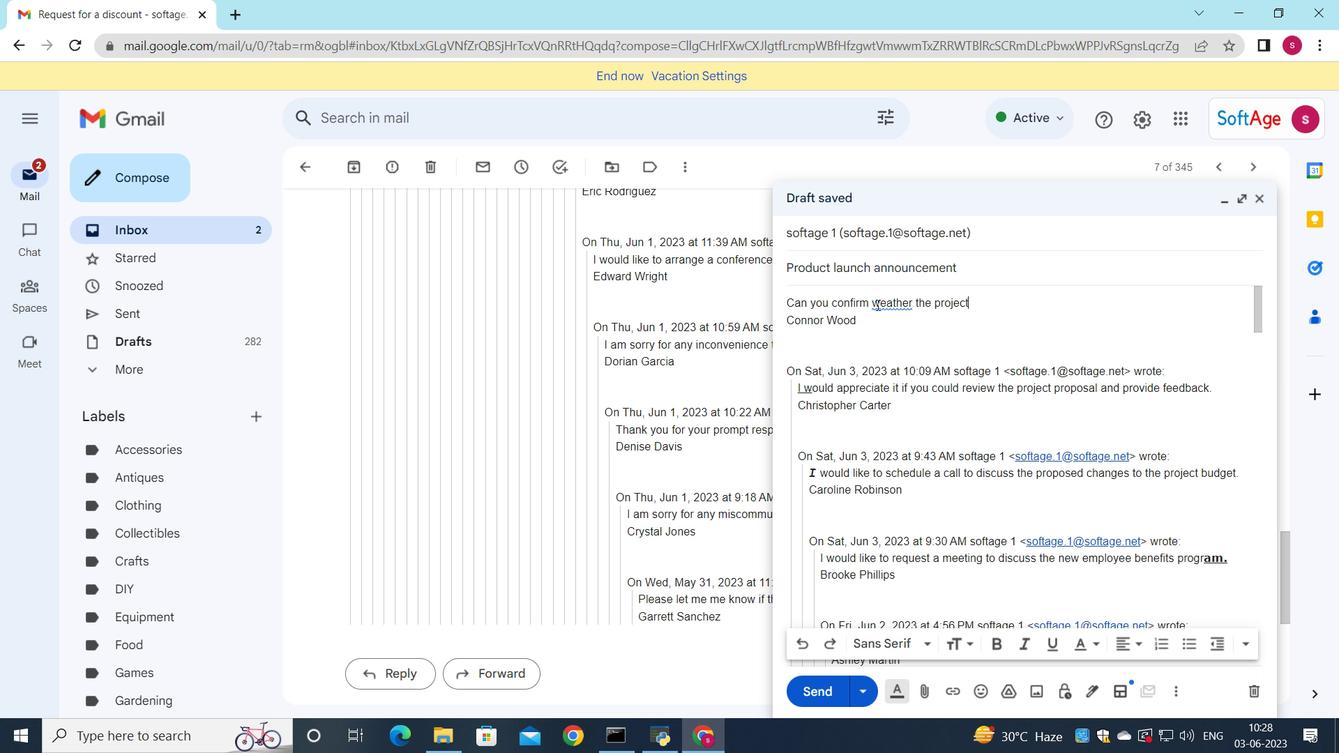 
Action: Mouse pressed left at (879, 305)
Screenshot: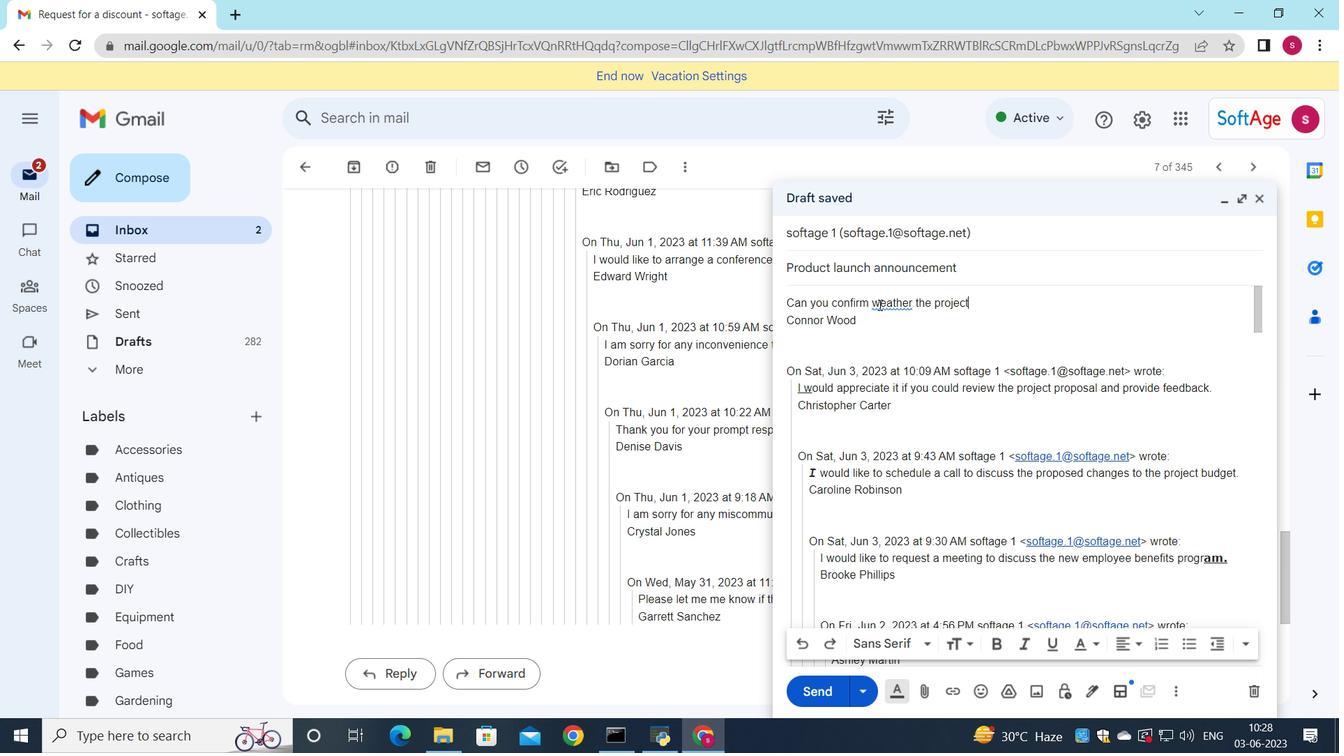
Action: Key pressed h
Screenshot: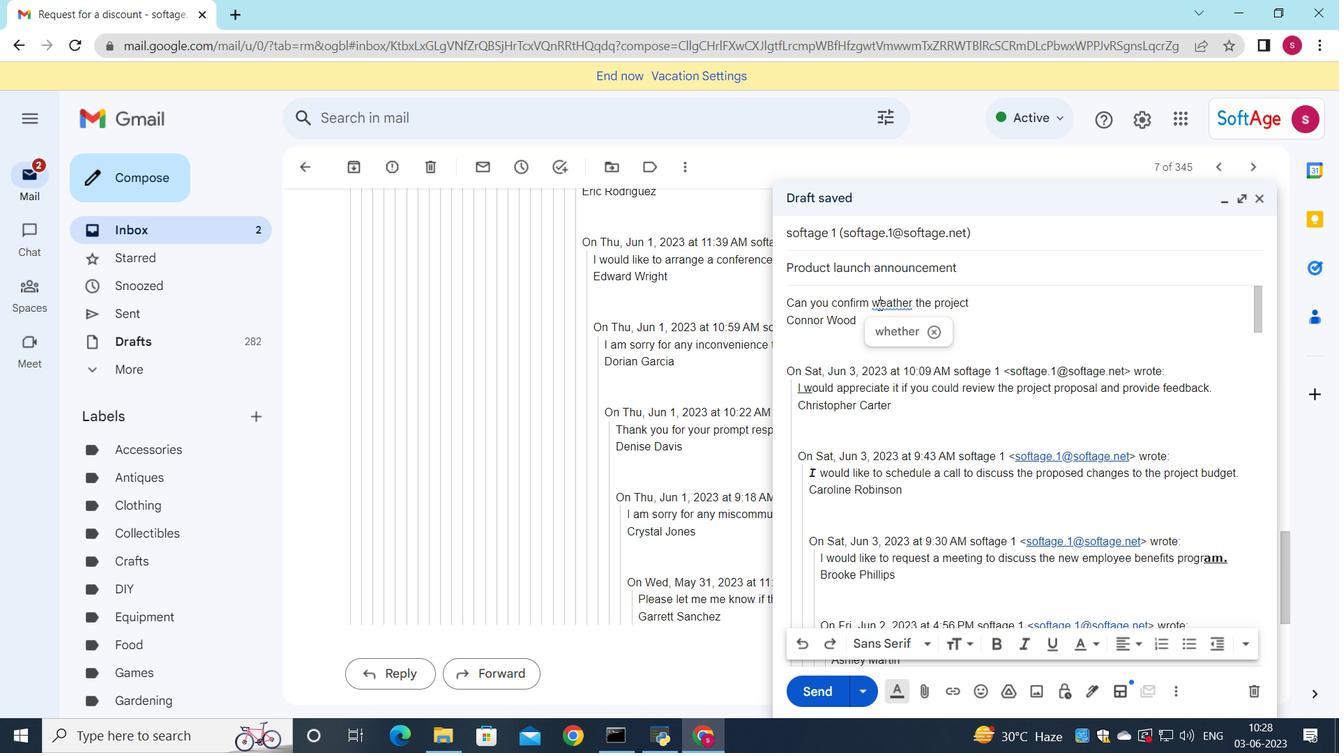 
Action: Mouse moved to (999, 296)
Screenshot: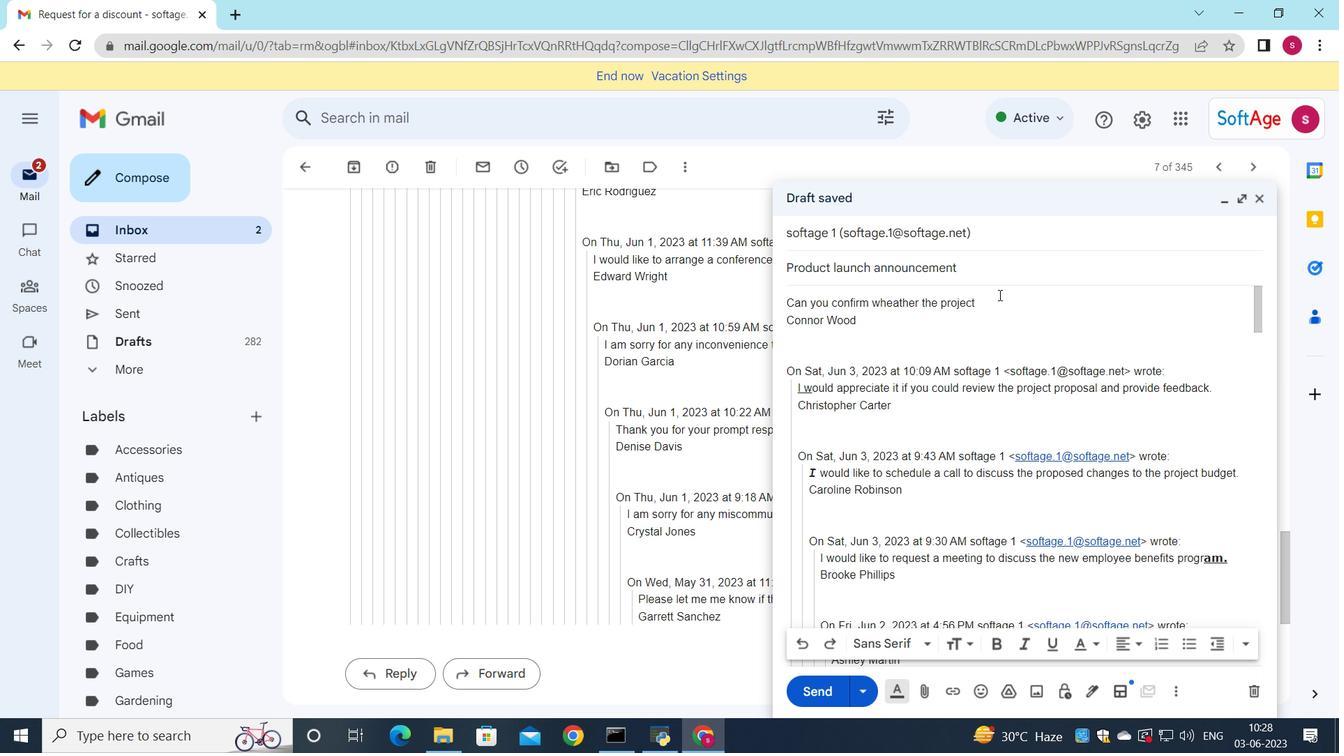 
Action: Mouse pressed left at (999, 296)
Screenshot: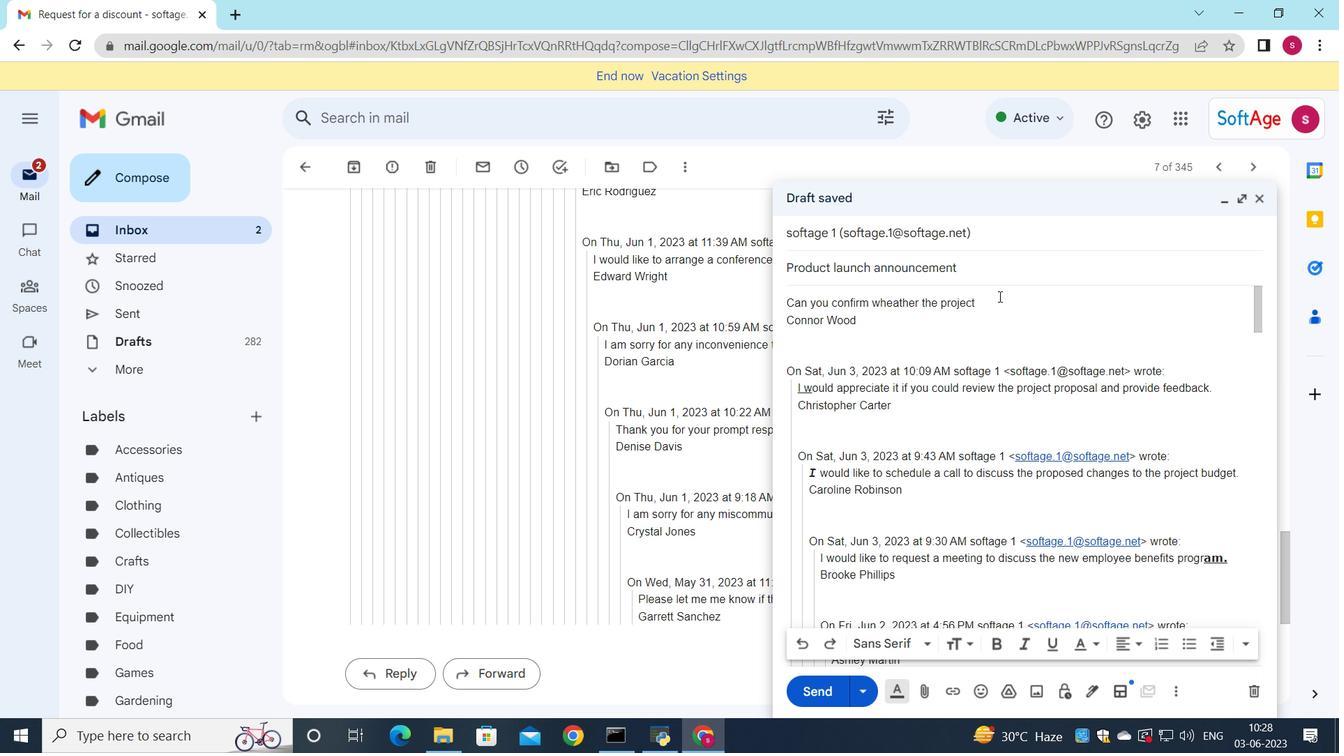 
Action: Key pressed <Key.space>id<Key.backspace>s<Key.space>on<Key.space>track<Key.space>to<Key.space>meet<Key.space>the<Key.space>deadlines<Key.shift_r>?
Screenshot: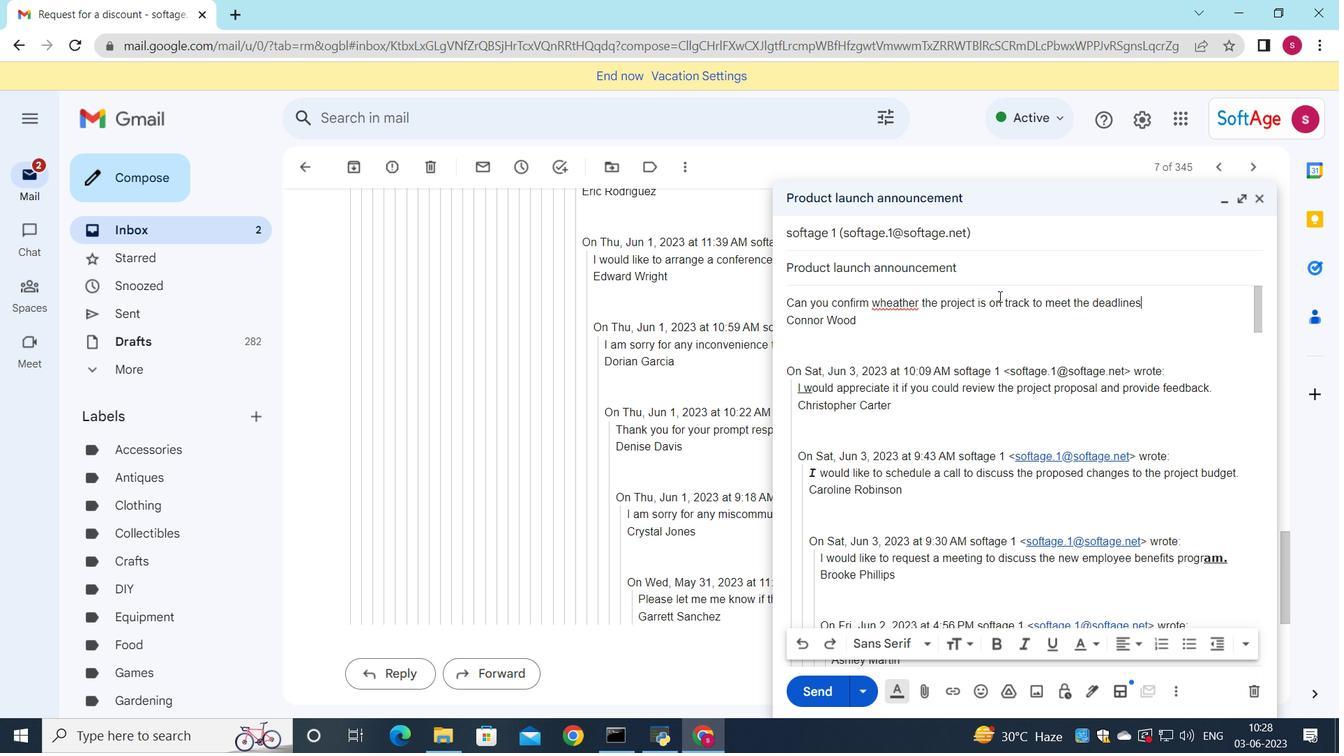 
Action: Mouse moved to (900, 302)
Screenshot: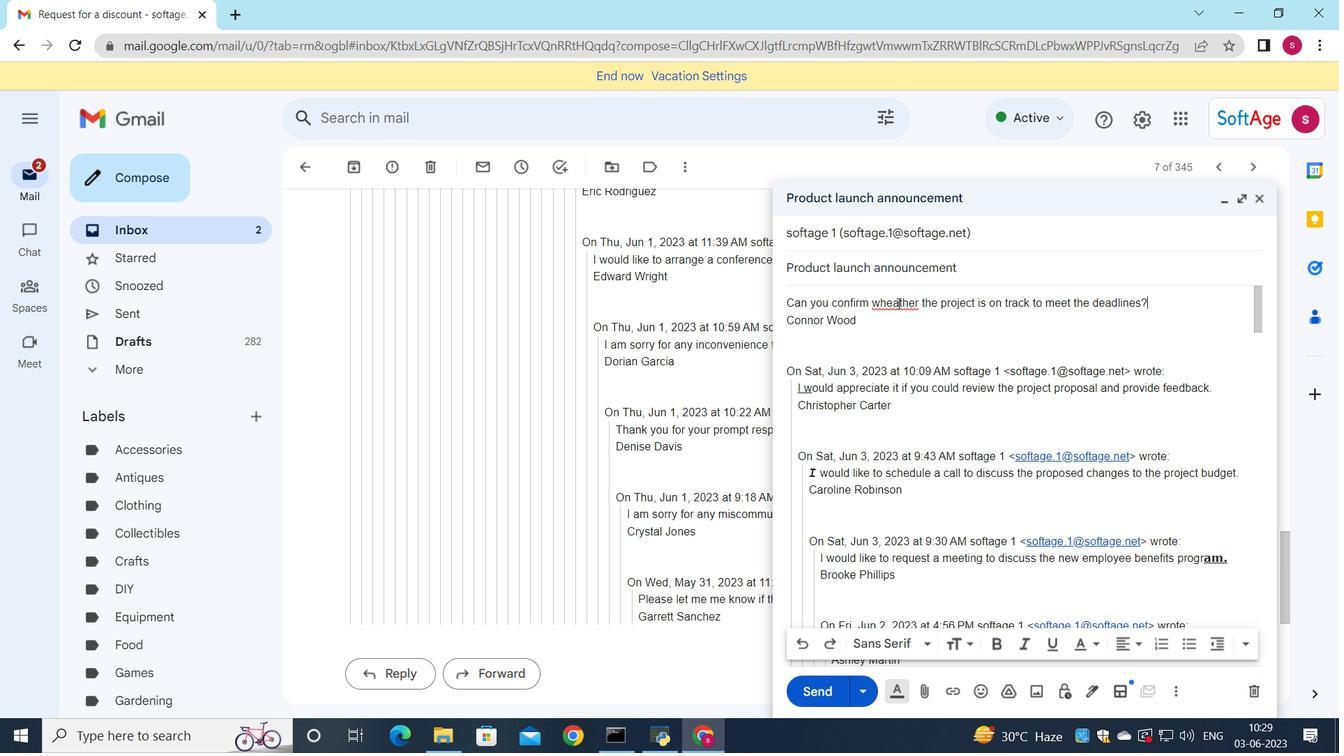 
Action: Mouse pressed left at (900, 302)
Screenshot: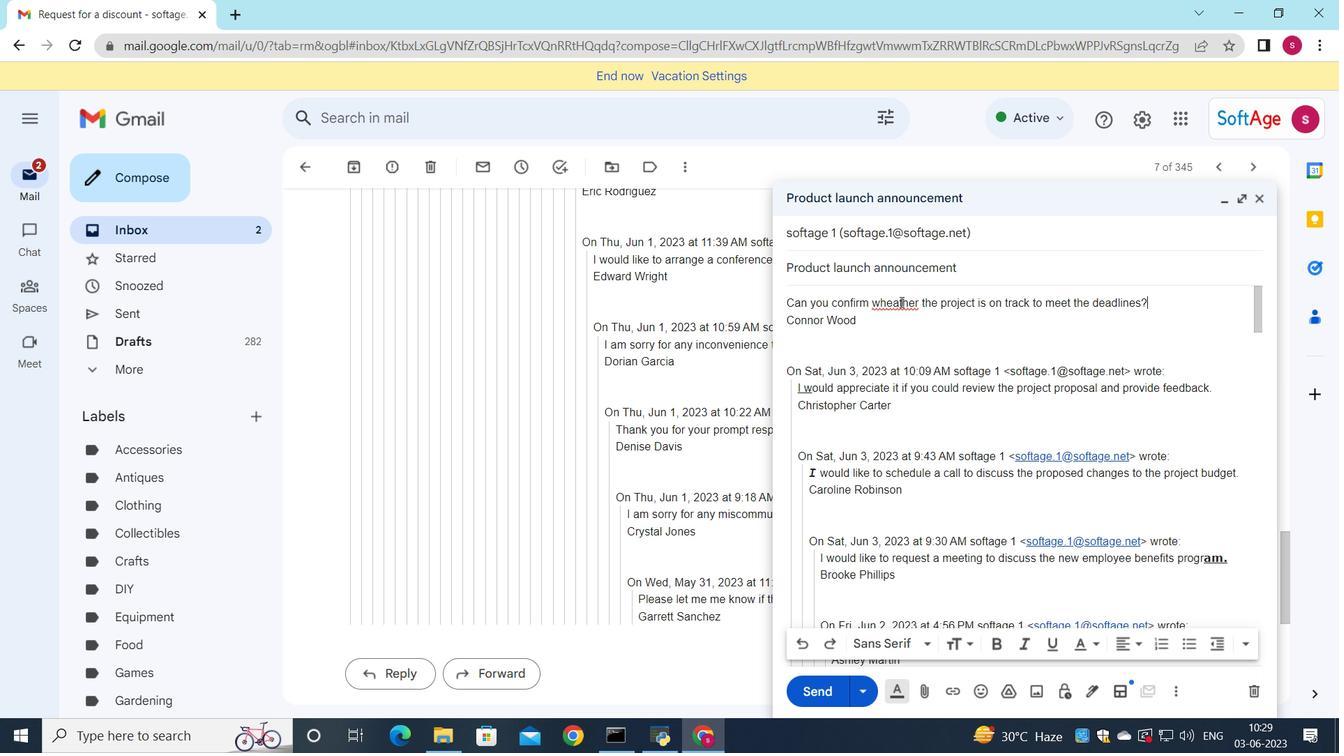 
Action: Mouse moved to (900, 306)
Screenshot: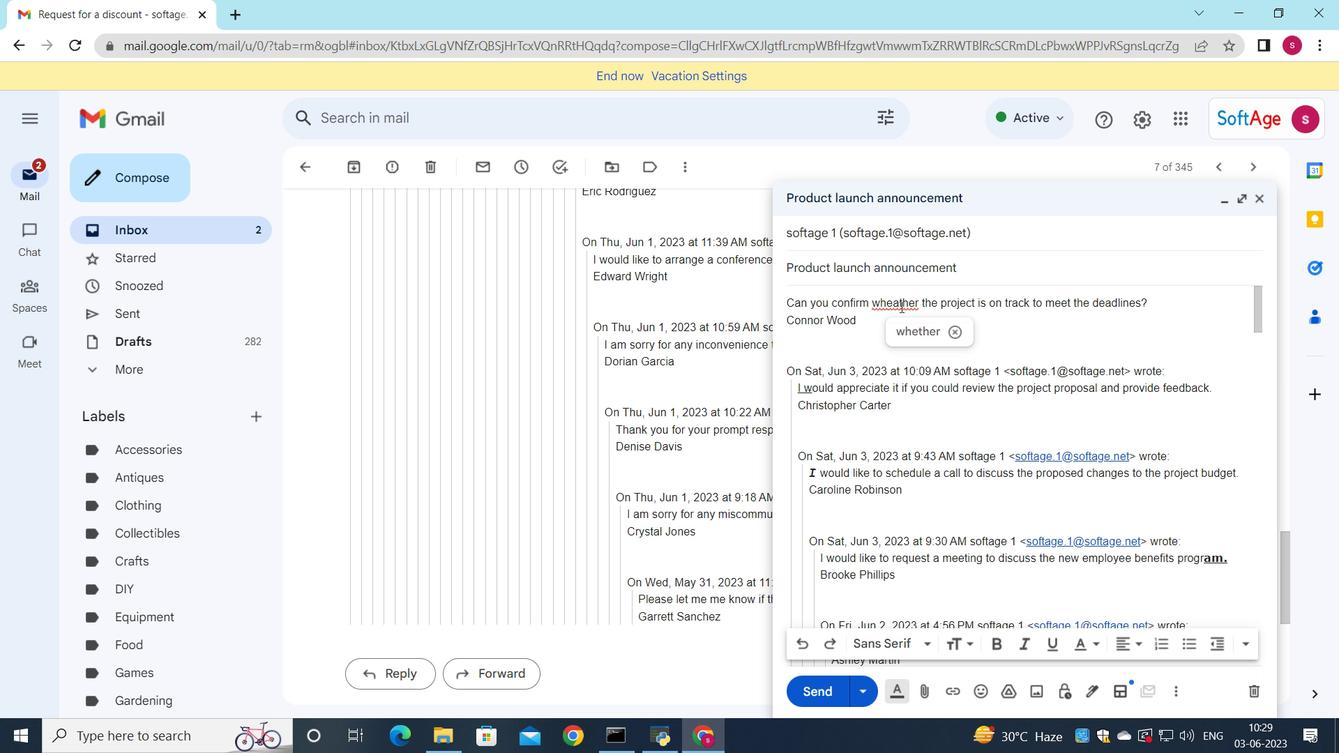 
Action: Key pressed <Key.backspace>
Screenshot: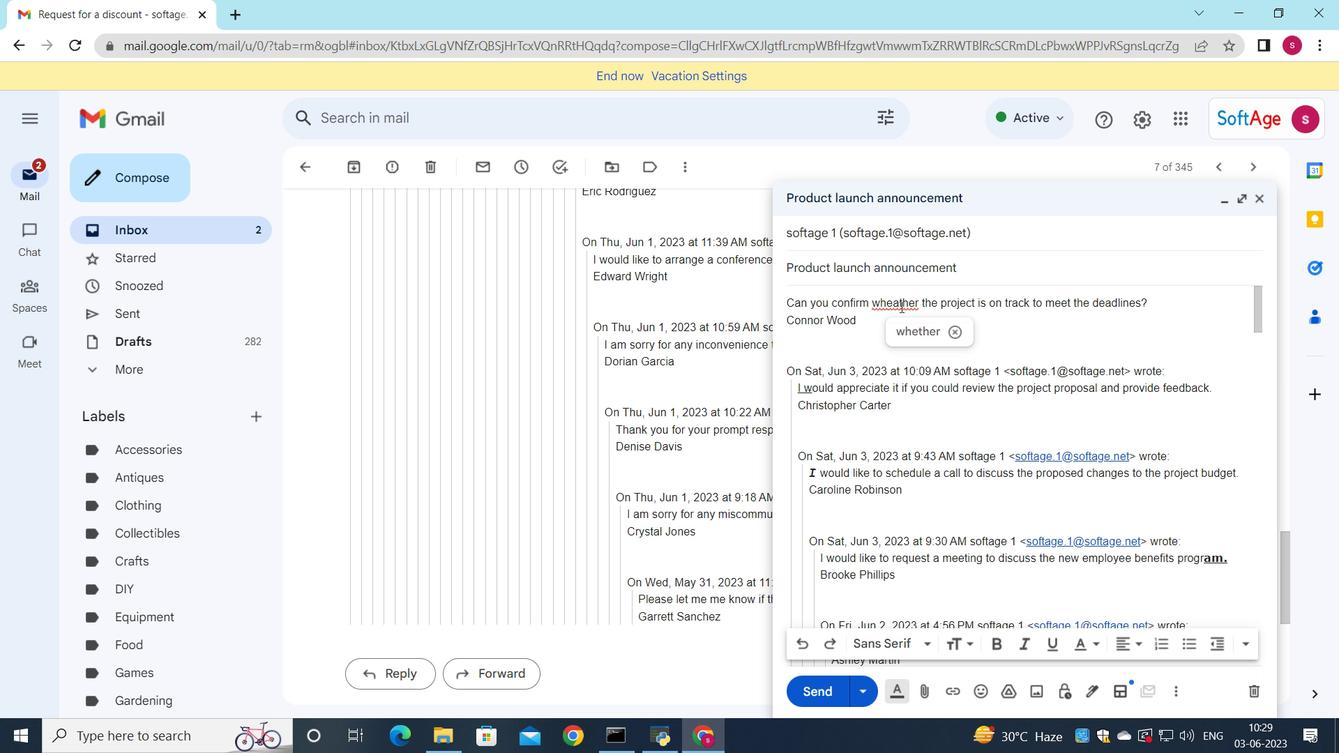 
Action: Mouse moved to (1145, 303)
Screenshot: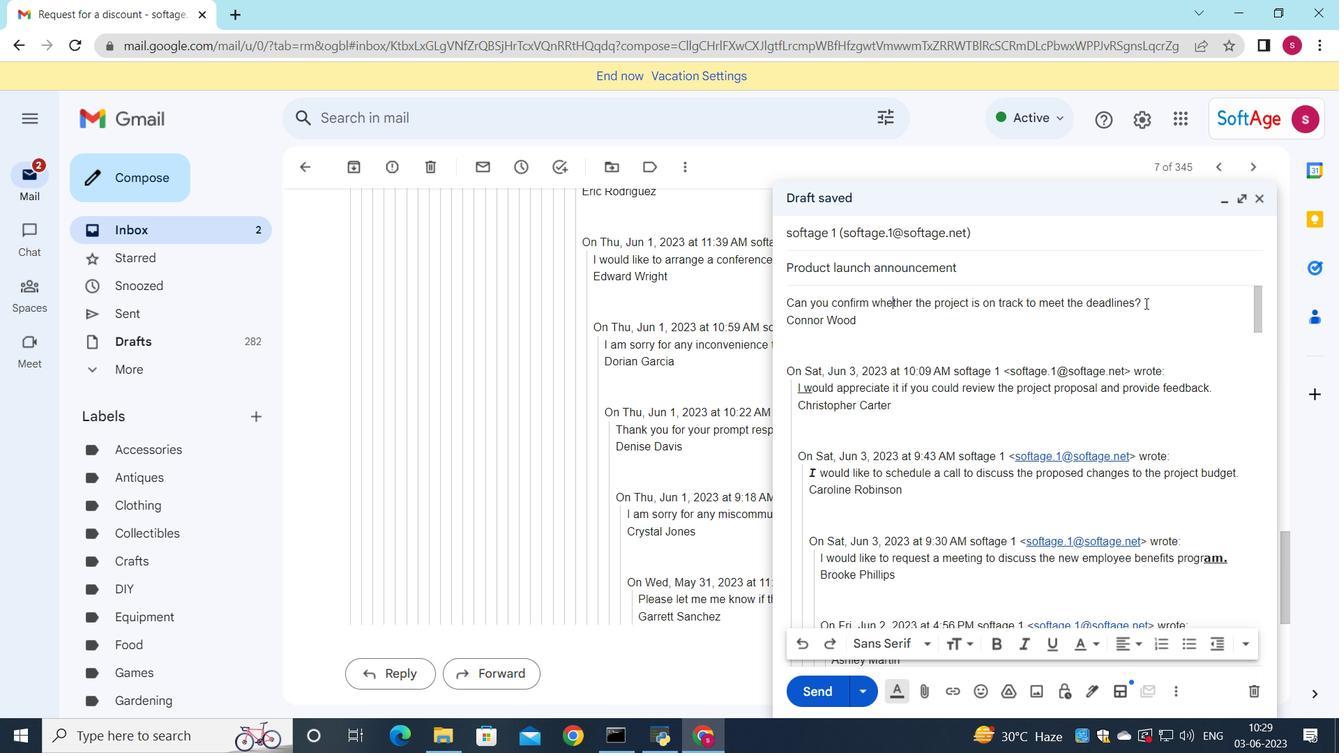 
Action: Mouse pressed left at (1145, 303)
Screenshot: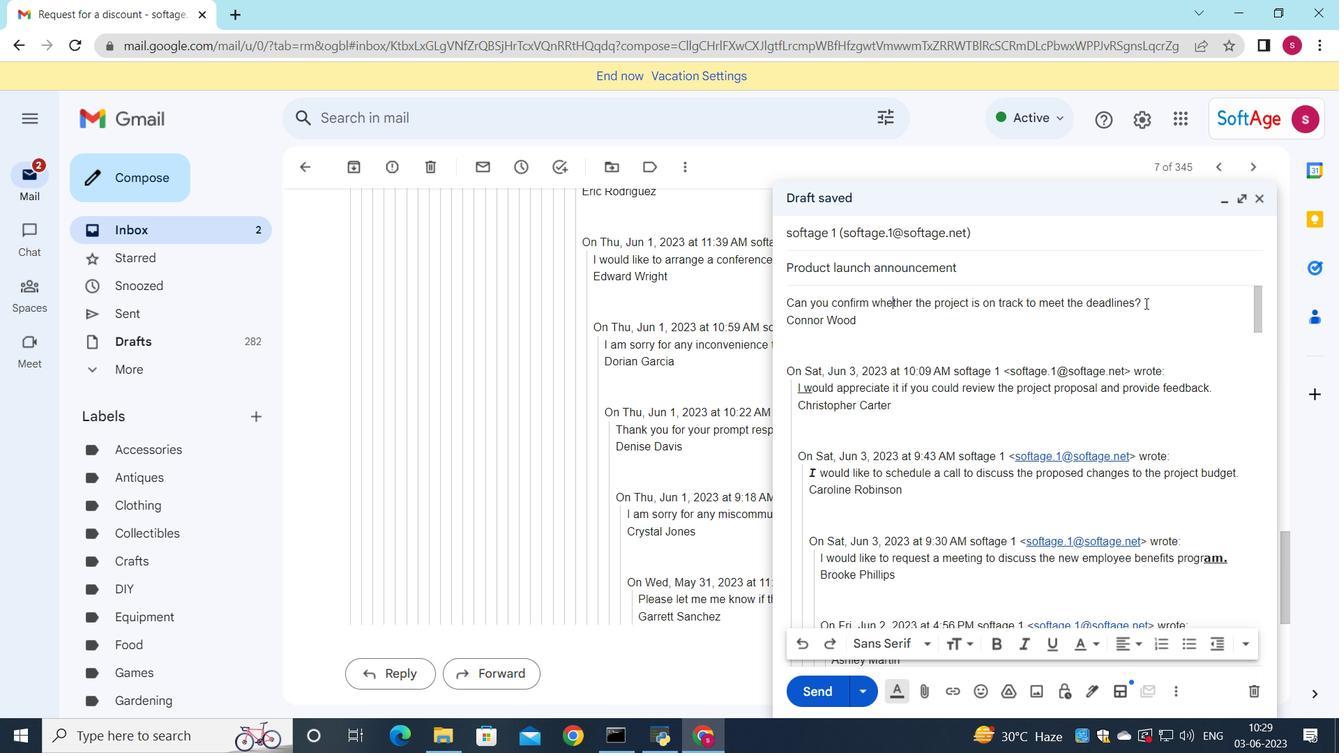 
Action: Mouse moved to (927, 645)
Screenshot: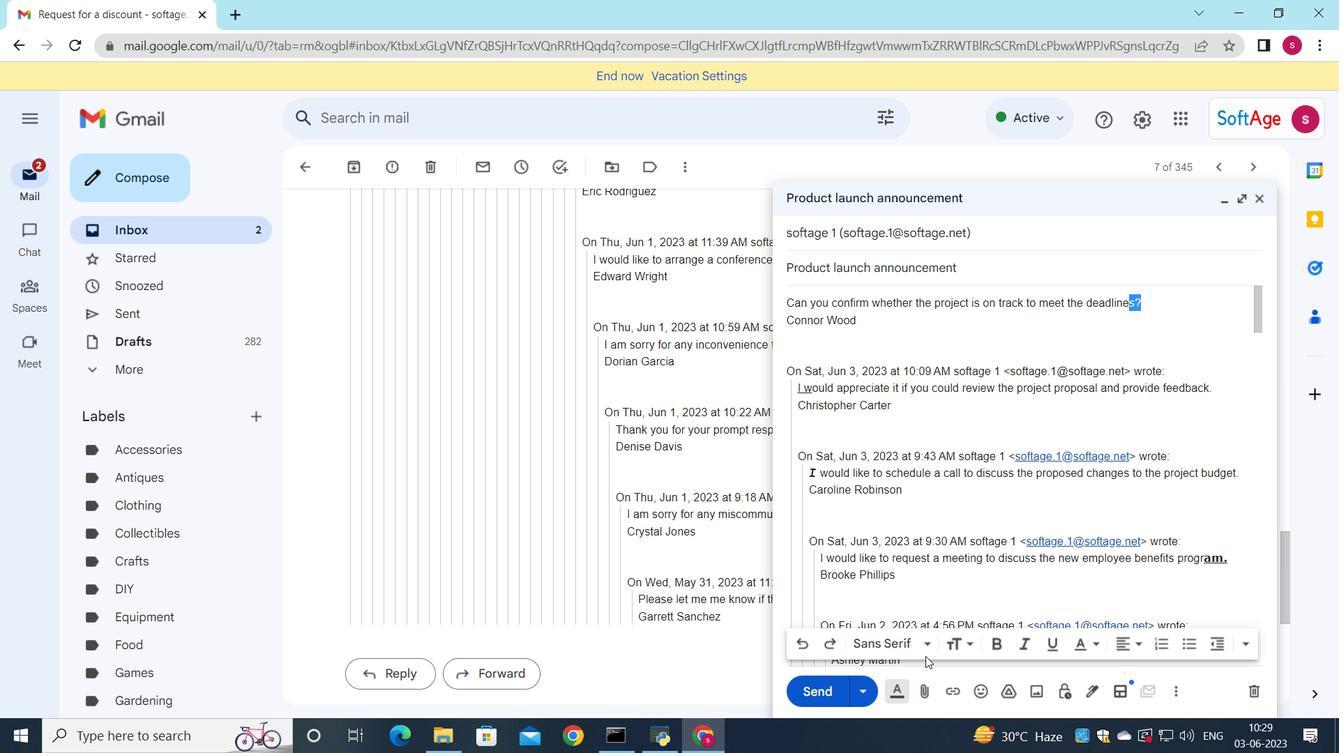 
Action: Mouse pressed left at (927, 645)
Screenshot: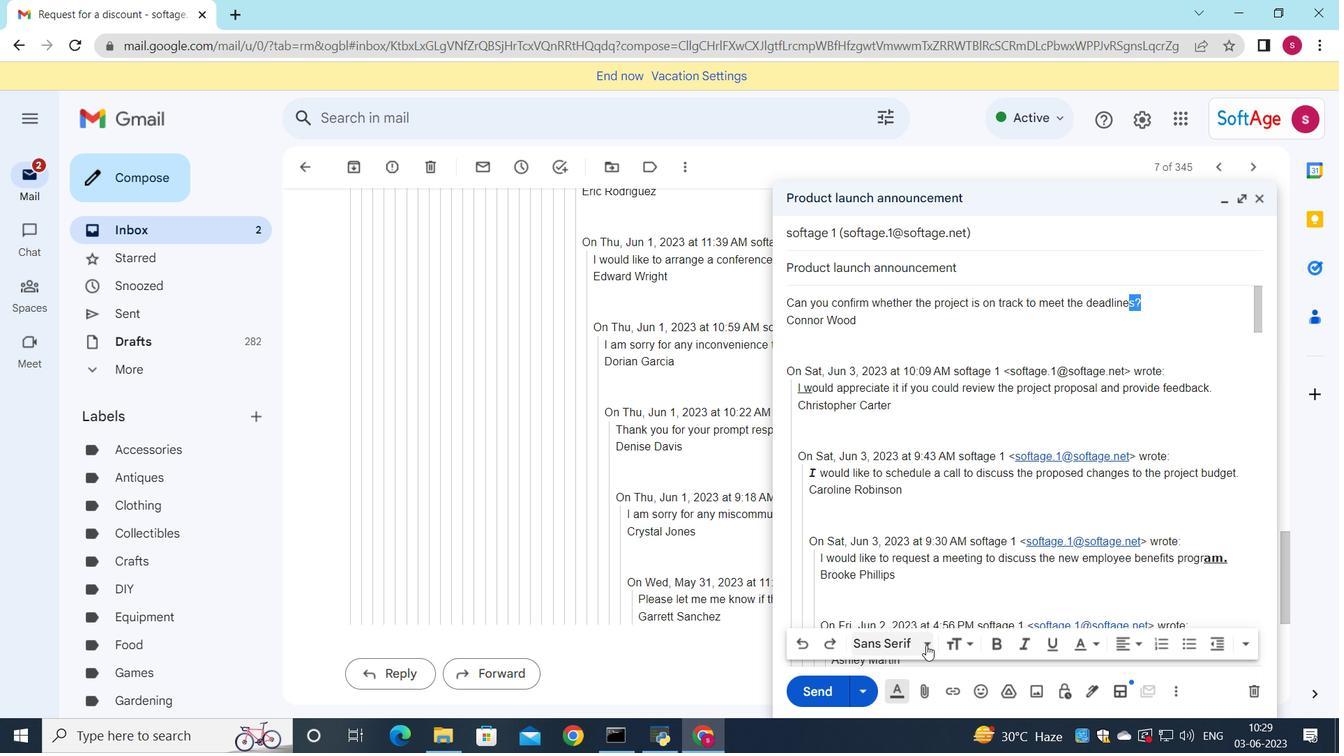 
Action: Mouse moved to (932, 556)
Screenshot: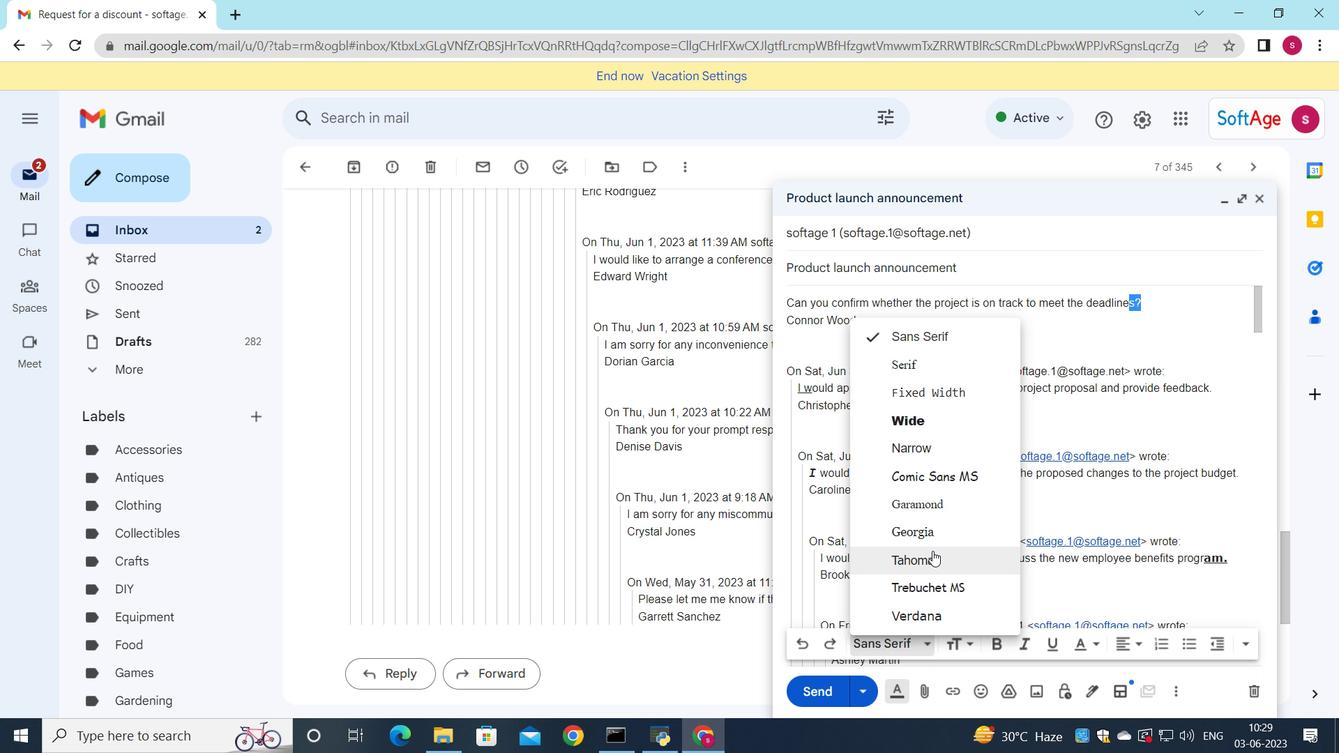 
Action: Mouse pressed left at (932, 556)
Screenshot: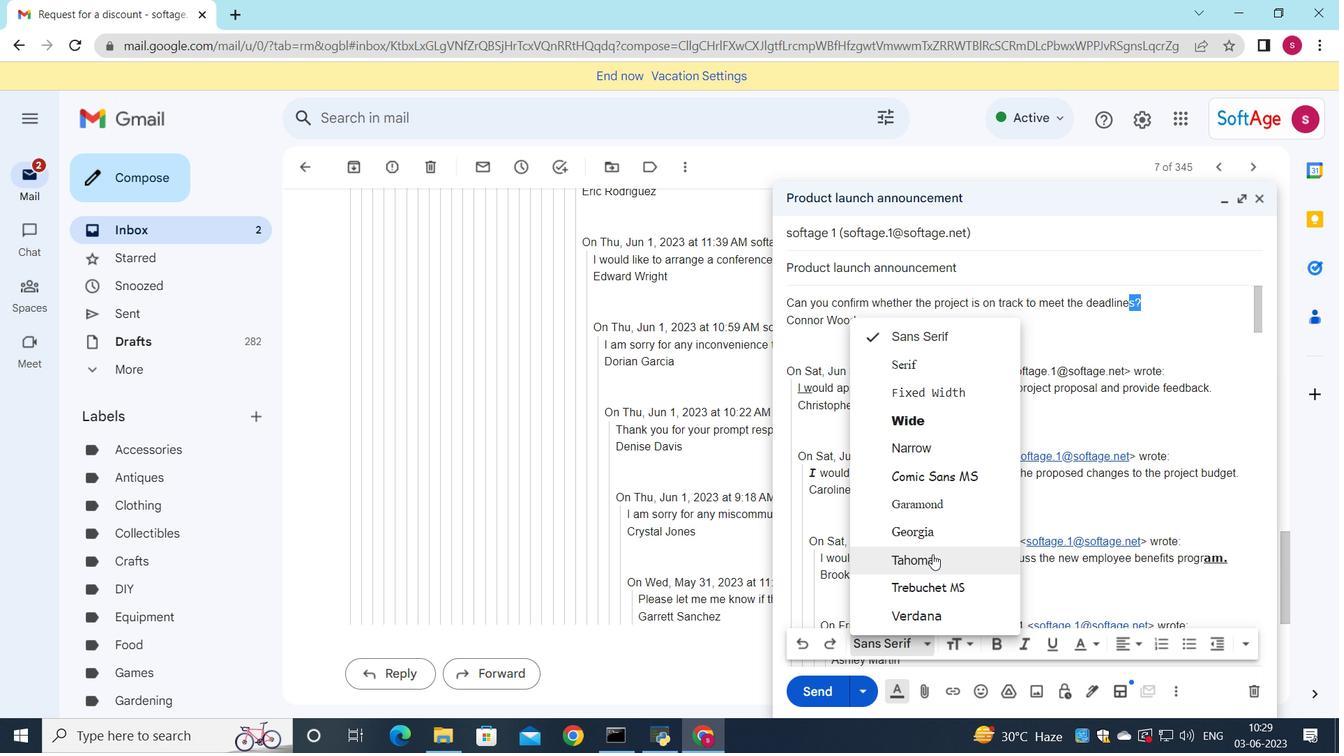 
Action: Mouse moved to (992, 648)
Screenshot: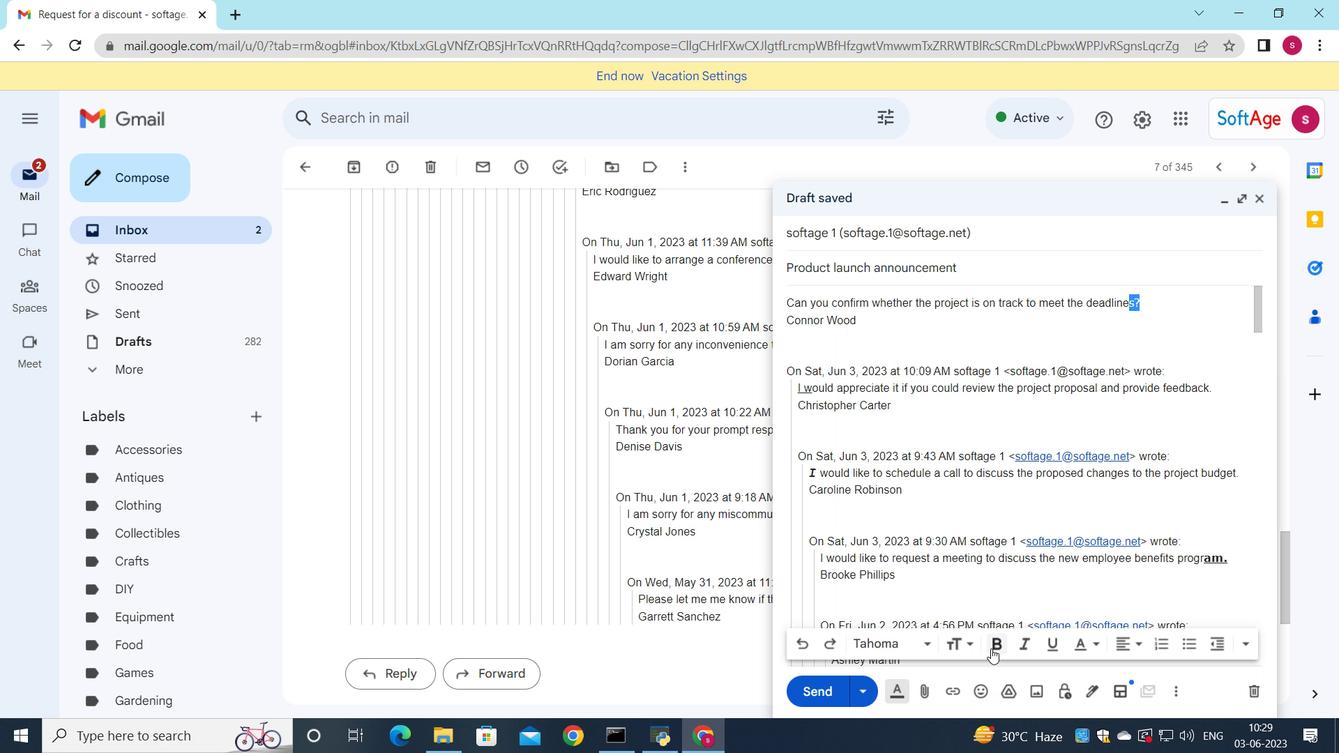 
Action: Mouse pressed left at (992, 648)
Screenshot: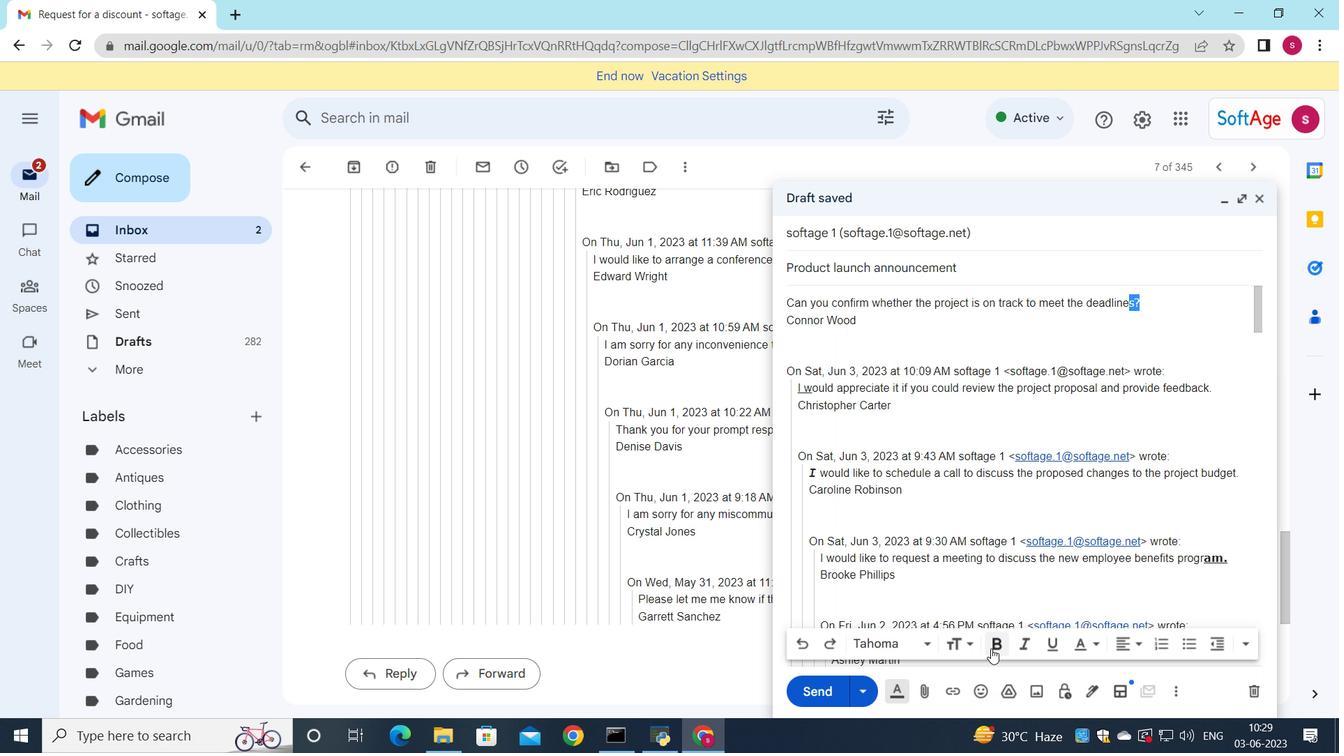 
Action: Mouse moved to (1029, 647)
Screenshot: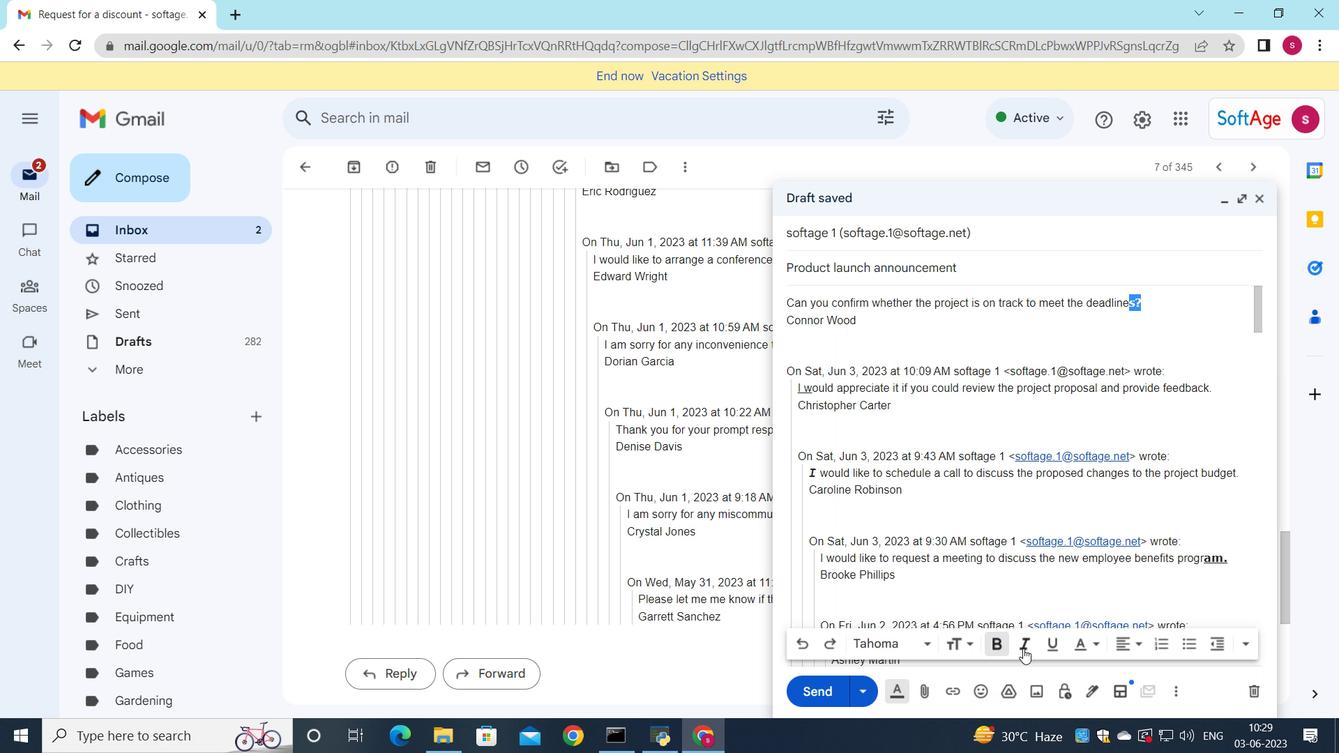 
Action: Mouse pressed left at (1029, 647)
Screenshot: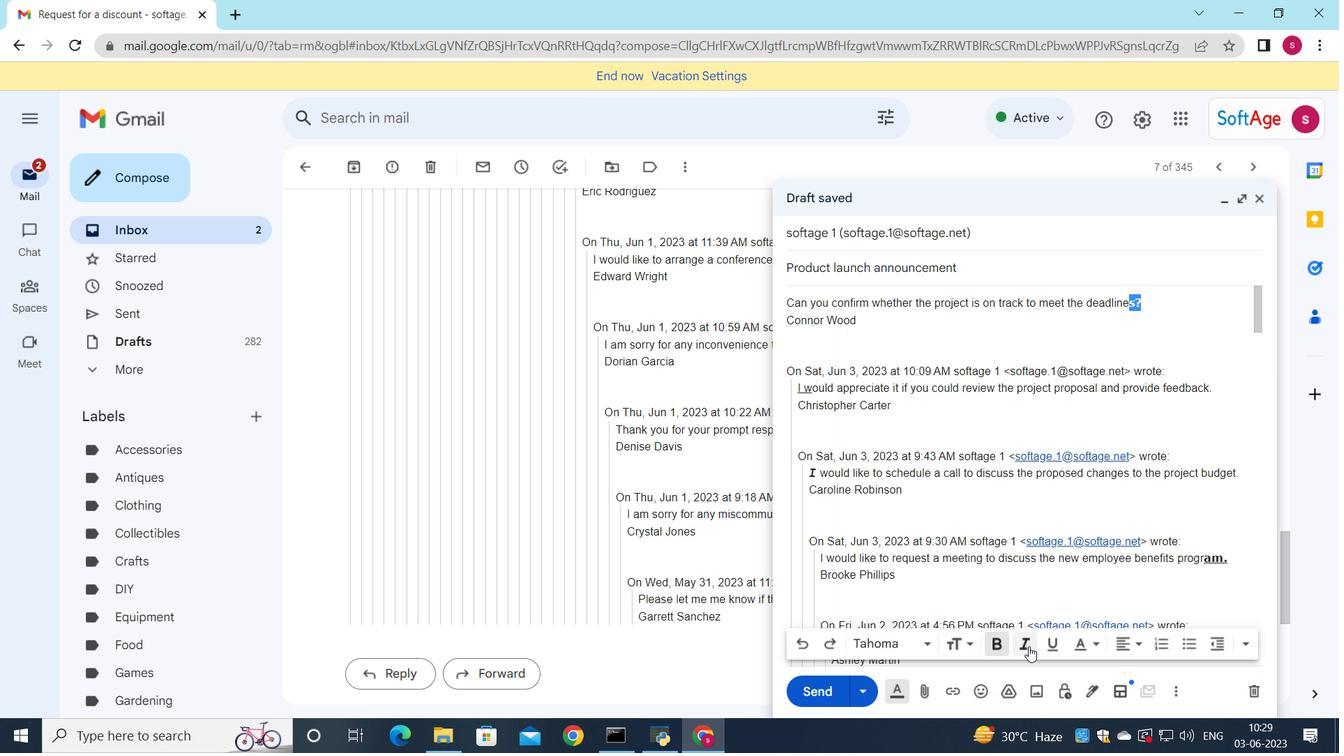 
Action: Mouse moved to (813, 690)
Screenshot: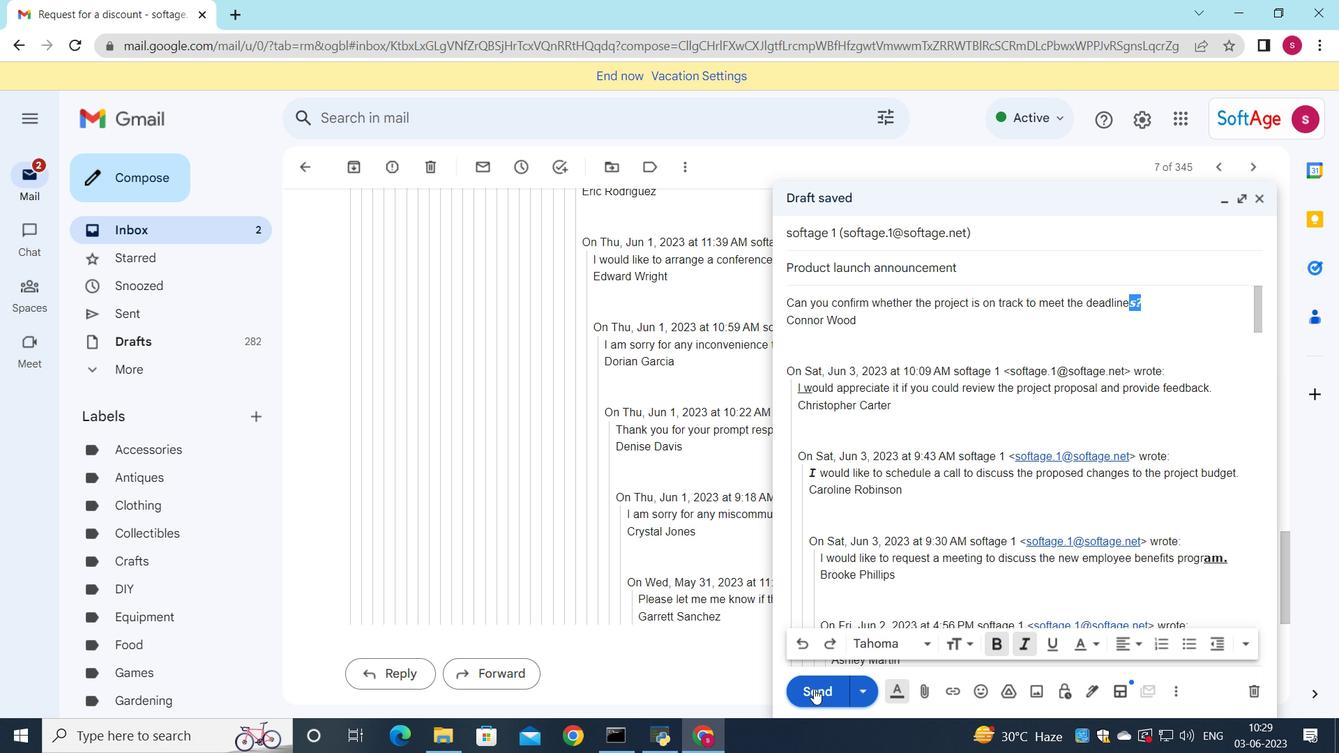 
Action: Mouse pressed left at (813, 690)
Screenshot: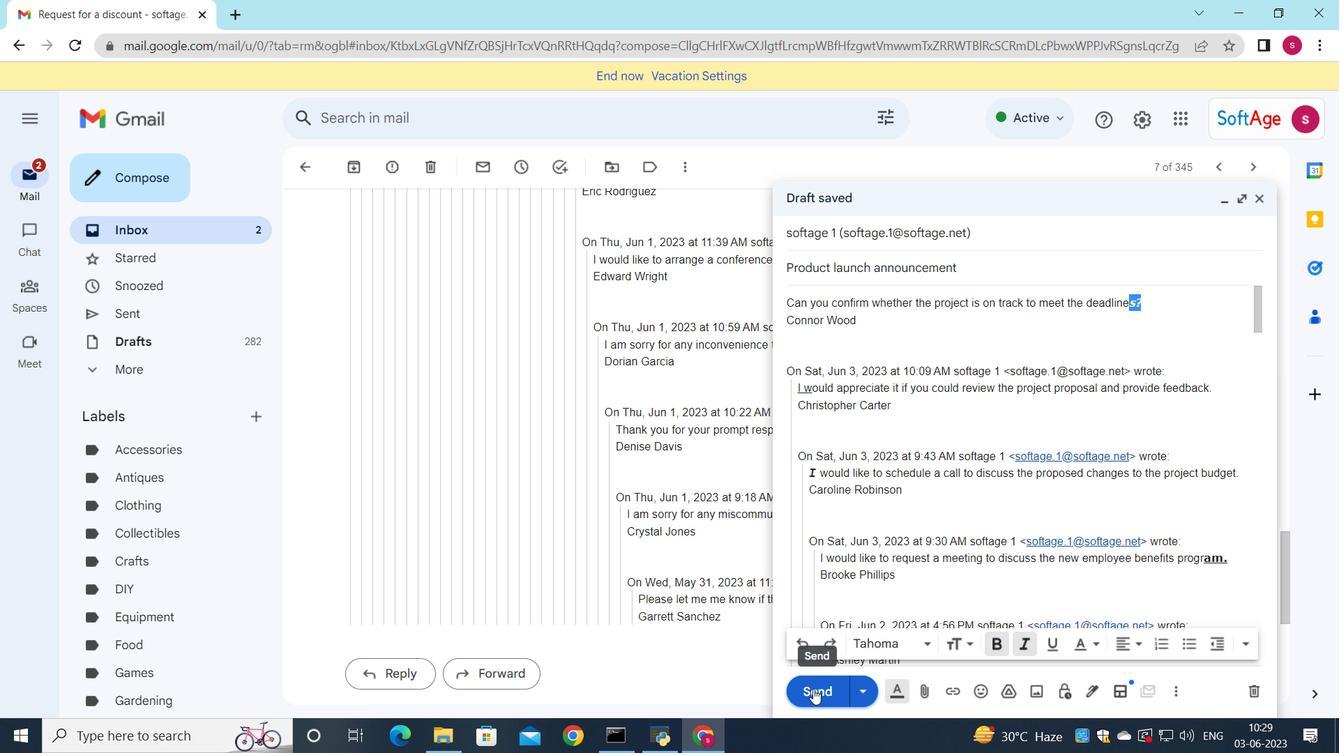 
Action: Mouse moved to (218, 233)
Screenshot: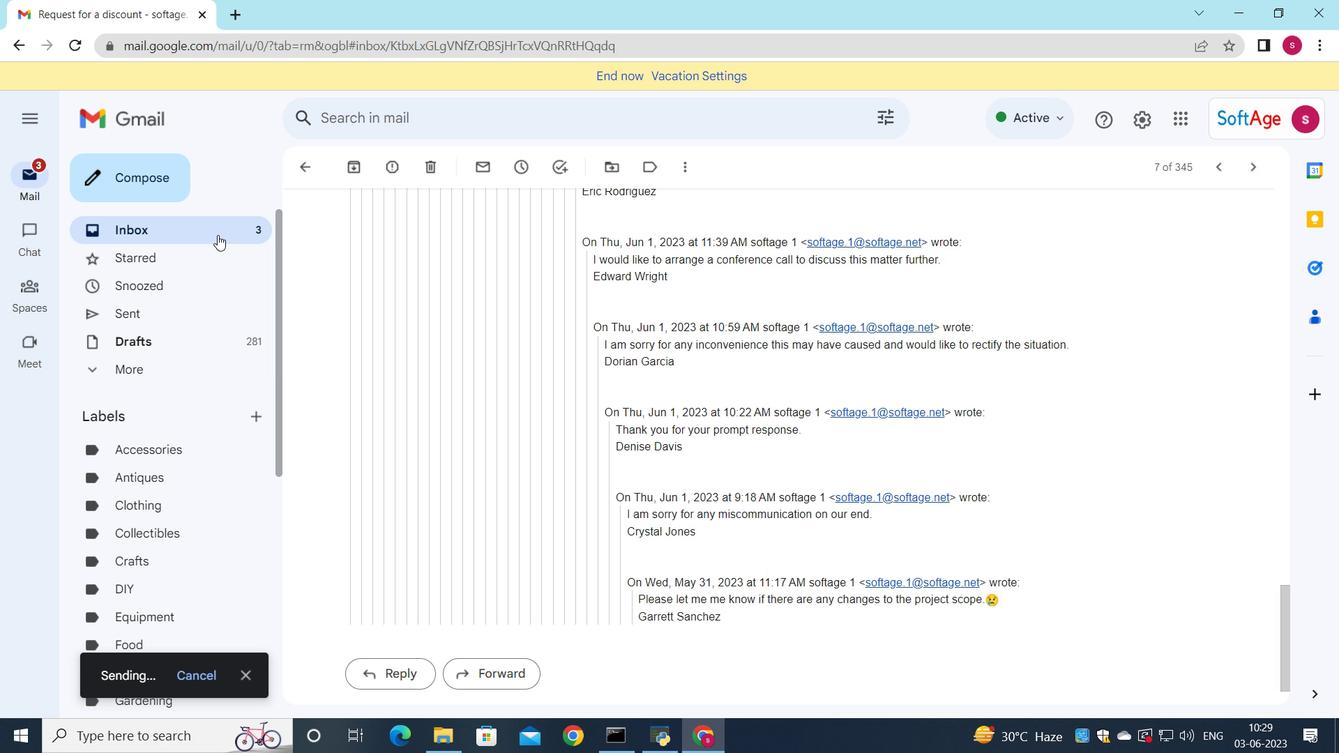 
Action: Mouse pressed left at (218, 233)
Screenshot: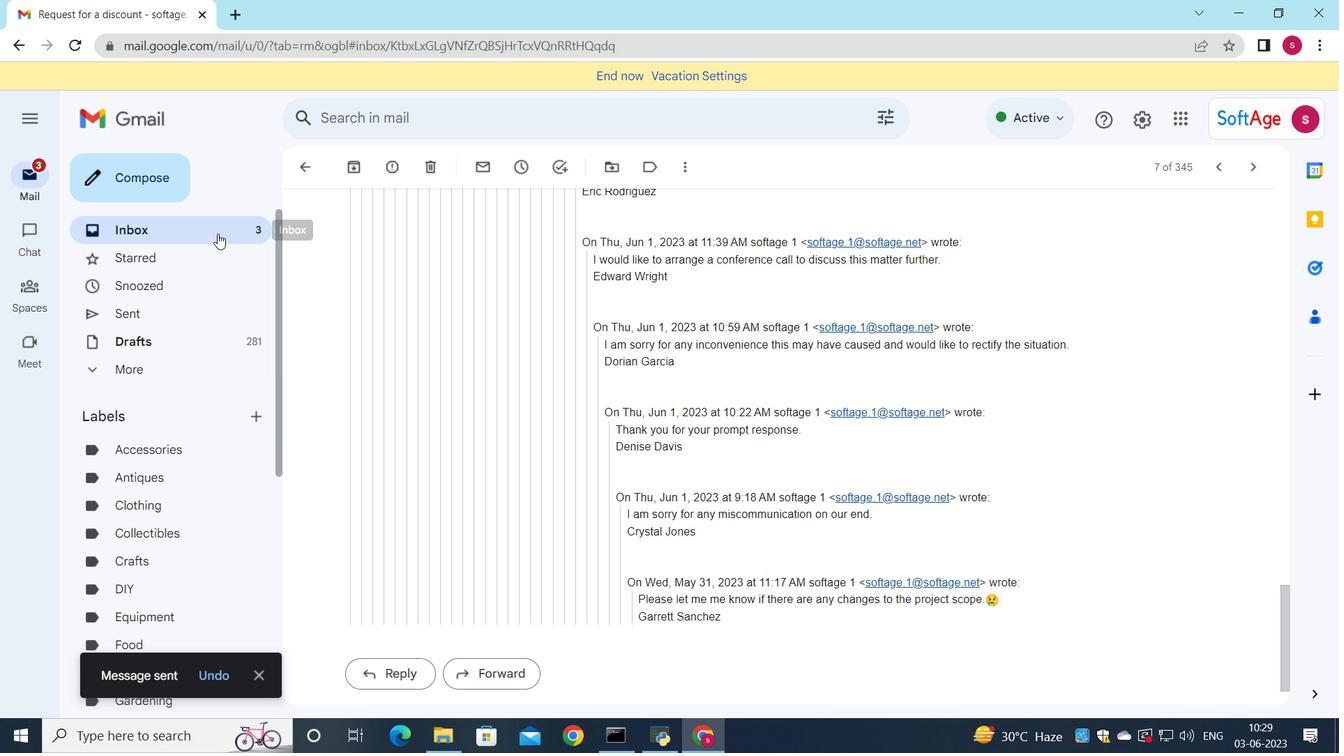 
Action: Mouse moved to (437, 211)
Screenshot: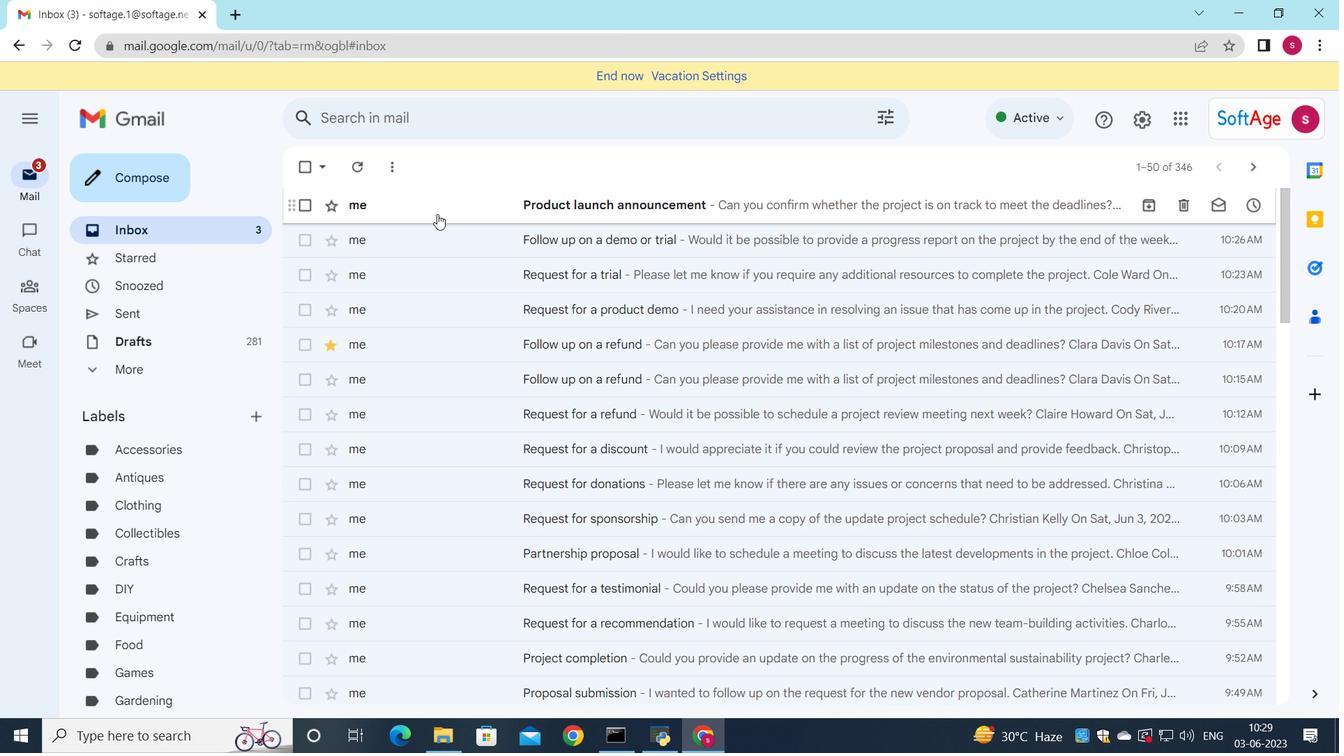 
Action: Mouse pressed left at (437, 211)
Screenshot: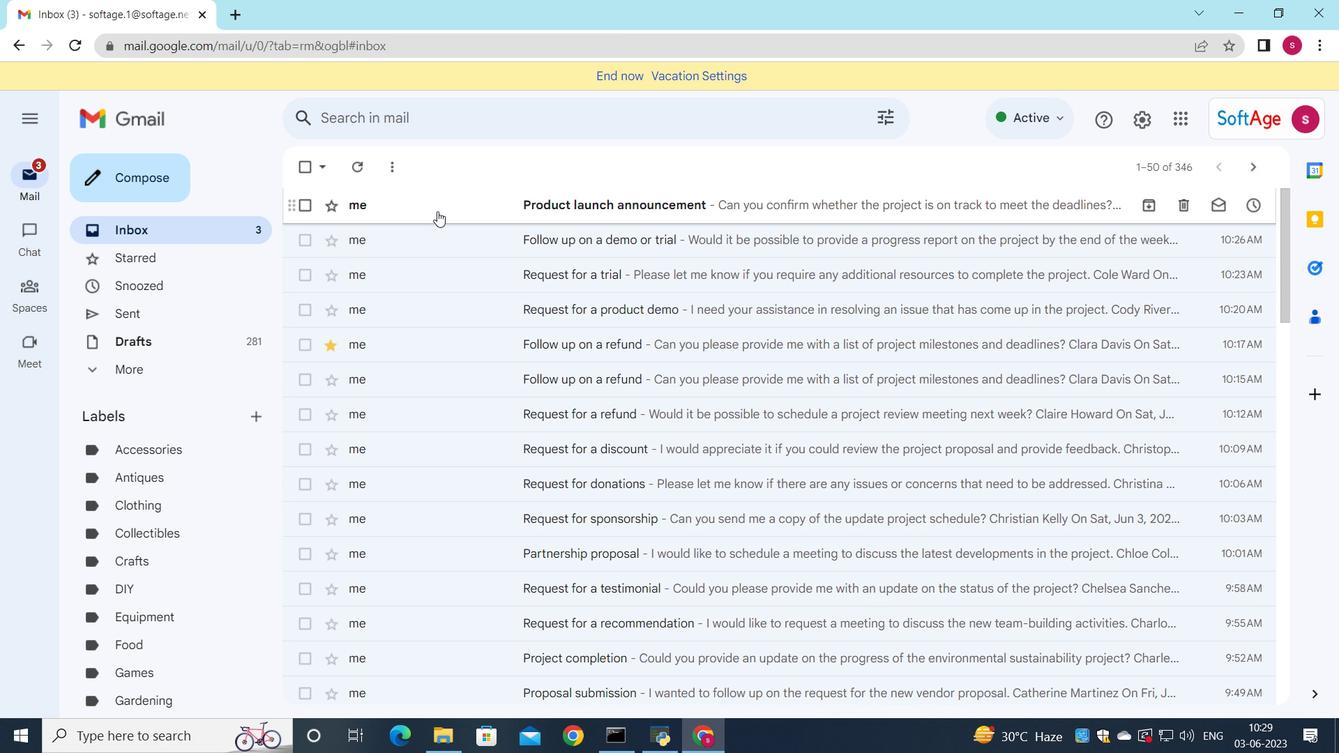 
Action: Mouse moved to (684, 288)
Screenshot: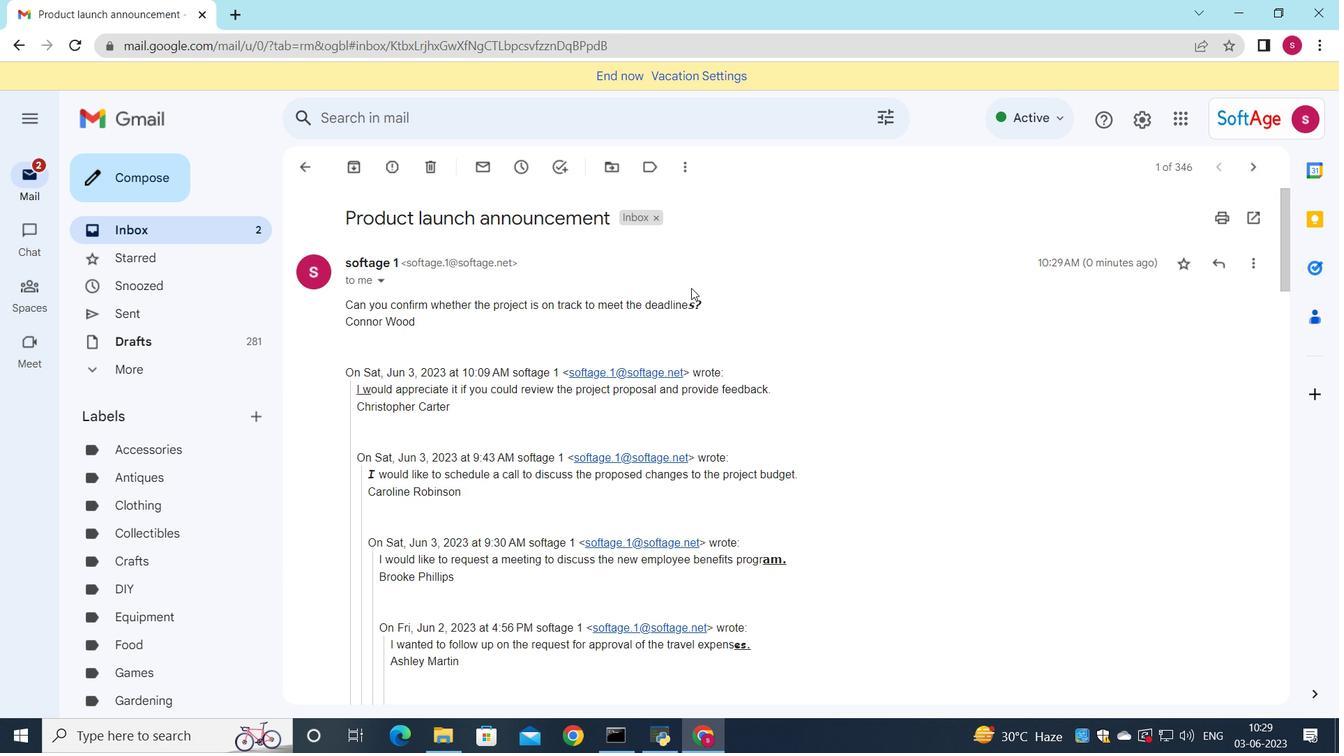 
